 Task: Create a checklist for Dischidia Oiantha care and add relevant details.
Action: Mouse moved to (459, 297)
Screenshot: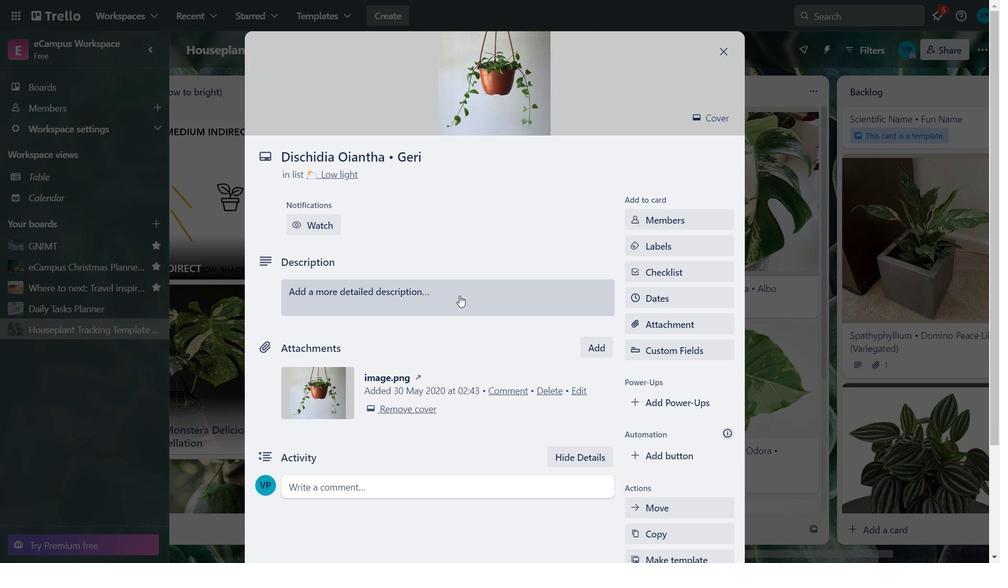 
Action: Mouse pressed left at (459, 297)
Screenshot: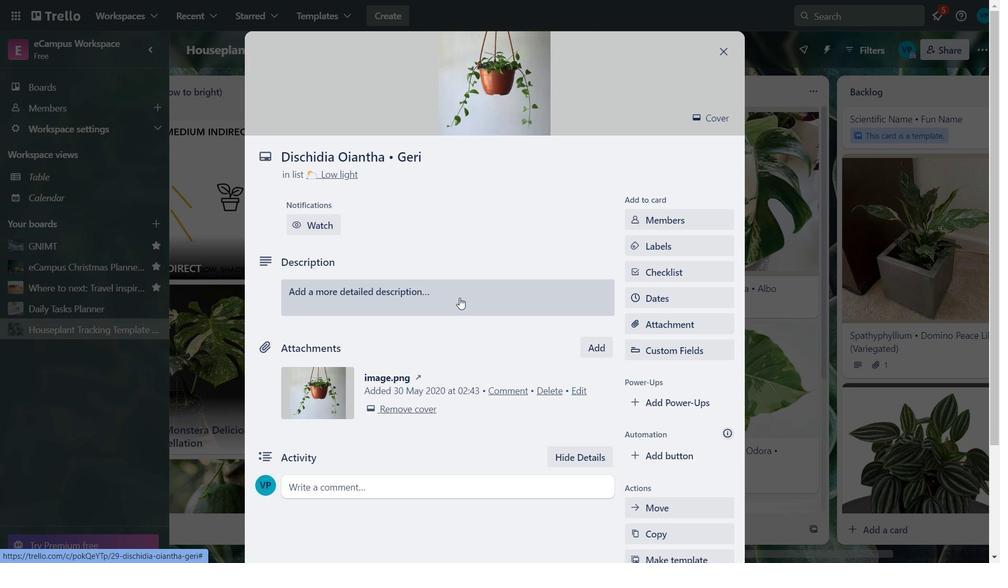 
Action: Mouse moved to (284, 156)
Screenshot: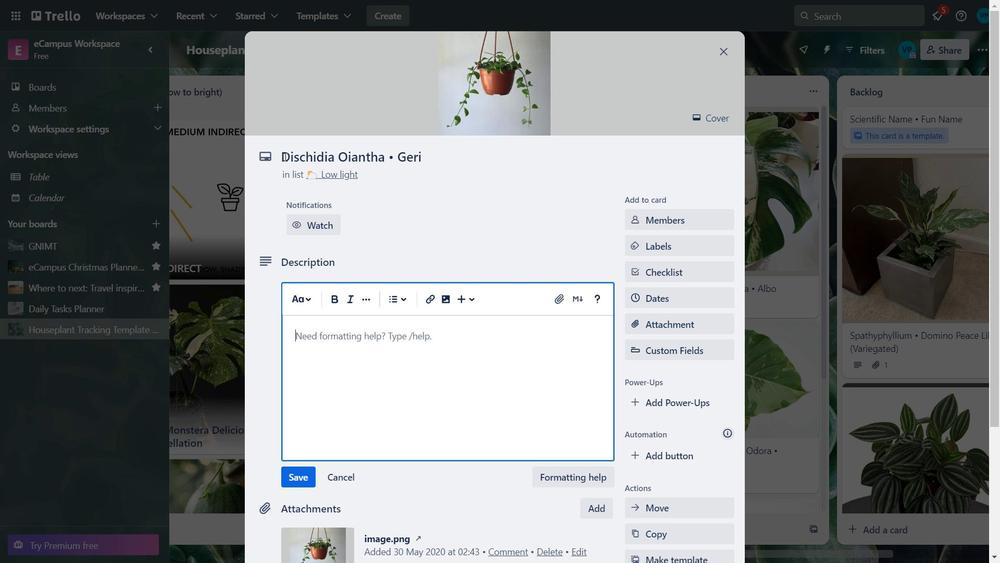 
Action: Mouse pressed left at (284, 156)
Screenshot: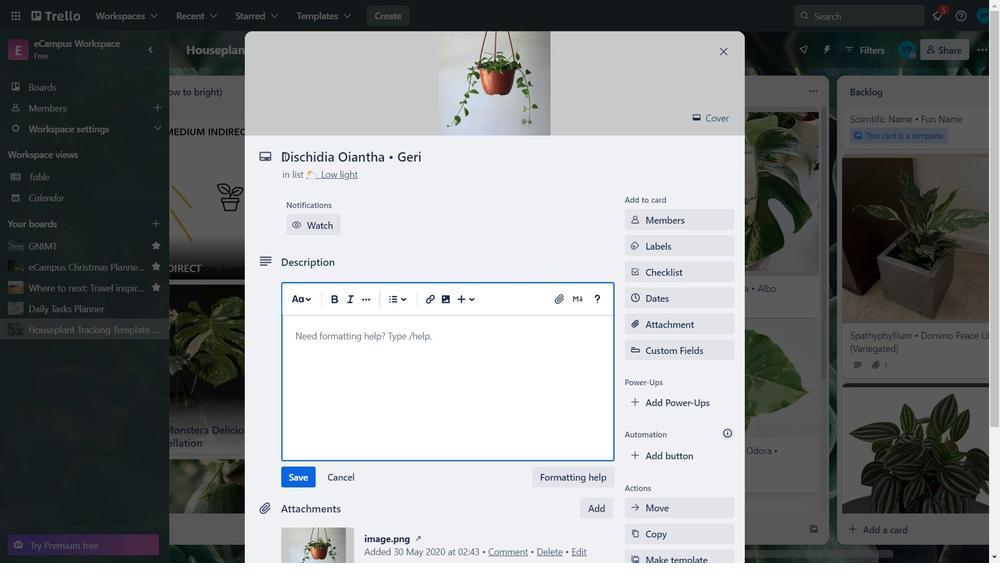 
Action: Mouse moved to (389, 154)
Screenshot: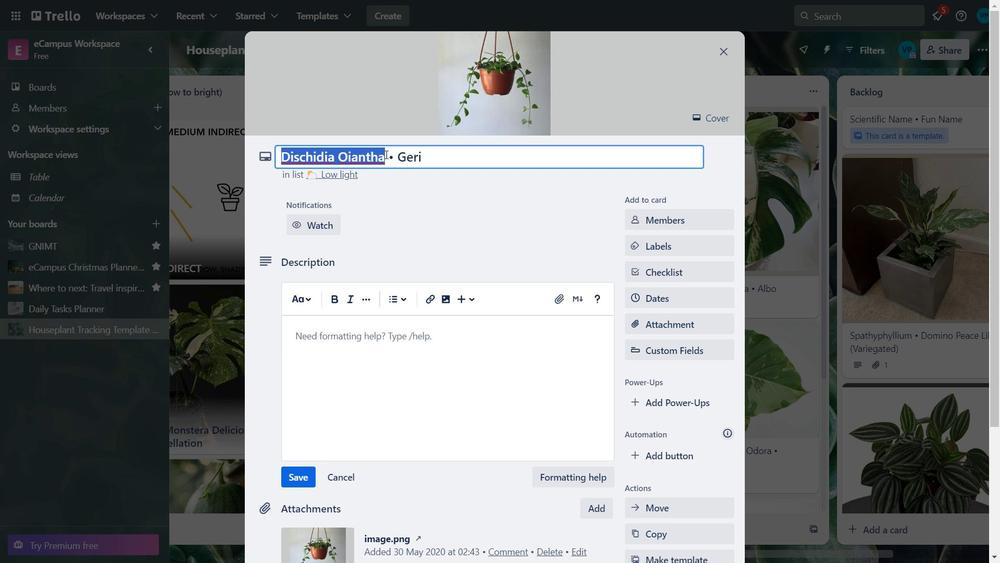 
Action: Key pressed ctrl+C
Screenshot: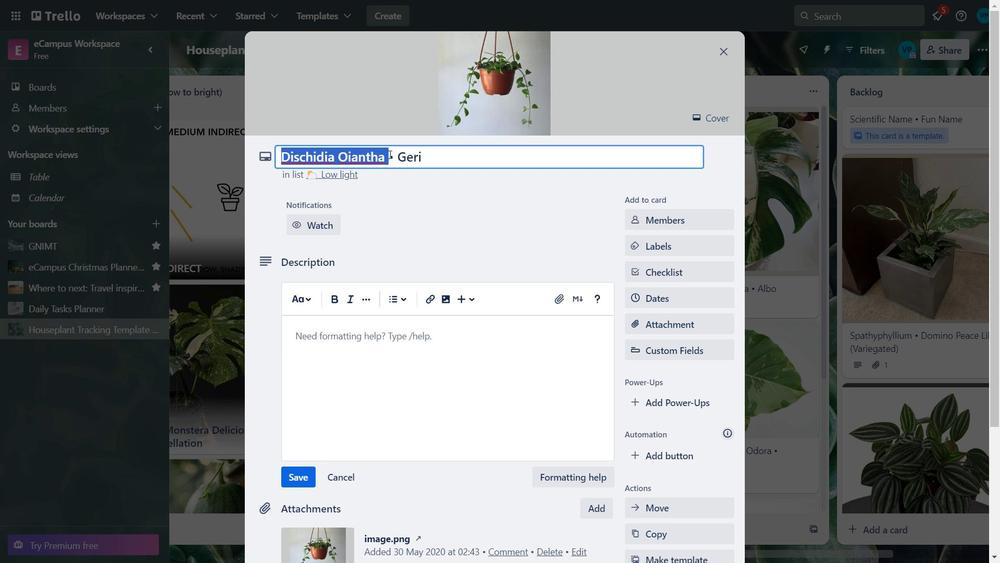
Action: Mouse moved to (358, 331)
Screenshot: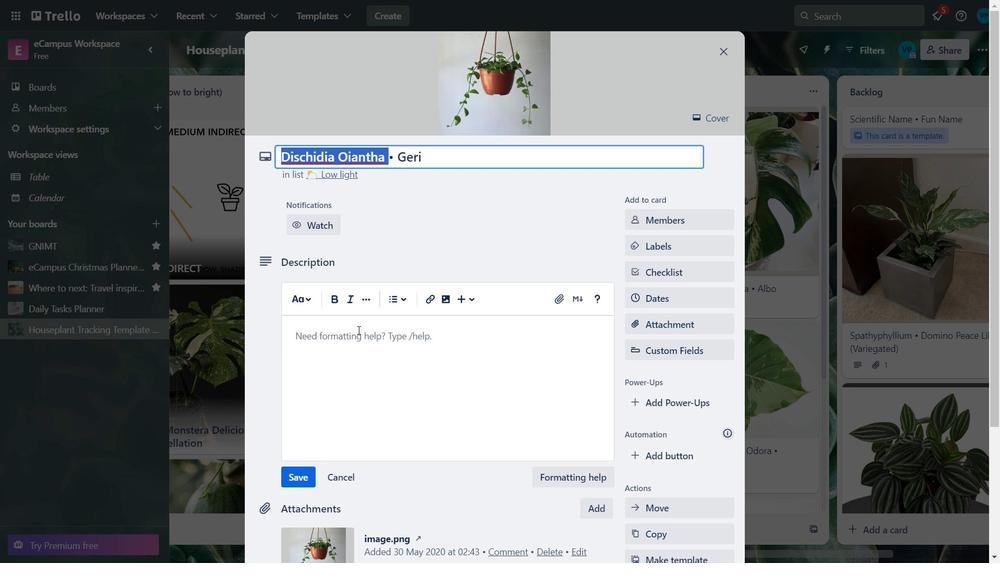 
Action: Mouse pressed left at (358, 331)
Screenshot: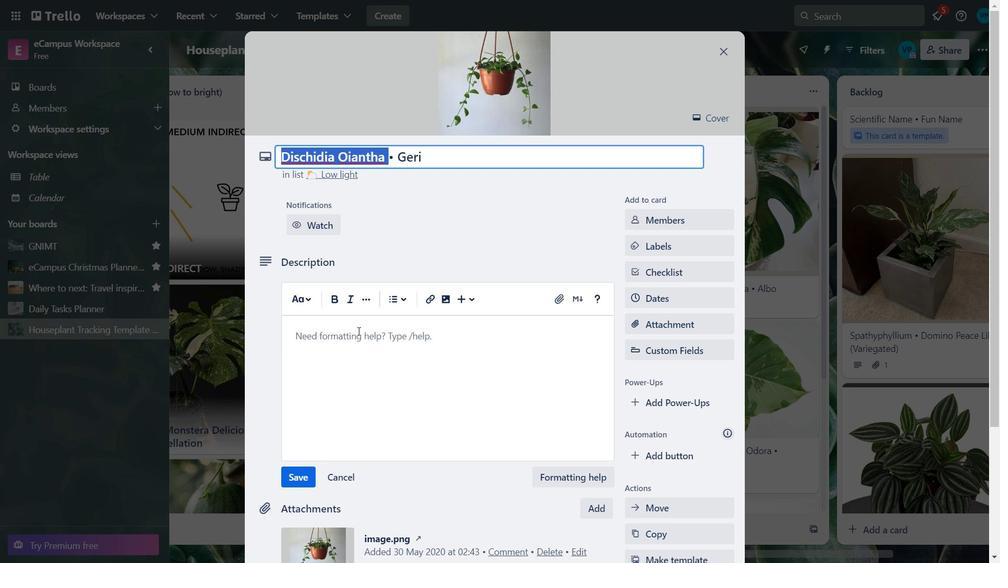 
Action: Key pressed ctrl+Vctrl+Is<Key.space>an<Key.space>epiphytic<Key.space>small<Key.space>growing<Key.space>tropical<Key.space><Key.caps_lock>FLOW<Key.space><Key.backspace><Key.caps_lock>ulent<Key.space>plant<Key.enter>
Screenshot: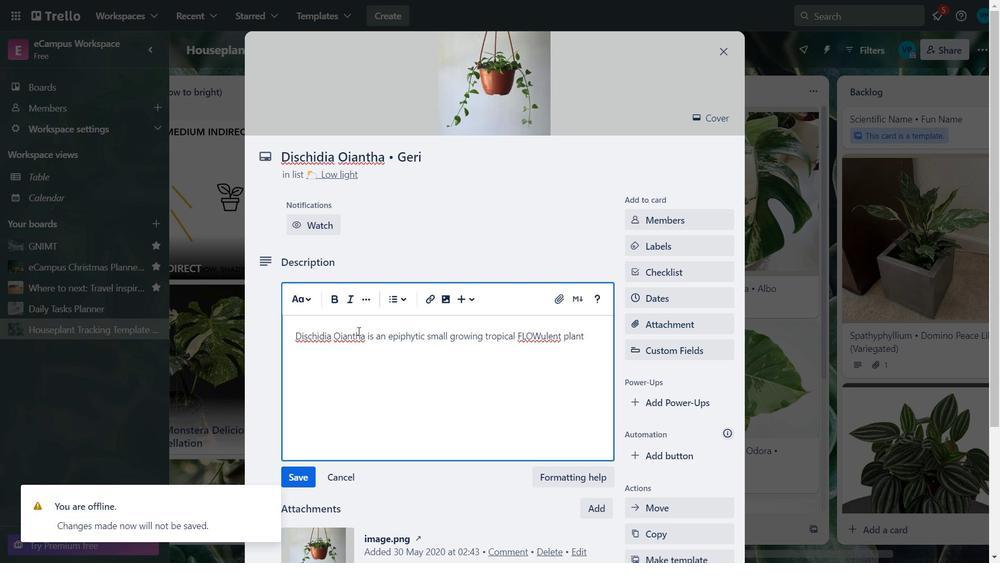 
Action: Mouse moved to (293, 332)
Screenshot: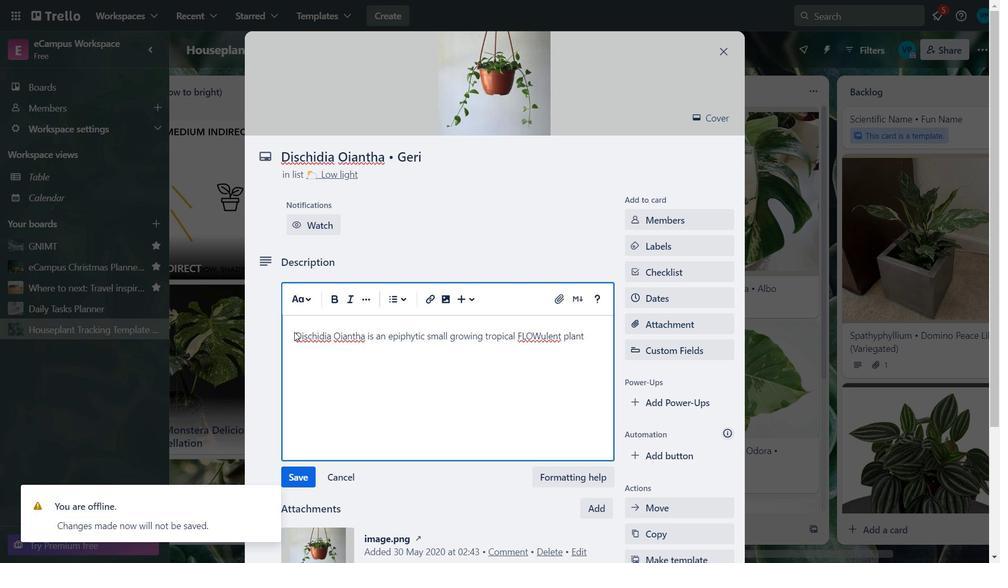 
Action: Mouse pressed left at (293, 332)
Screenshot: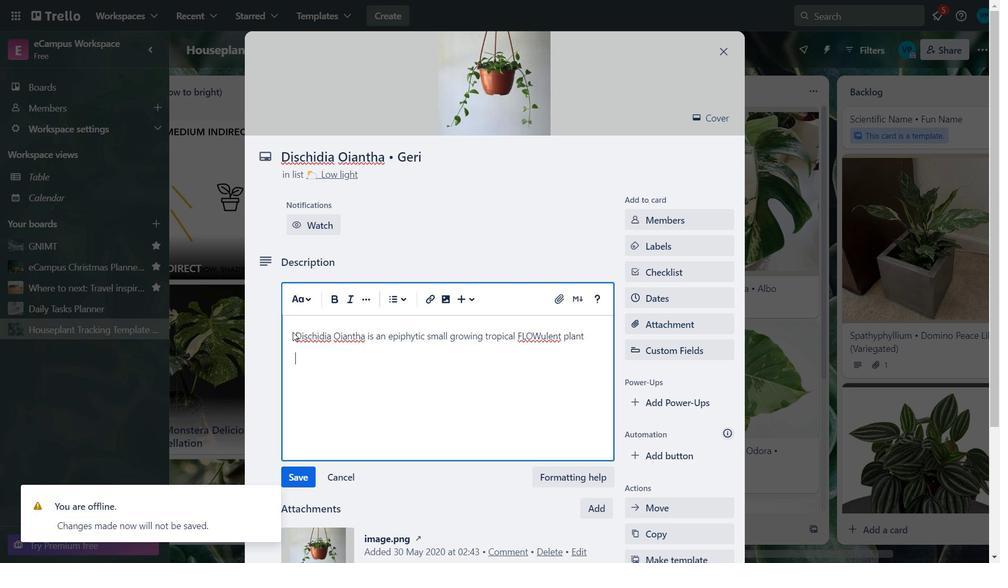
Action: Mouse moved to (336, 301)
Screenshot: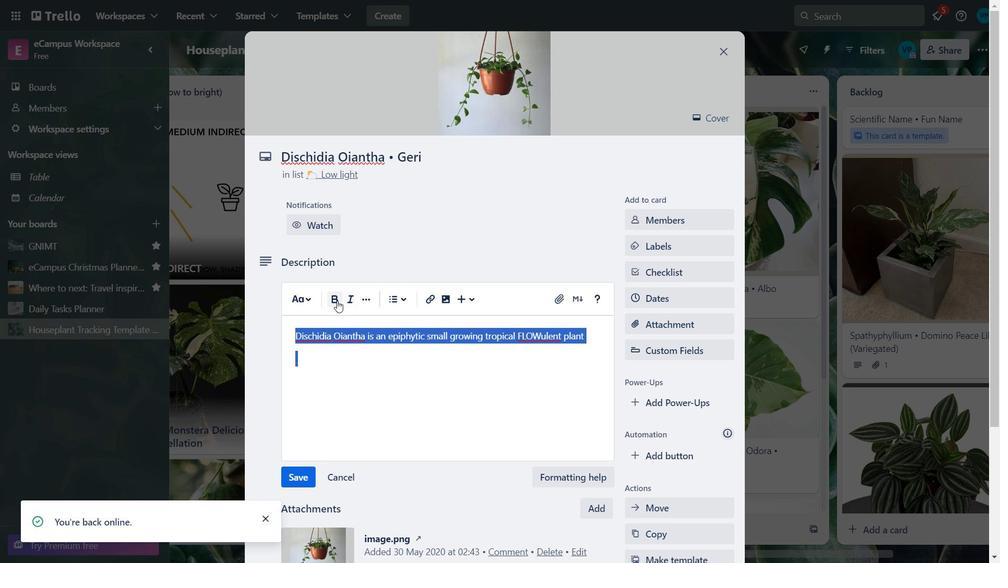 
Action: Mouse pressed left at (336, 301)
Screenshot: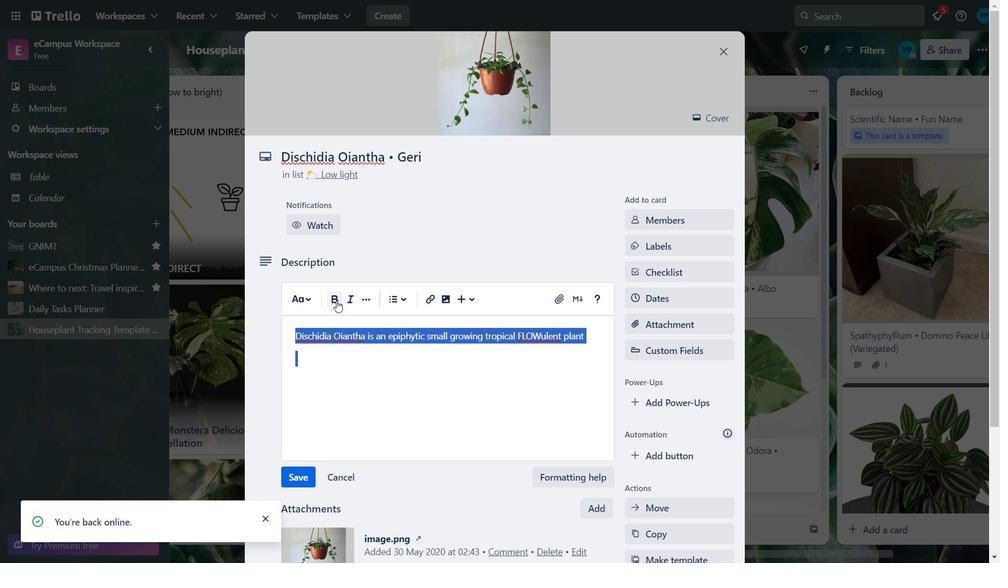 
Action: Mouse moved to (367, 377)
Screenshot: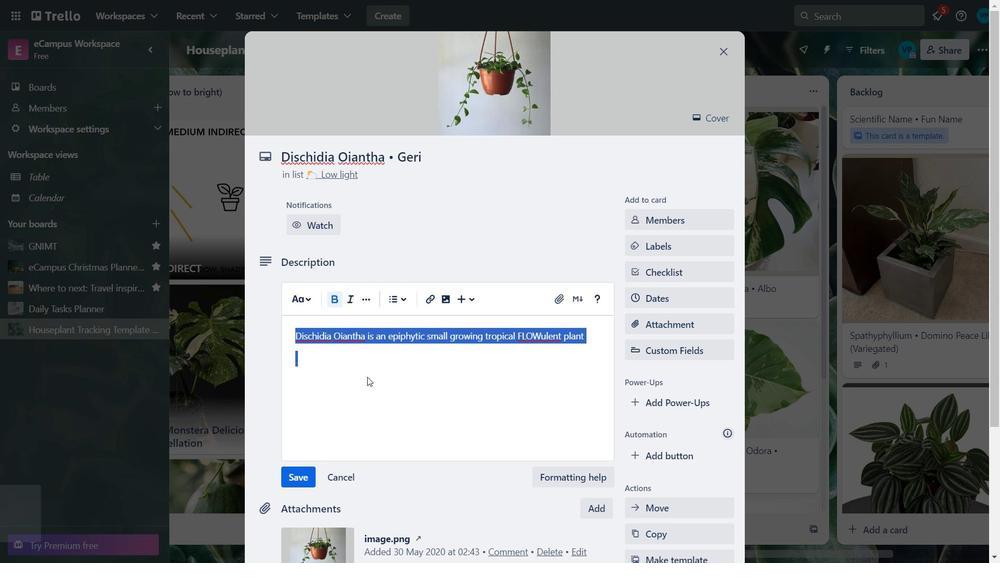 
Action: Mouse pressed left at (367, 377)
Screenshot: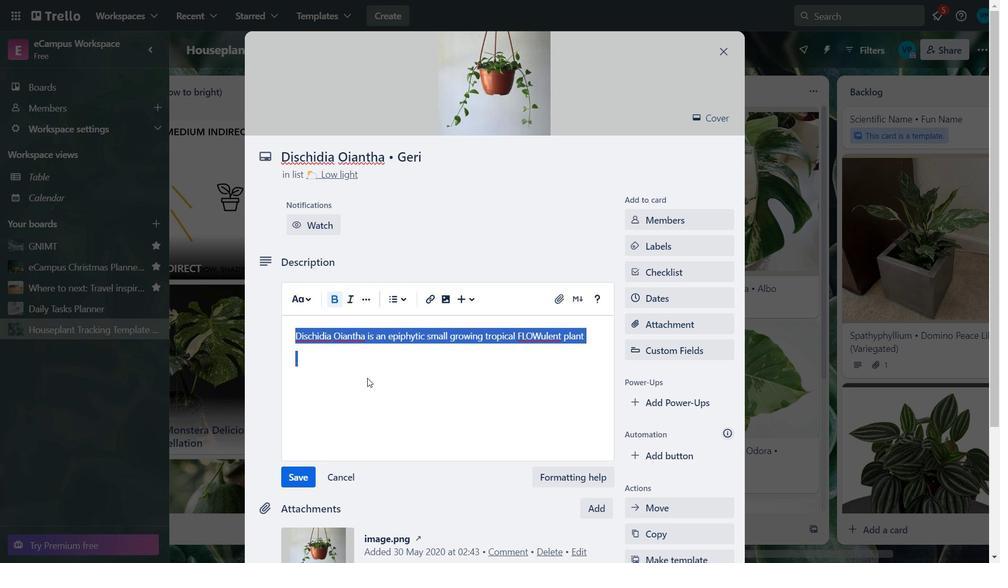 
Action: Mouse moved to (294, 334)
Screenshot: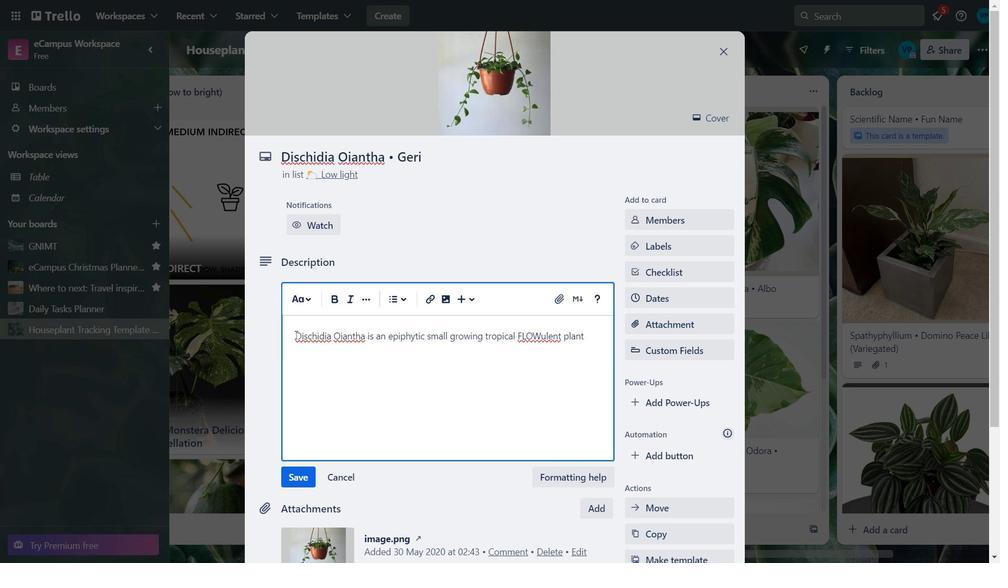 
Action: Mouse pressed left at (294, 334)
Screenshot: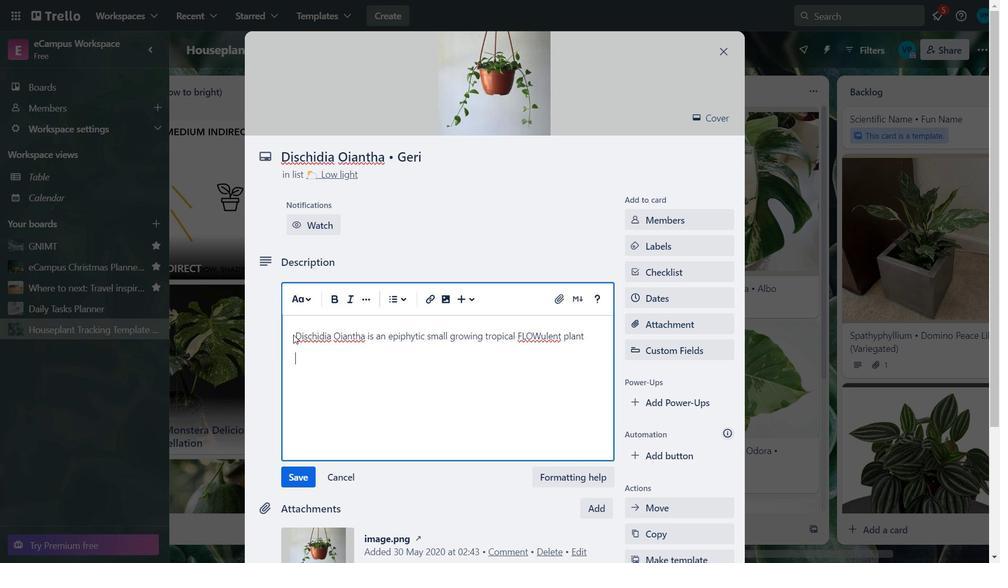 
Action: Mouse moved to (331, 301)
Screenshot: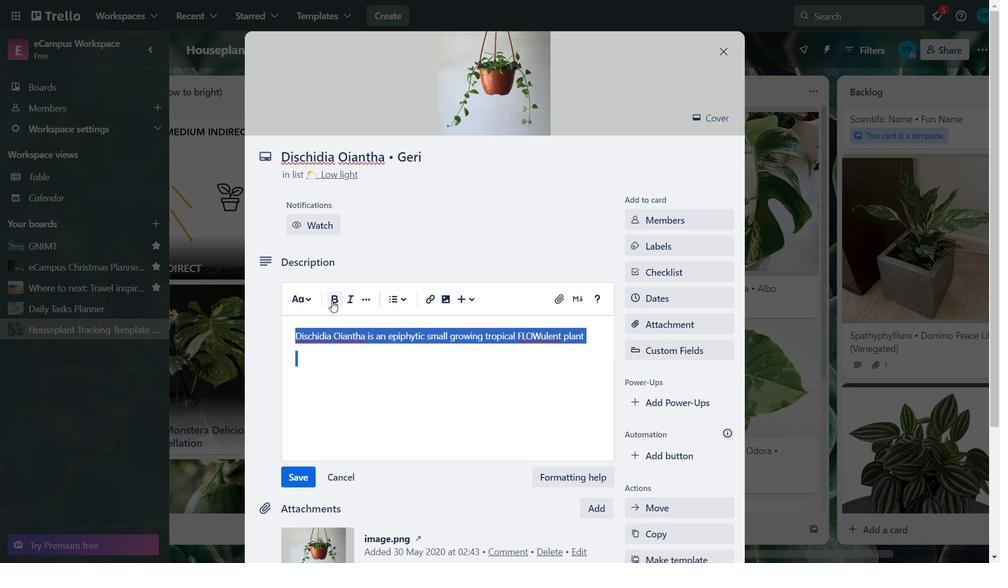 
Action: Mouse pressed left at (331, 301)
Screenshot: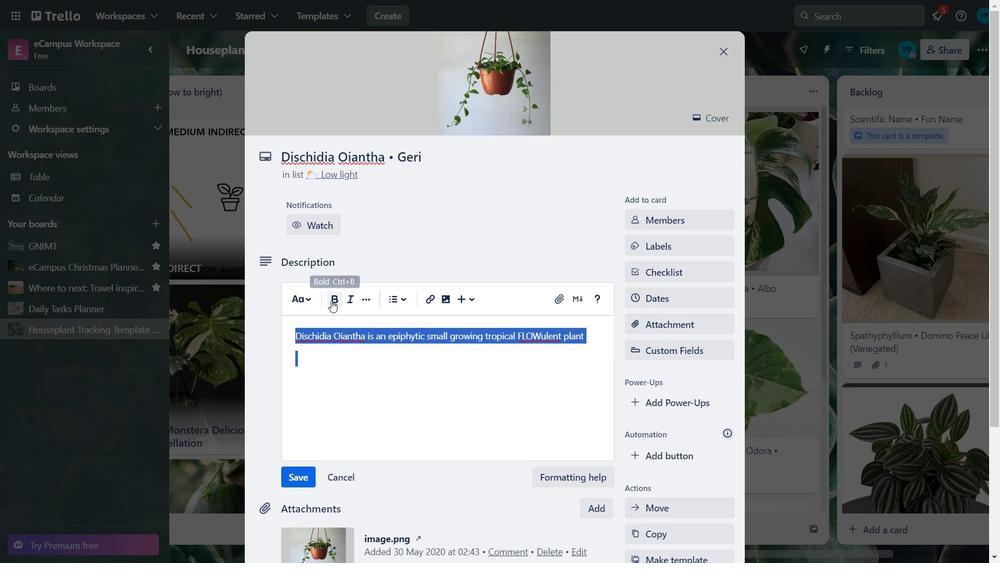 
Action: Mouse moved to (311, 359)
Screenshot: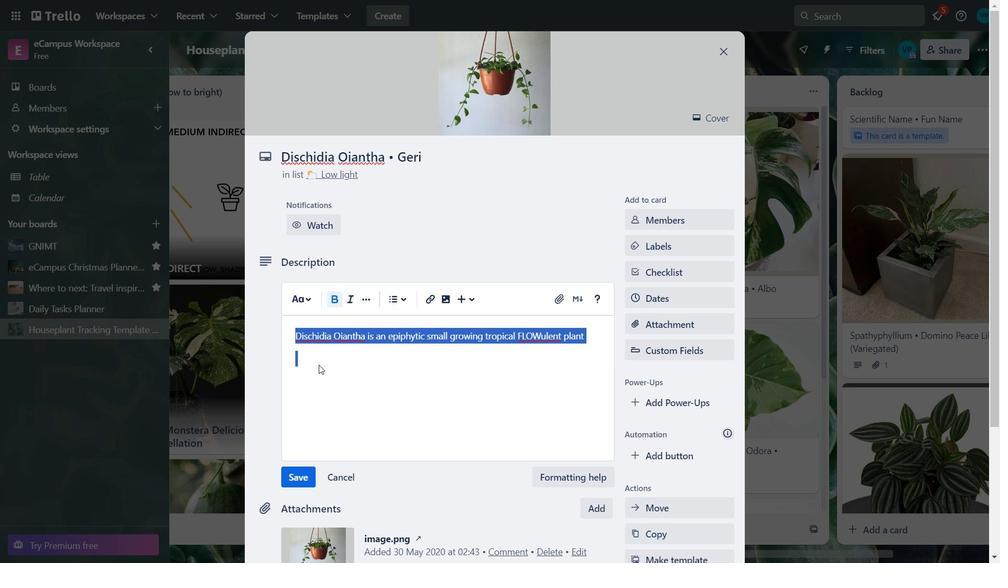
Action: Mouse pressed left at (311, 359)
Screenshot: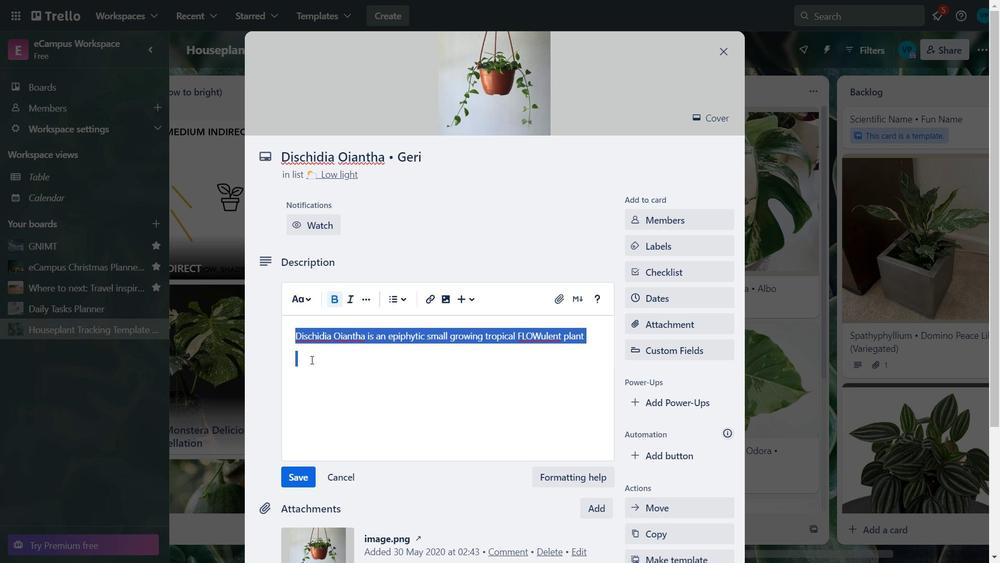 
Action: Mouse moved to (323, 335)
Screenshot: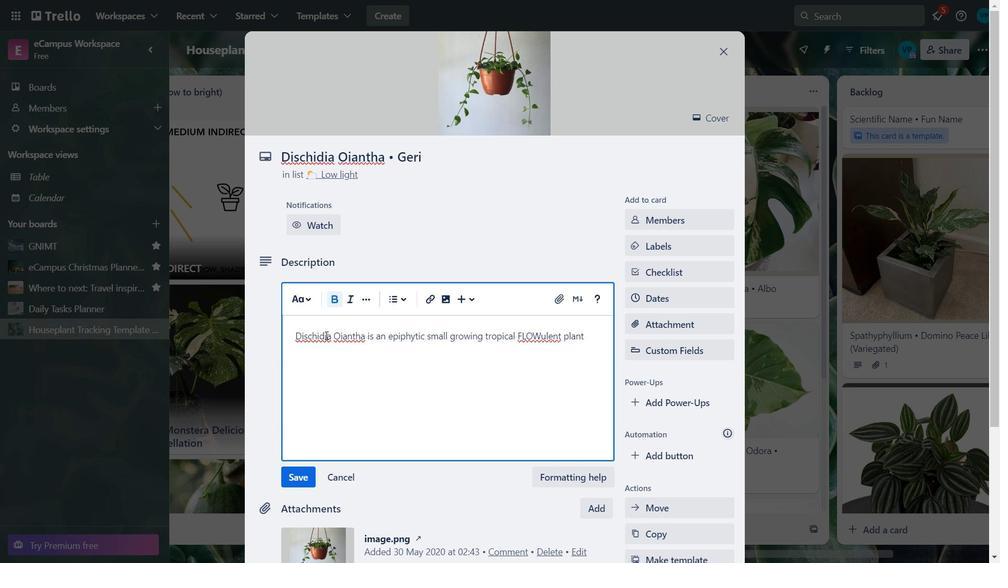 
Action: Mouse pressed left at (323, 335)
Screenshot: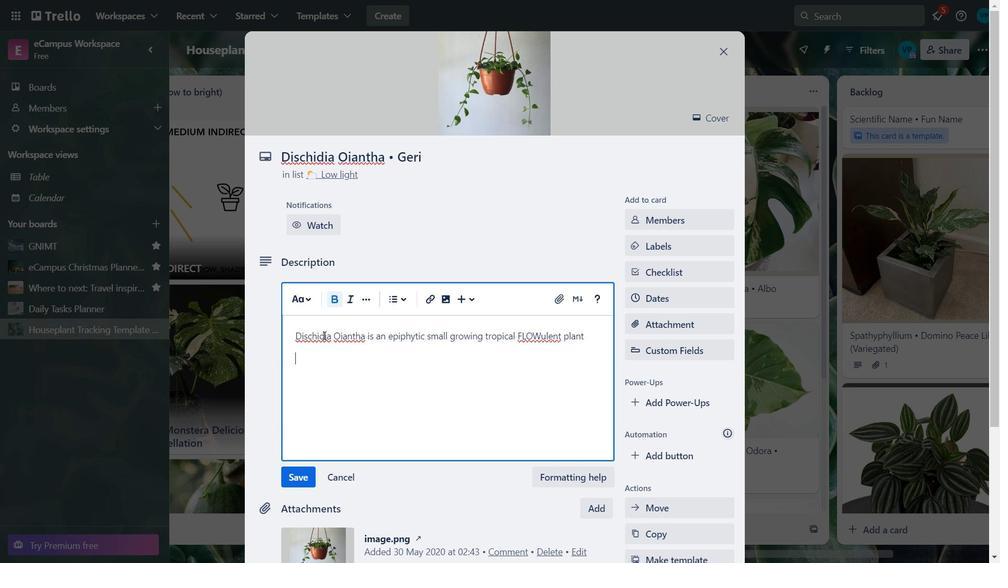 
Action: Mouse moved to (332, 302)
Screenshot: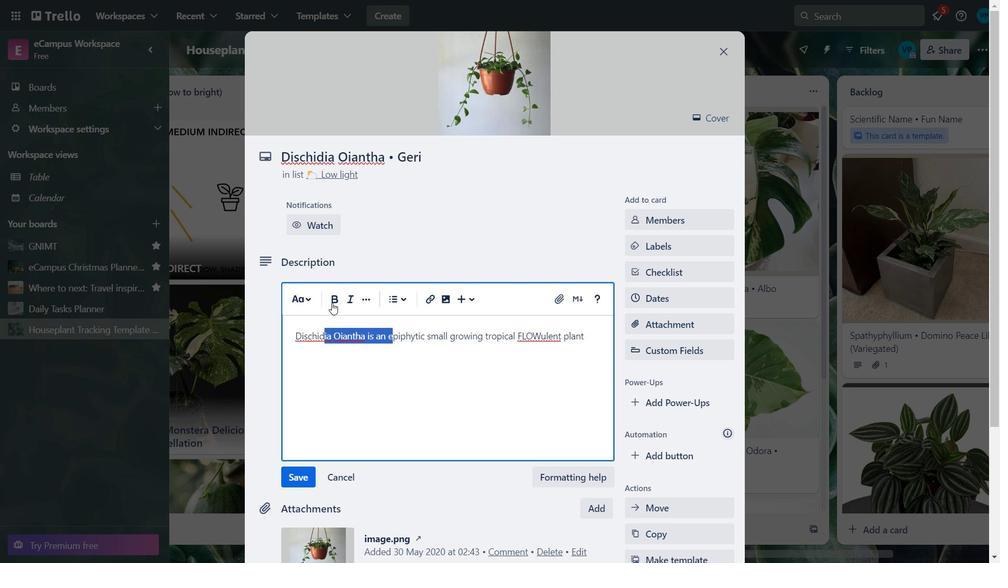 
Action: Mouse pressed left at (332, 302)
Screenshot: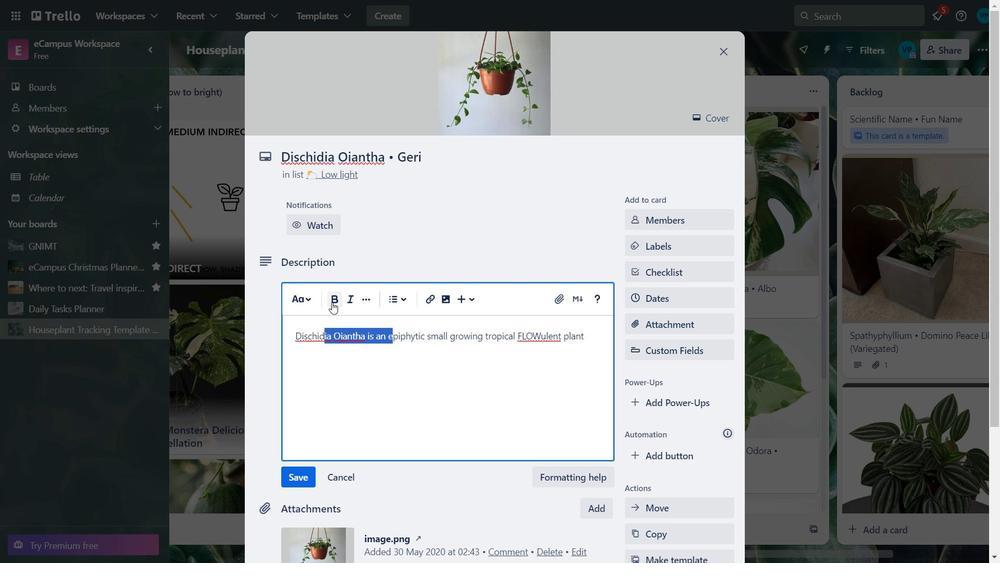 
Action: Mouse moved to (330, 366)
Screenshot: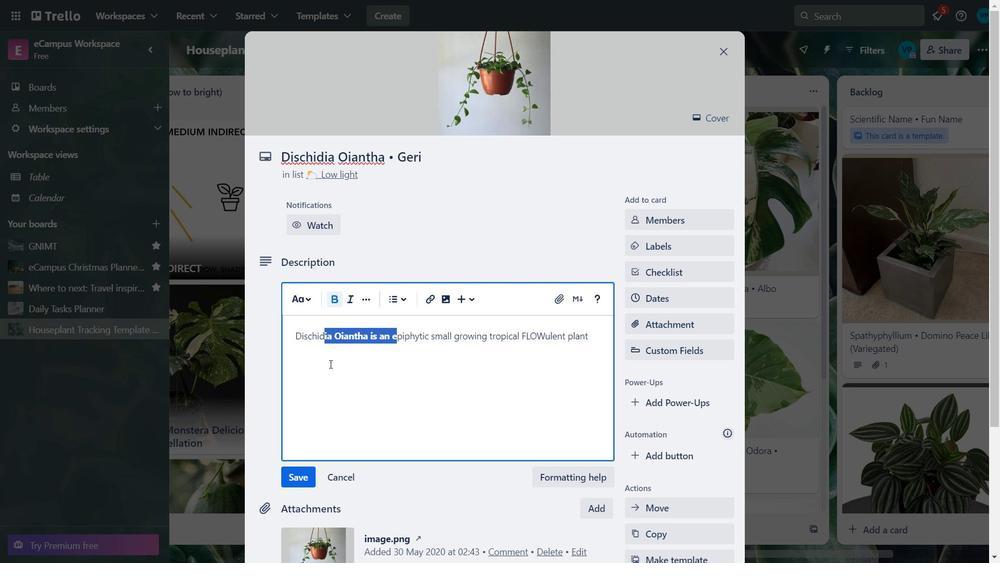 
Action: Mouse pressed left at (330, 366)
Screenshot: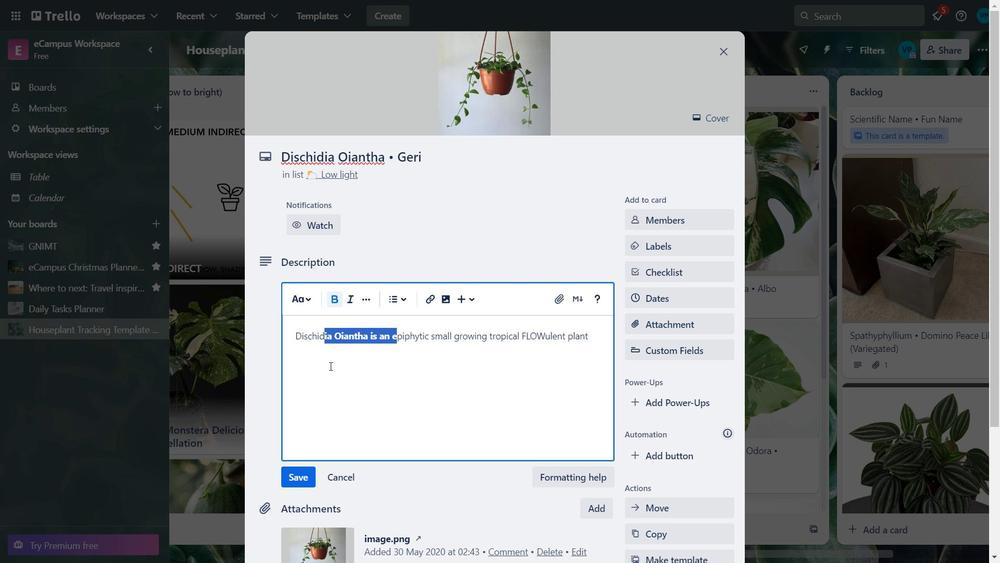 
Action: Mouse moved to (296, 336)
Screenshot: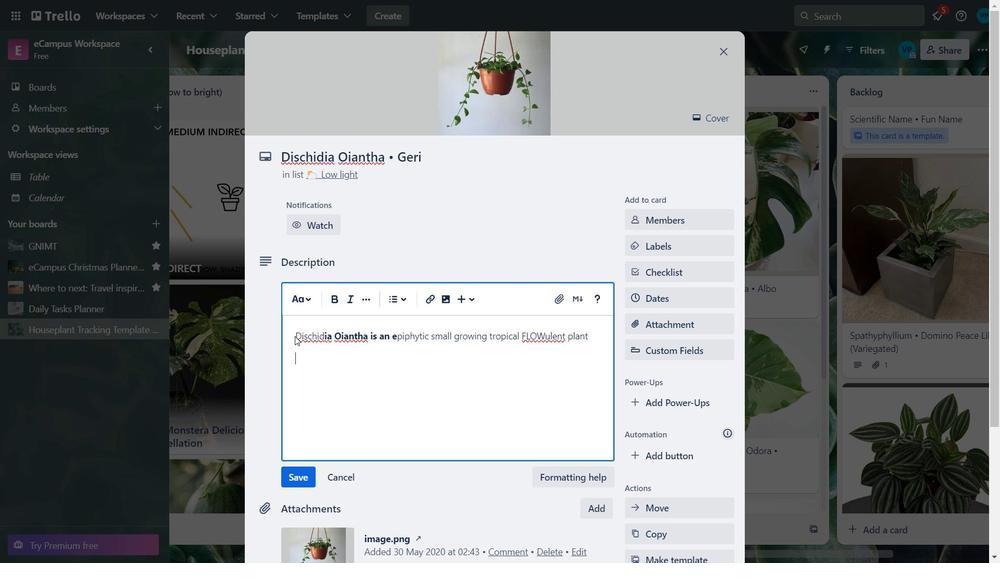 
Action: Mouse pressed left at (296, 336)
Screenshot: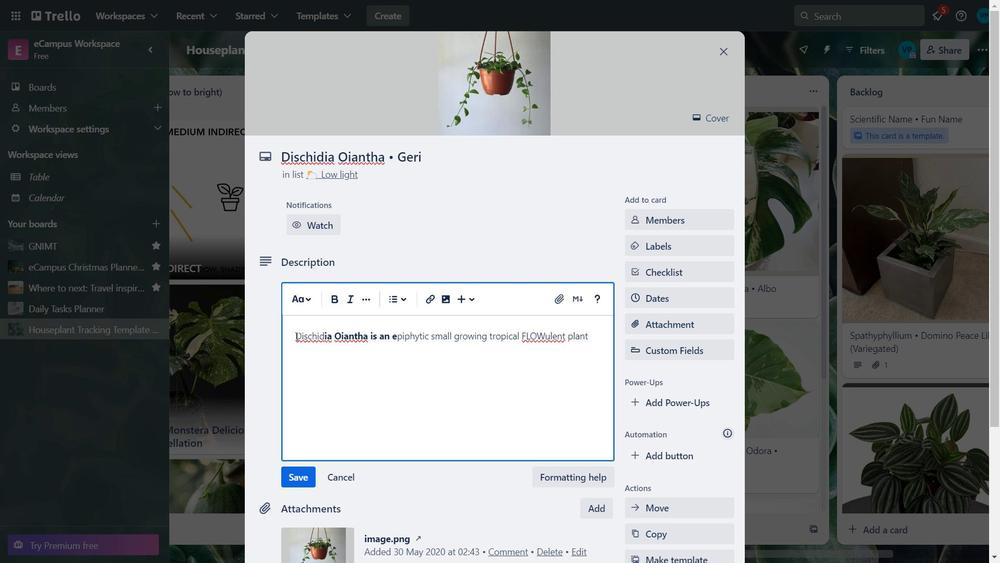 
Action: Mouse moved to (331, 302)
Screenshot: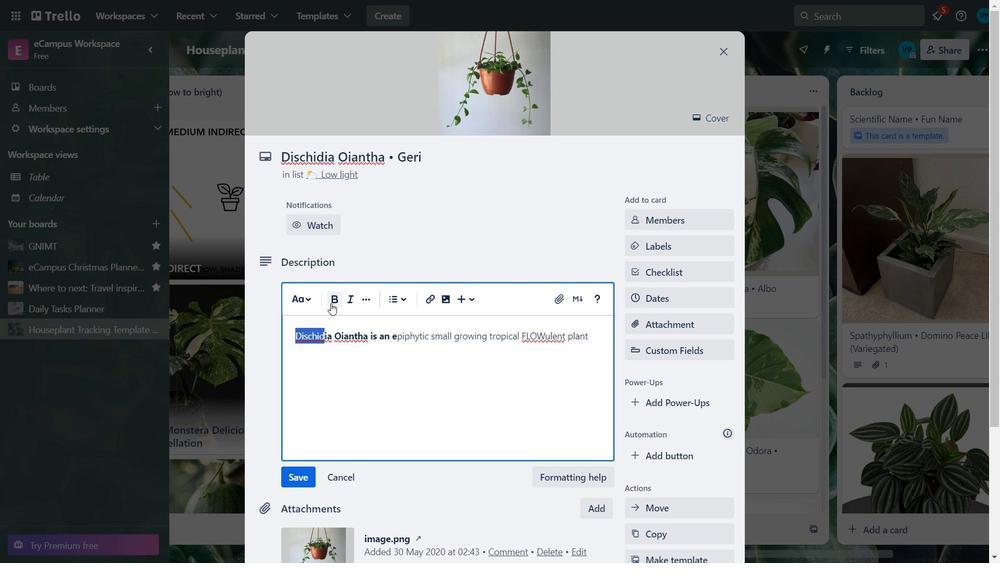 
Action: Mouse pressed left at (331, 302)
Screenshot: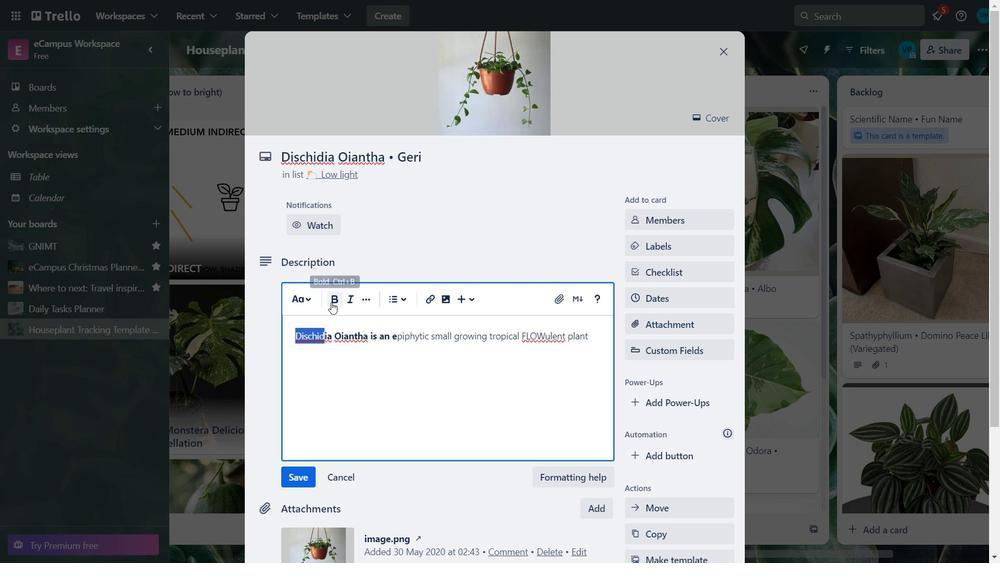 
Action: Mouse moved to (379, 375)
Screenshot: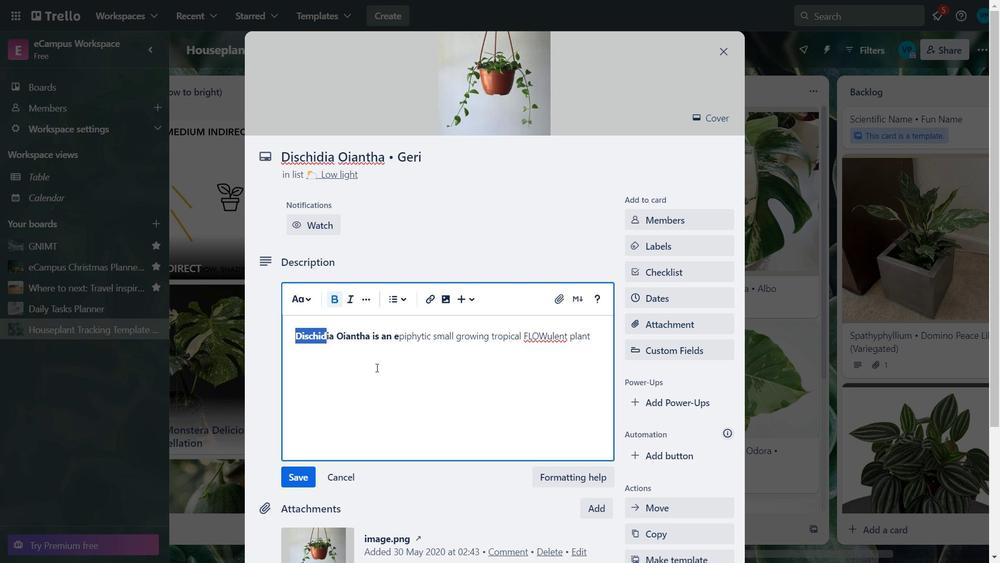 
Action: Mouse pressed left at (379, 375)
Screenshot: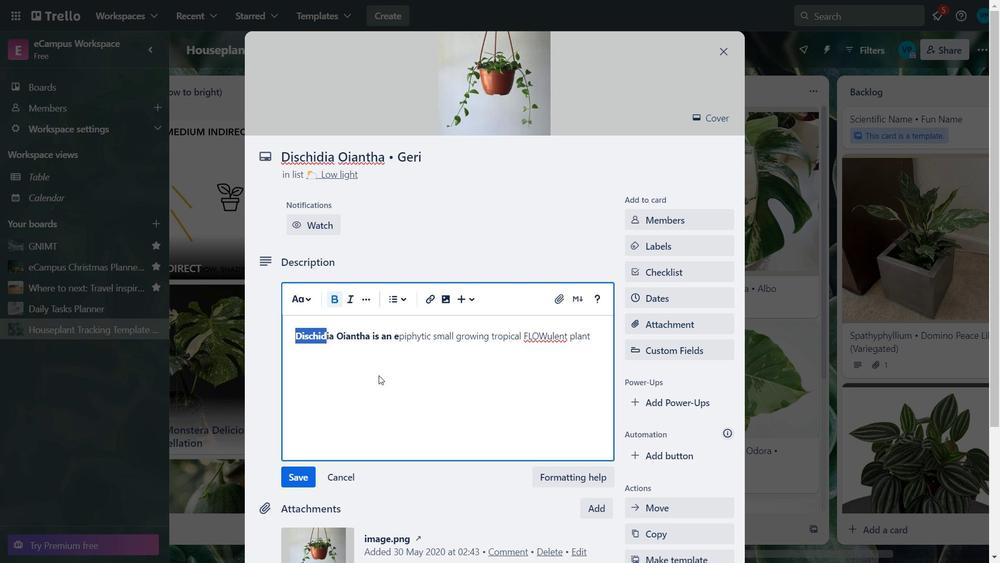 
Action: Mouse moved to (402, 337)
Screenshot: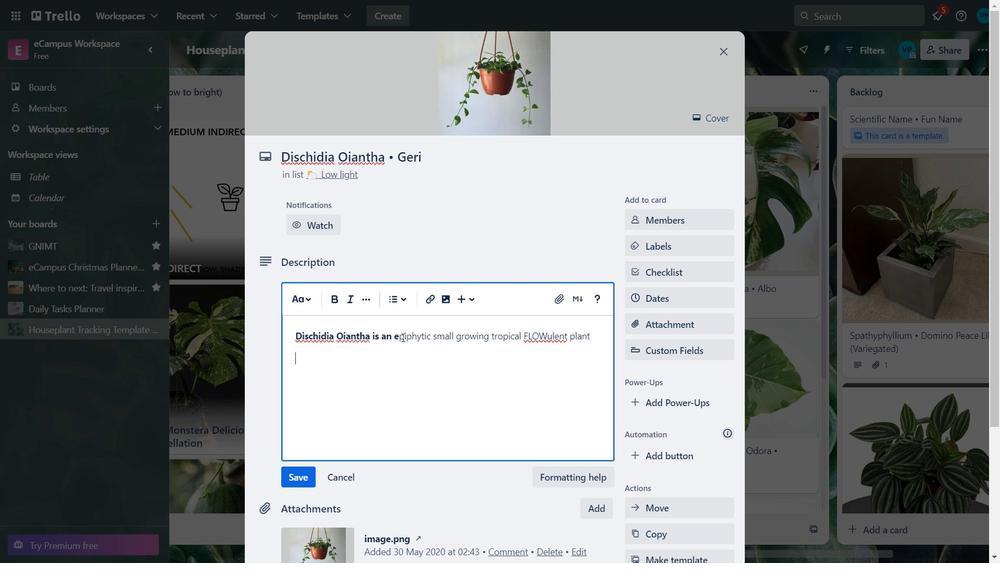 
Action: Mouse pressed left at (402, 337)
Screenshot: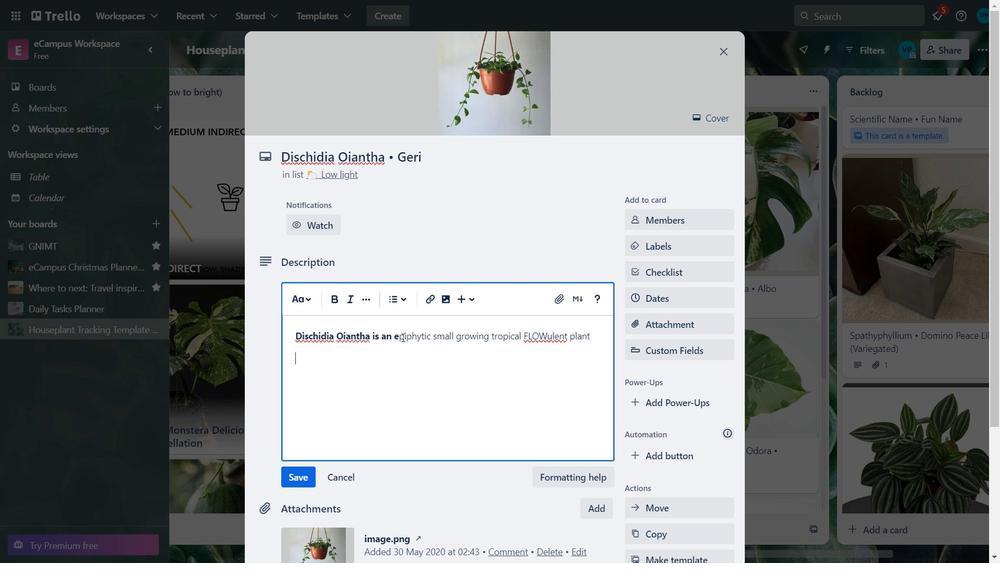 
Action: Mouse moved to (334, 299)
Screenshot: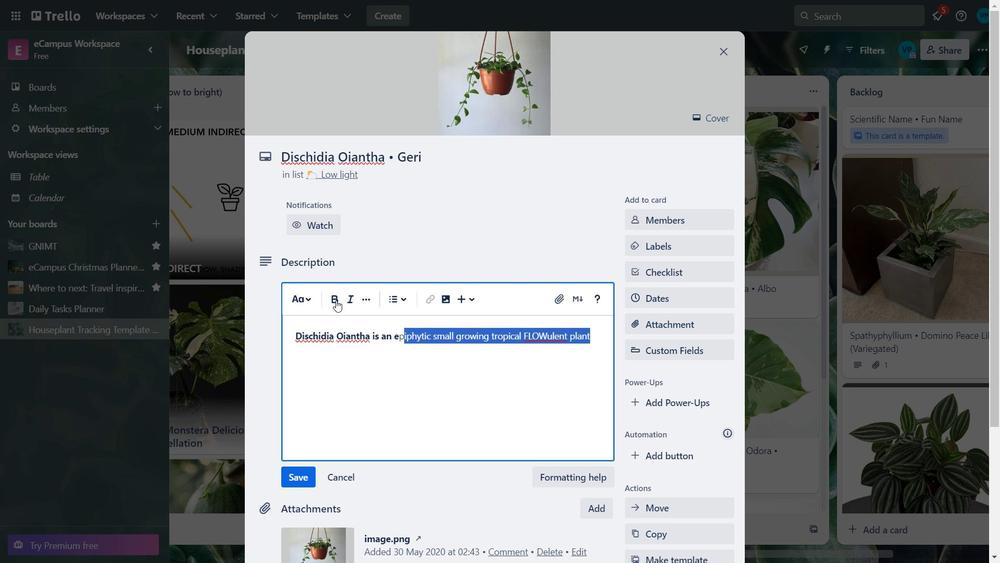 
Action: Mouse pressed left at (334, 299)
Screenshot: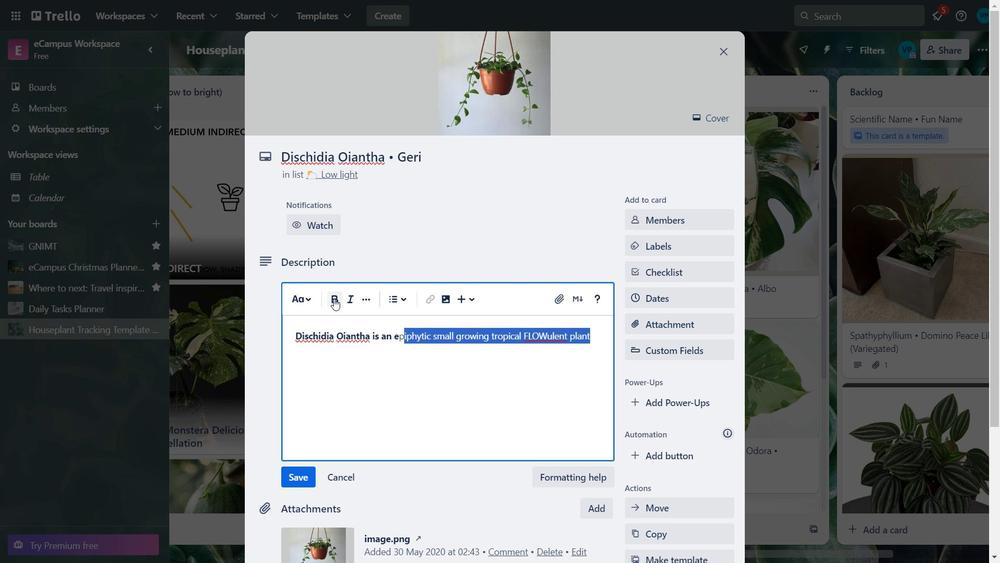 
Action: Mouse moved to (357, 380)
Screenshot: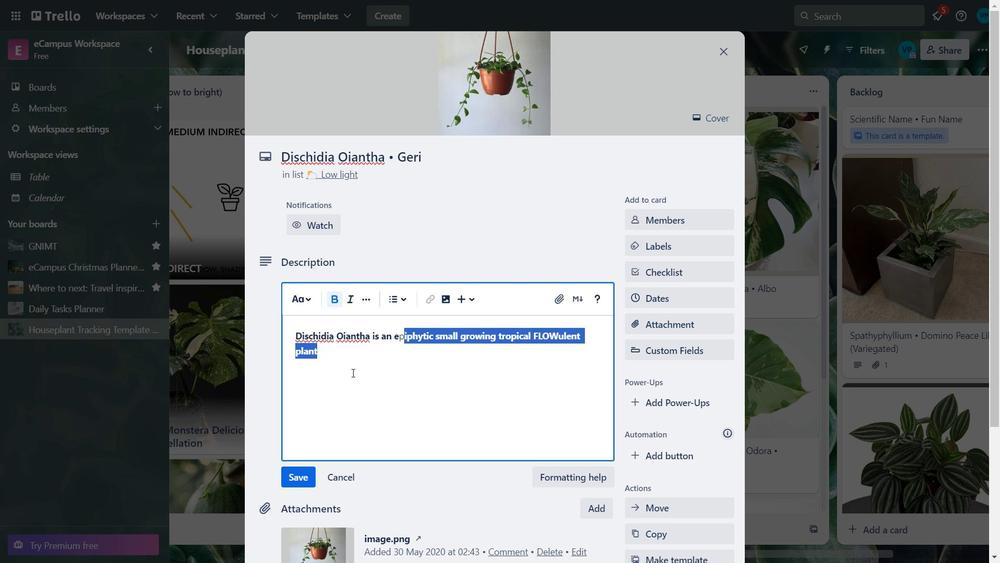 
Action: Mouse pressed left at (357, 380)
Screenshot: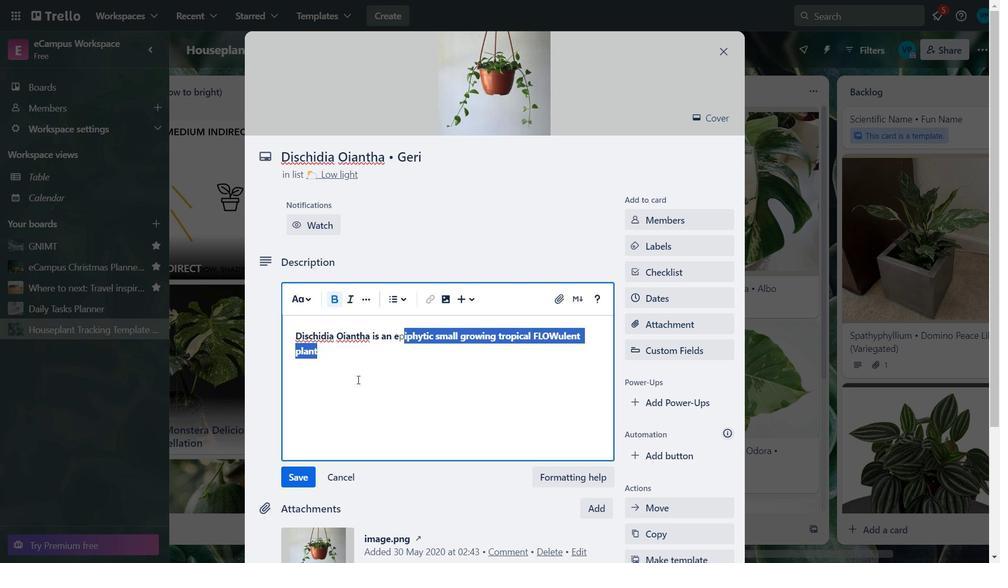 
Action: Mouse moved to (403, 340)
Screenshot: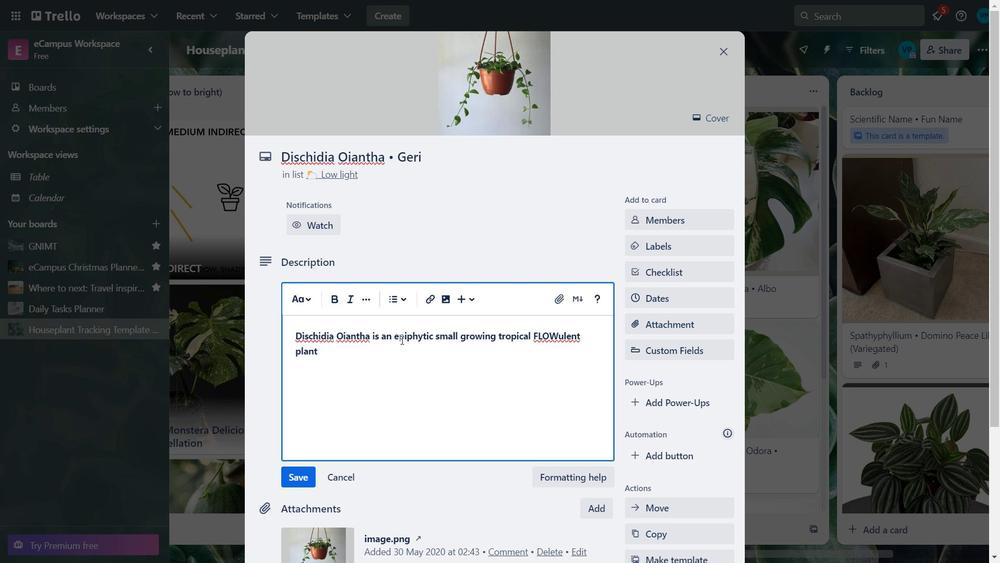 
Action: Mouse pressed left at (403, 340)
Screenshot: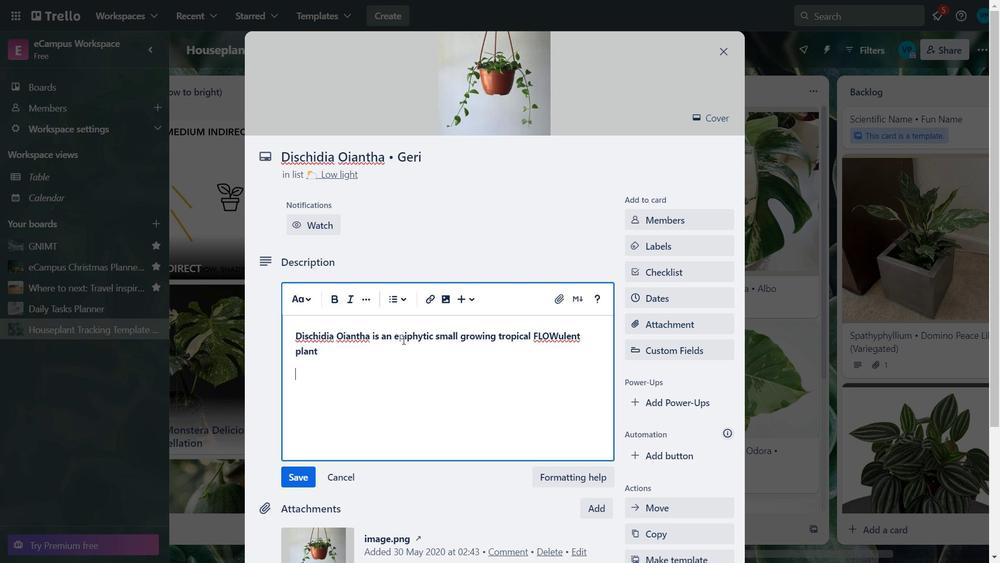 
Action: Mouse moved to (340, 306)
Screenshot: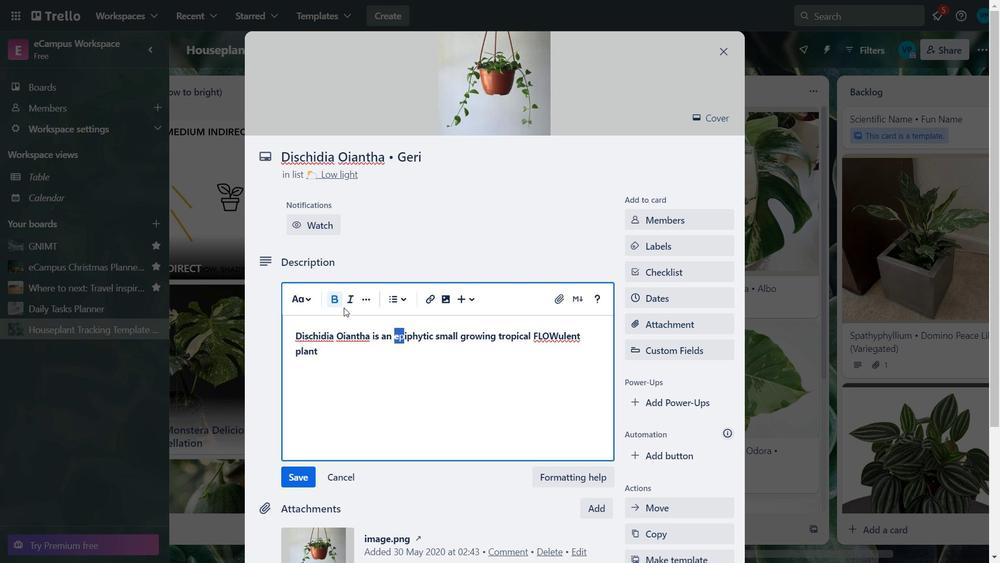 
Action: Mouse pressed left at (340, 306)
Screenshot: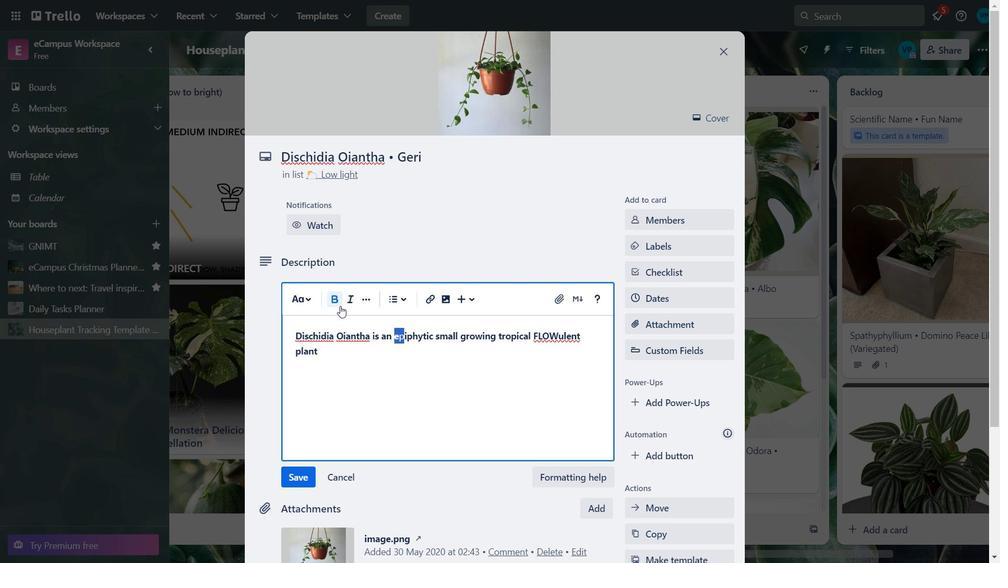
Action: Mouse moved to (363, 364)
Screenshot: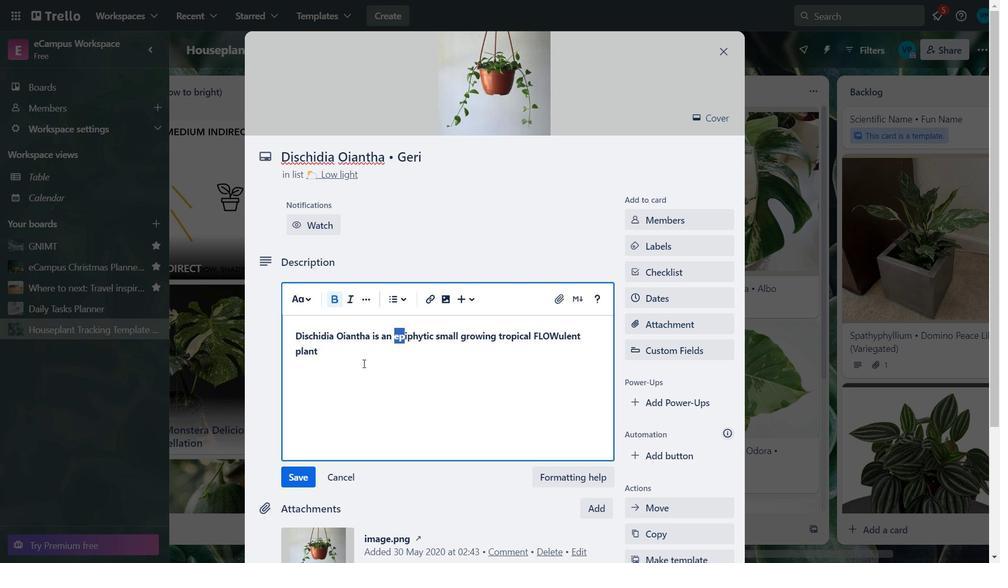 
Action: Mouse pressed left at (363, 364)
Screenshot: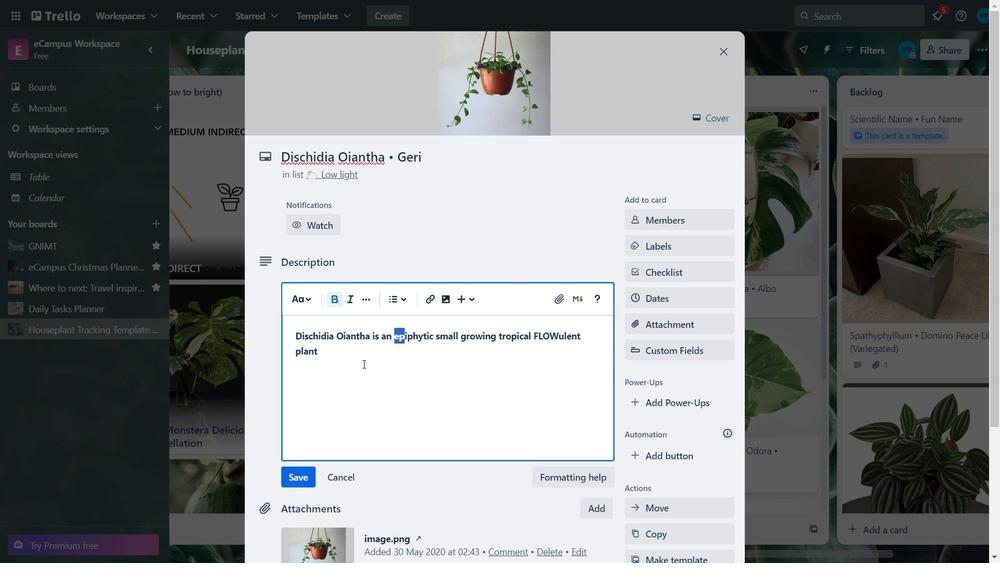 
Action: Mouse moved to (401, 300)
Screenshot: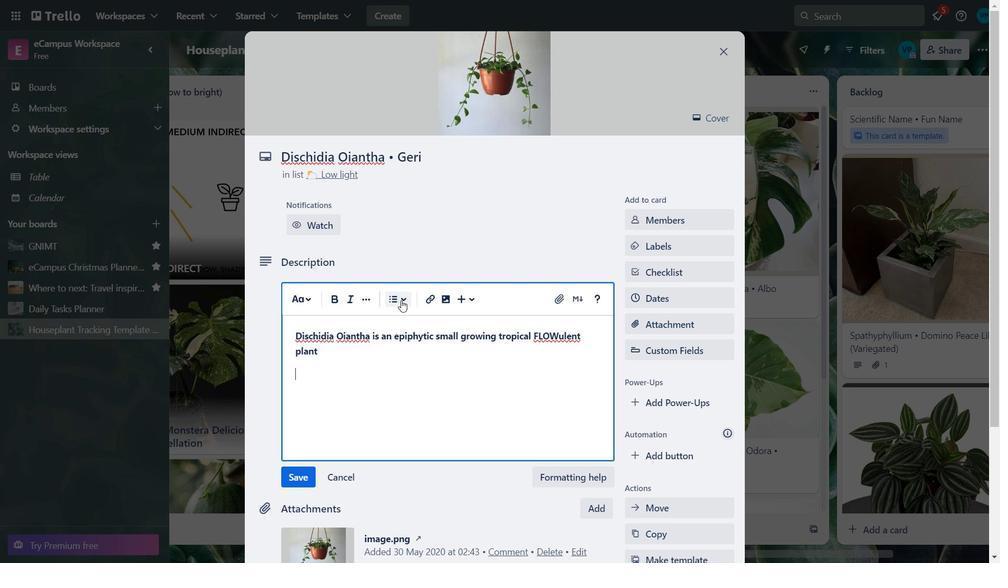 
Action: Mouse pressed left at (401, 300)
Screenshot: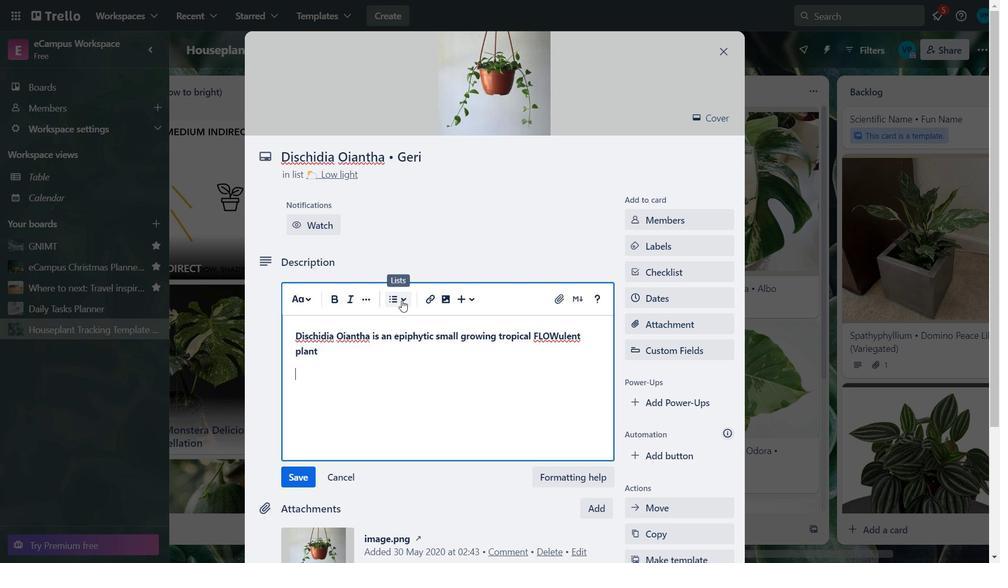 
Action: Mouse moved to (418, 325)
Screenshot: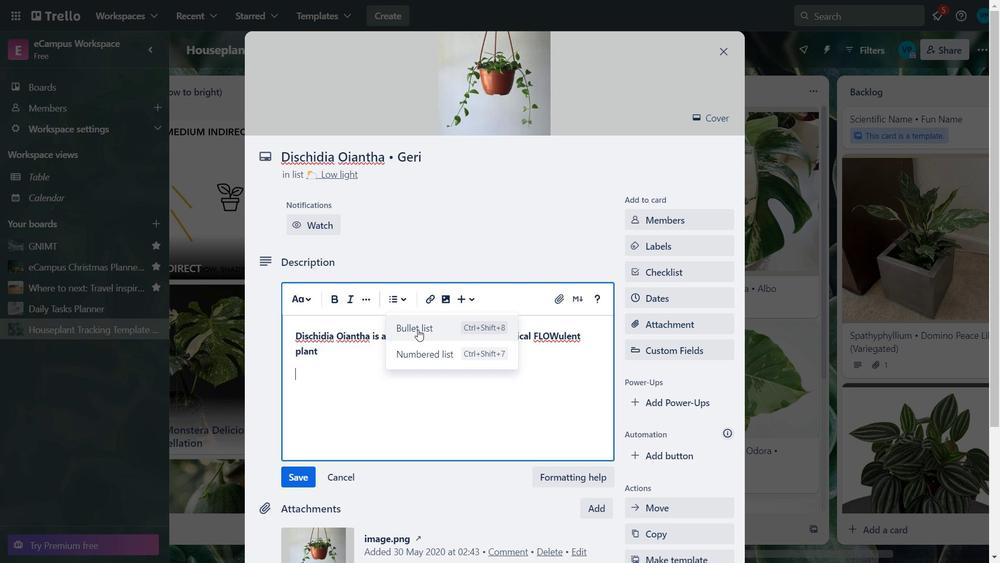 
Action: Mouse pressed left at (418, 325)
Screenshot: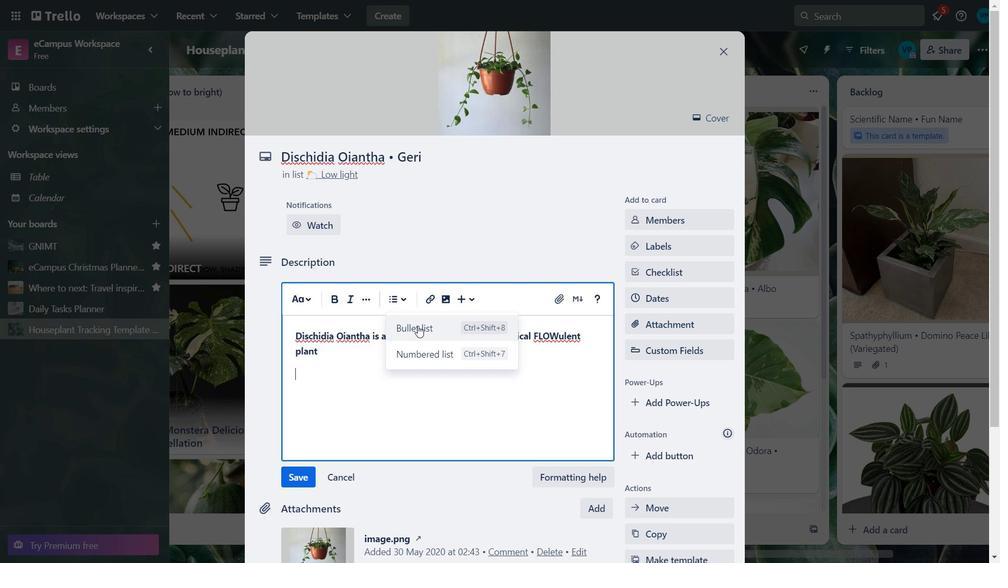 
Action: Mouse moved to (389, 351)
Screenshot: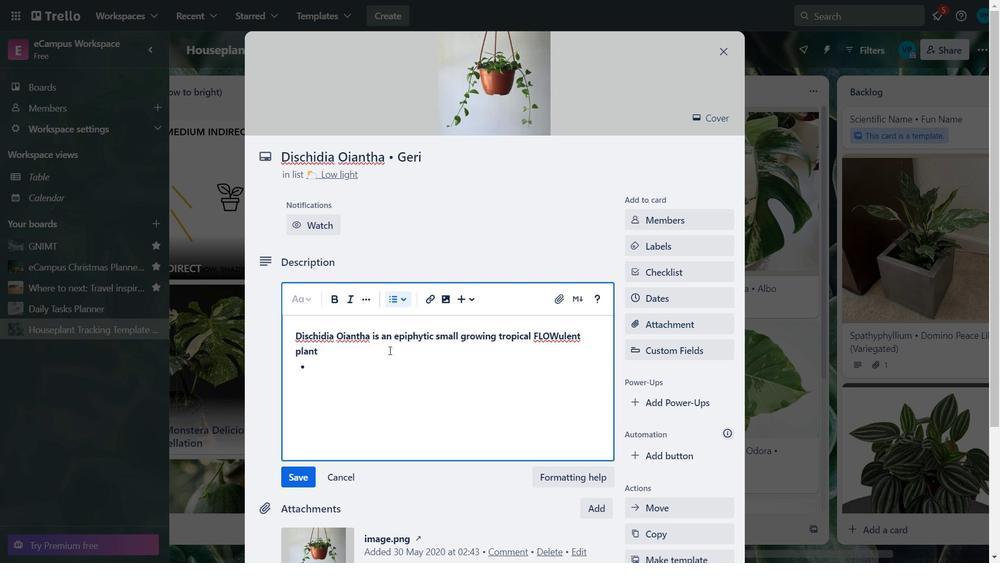 
Action: Key pressed <Key.caps_lock>RE<Key.caps_lock><Key.backspace><Key.caps_lock><Key.caps_lock>elated<Key.space>to<Key.space>a<Key.space><Key.caps_lock>H<Key.caps_lock>aya<Key.enter><Key.caps_lock>W<Key.caps_lock>ith<Key.space>trailing<Key.space>stems<Key.enter><Key.caps_lock>T<Key.caps_lock>hese<Key.space>plants<Key.space>grows<Key.space>on<Key.space>supports<Key.space>such<Key.space>as<Key.space>tree<Key.space>
Screenshot: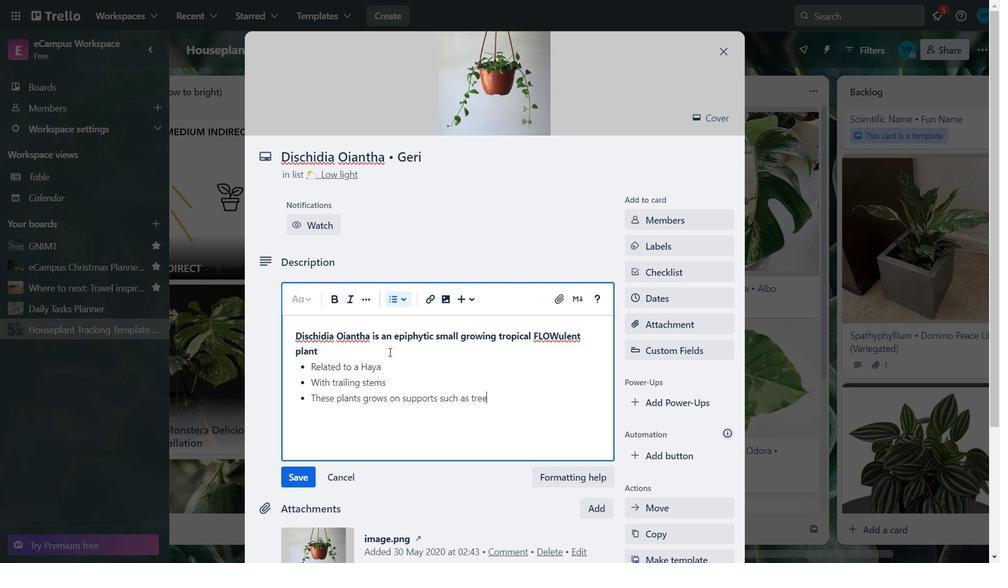 
Action: Mouse moved to (454, 364)
Screenshot: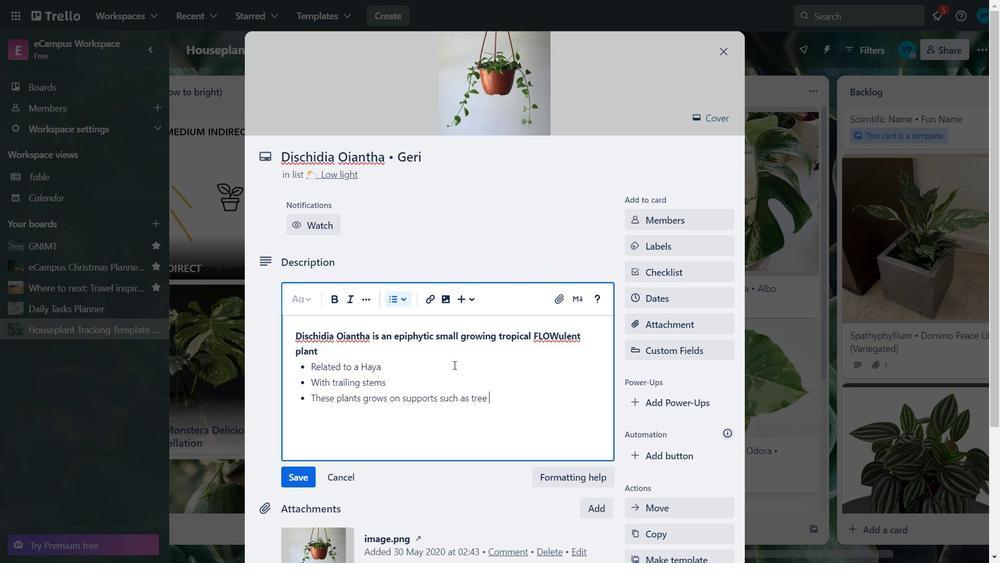 
Action: Key pressed trunks<Key.space>or<Key.space>brancg<Key.backspace>hes<Key.enter><Key.caps_lock>T<Key.caps_lock>he<Key.space>stems<Key.space><Key.backspace><Key.backspace><Key.backspace><Key.backspace><Key.backspace><Key.backspace><Key.backspace>ir<Key.space>stems<Key.space>may<Key.space>produce<Key.space>roots<Key.space>along<Key.space>the<Key.space>nodes<Key.space>to<Key.space>absorb<Key.space>nutrients<Key.space>and<Key.space>water<Key.space>and<Key.space>prob<Key.backspace>vide<Key.space>additional<Key.space>support<Key.space>for<Key.space>the<Key.space>plant.
Screenshot: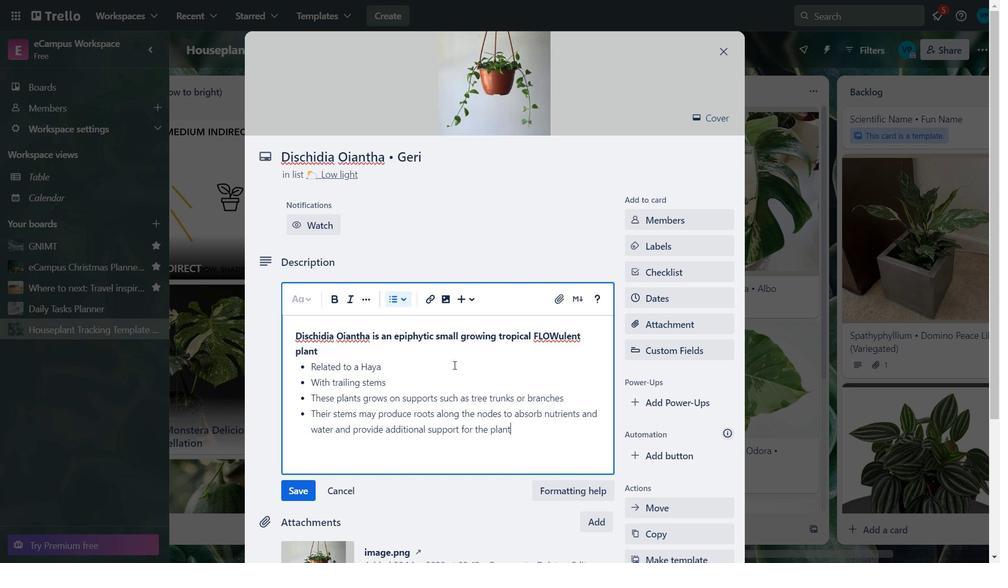 
Action: Mouse moved to (306, 490)
Screenshot: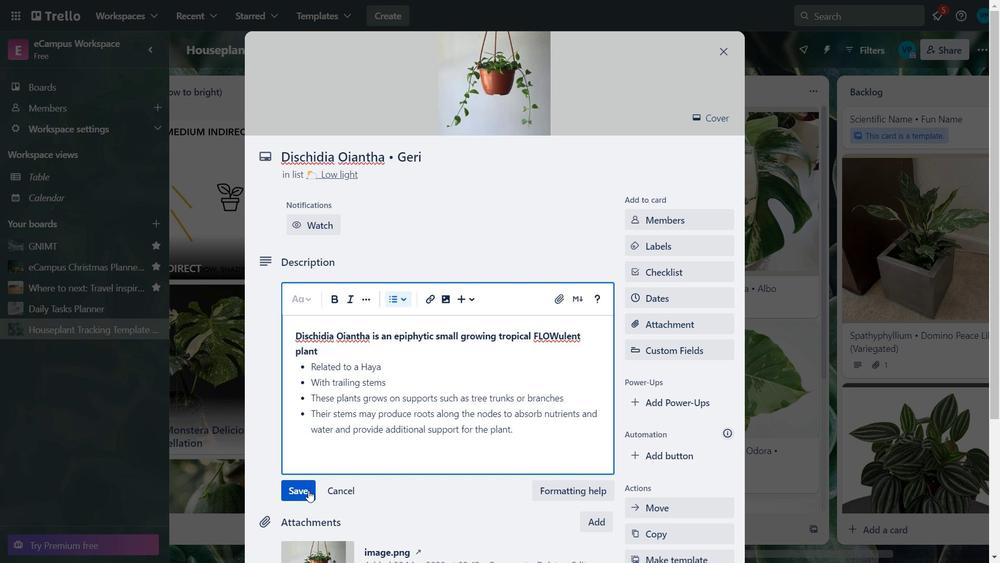
Action: Mouse pressed left at (306, 490)
Screenshot: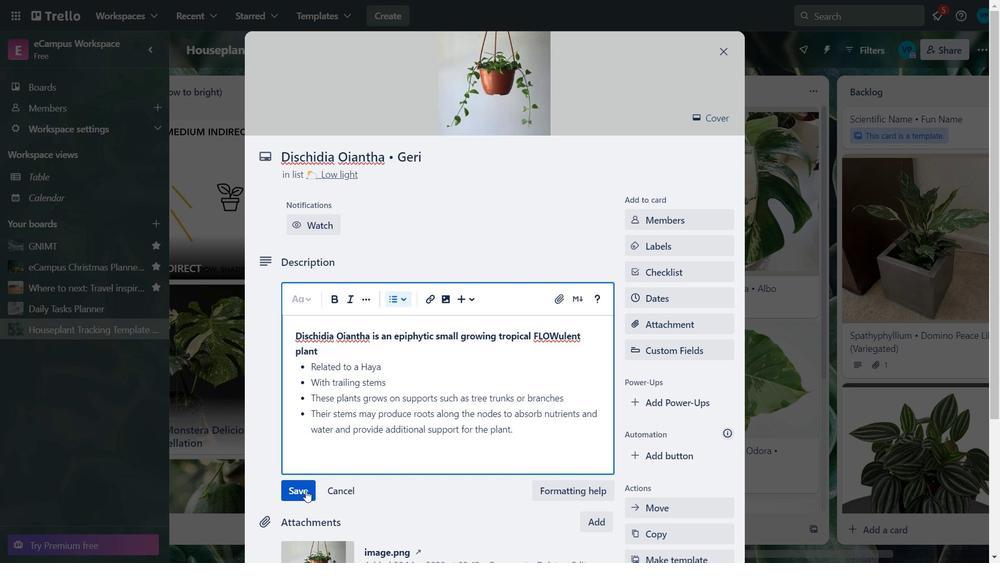 
Action: Mouse moved to (283, 161)
Screenshot: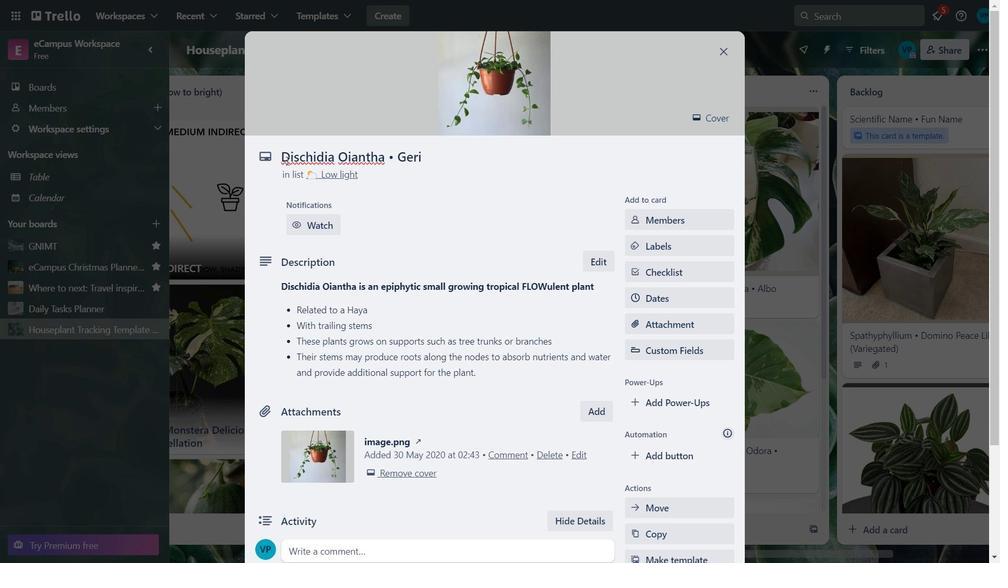 
Action: Mouse pressed left at (283, 161)
Screenshot: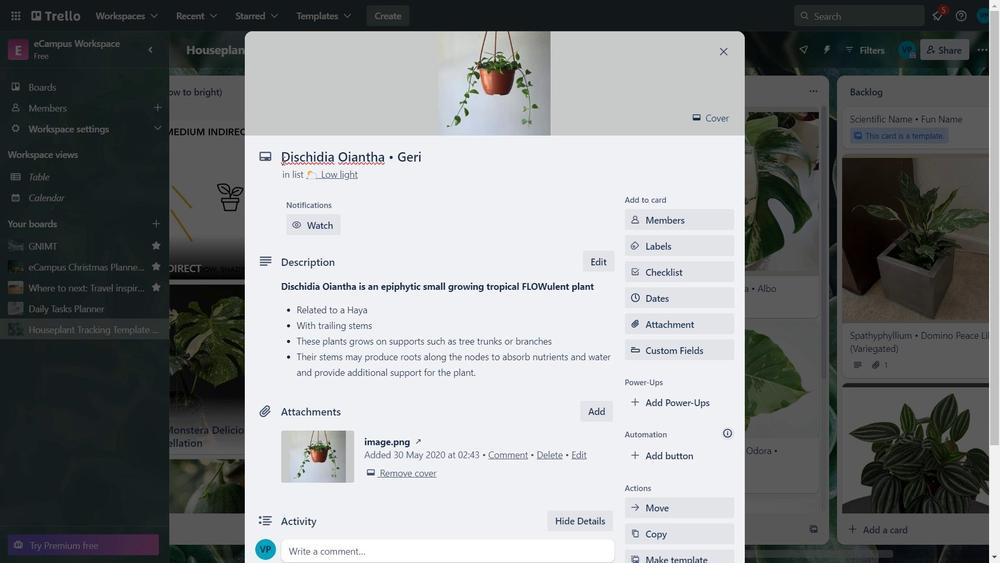 
Action: Mouse moved to (430, 156)
Screenshot: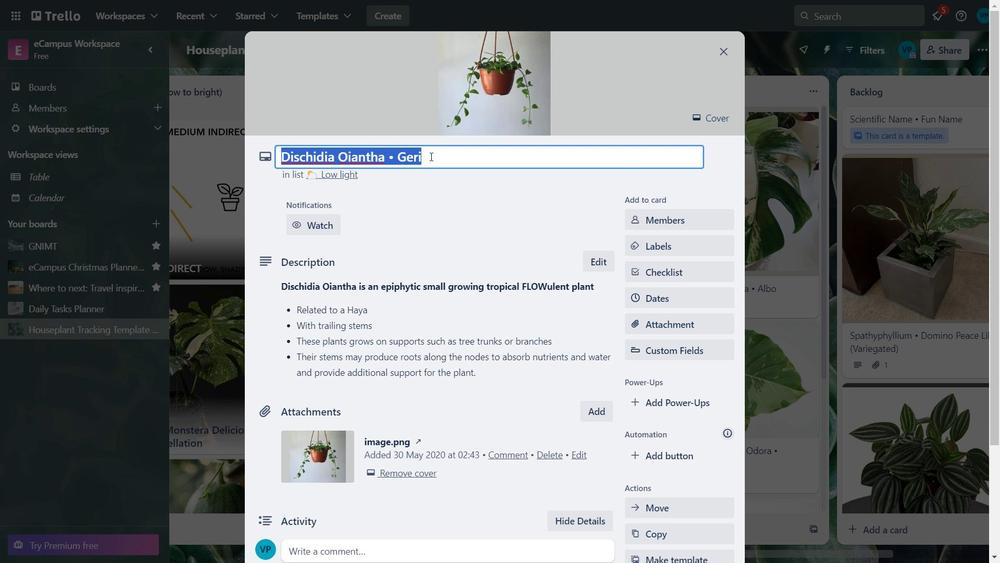 
Action: Key pressed ctrl+C
Screenshot: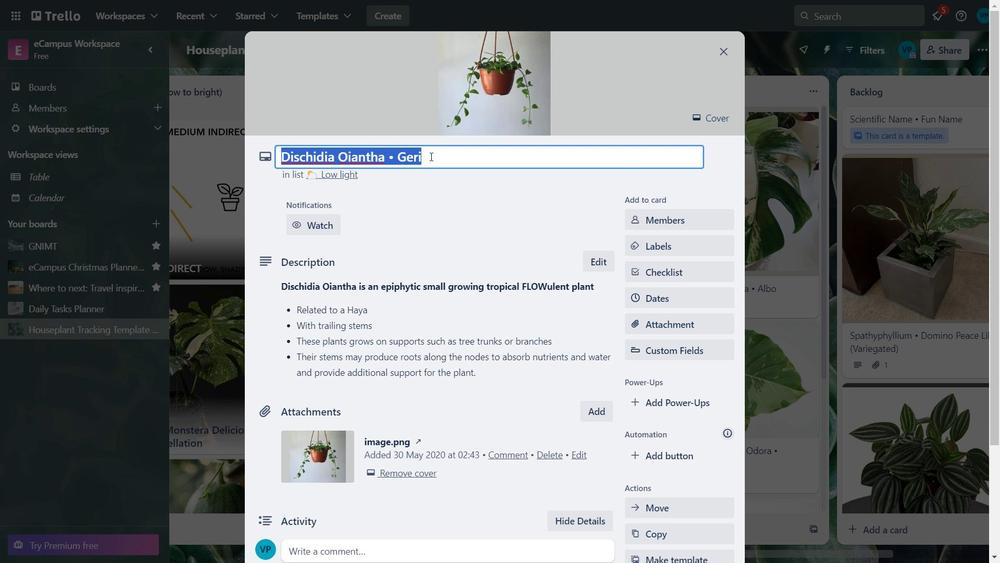 
Action: Mouse moved to (677, 269)
Screenshot: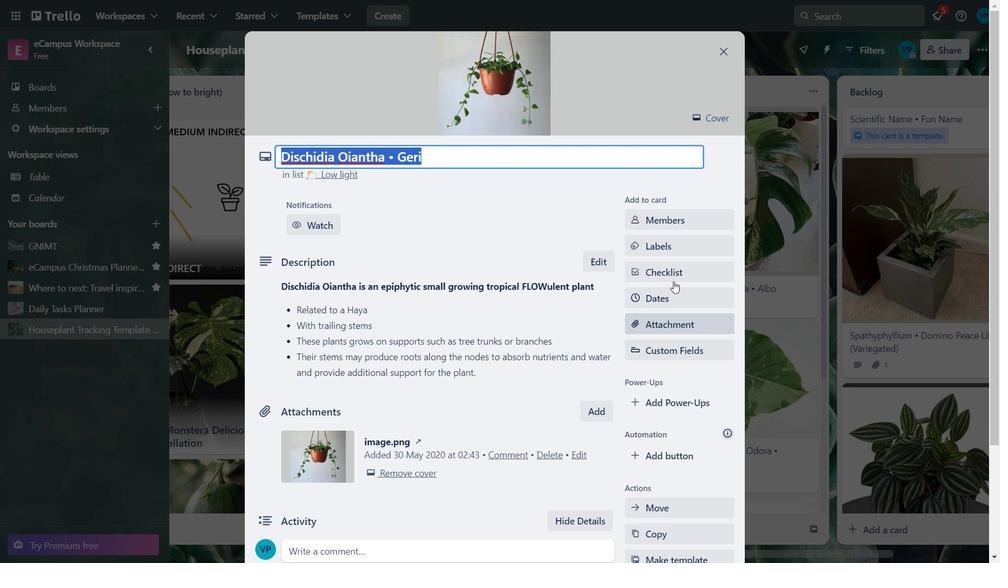 
Action: Mouse pressed left at (677, 269)
Screenshot: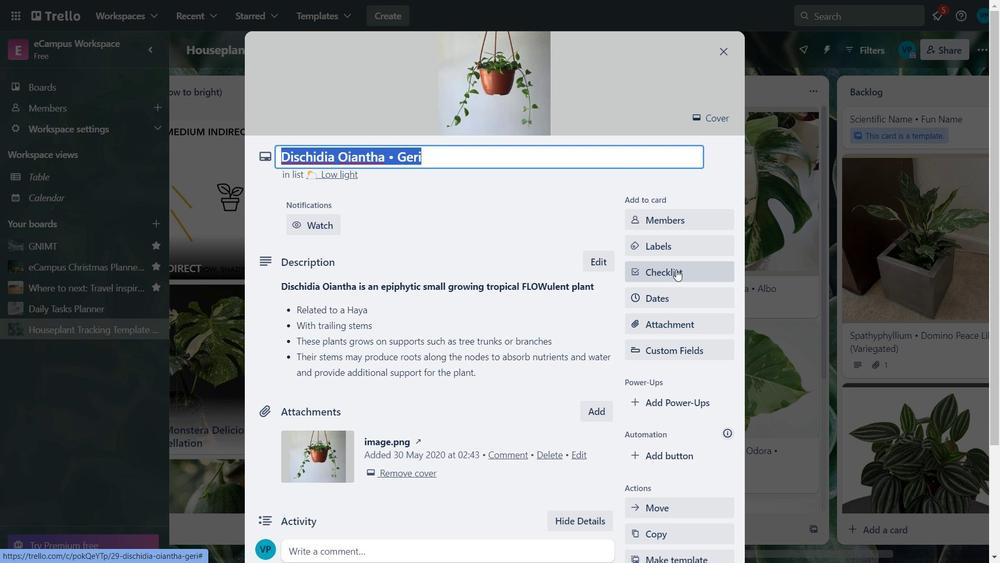 
Action: Key pressed <Key.backspace>ctrl+V<Key.enter>
Screenshot: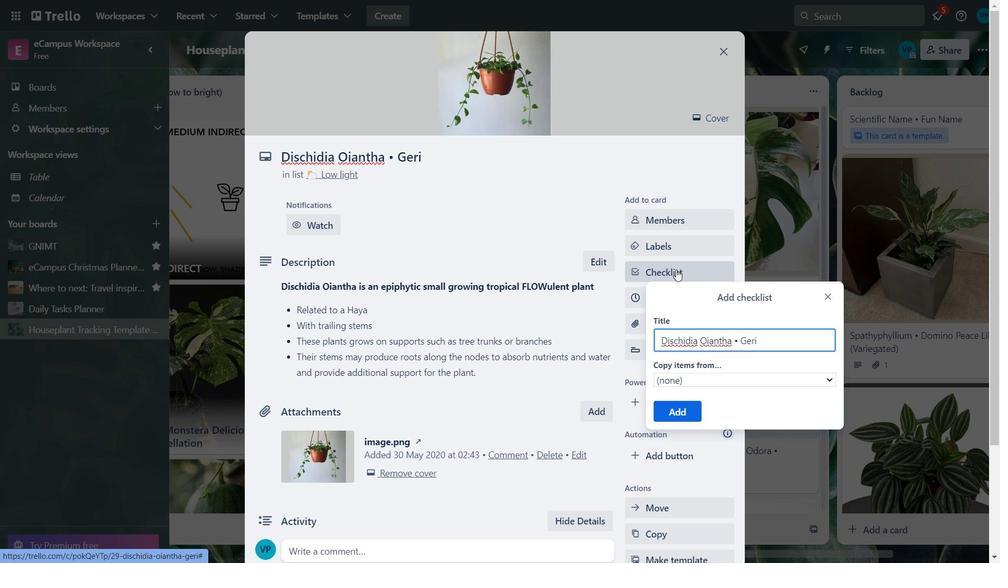 
Action: Mouse moved to (742, 340)
Screenshot: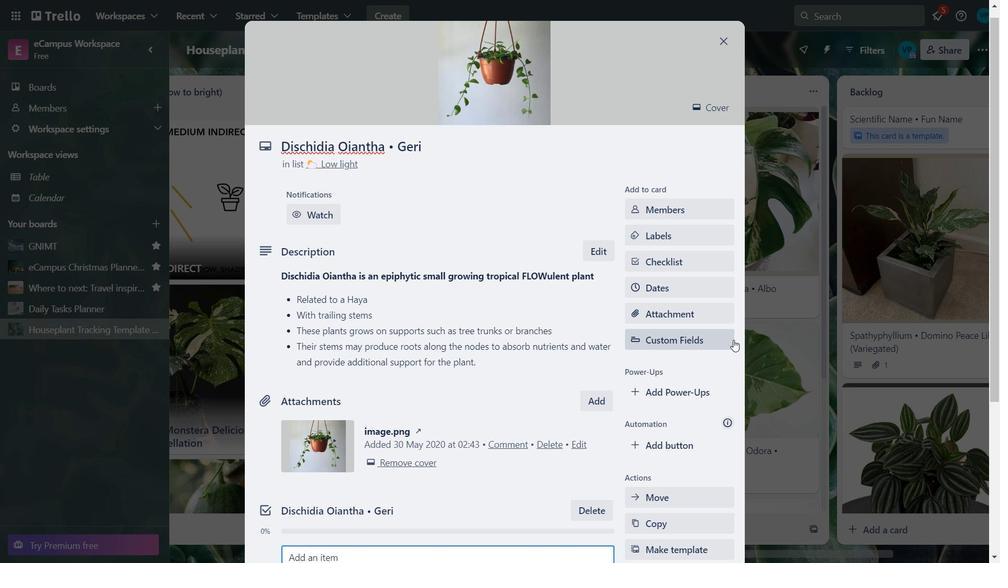 
Action: Key pressed <Key.down><Key.down><Key.down>
Screenshot: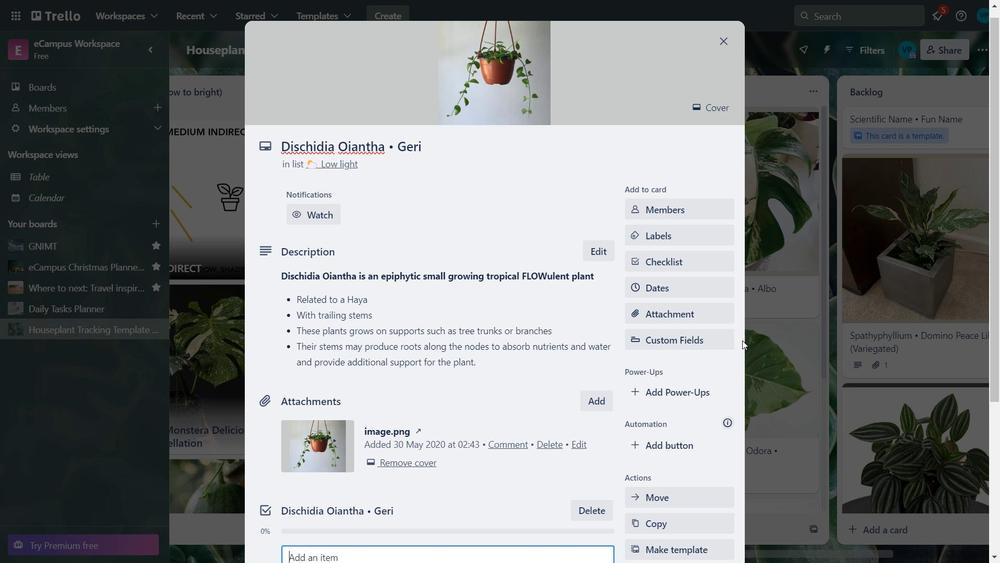 
Action: Mouse moved to (740, 355)
Screenshot: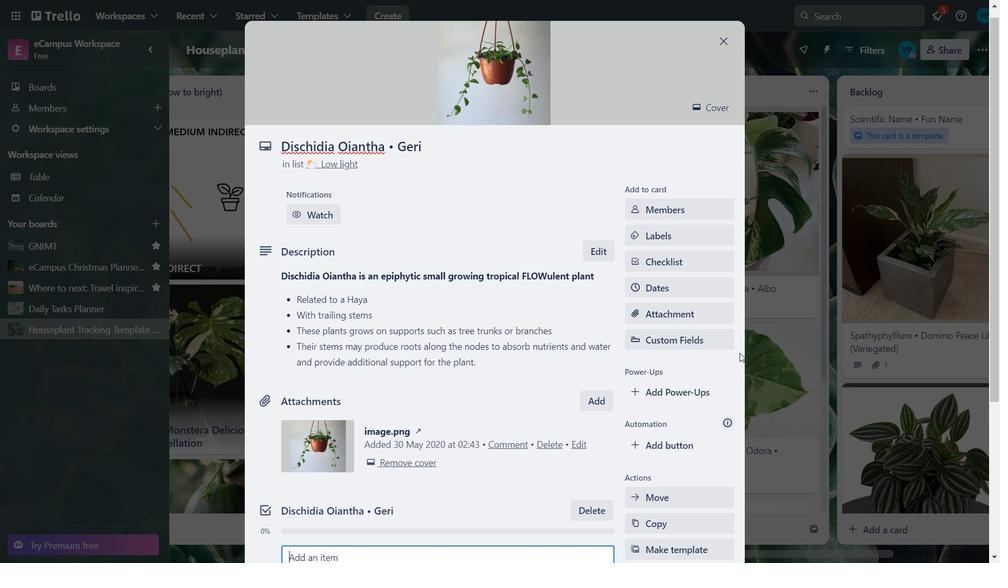
Action: Key pressed <Key.down><Key.down><Key.down><Key.down>
Screenshot: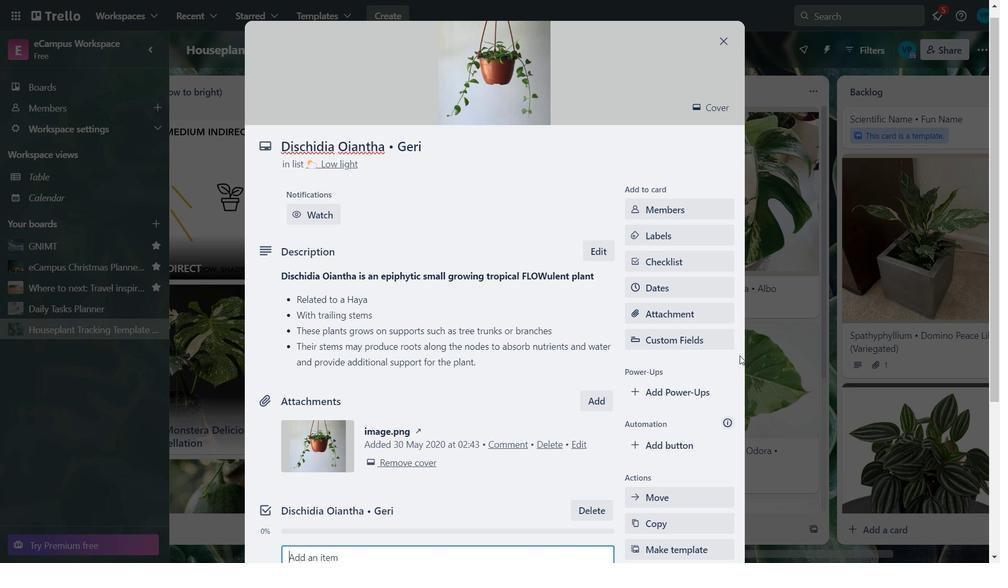 
Action: Mouse moved to (737, 428)
Screenshot: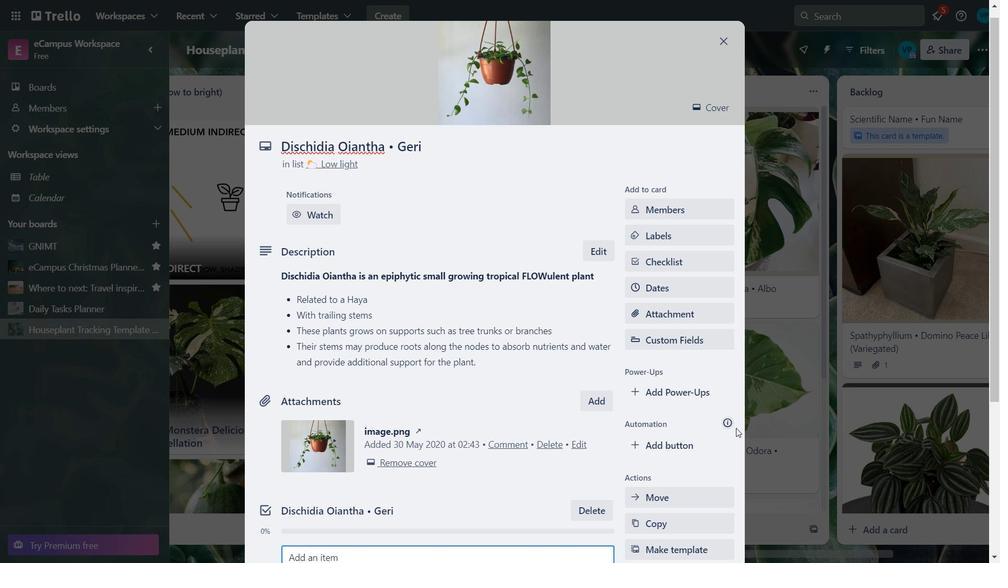 
Action: Key pressed <Key.down><Key.down><Key.down><Key.down><Key.down>
Screenshot: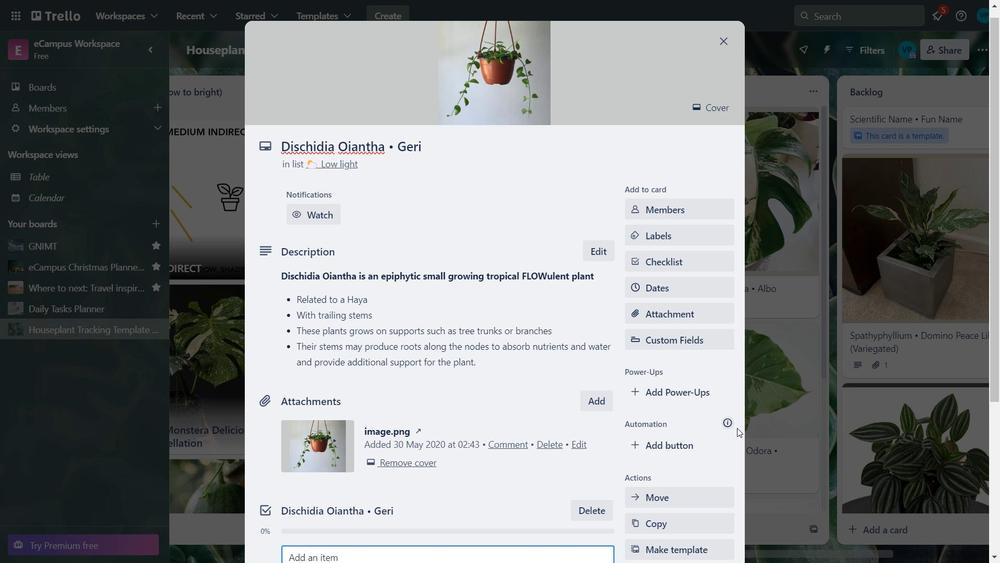 
Action: Mouse moved to (742, 523)
Screenshot: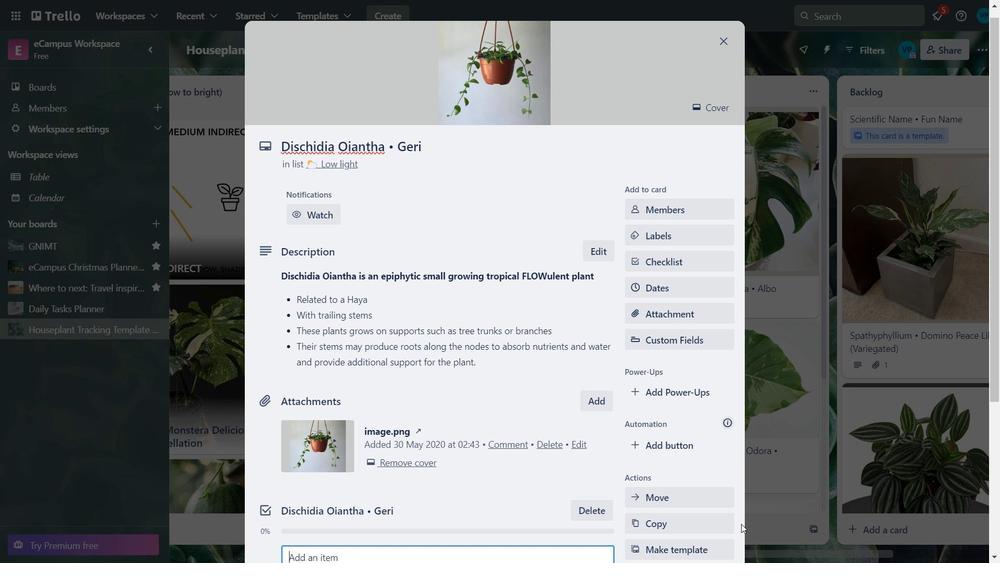 
Action: Mouse pressed left at (742, 523)
Screenshot: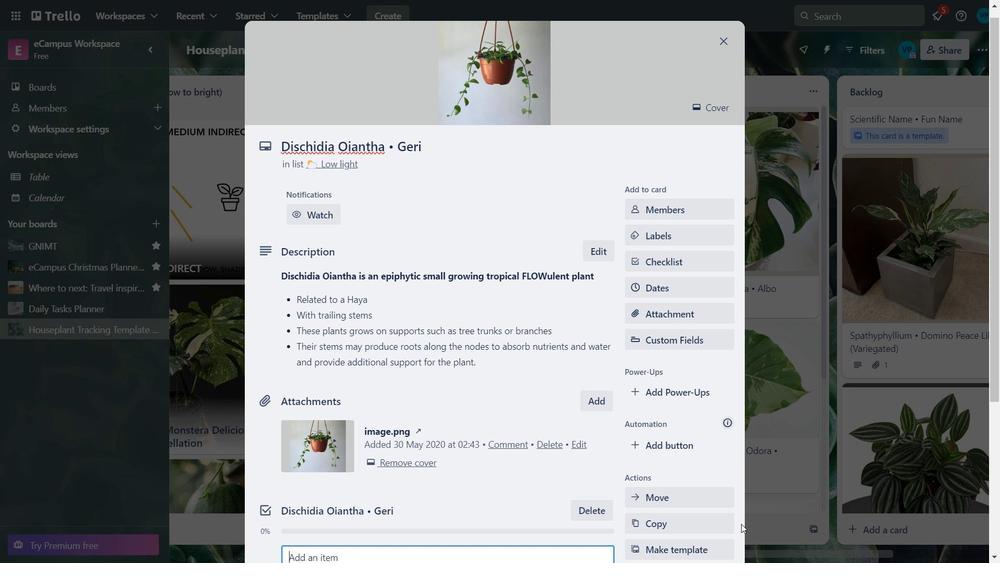 
Action: Mouse pressed left at (742, 523)
Screenshot: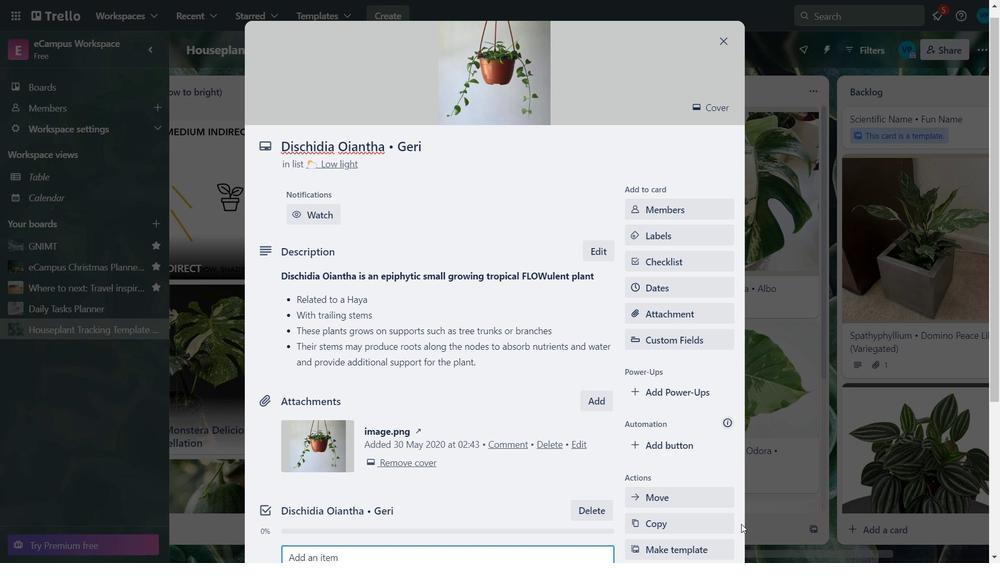 
Action: Mouse pressed left at (742, 523)
Screenshot: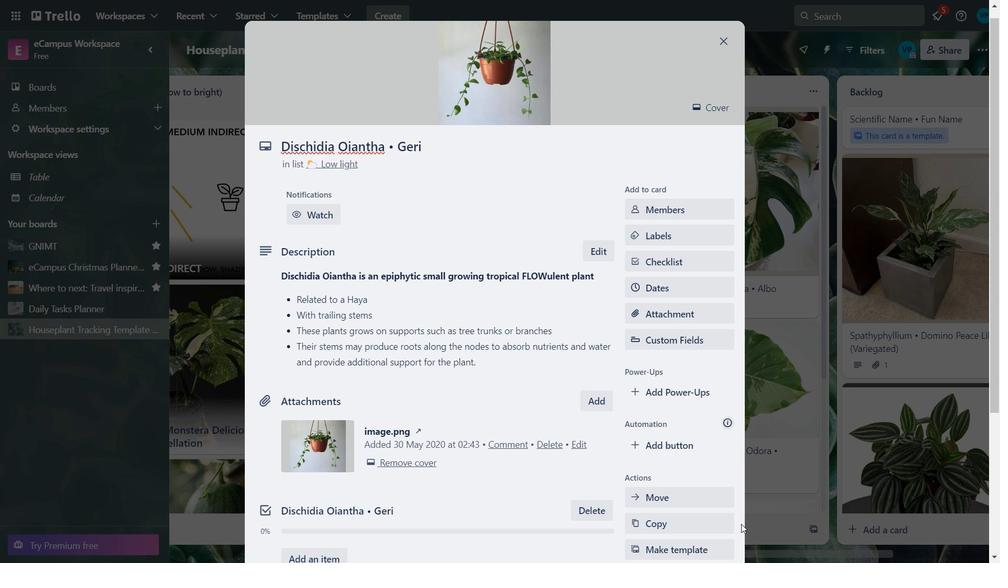 
Action: Mouse pressed left at (742, 523)
Screenshot: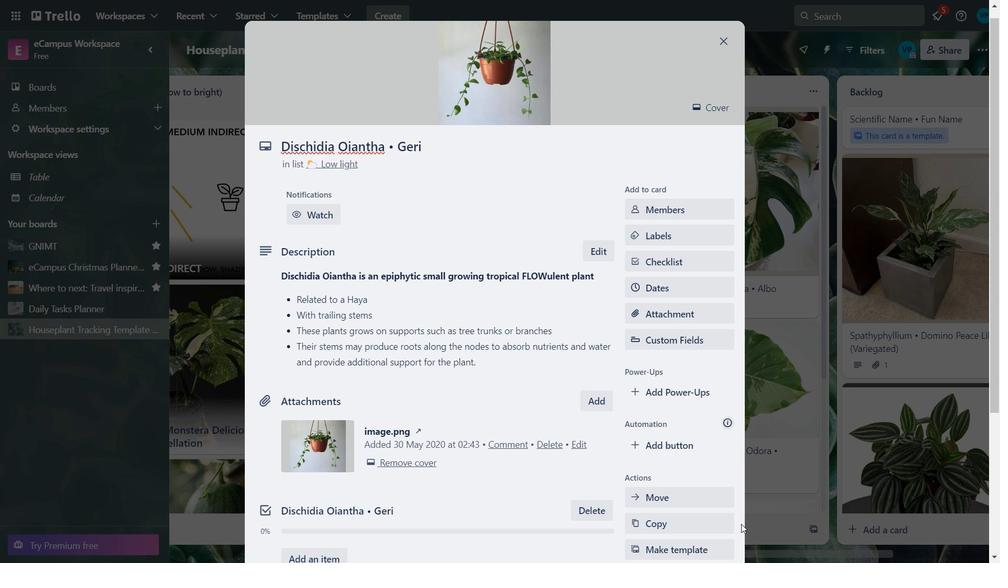
Action: Key pressed <Key.down><Key.down><Key.down><Key.down><Key.down><Key.down><Key.down><Key.down><Key.down><Key.down><Key.down>
Screenshot: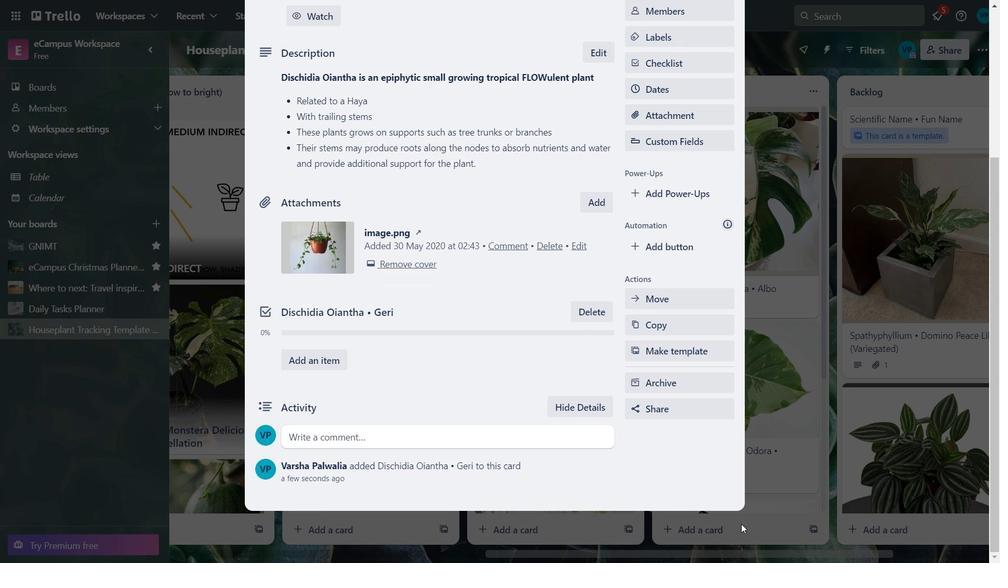 
Action: Mouse moved to (332, 357)
Screenshot: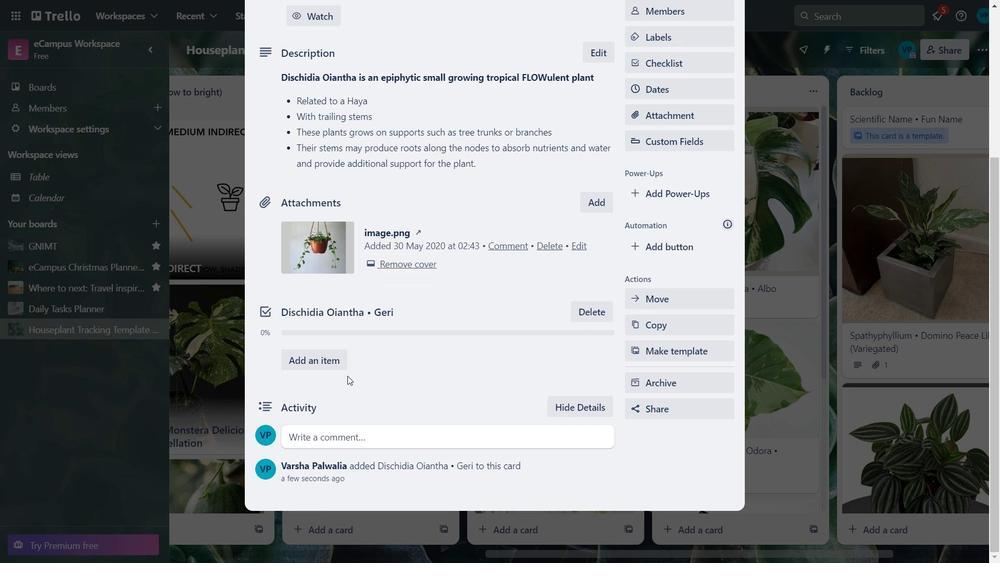 
Action: Mouse pressed left at (332, 357)
Screenshot: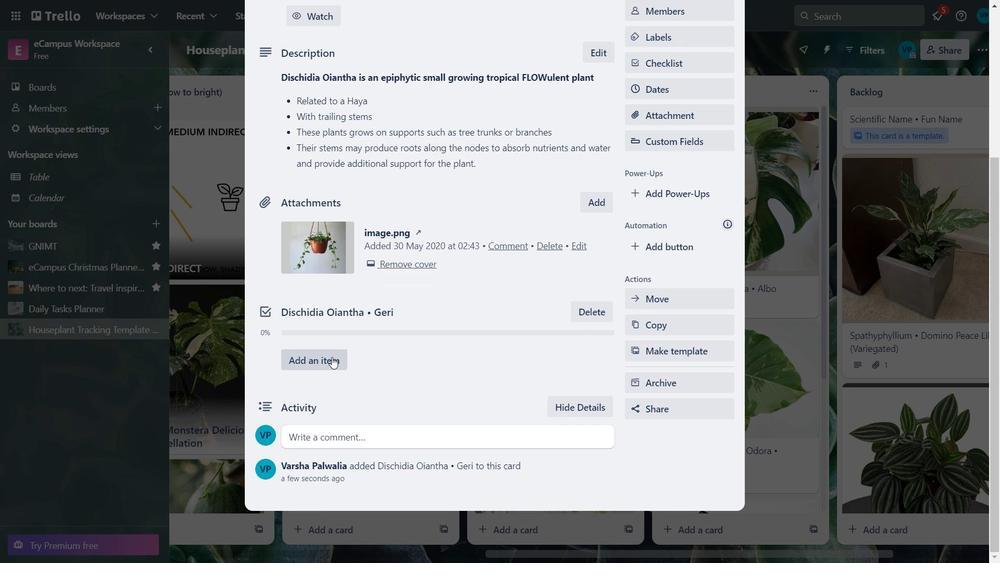 
Action: Mouse pressed left at (332, 357)
Screenshot: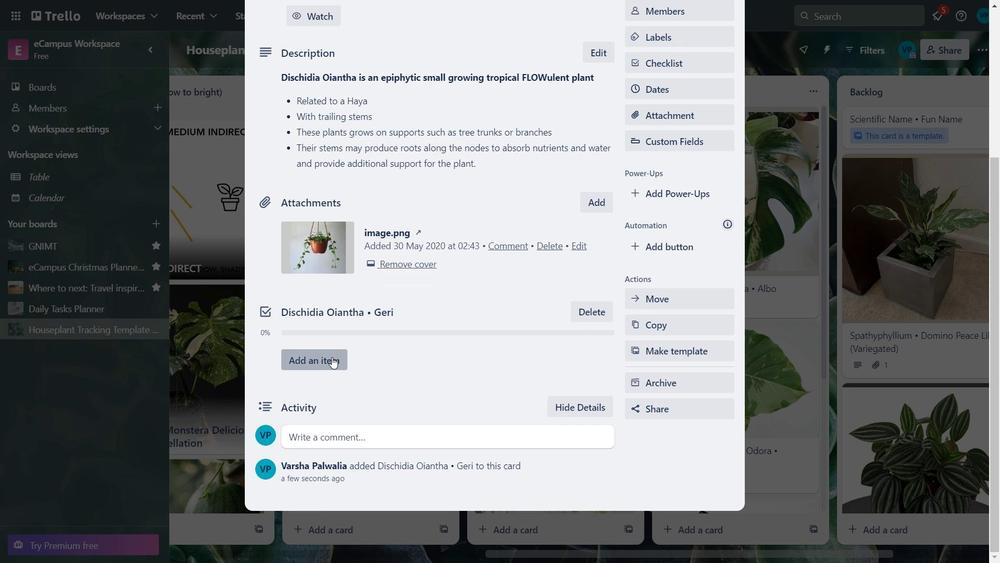 
Action: Mouse pressed left at (332, 357)
Screenshot: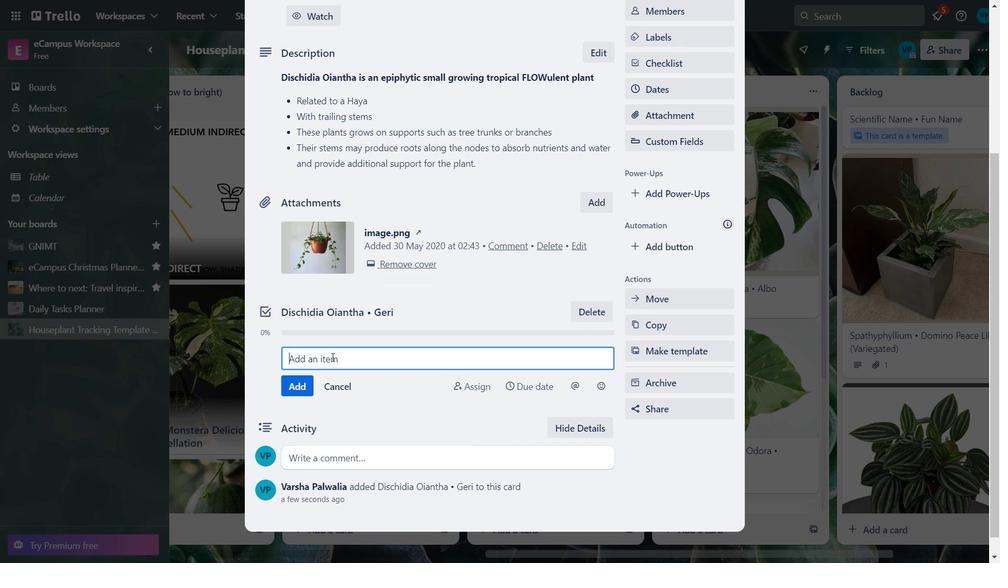
Action: Key pressed ctrl+V<Key.space>ctrl+A<Key.space>great<Key.space>growing<Key.space>ctrl+V
Screenshot: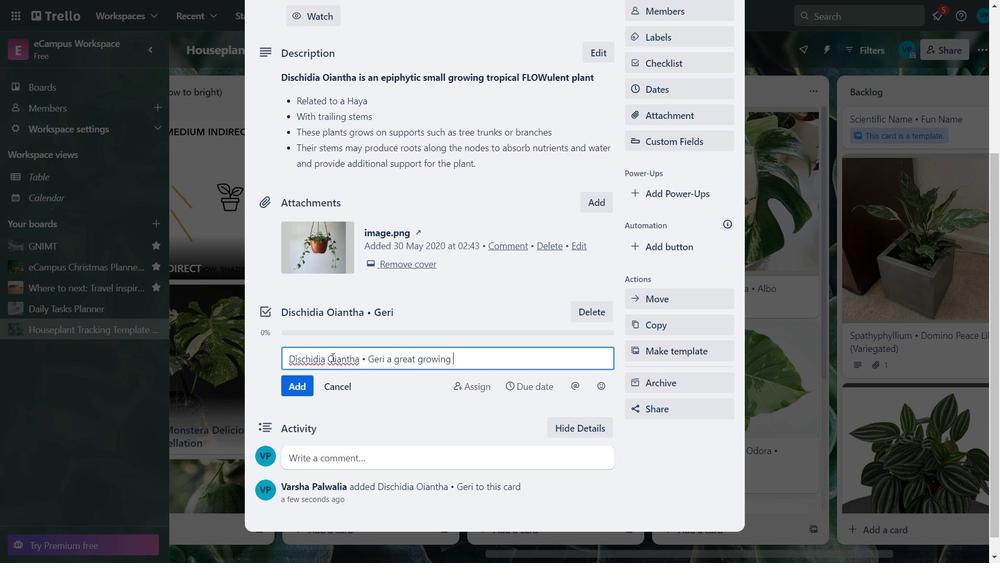
Action: Mouse moved to (491, 358)
Screenshot: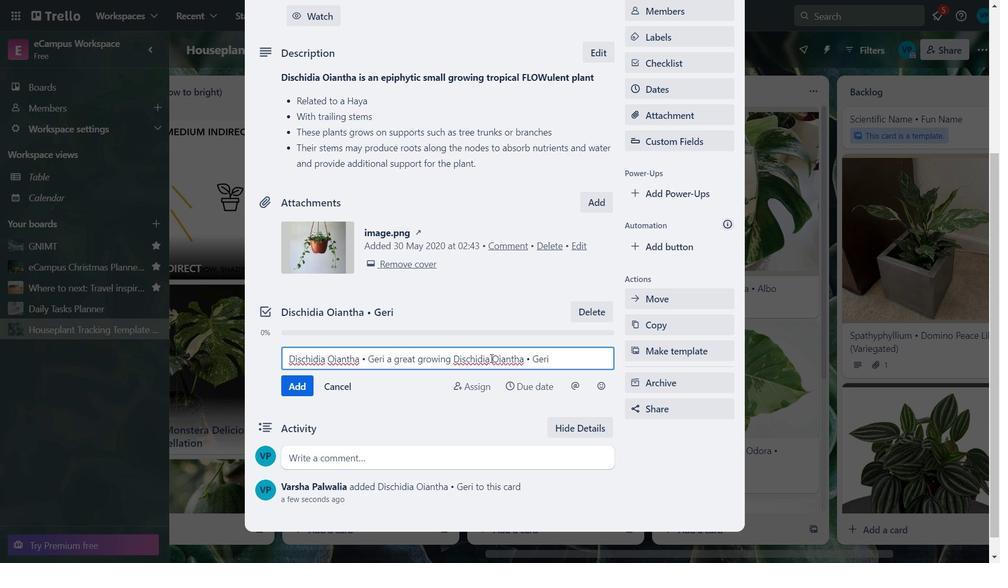 
Action: Mouse pressed left at (491, 358)
Screenshot: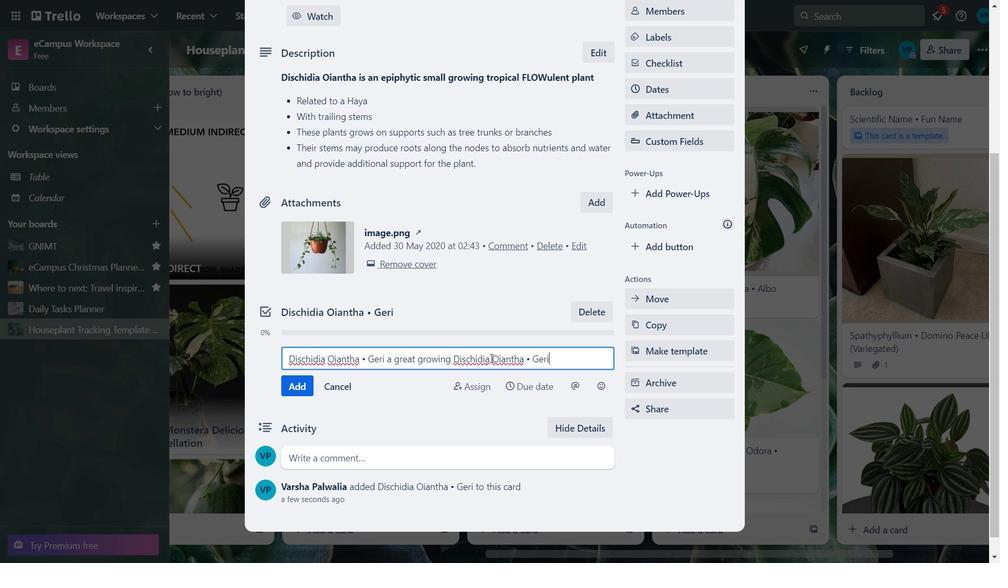 
Action: Mouse moved to (530, 360)
Screenshot: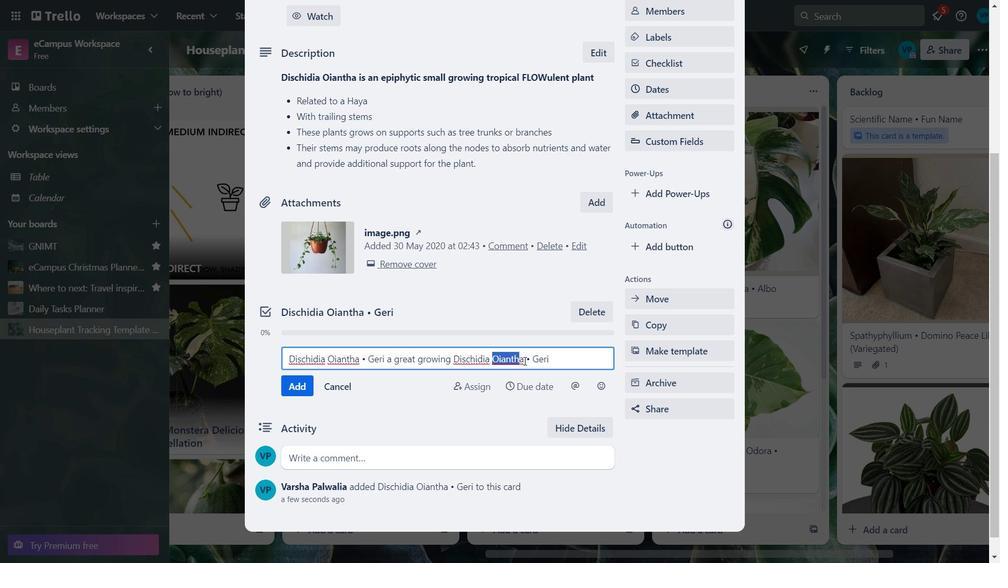 
Action: Key pressed <Key.backspace>
Screenshot: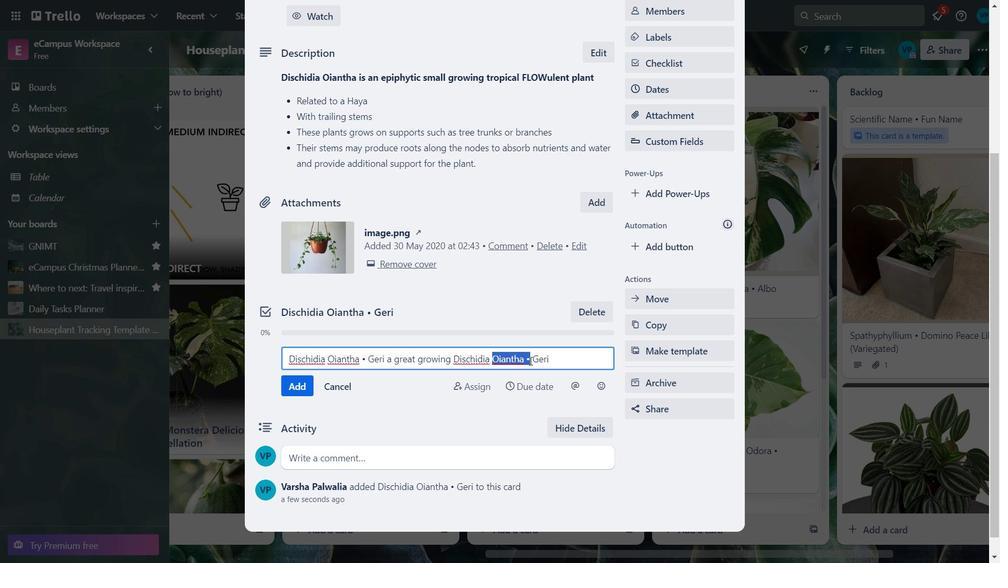 
Action: Mouse pressed left at (530, 360)
Screenshot: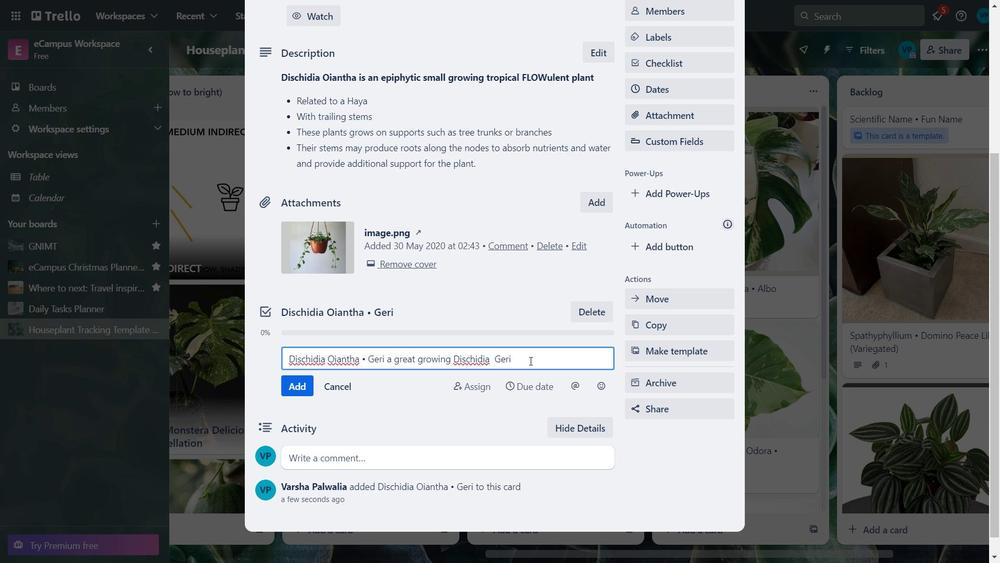 
Action: Key pressed <Key.backspace><Key.backspace><Key.backspace><Key.backspace>ctrl+With<Key.space>round<Key.space>green<Key.space>leaves<Key.space>
Screenshot: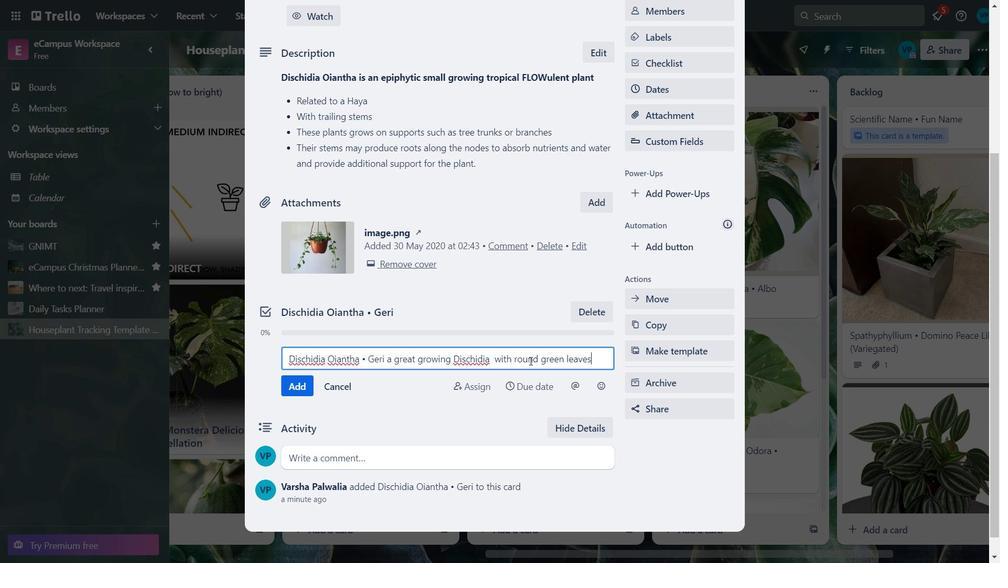 
Action: Mouse moved to (306, 393)
Screenshot: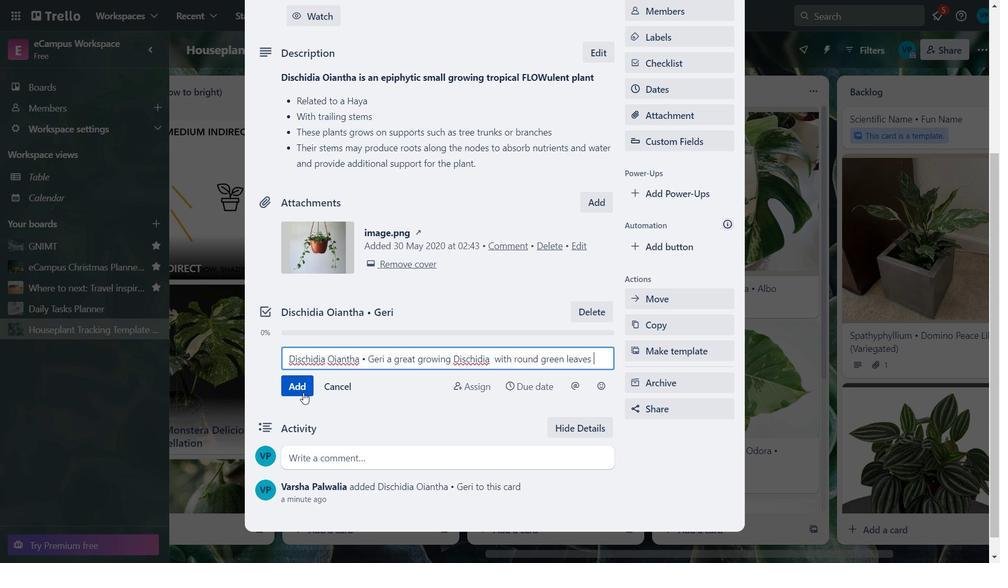 
Action: Mouse pressed left at (306, 393)
Screenshot: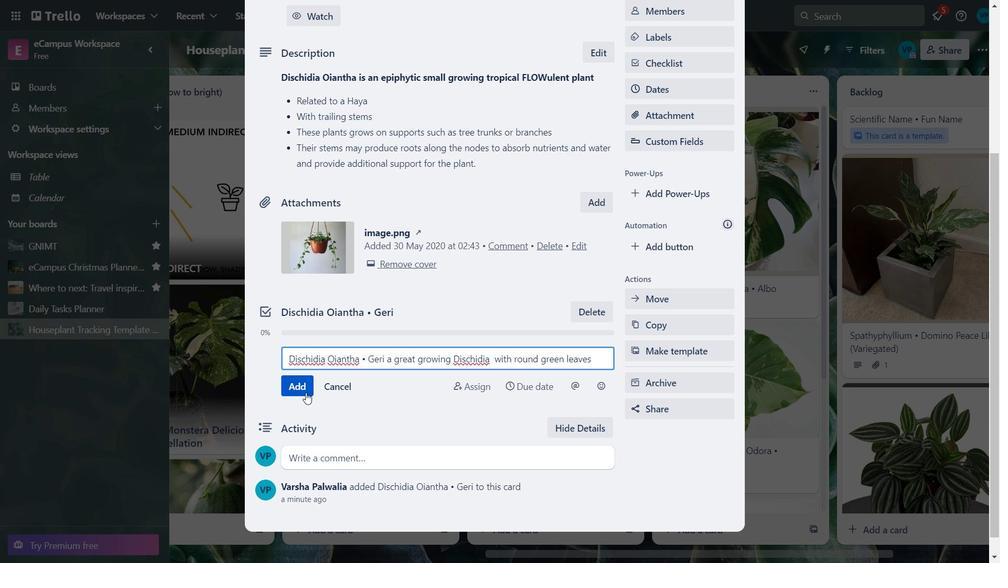 
Action: Mouse moved to (310, 394)
Screenshot: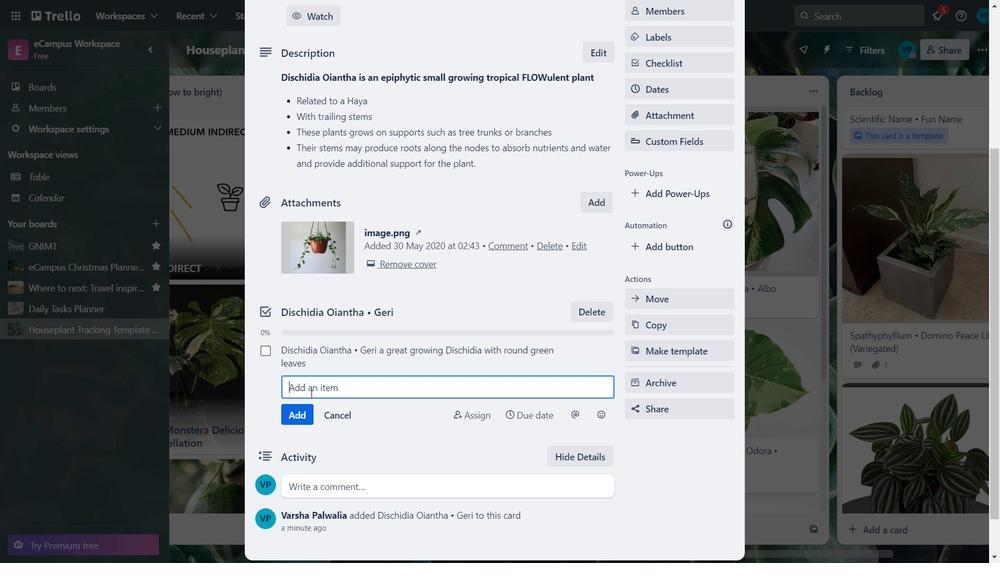 
Action: Key pressed <Key.caps_lock>T<Key.caps_lock>he<Key.space>bloom<Key.space>comes<Key.space>with<Key.space>tiny<Key.space>creamy<Key.space>=-<Key.backspace><Key.backspace>=<Key.backspace><Key.backspace><Key.shift>_<Key.backspace>-white<Key.space>,<Key.space>lantern<Key.space><Key.backspace>-<Key.backspace>-shaped<Key.space>flowers<Key.space>produced<Key.space>in<Key.space>umbels<Key.space>of<Key.space>3-10<Key.space>blooms.<Key.backspace><Key.enter><Key.caps_lock>T<Key.caps_lock>he<Key.space>new<Key.space>growth<Key.space>is<Key.space>redish-orange<Key.space>than<Key.space>turns<Key.space>light<Key.space>green<Key.enter><Key.caps_lock>T<Key.caps_lock>his<Key.space>plan<Key.space>is<Key.space>attractive<Key.space>to<Key.space>bees,<Key.space>butterflies<Key.space>and<Key.space>
Screenshot: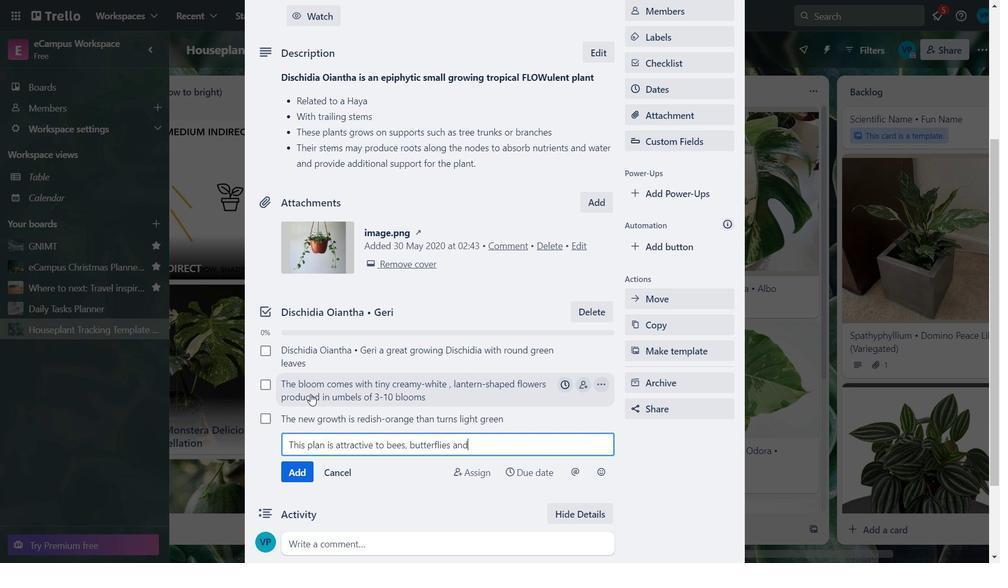 
Action: Mouse moved to (329, 348)
Screenshot: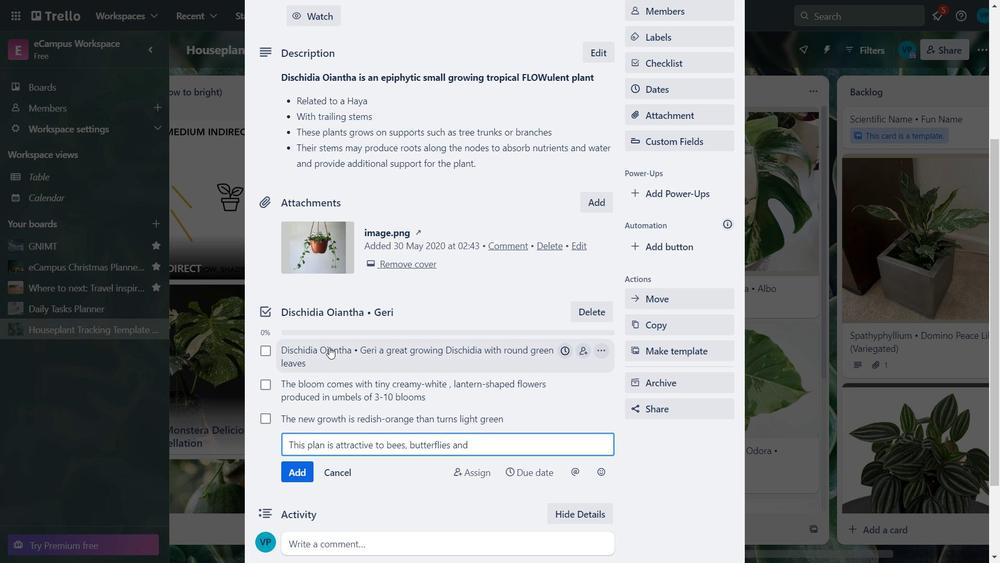 
Action: Key pressed <Key.shift><Key.shift><Key.shift>?<Key.backspace><Key.backspace>/or<Key.space>birds<Key.enter><Key.caps_lock>E<Key.caps_lock>nvironment-<Key.space><Key.caps_lock>I<Key.caps_lock>n<Key.space>a<Key.space>medium<Key.space>to<Key.space>bright<Key.space>filtered<Key.space>light<Key.space>or<Key.space>with<Key.space>lots<Key.space>of<Key.space>arto<Key.backspace>ificial<Key.space>light<Key.space>in<Key.space>indoors
Screenshot: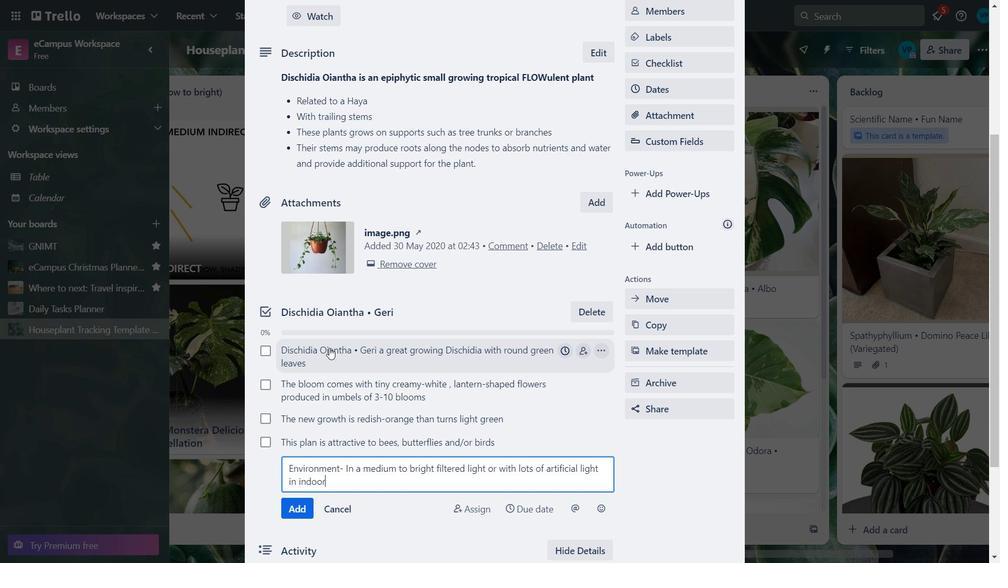 
Action: Mouse moved to (297, 507)
Screenshot: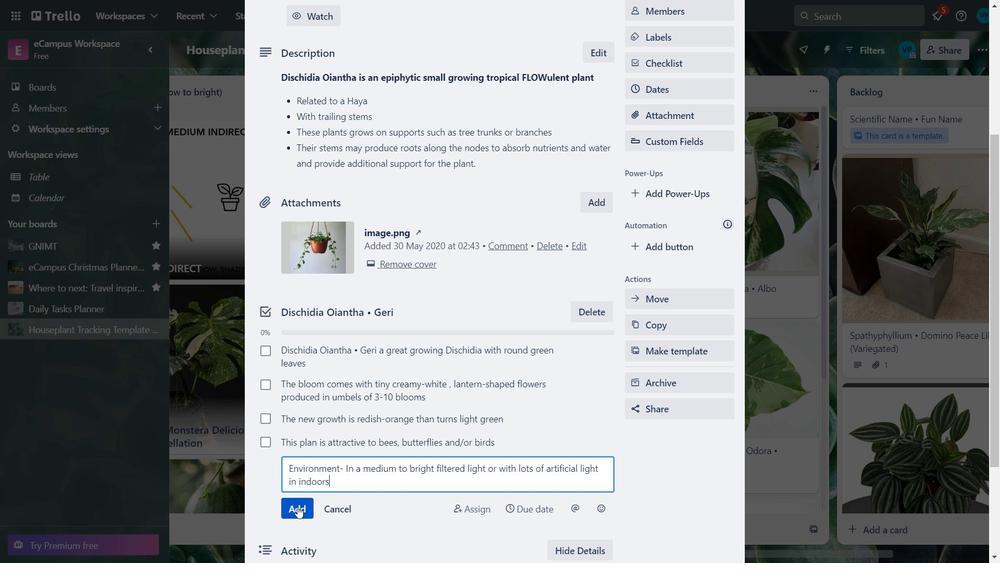 
Action: Mouse pressed left at (297, 507)
Screenshot: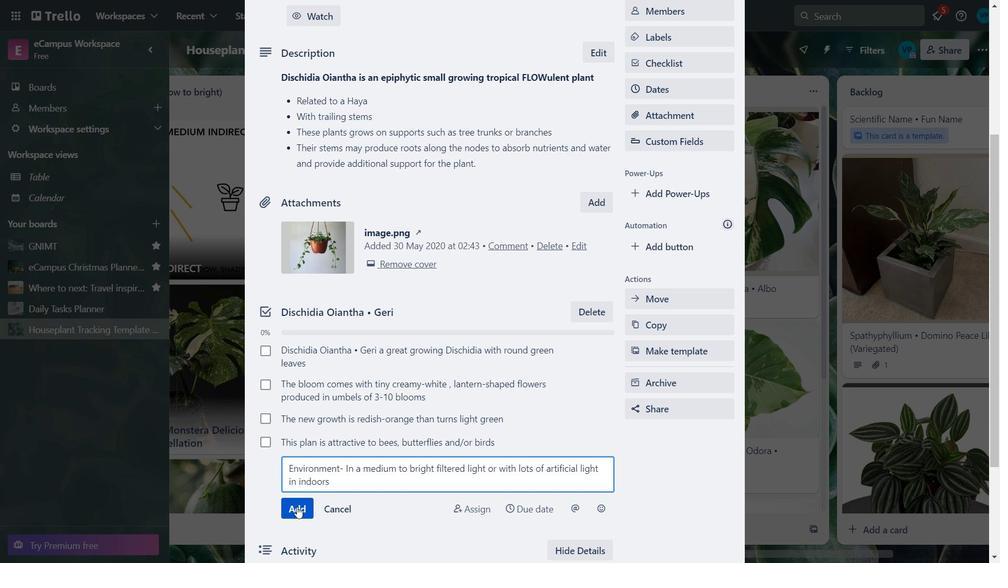 
Action: Key pressed <Key.caps_lock>D<Key.caps_lock>ischidia<Key.space>also<Key.space>needs<Key.space>hihj<Key.backspace><Key.backspace>gh<Key.space>humidity<Key.enter><Key.caps_lock>M<Key.caps_lock>ist<Key.space>
Screenshot: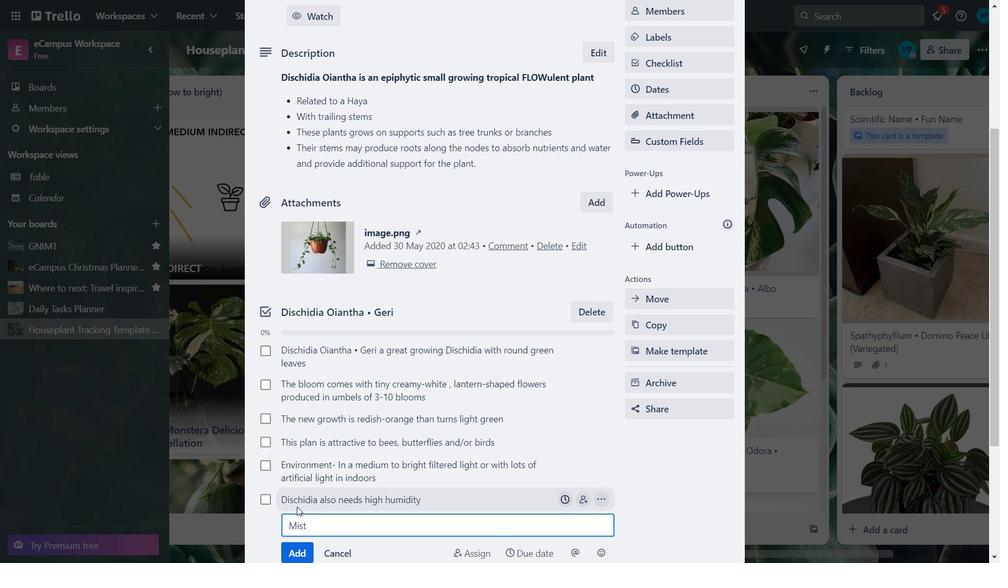 
Action: Mouse moved to (318, 502)
Screenshot: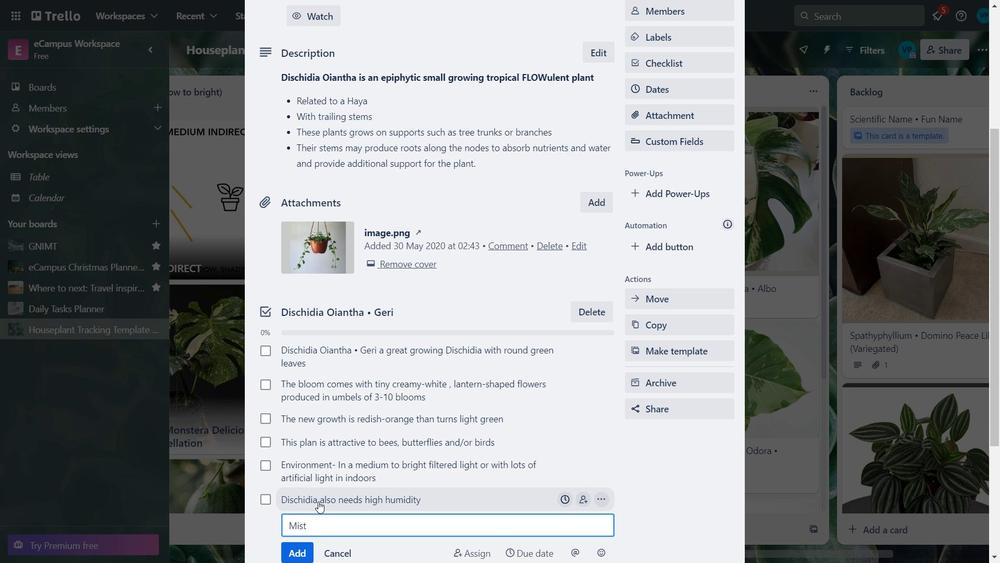 
Action: Key pressed the<Key.space>plant<Key.space>every<Key.space>dayor<Key.space>place<Key.space>the<Key.space>container<Key.space>on<Key.space>a<Key.space>saucar<Key.space><Key.backspace><Key.backspace><Key.backspace>cer
Screenshot: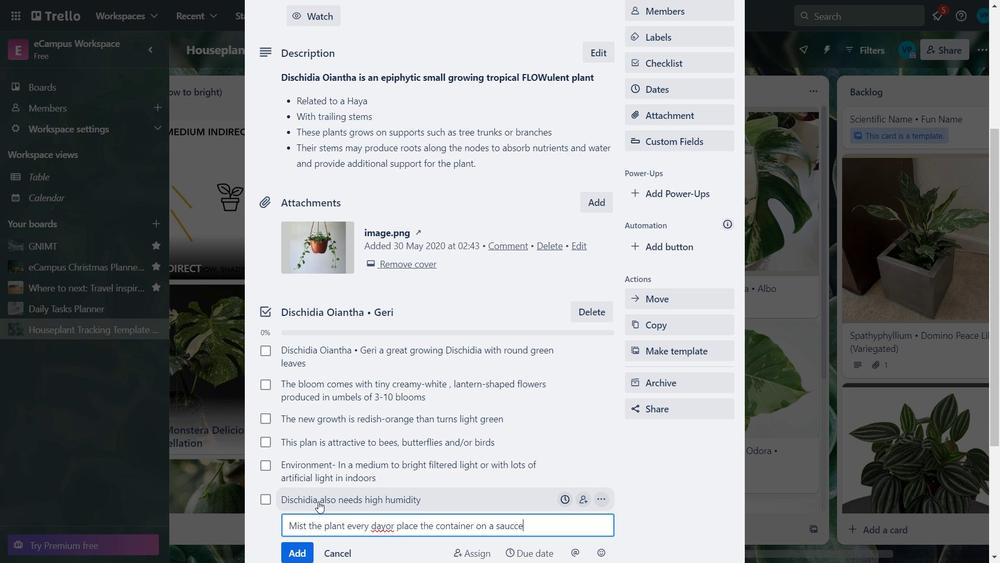 
Action: Mouse moved to (512, 526)
Screenshot: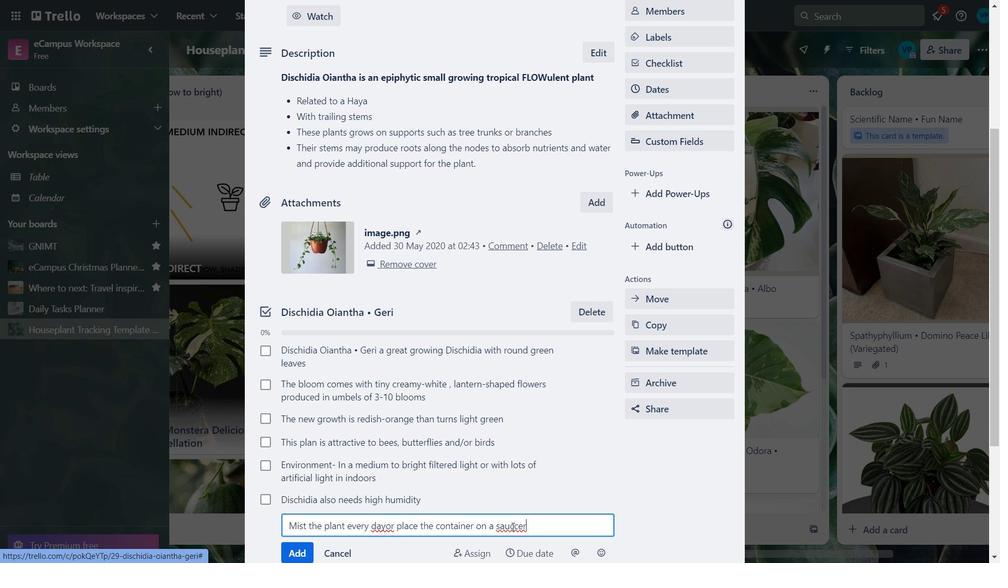 
Action: Mouse pressed left at (512, 526)
Screenshot: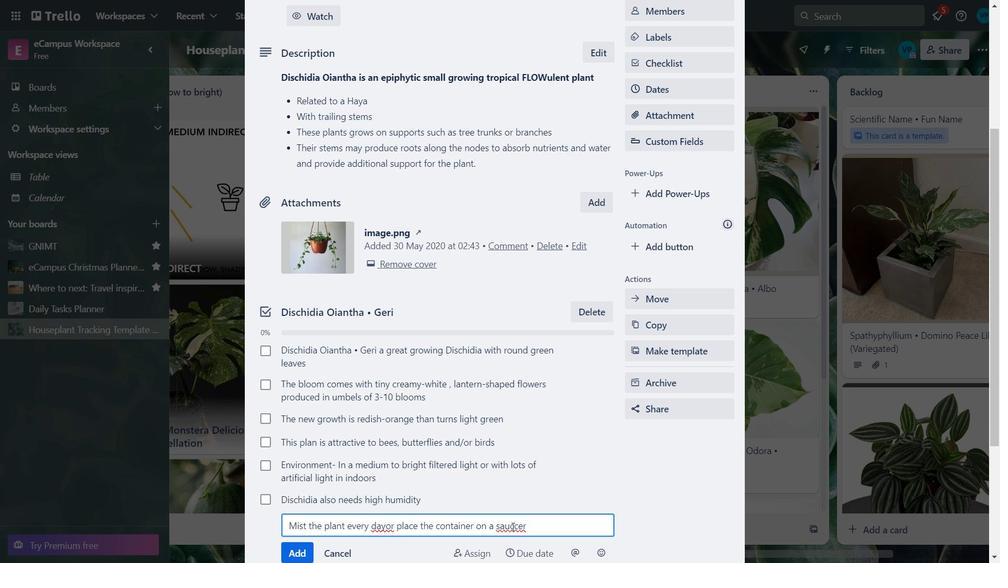 
Action: Key pressed <Key.backspace>
Screenshot: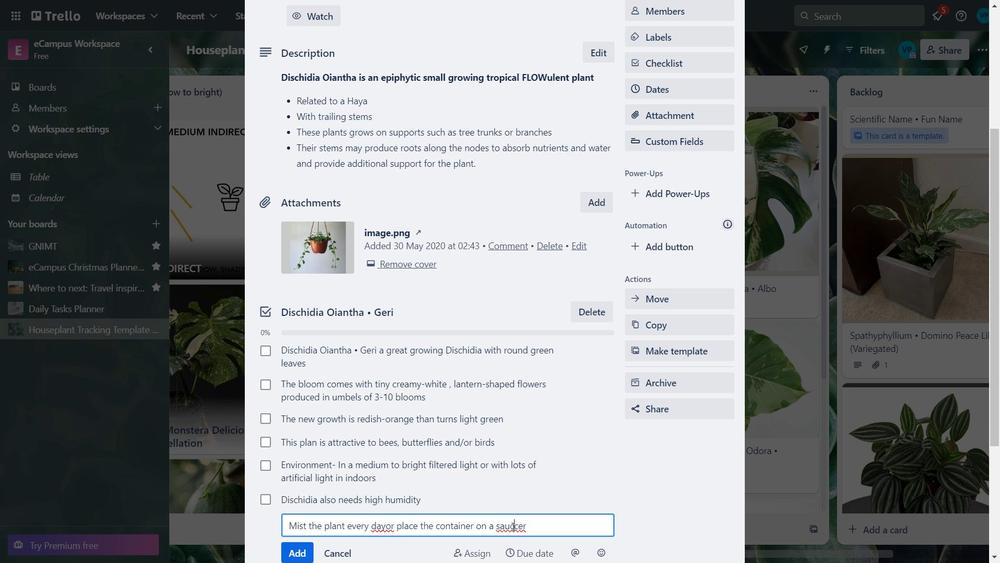 
Action: Mouse moved to (537, 526)
Screenshot: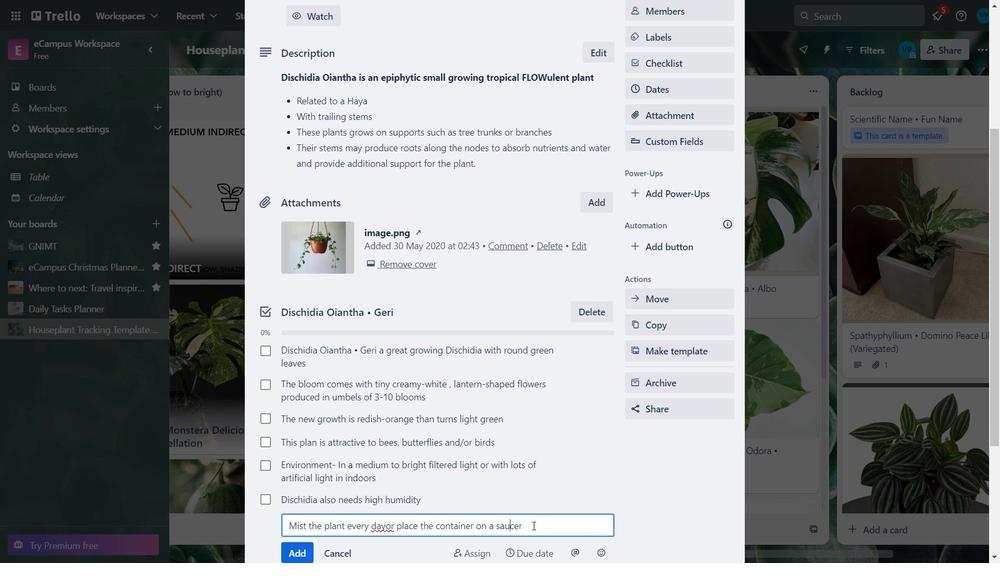 
Action: Mouse pressed left at (537, 526)
Screenshot: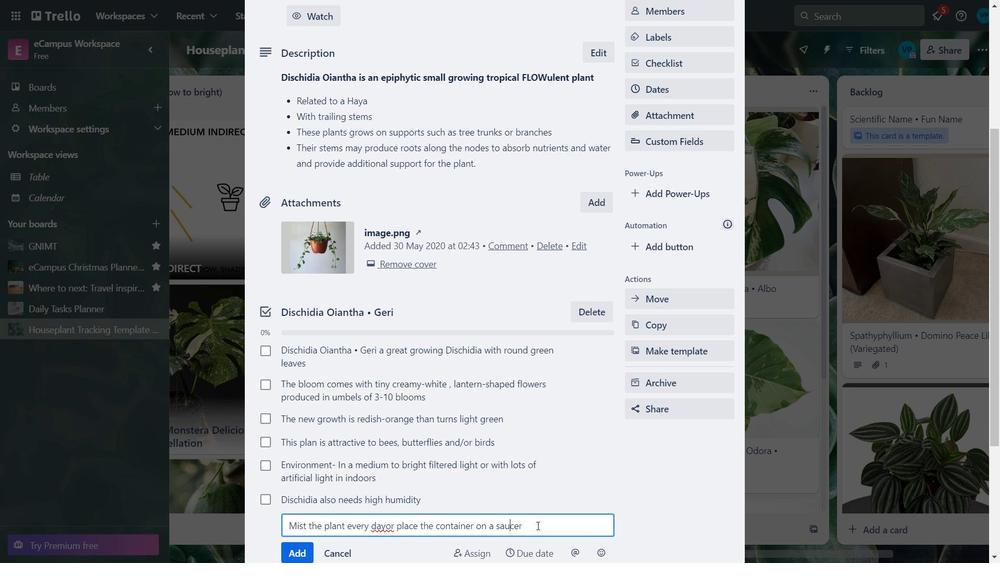 
Action: Key pressed <Key.space>filled<Key.space>with<Key.space>pebbles<Key.space>and<Key.space>water
Screenshot: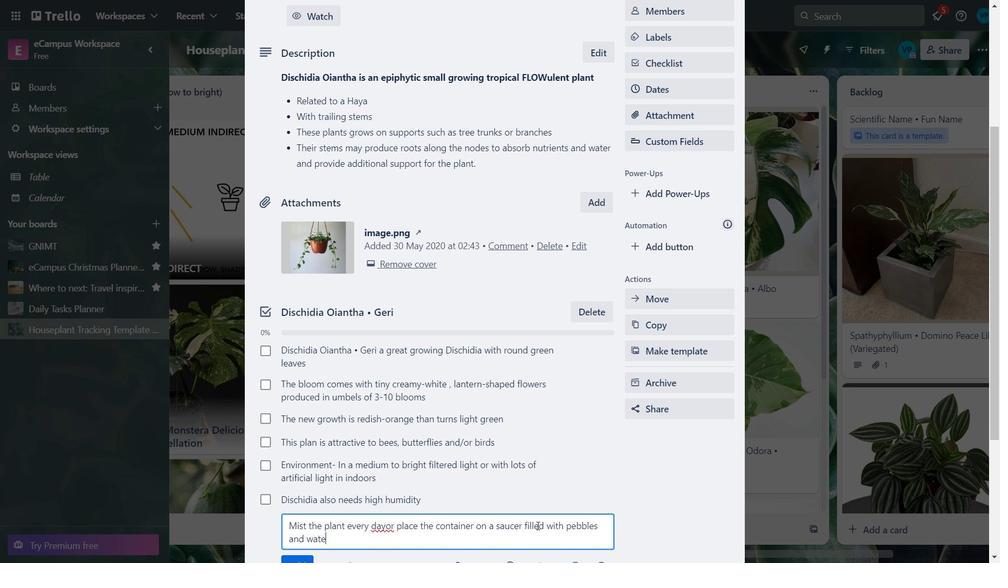 
Action: Mouse moved to (306, 563)
Screenshot: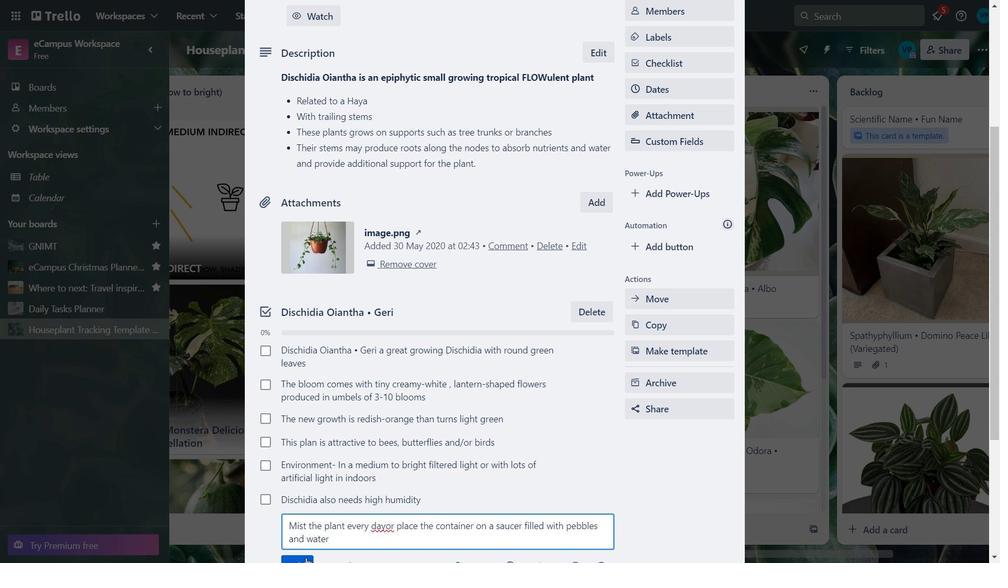 
Action: Mouse pressed left at (306, 562)
Screenshot: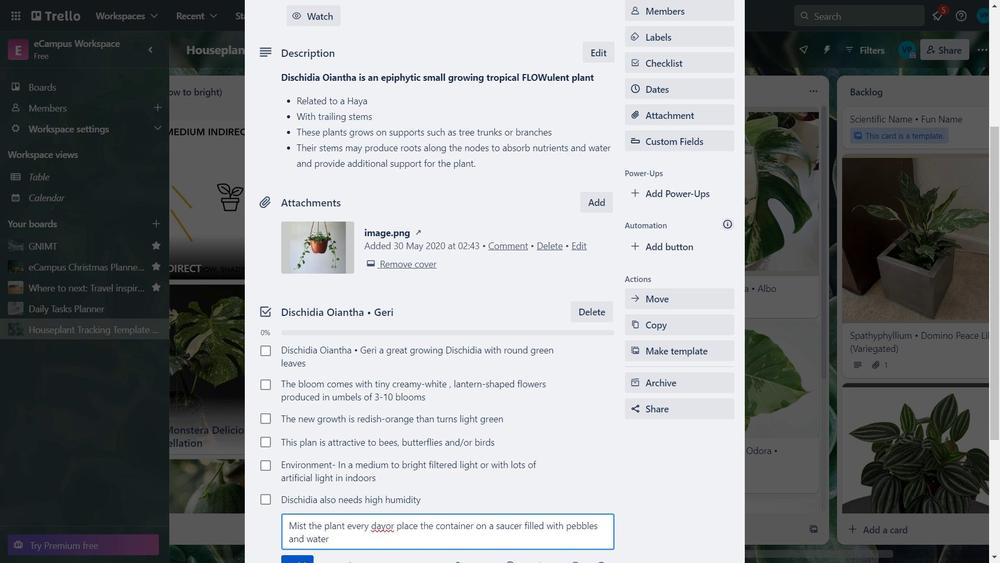 
Action: Mouse moved to (742, 497)
Screenshot: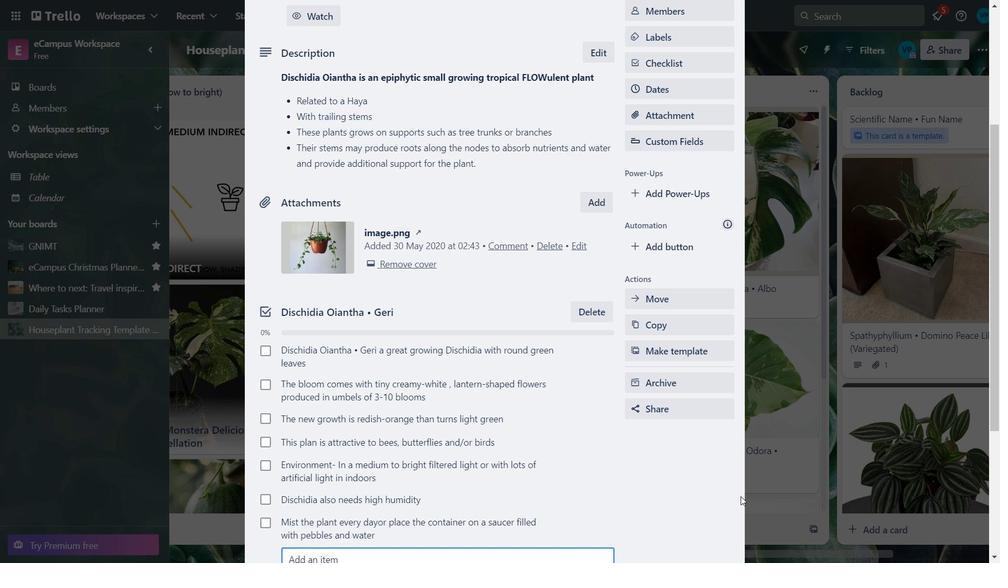 
Action: Mouse pressed left at (742, 497)
Screenshot: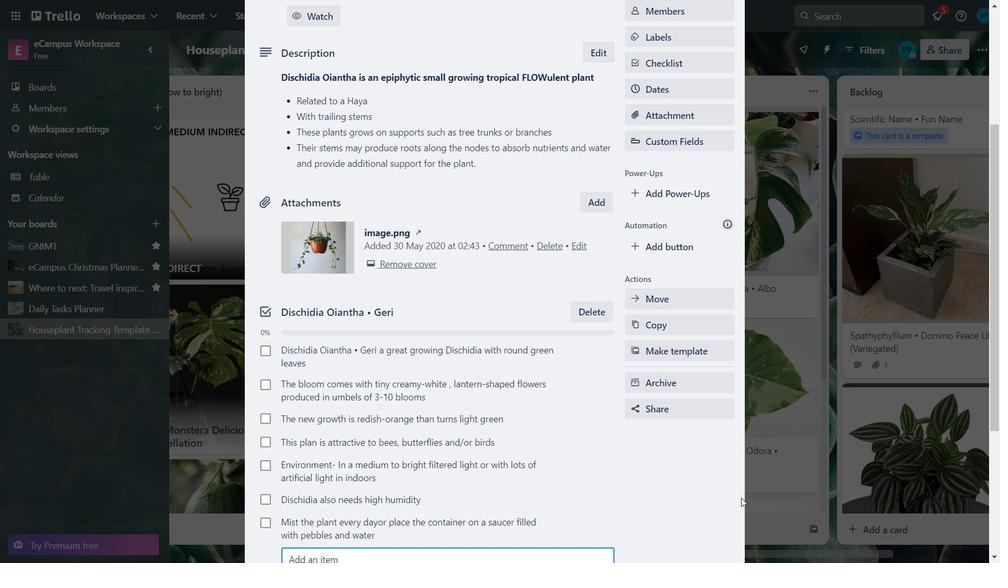
Action: Mouse pressed left at (742, 497)
Screenshot: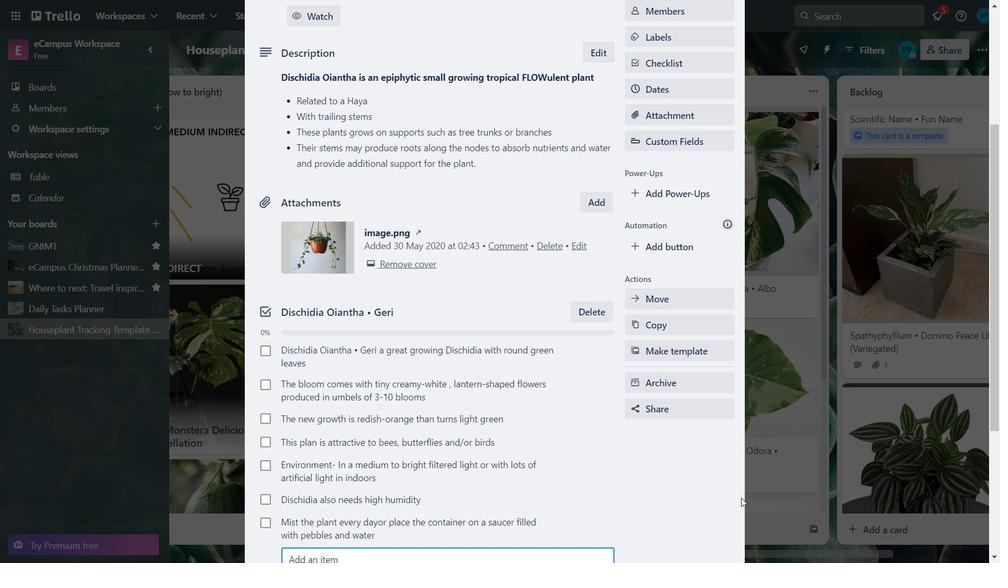 
Action: Mouse pressed left at (742, 497)
Screenshot: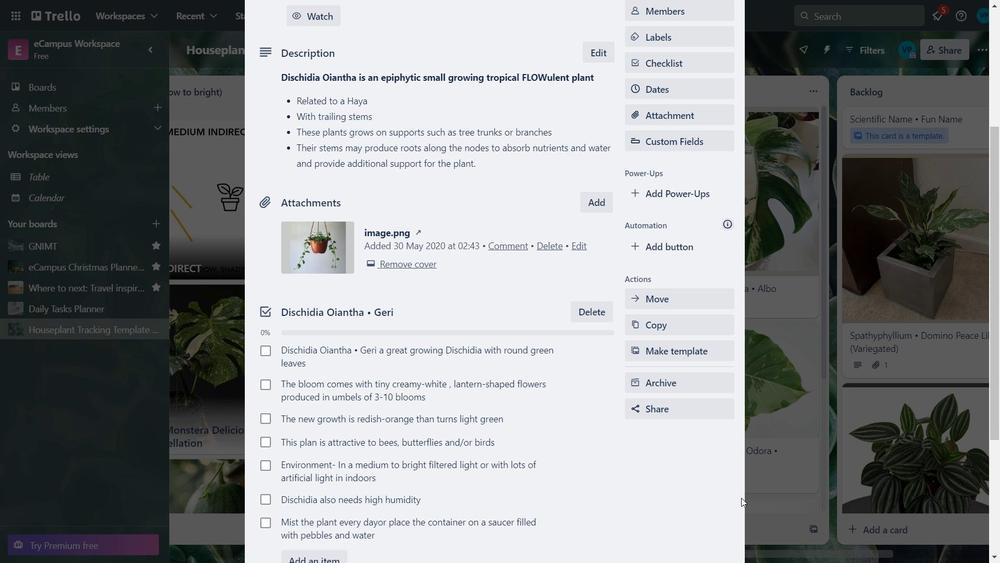 
Action: Mouse moved to (738, 335)
Screenshot: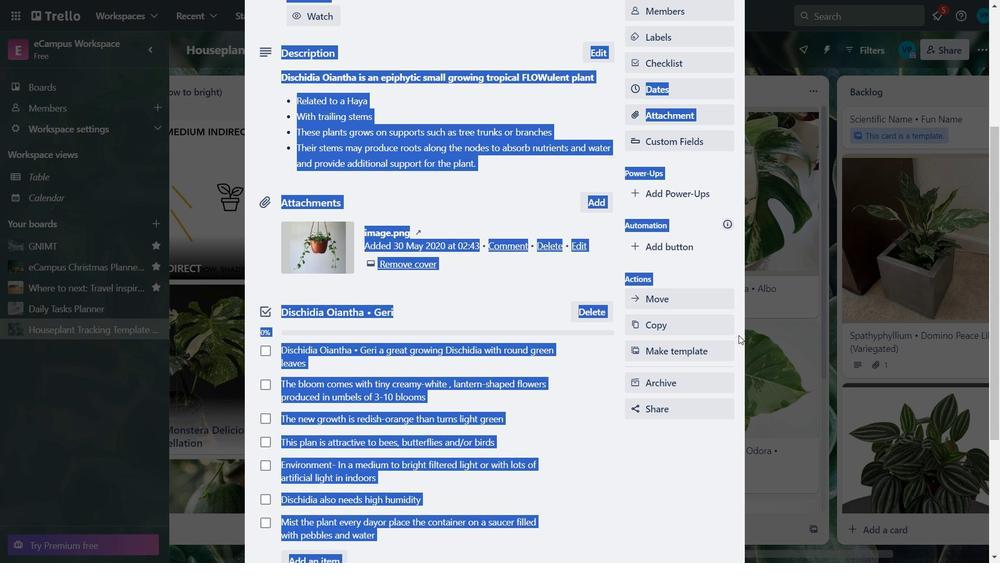 
Action: Mouse pressed left at (738, 335)
Screenshot: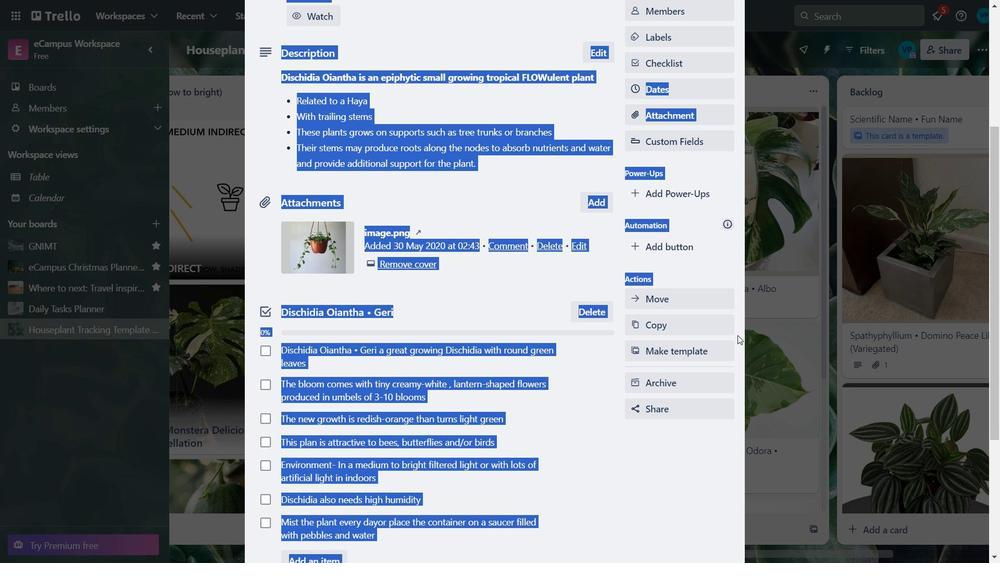 
Action: Mouse moved to (742, 336)
Screenshot: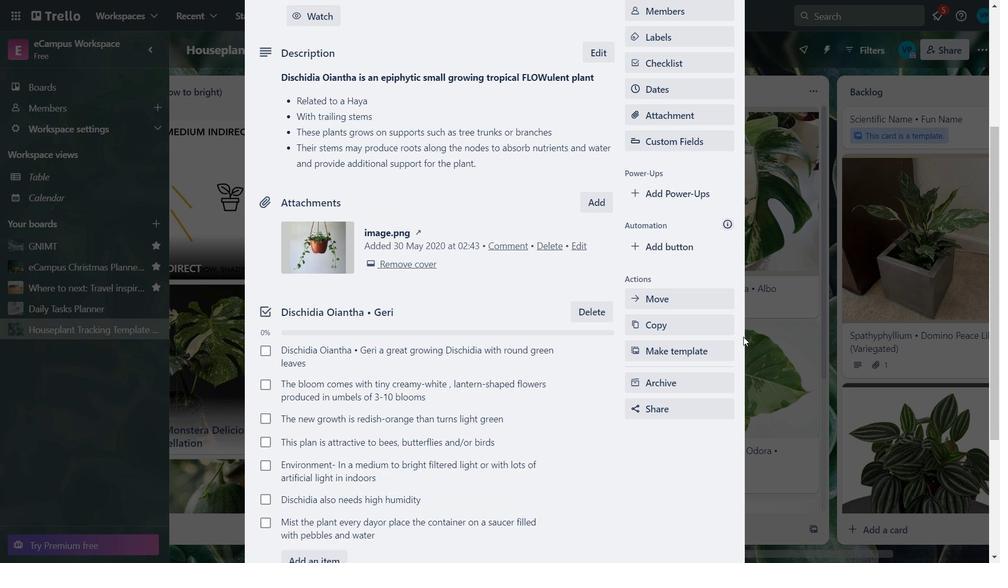 
Action: Mouse pressed left at (742, 336)
Screenshot: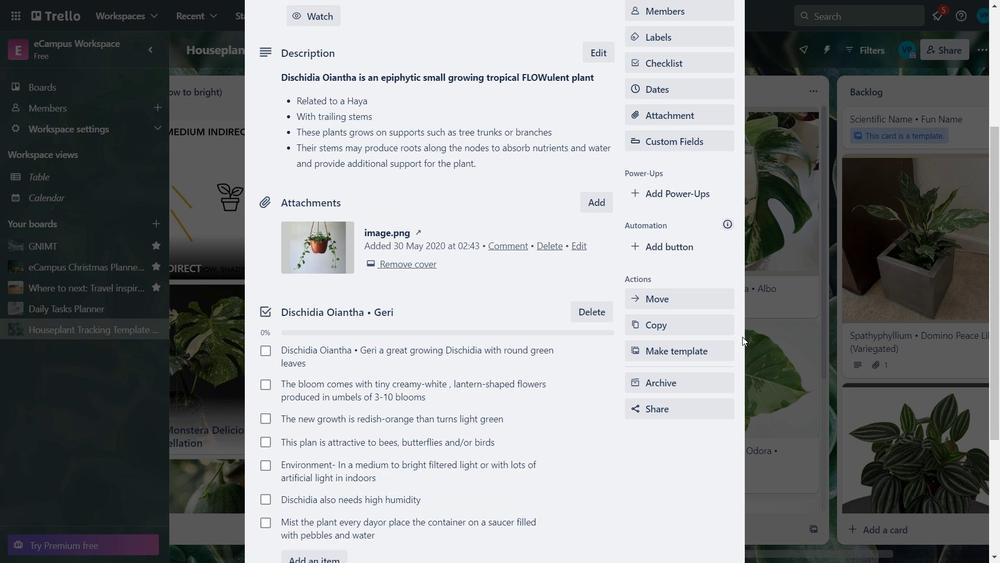 
Action: Key pressed <Key.down><Key.down><Key.down><Key.down><Key.down><Key.down><Key.down><Key.down><Key.down><Key.down>
Screenshot: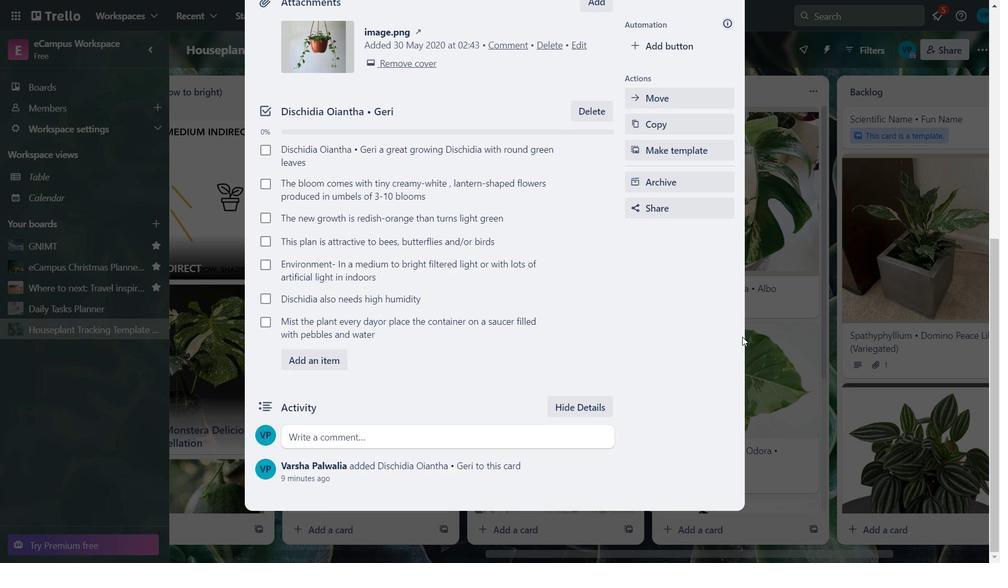 
Action: Mouse moved to (335, 361)
Screenshot: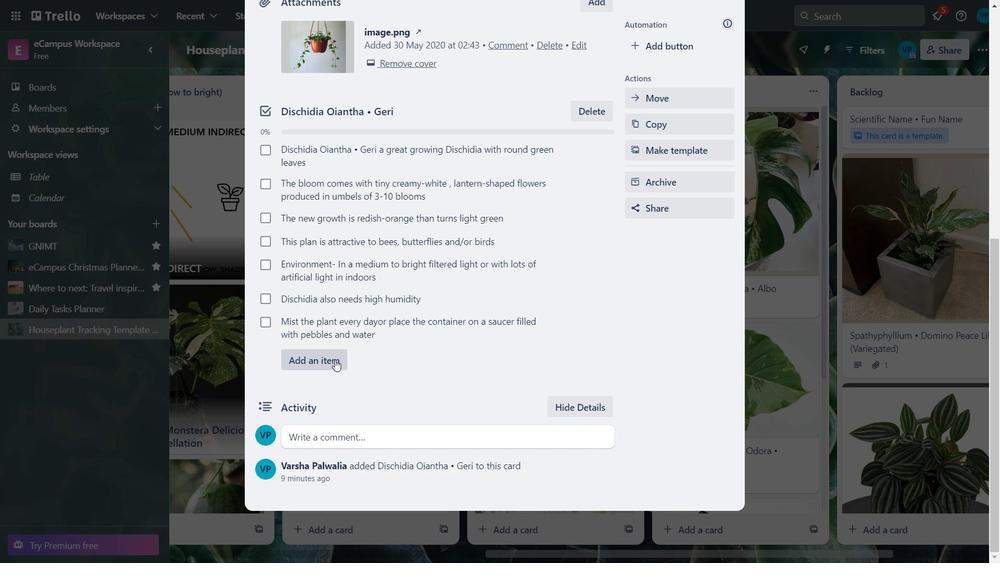
Action: Mouse pressed left at (335, 361)
Screenshot: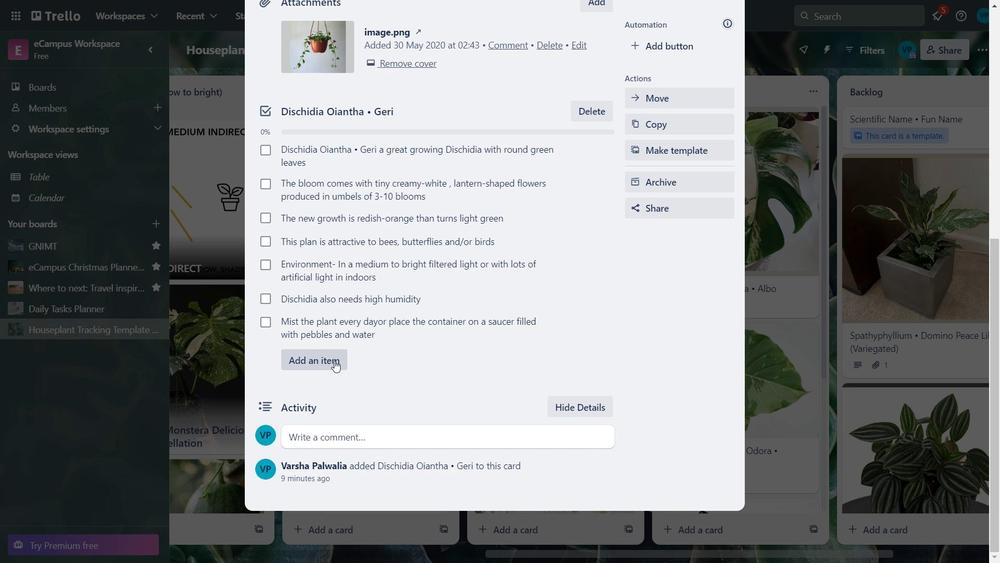 
Action: Key pressed <Key.caps_lock>ctrl+V
Screenshot: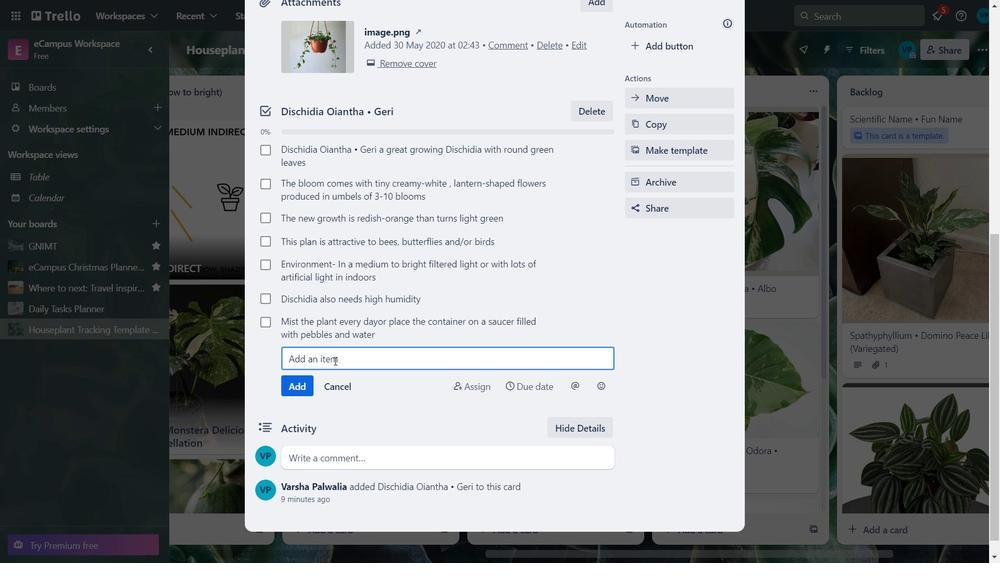 
Action: Mouse moved to (378, 361)
Screenshot: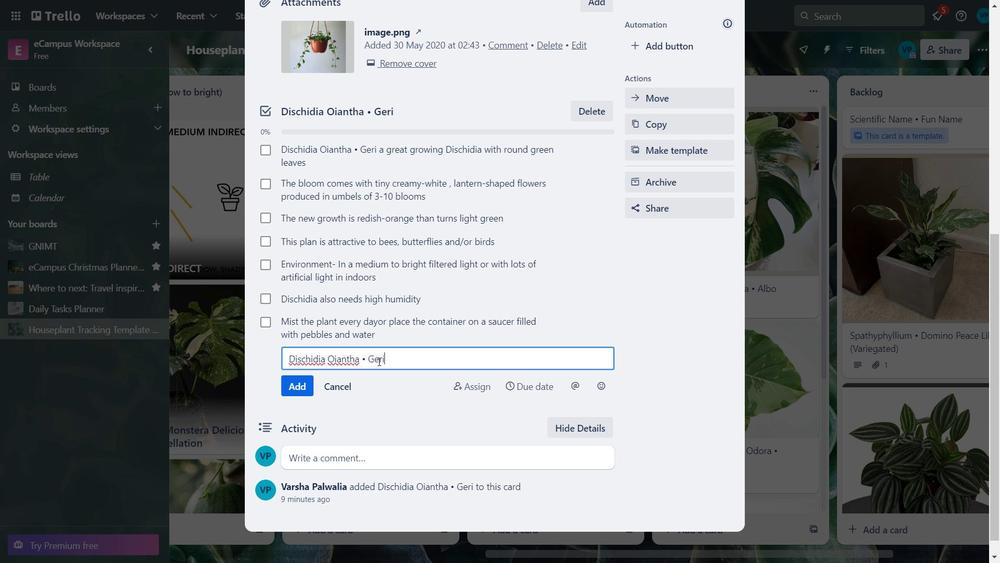 
Action: Key pressed <Key.backspace><Key.backspace><Key.backspace><Key.backspace><Key.backspace><Key.backspace><Key.backspace><Key.backspace><Key.backspace><Key.backspace><Key.backspace><Key.backspace><Key.backspace><Key.backspace><Key.caps_lock><Key.caps_lock>ctrl+S<Key.caps_lock>pecies<Key.space>prefer<Key.space>a<Key.space>humid<Key.space>and<Key.space>well-ventilated<Key.space>location<Key.space>with<Key.space>at<Key.space>least<Key.space>half<Key.space>a<Key.space>day's<Key.space>exposure<Key.space>to<Key.space>filtered<Key.space>sunlight
Screenshot: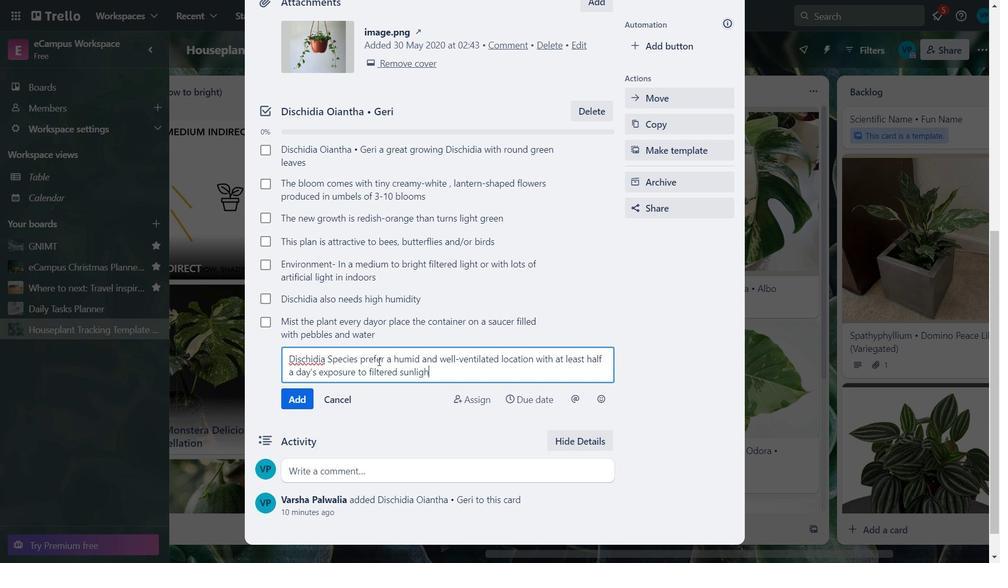 
Action: Mouse moved to (295, 398)
Screenshot: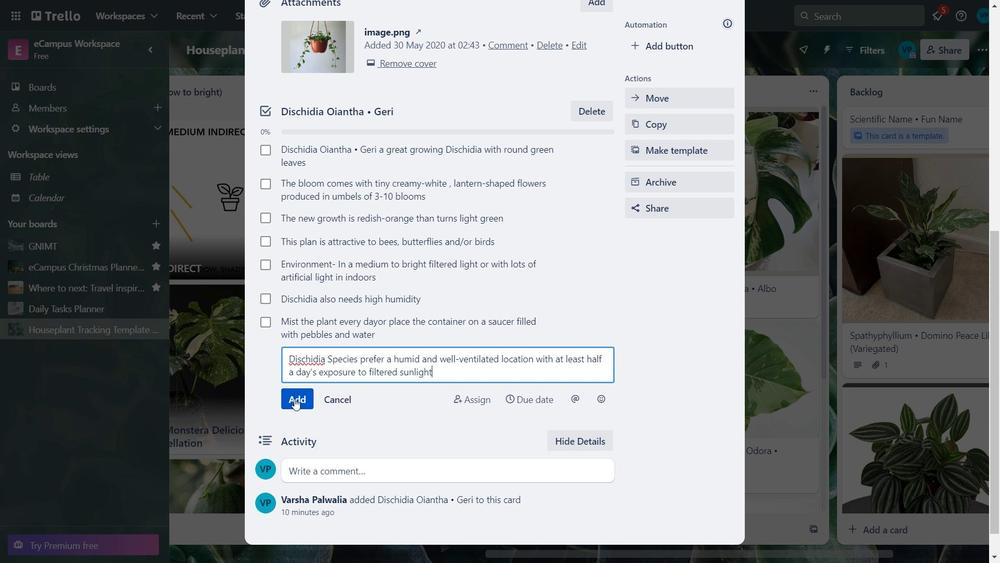 
Action: Mouse pressed left at (295, 398)
Screenshot: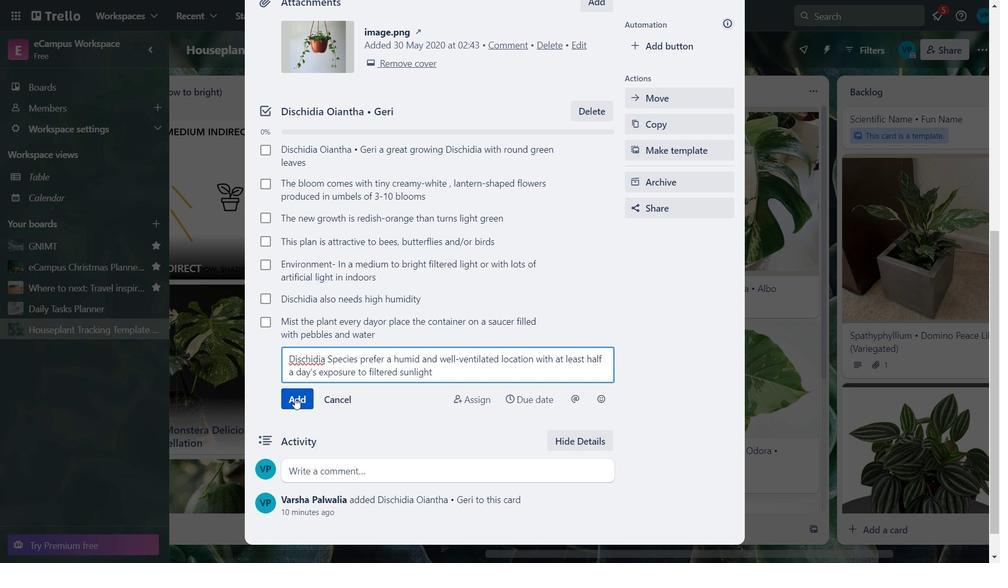 
Action: Key pressed <Key.caps_lock>T<Key.caps_lock>hey<Key.space><Key.caps_lock>C<Key.caps_lock>an<Key.space>tolearate<Key.space>a<Key.space>couple<Key.space>of<Key.space>hoy<Key.backspace>urs<Key.space>of<Key.space>direct<Key.space>sunlight<Key.space>but<Key.space>plants<Key.space>must<Key.space>be<Key.space>well-watered<Key.space>under<Key.space>such<Key.space>conditions<Key.enter><Key.caps_lock>A<Key.caps_lock>void<Key.space>growing<Key.space>them<Key.space>in<Key.space>an<Key.space>overly<Key.space>windy<Key.space>place<Key.space>as<Key.space>the<Key.space><Key.space>
Screenshot: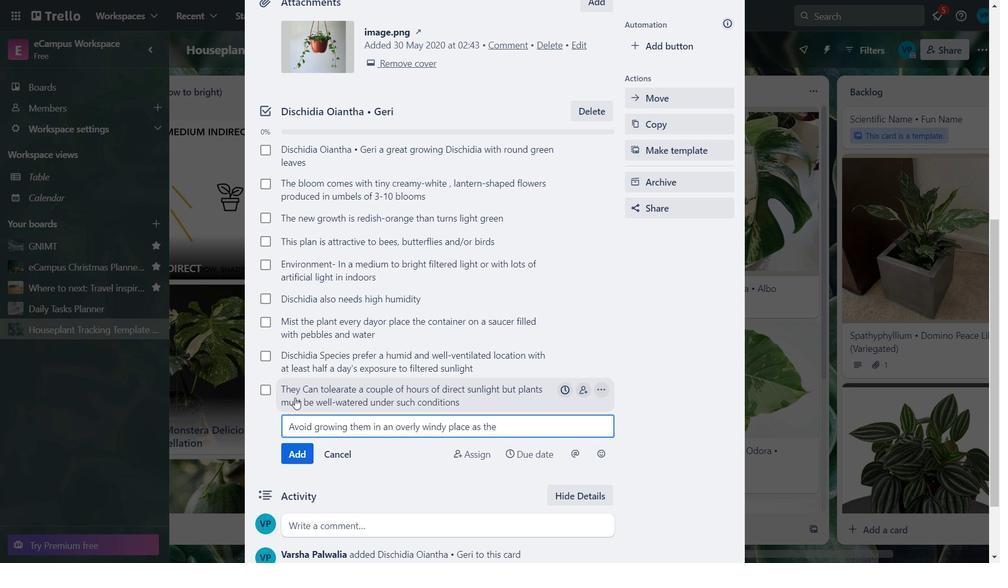
Action: Mouse moved to (297, 354)
Screenshot: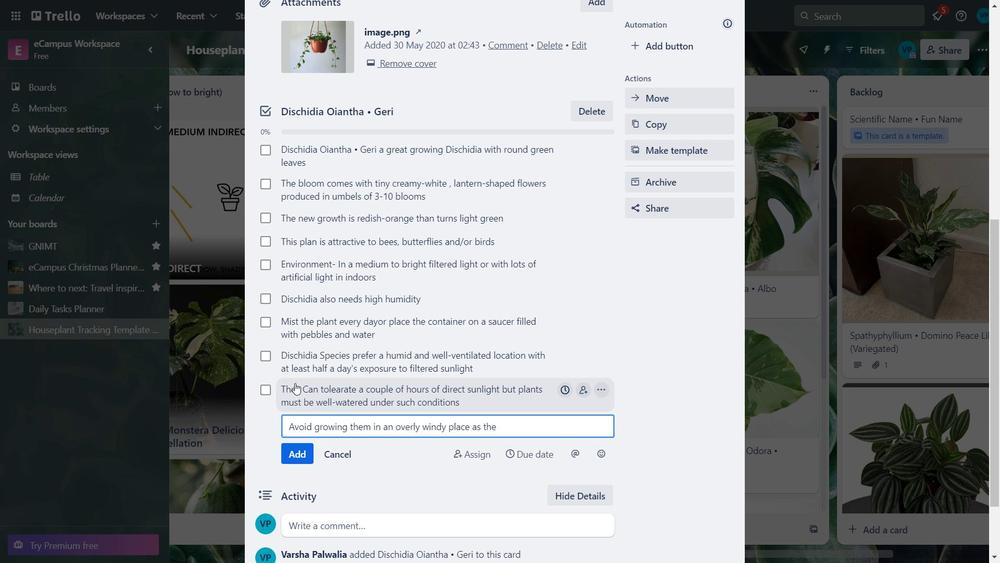 
Action: Key pressed plants<Key.space>will<Key.space>dry<Key.space>out<Key.space>very<Key.space>quickly
Screenshot: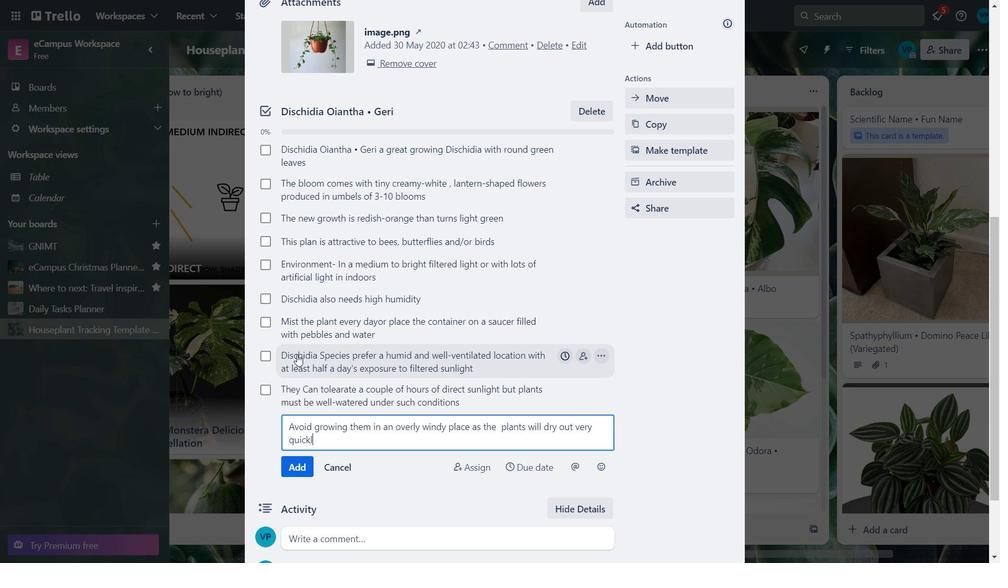 
Action: Mouse moved to (300, 471)
Screenshot: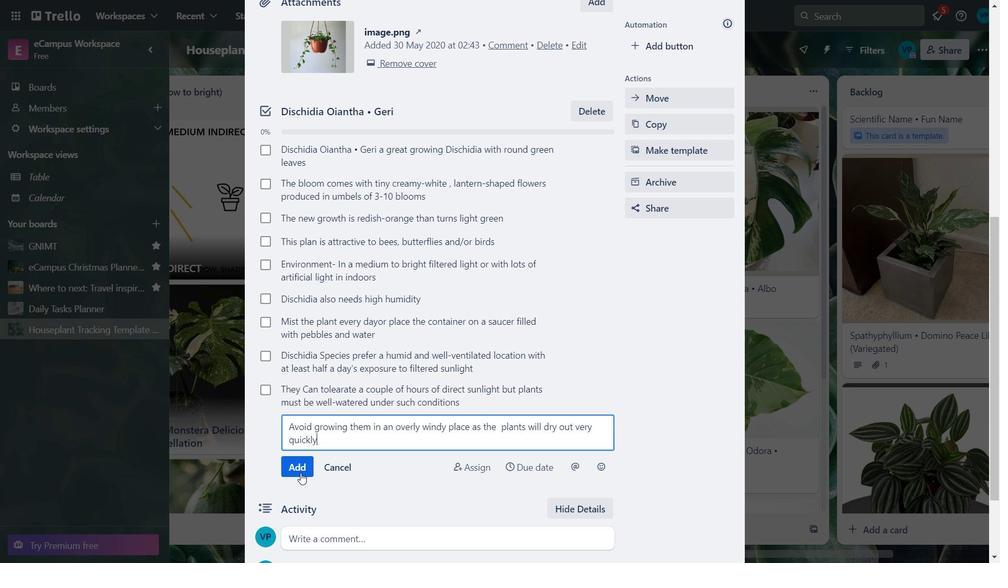 
Action: Mouse pressed left at (300, 471)
Screenshot: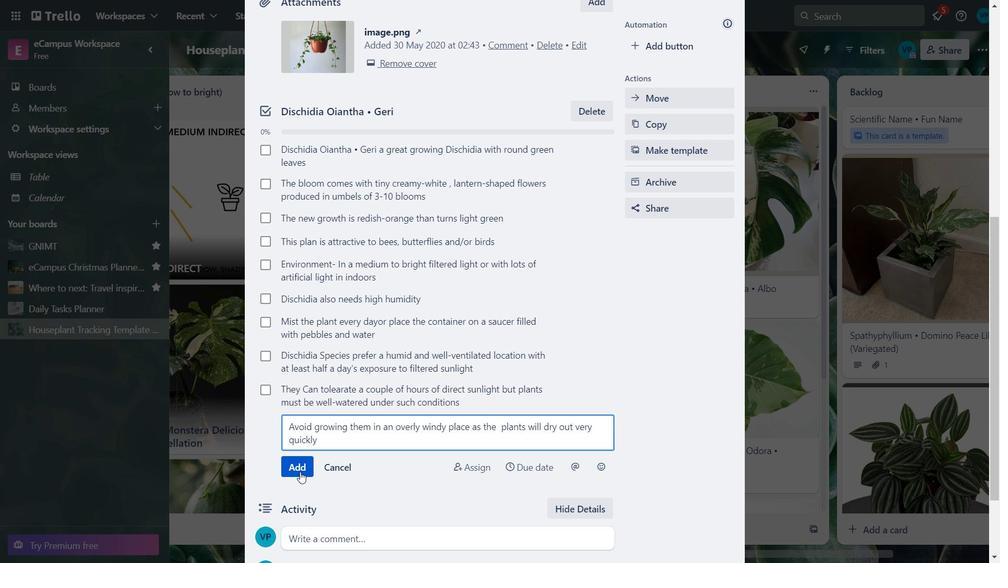 
Action: Mouse moved to (263, 148)
Screenshot: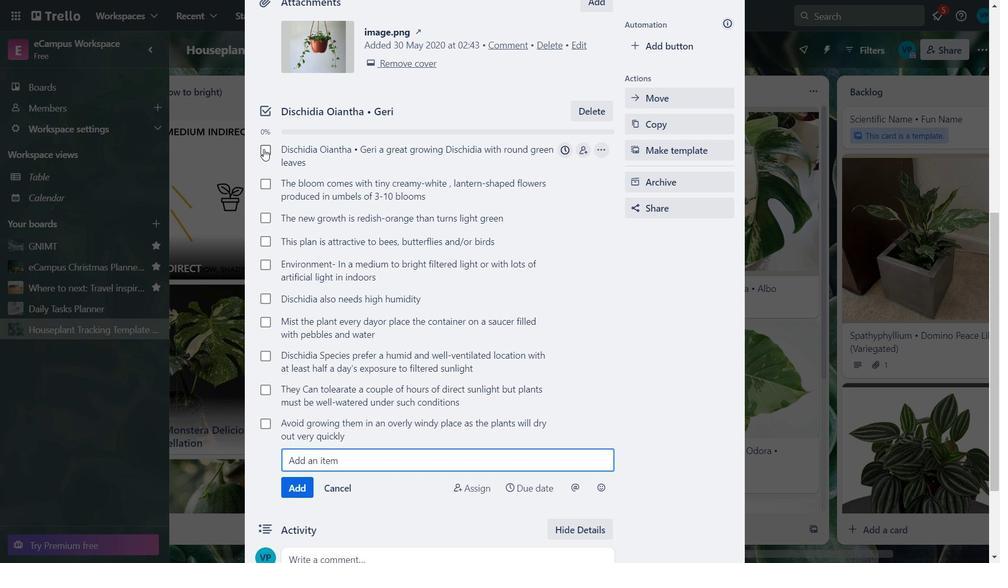 
Action: Mouse pressed left at (263, 148)
Screenshot: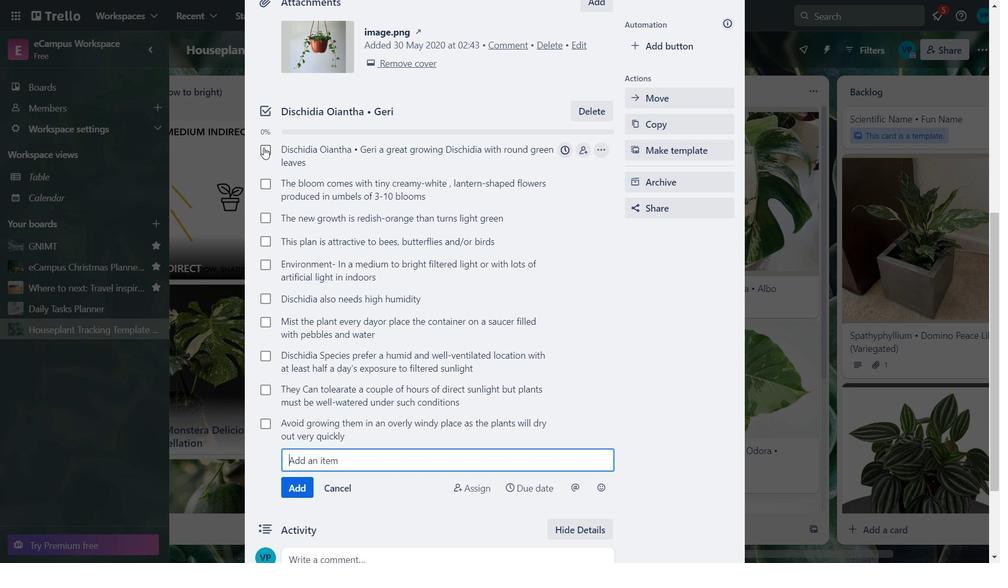 
Action: Mouse moved to (266, 189)
Screenshot: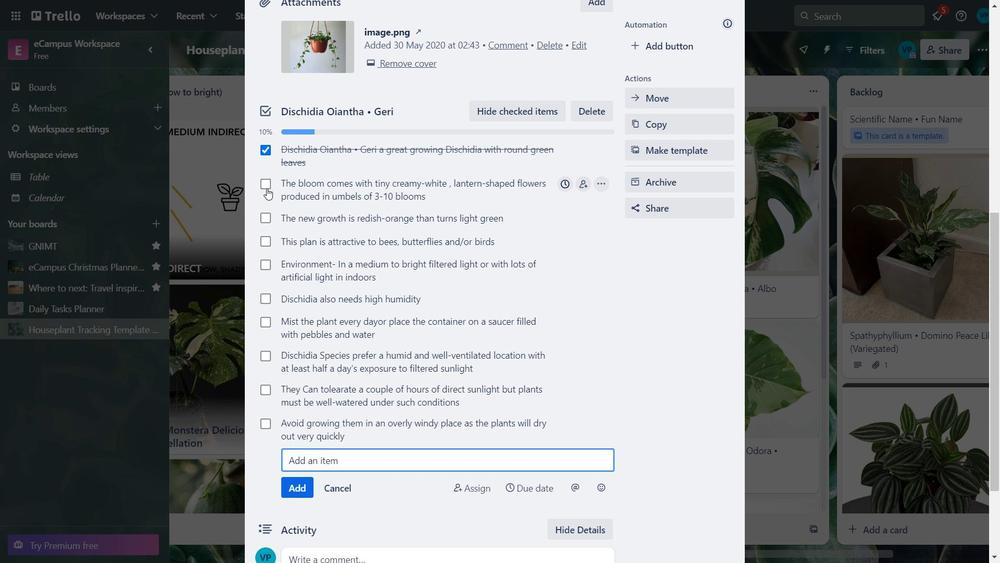 
Action: Mouse pressed left at (266, 189)
Screenshot: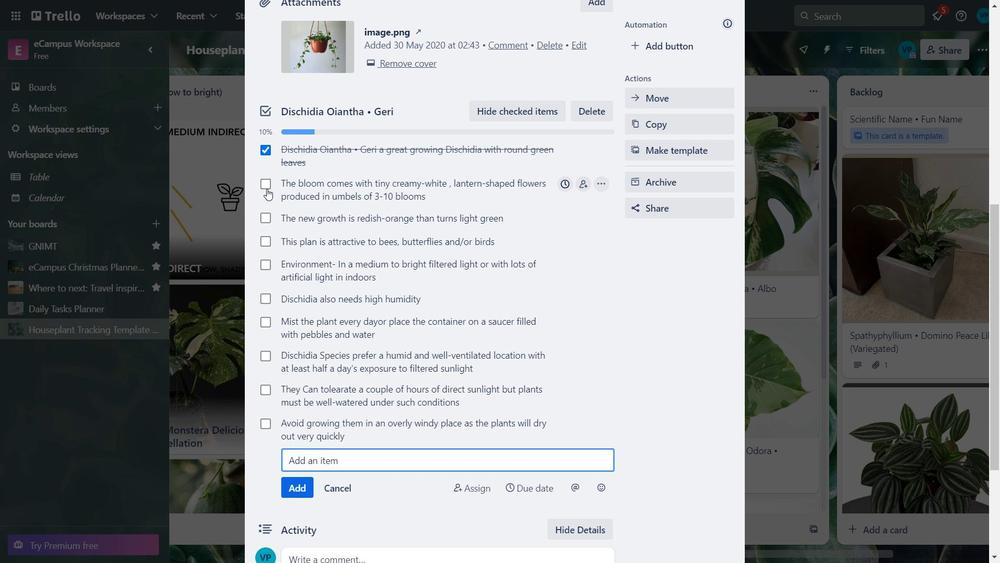 
Action: Mouse moved to (267, 215)
Screenshot: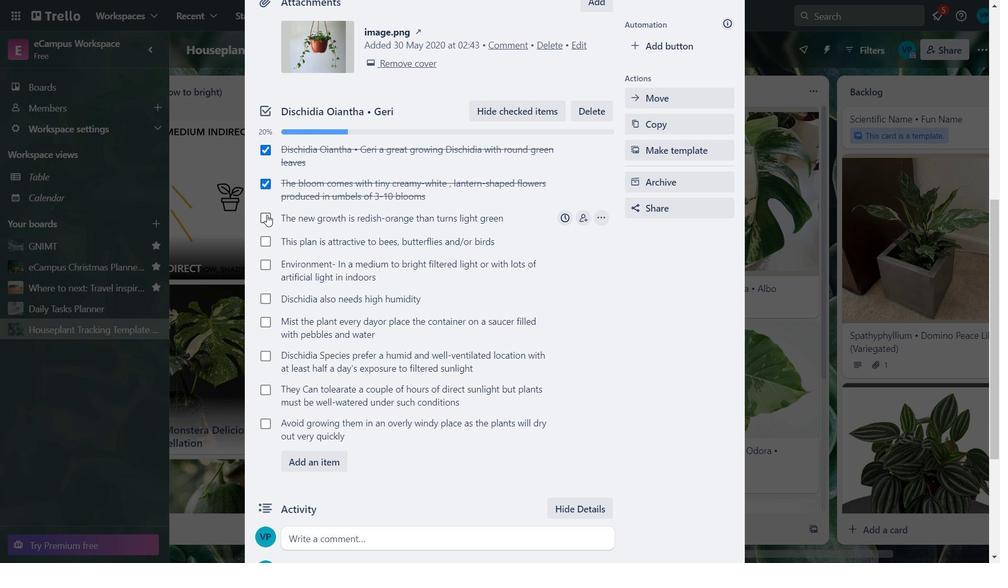 
Action: Mouse pressed left at (267, 215)
Screenshot: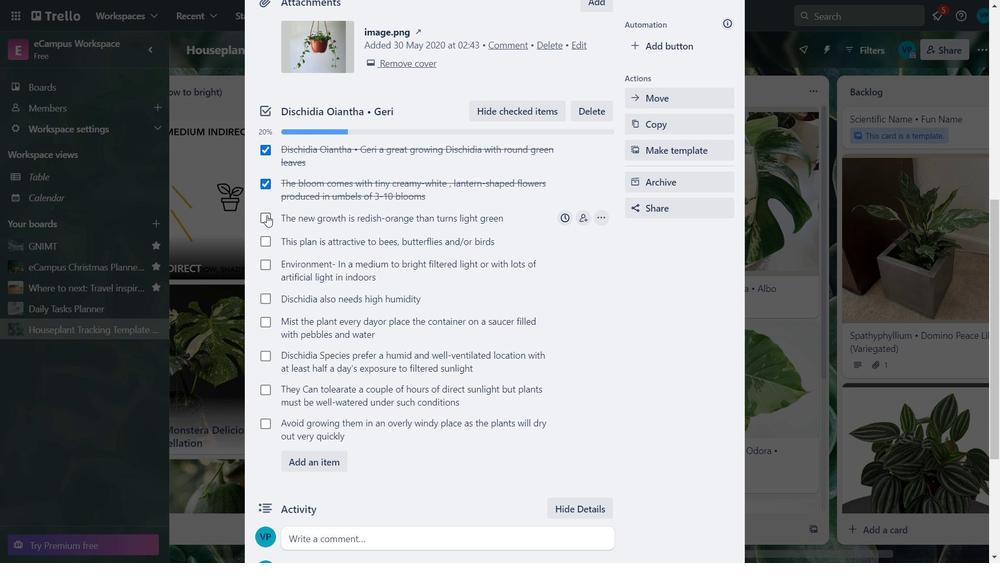 
Action: Mouse moved to (265, 242)
Screenshot: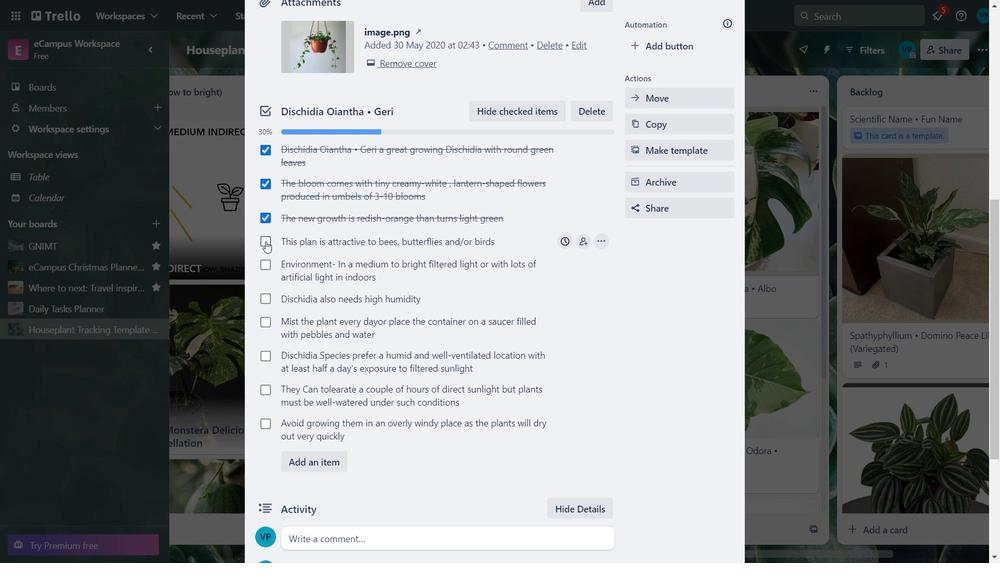 
Action: Mouse pressed left at (265, 242)
Screenshot: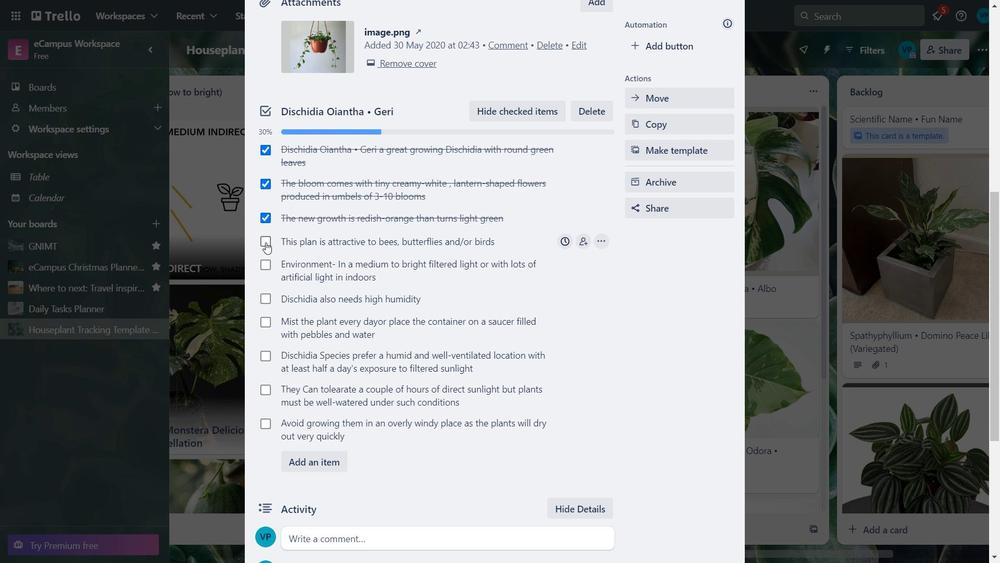 
Action: Mouse moved to (265, 264)
Screenshot: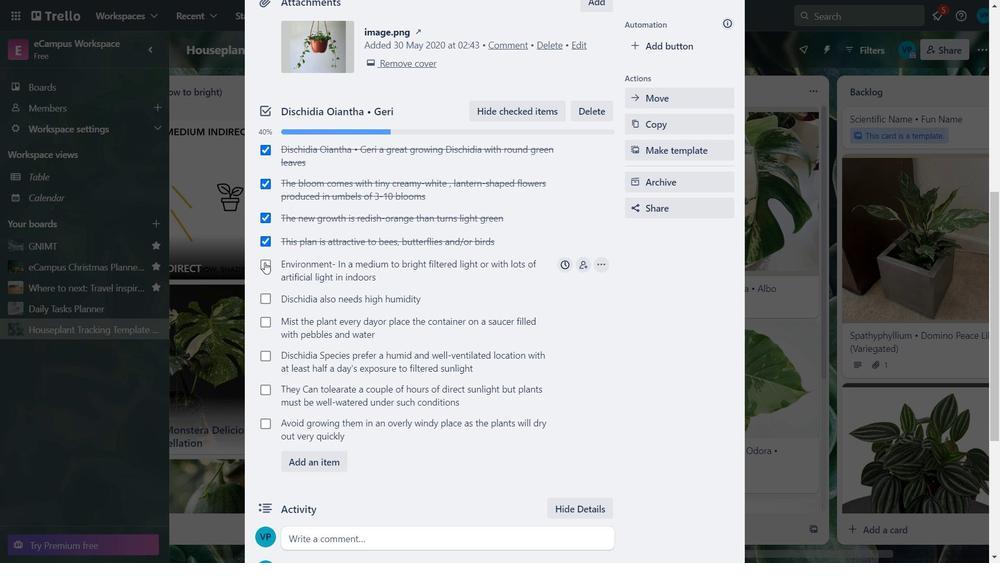 
Action: Mouse pressed left at (265, 264)
Screenshot: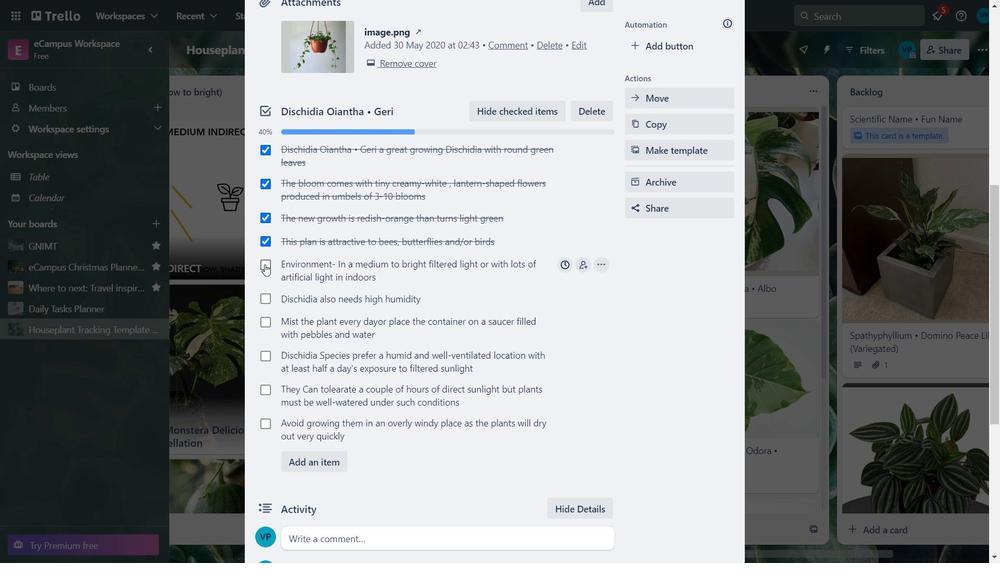 
Action: Mouse moved to (266, 298)
Screenshot: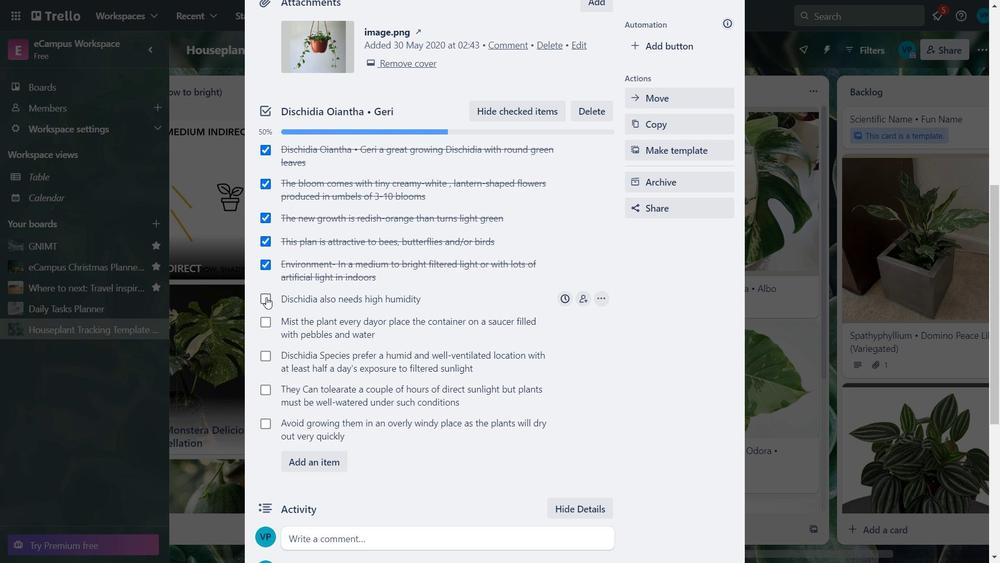 
Action: Mouse pressed left at (266, 298)
Screenshot: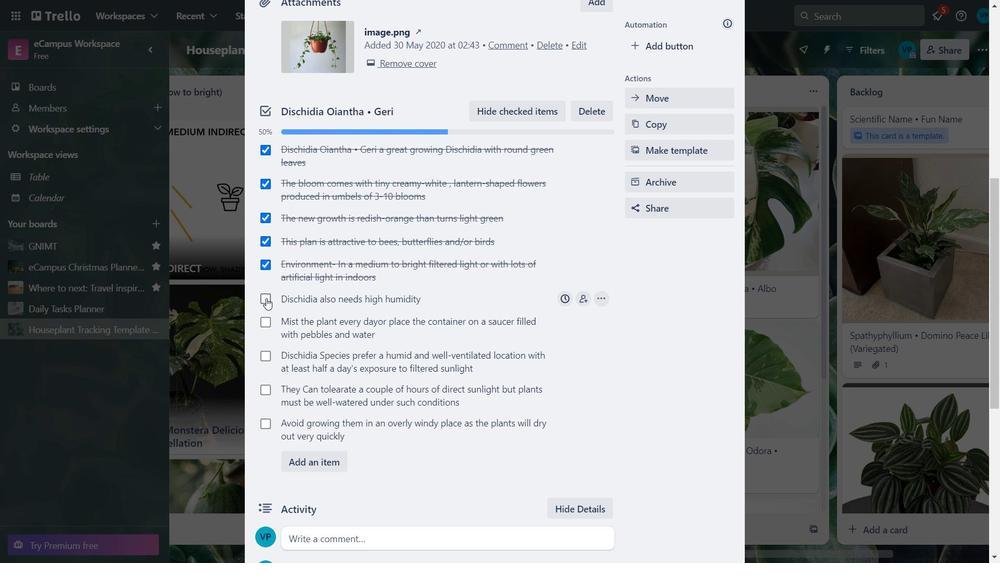 
Action: Mouse moved to (268, 330)
Screenshot: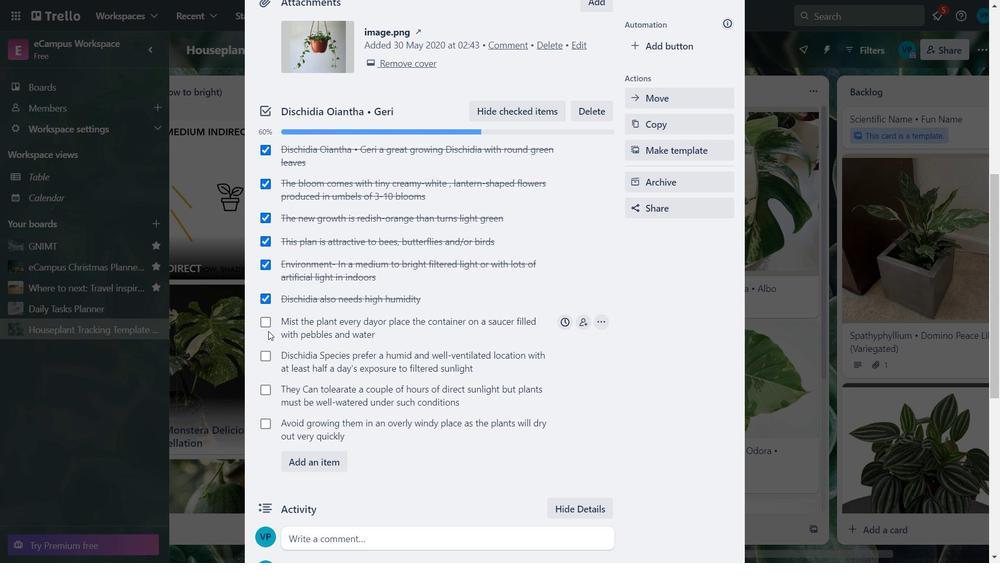 
Action: Mouse pressed left at (268, 330)
Screenshot: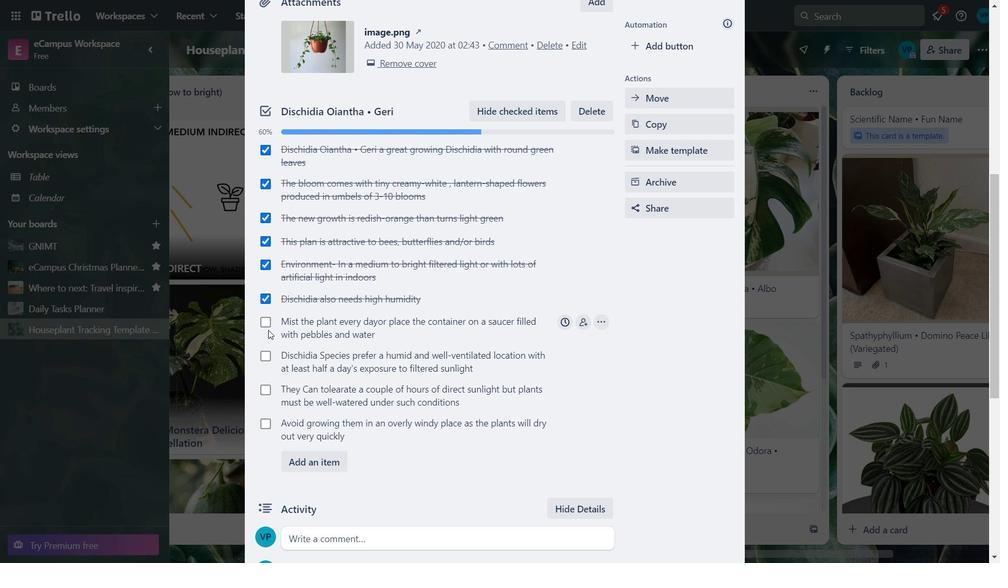 
Action: Mouse moved to (265, 323)
Screenshot: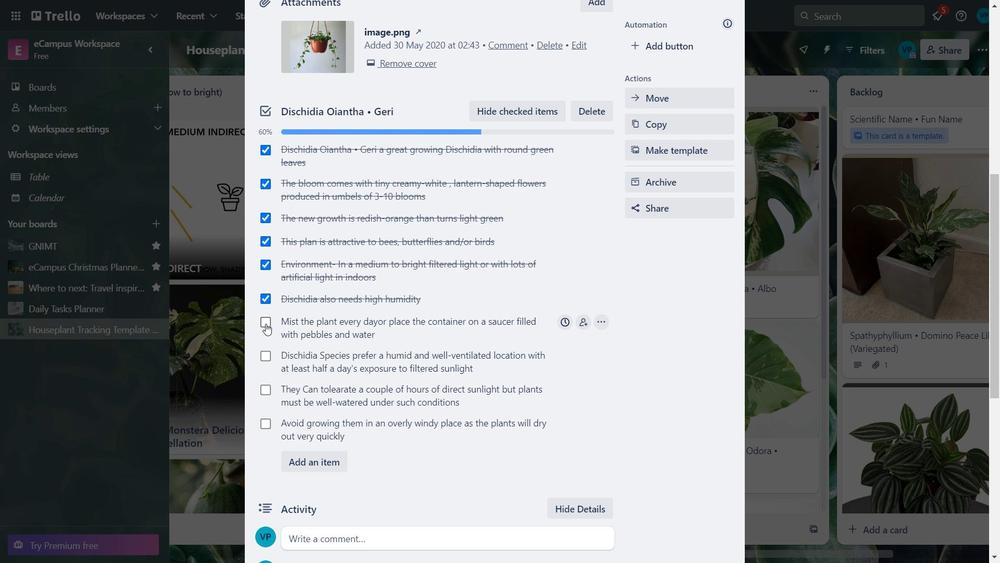 
Action: Mouse pressed left at (265, 323)
Screenshot: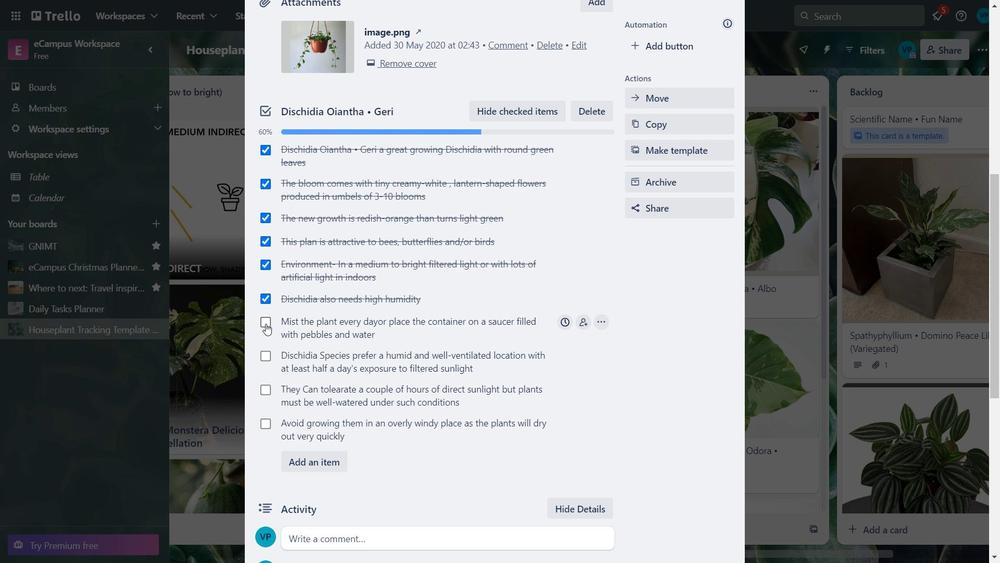 
Action: Mouse moved to (266, 361)
Screenshot: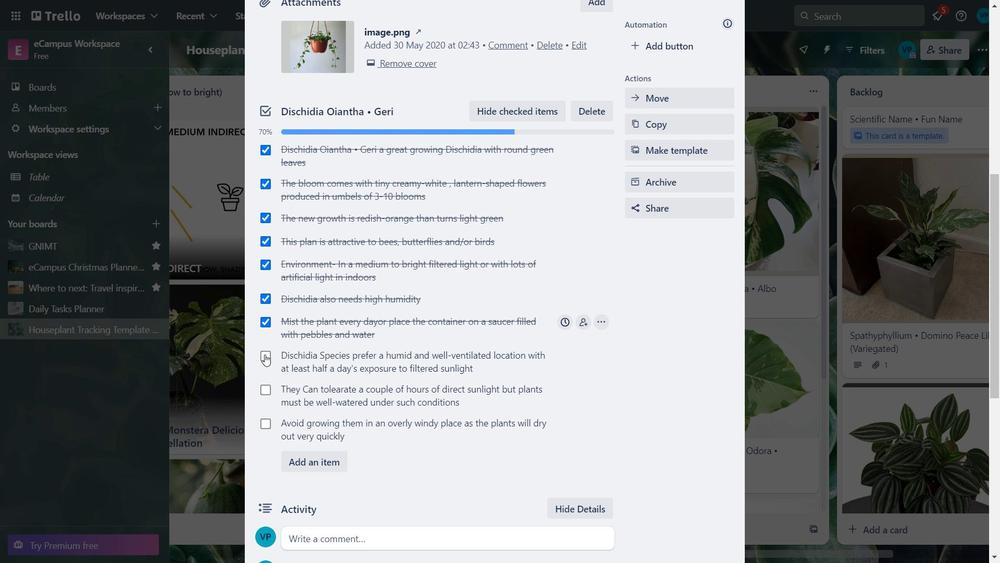 
Action: Mouse pressed left at (266, 361)
Screenshot: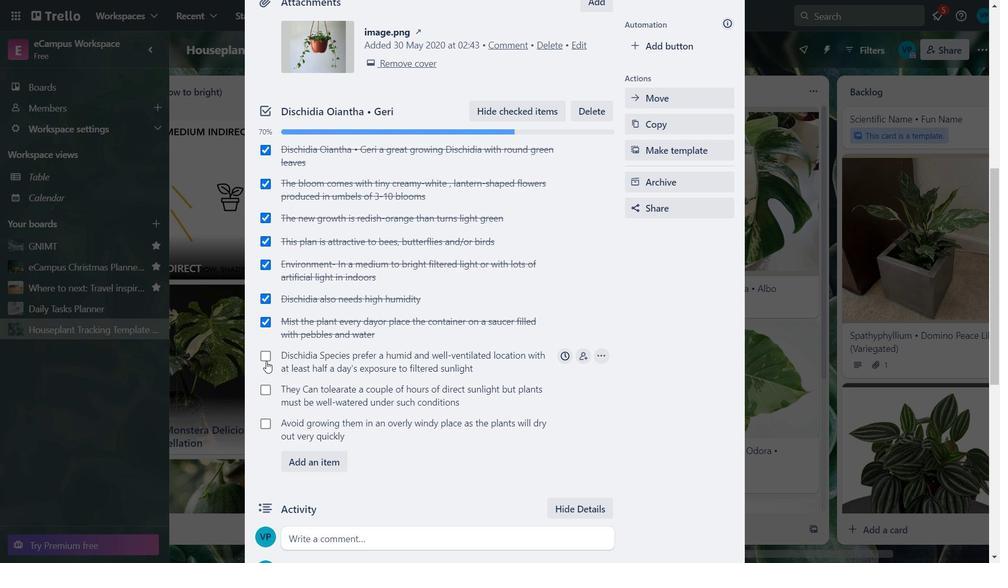 
Action: Mouse moved to (266, 391)
Screenshot: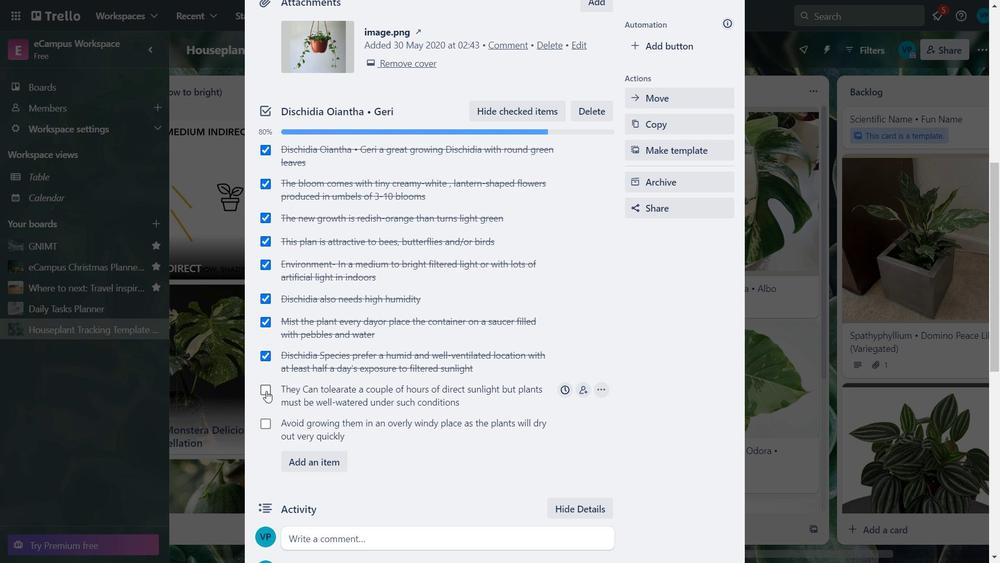 
Action: Mouse pressed left at (266, 391)
Screenshot: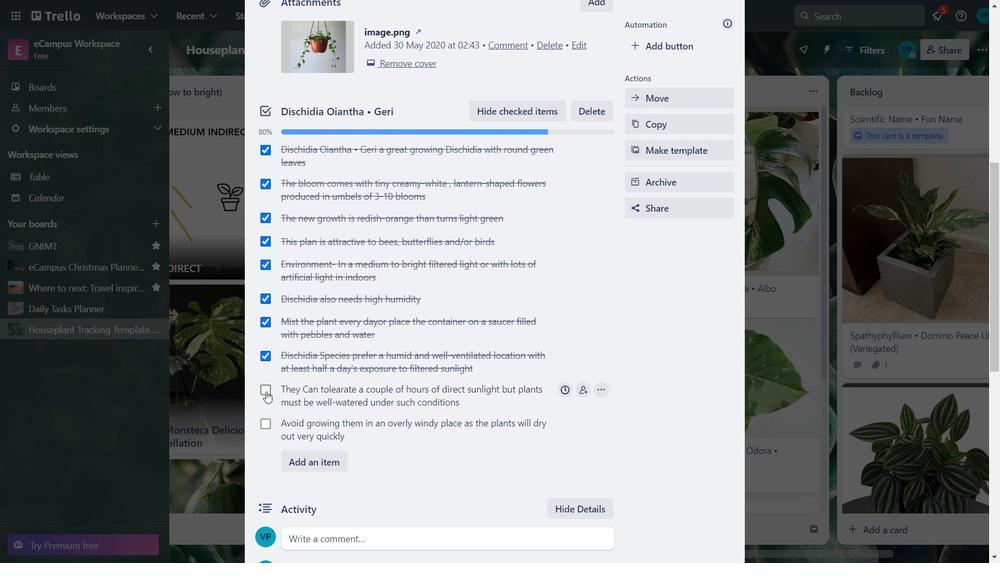 
Action: Mouse moved to (267, 426)
Screenshot: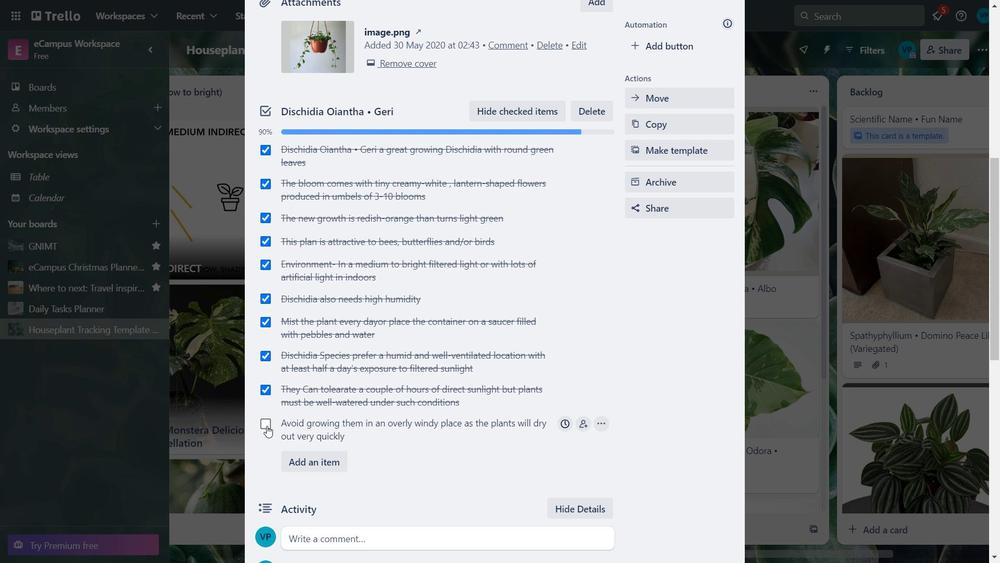 
Action: Mouse pressed left at (267, 426)
Screenshot: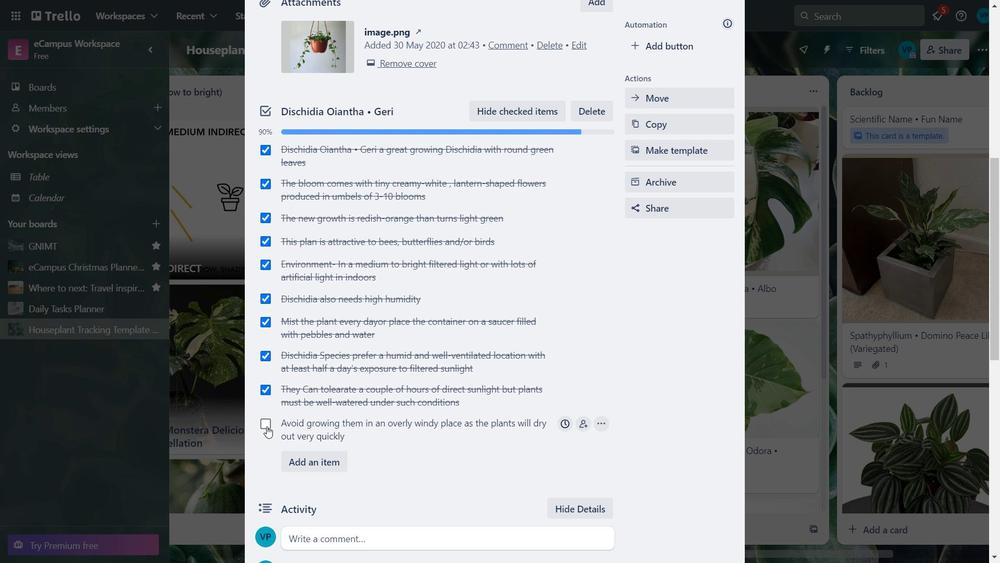 
Action: Mouse moved to (624, 241)
Screenshot: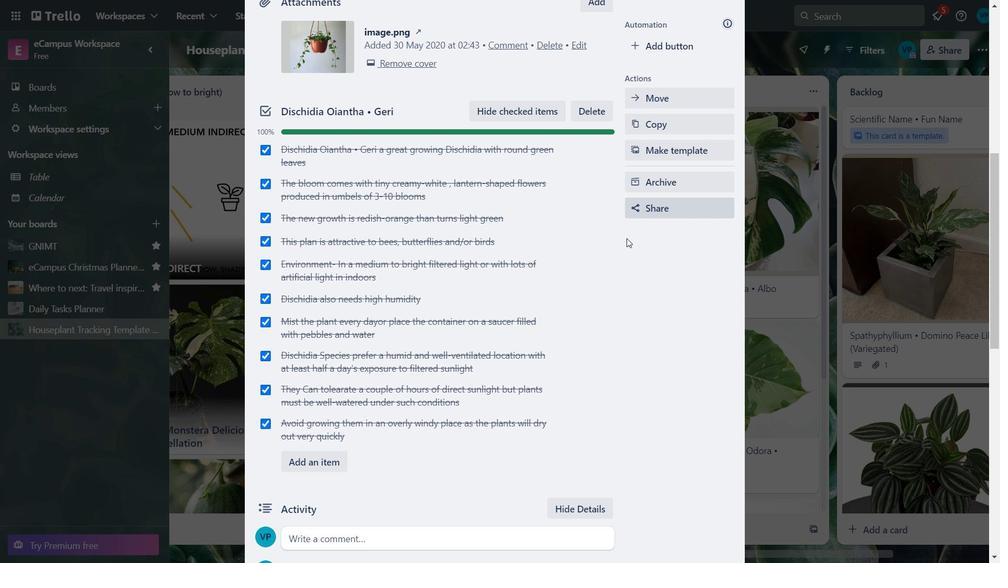 
Action: Key pressed <Key.up><Key.up><Key.up><Key.up><Key.up><Key.up><Key.up><Key.up><Key.up><Key.up><Key.up><Key.up><Key.up><Key.up><Key.up><Key.down>
Screenshot: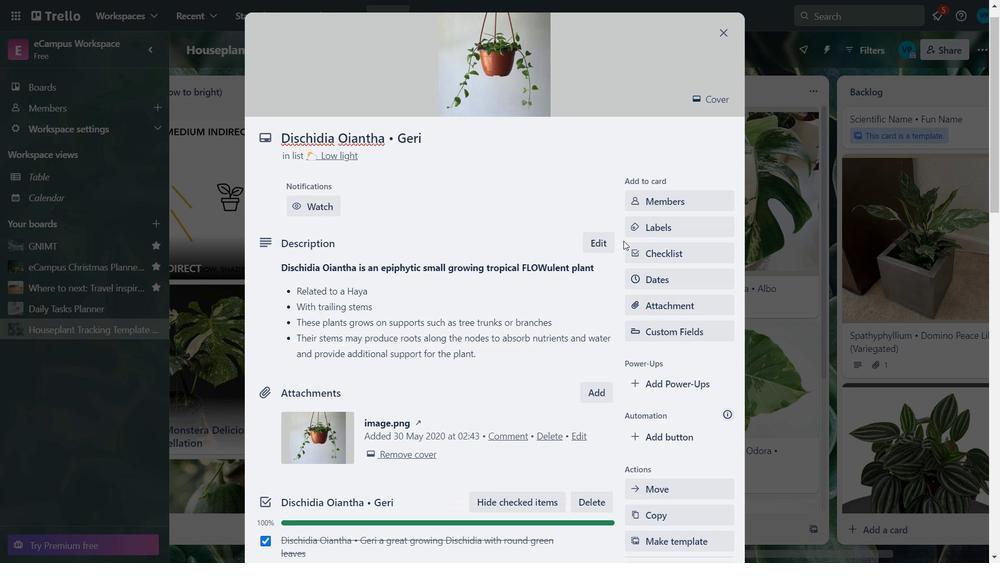 
Action: Mouse moved to (659, 235)
Screenshot: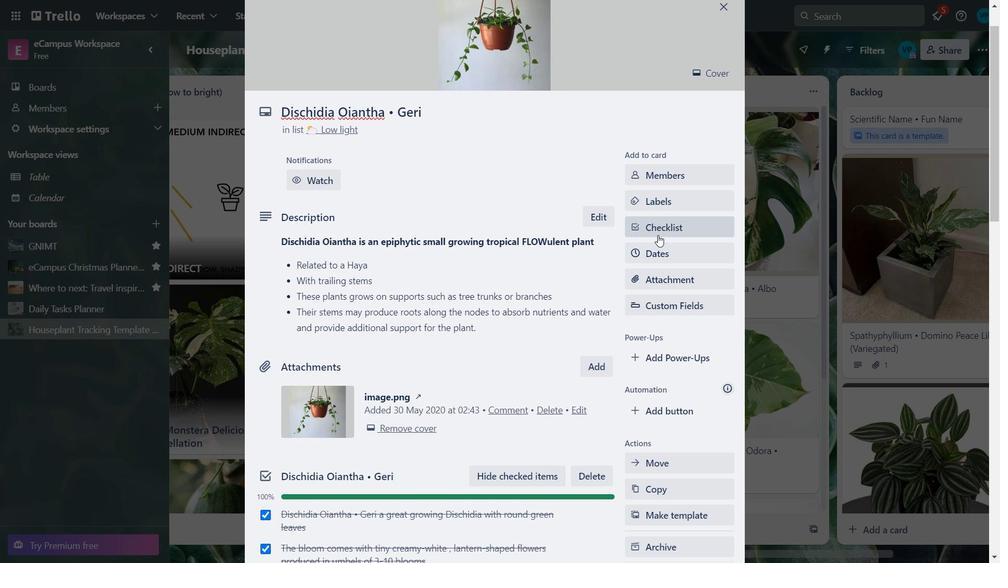 
Action: Mouse pressed left at (659, 235)
Screenshot: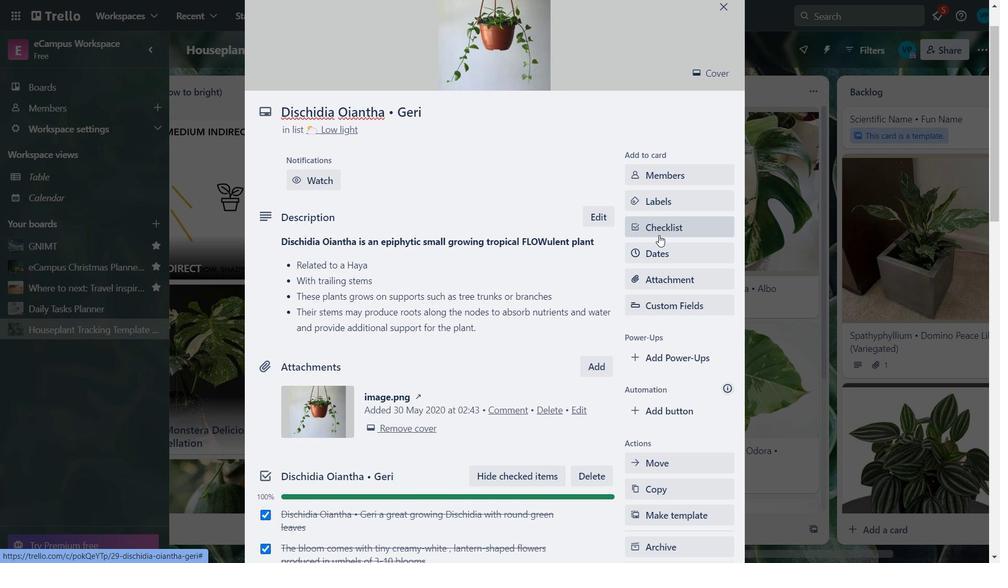 
Action: Mouse moved to (572, 182)
Screenshot: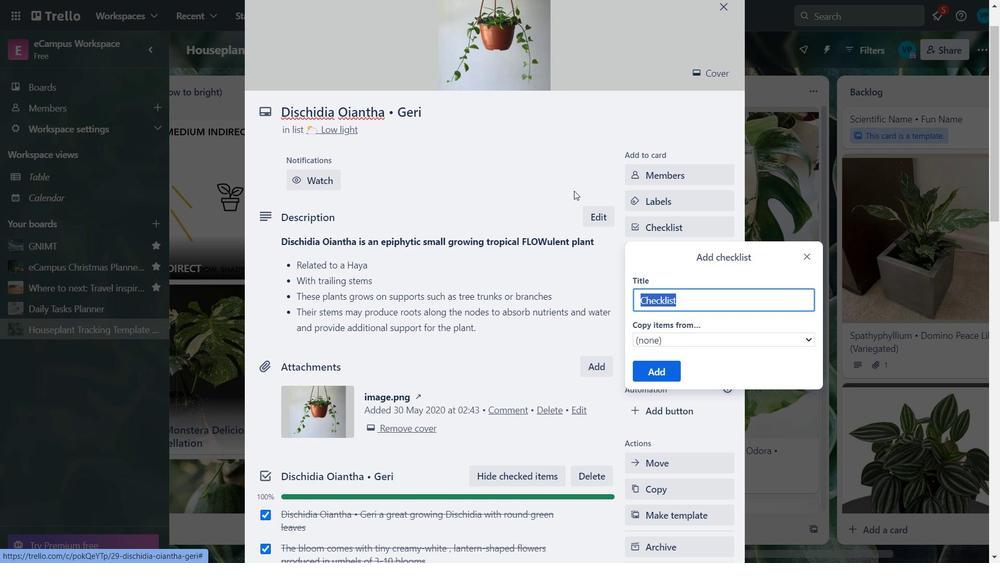 
Action: Mouse pressed left at (572, 182)
Screenshot: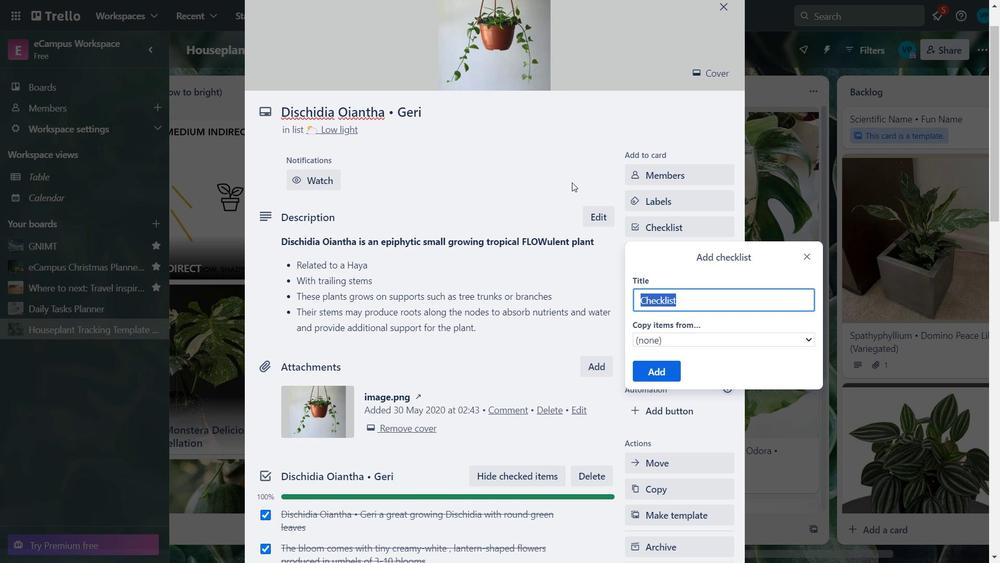 
Action: Mouse moved to (650, 205)
Screenshot: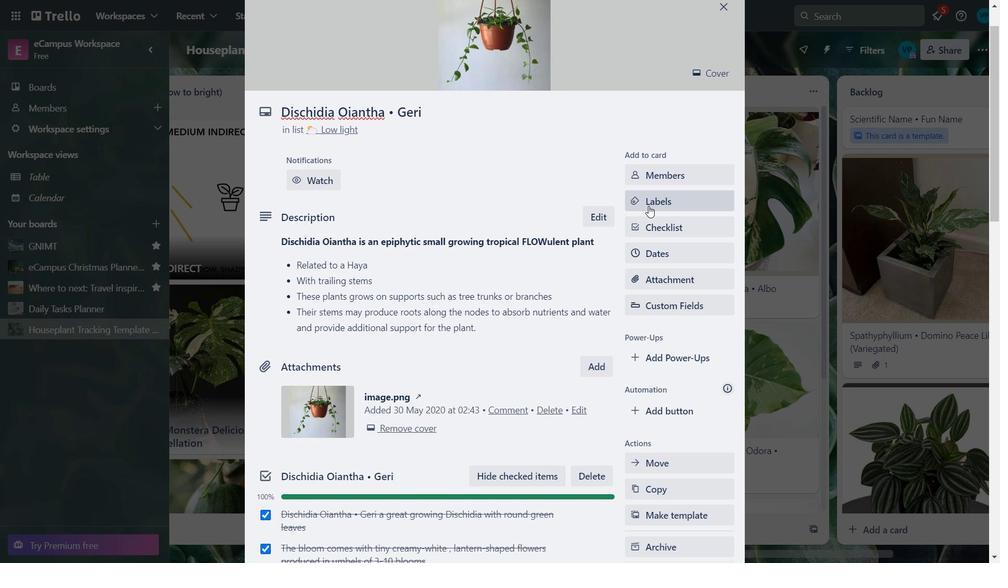 
Action: Mouse pressed left at (650, 205)
Screenshot: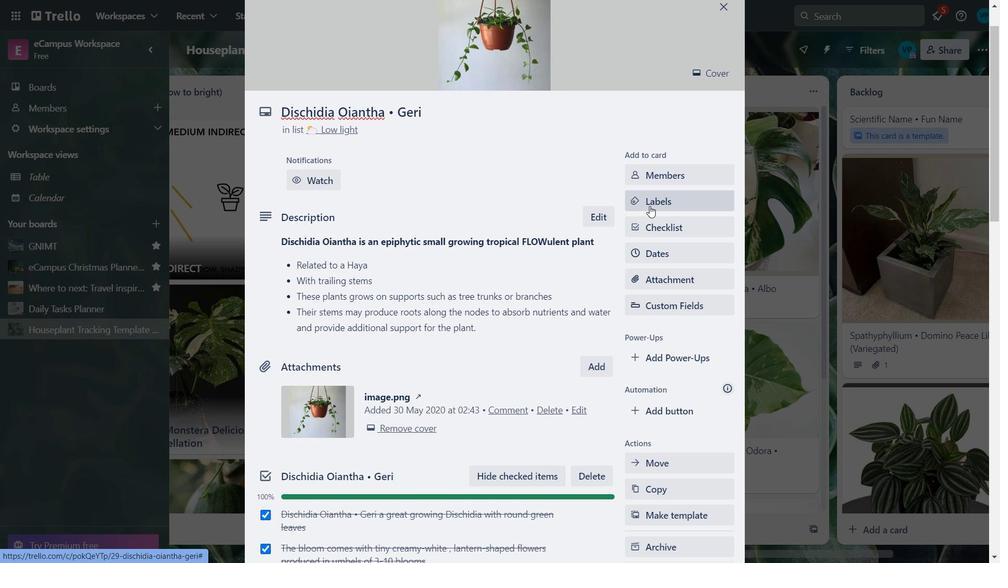 
Action: Mouse pressed left at (650, 205)
Screenshot: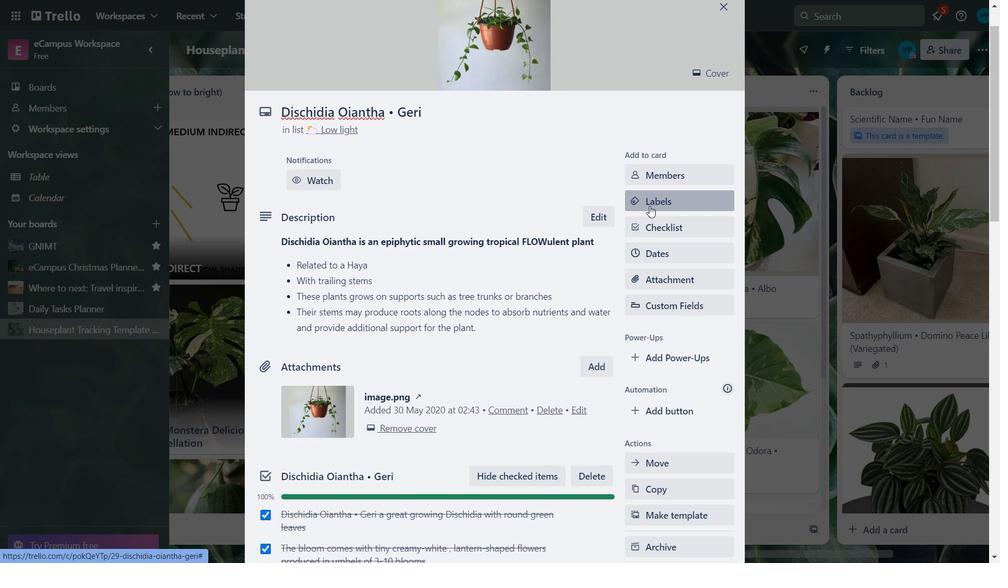 
Action: Mouse moved to (676, 343)
Screenshot: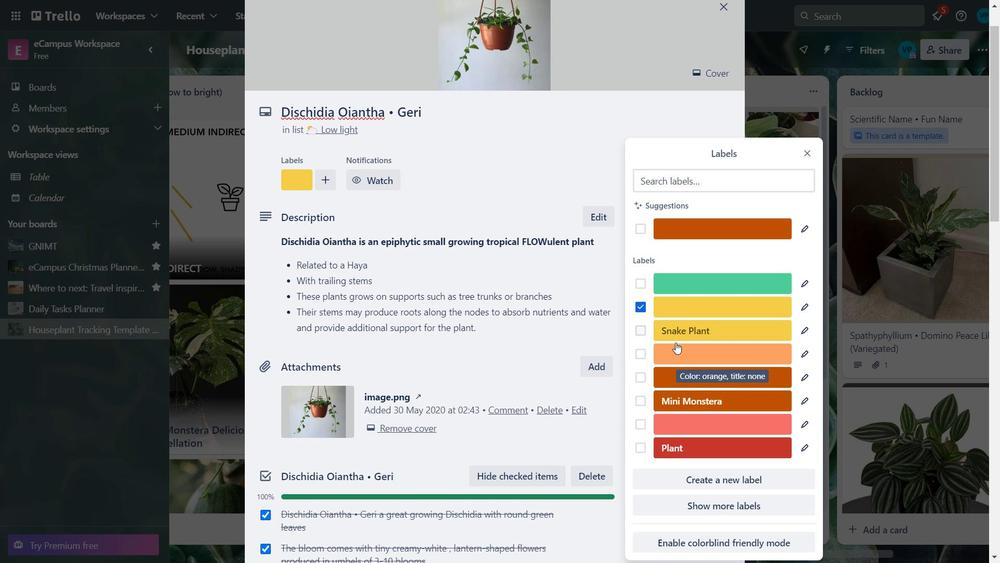 
Action: Mouse pressed left at (676, 343)
Screenshot: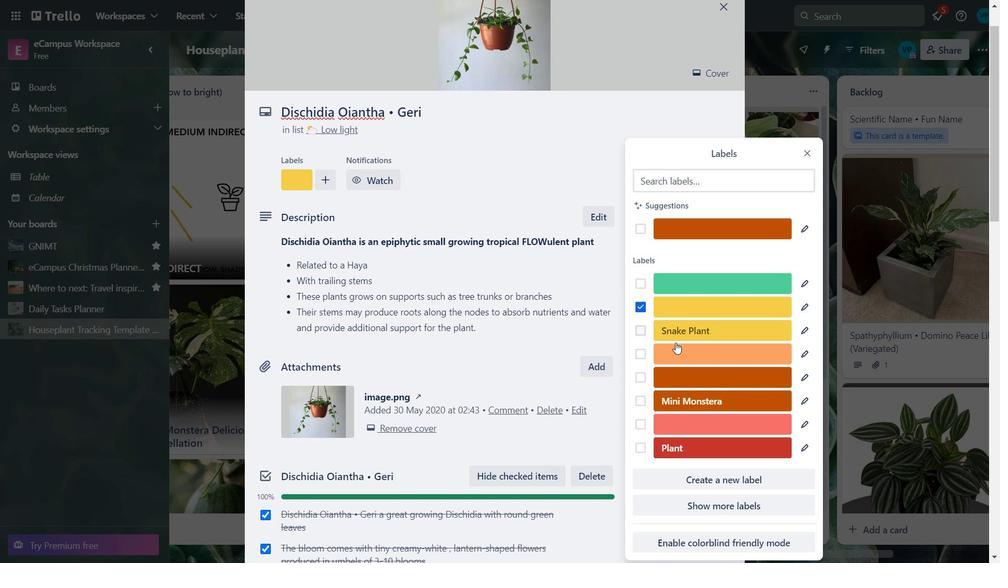 
Action: Mouse moved to (676, 348)
Screenshot: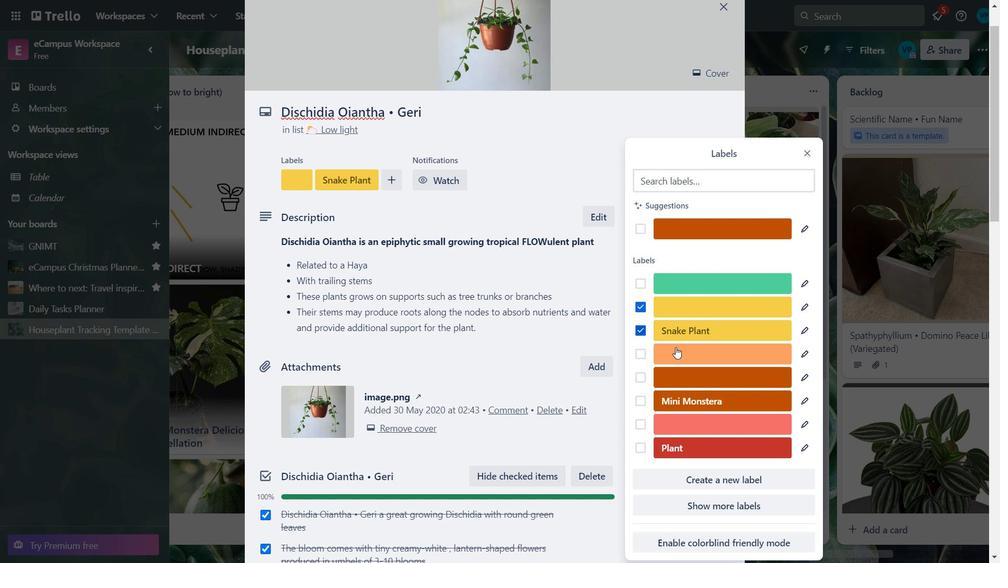 
Action: Mouse pressed left at (676, 348)
Screenshot: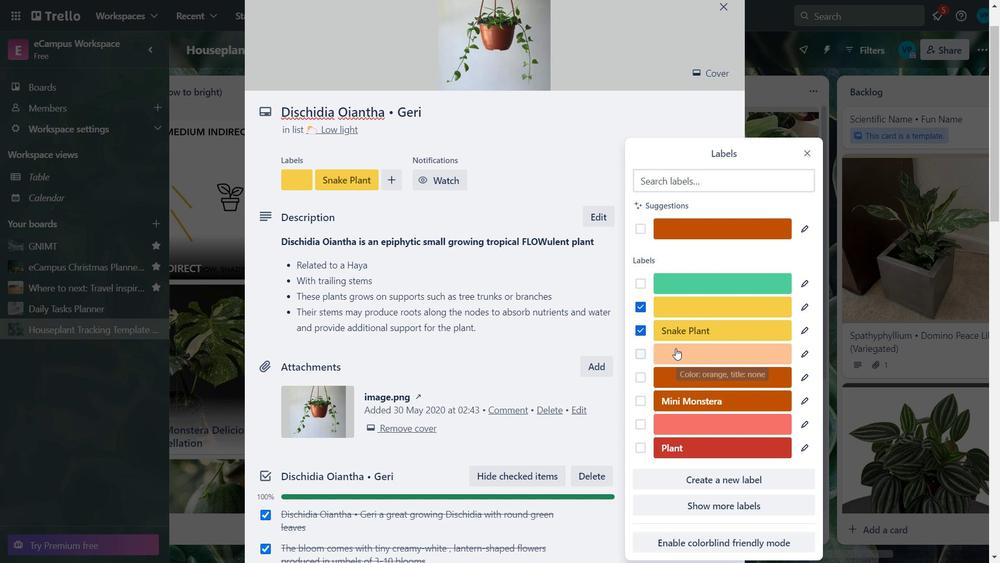 
Action: Mouse moved to (641, 331)
Screenshot: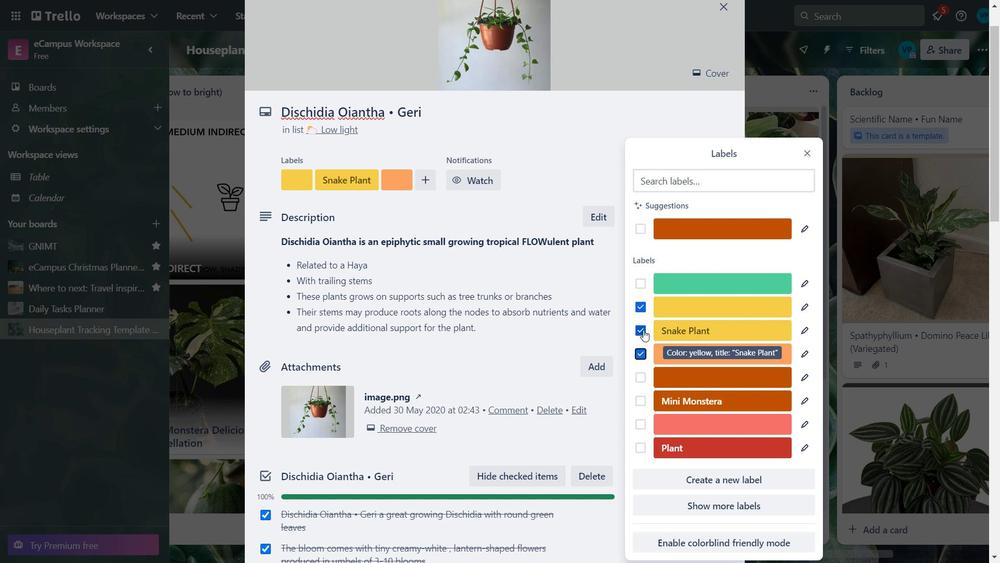 
Action: Mouse pressed left at (641, 331)
Screenshot: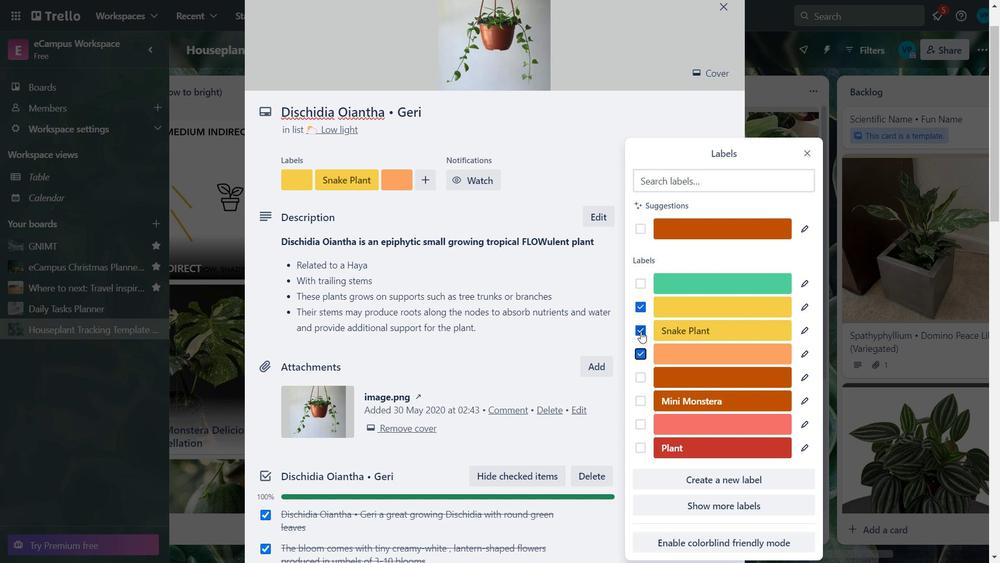 
Action: Mouse moved to (700, 348)
Screenshot: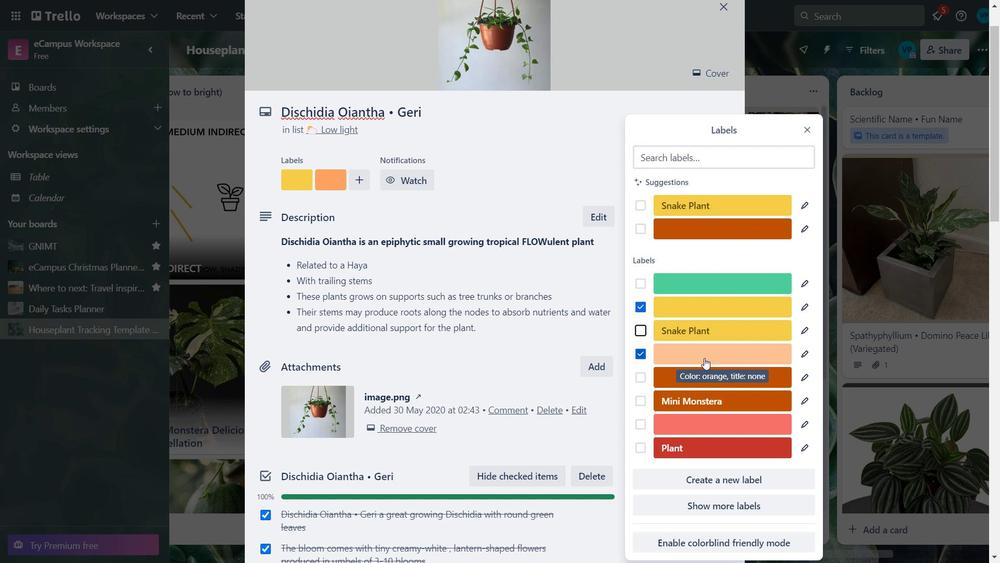 
Action: Mouse pressed left at (700, 348)
Screenshot: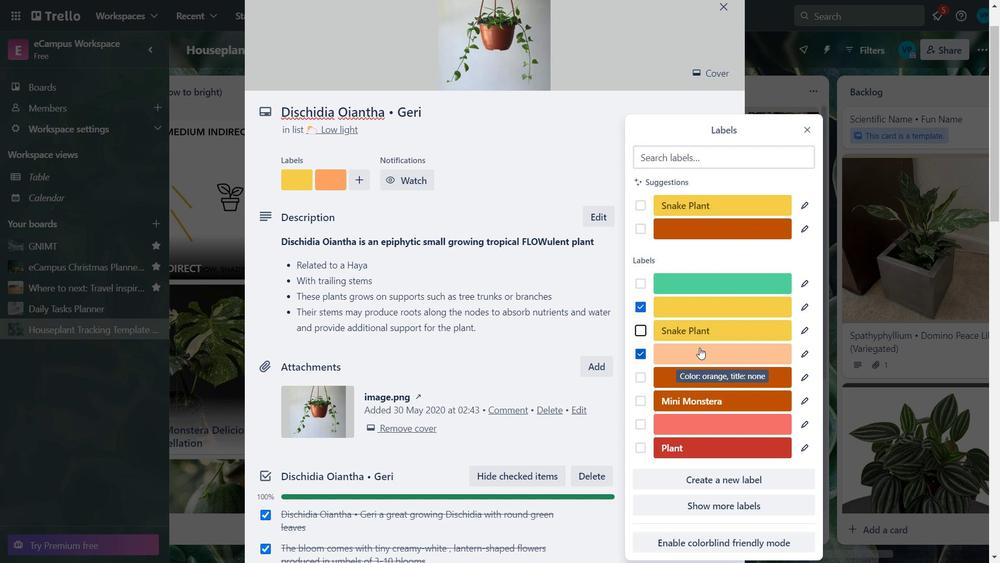 
Action: Mouse pressed left at (700, 348)
Screenshot: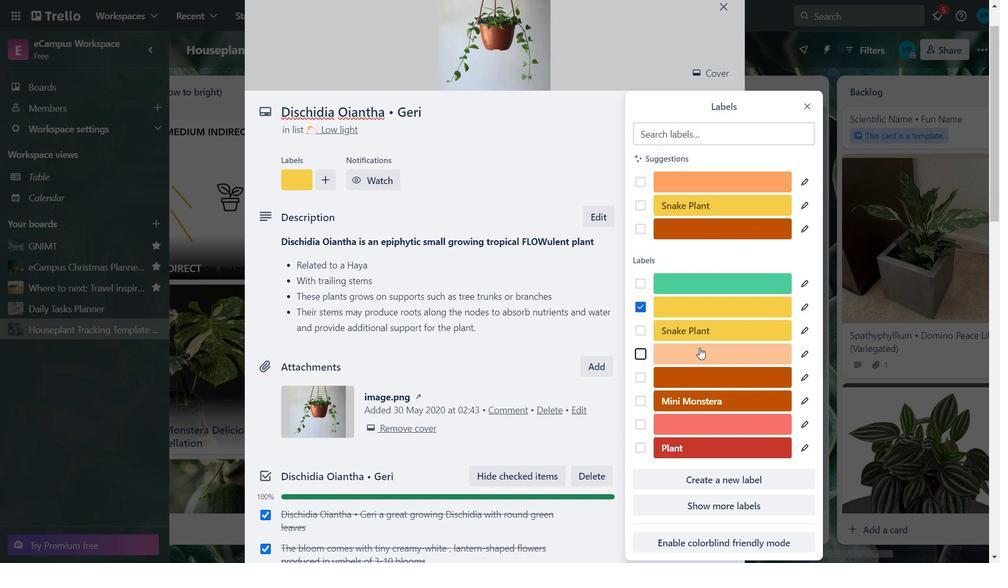 
Action: Key pressed ctrl+V
Screenshot: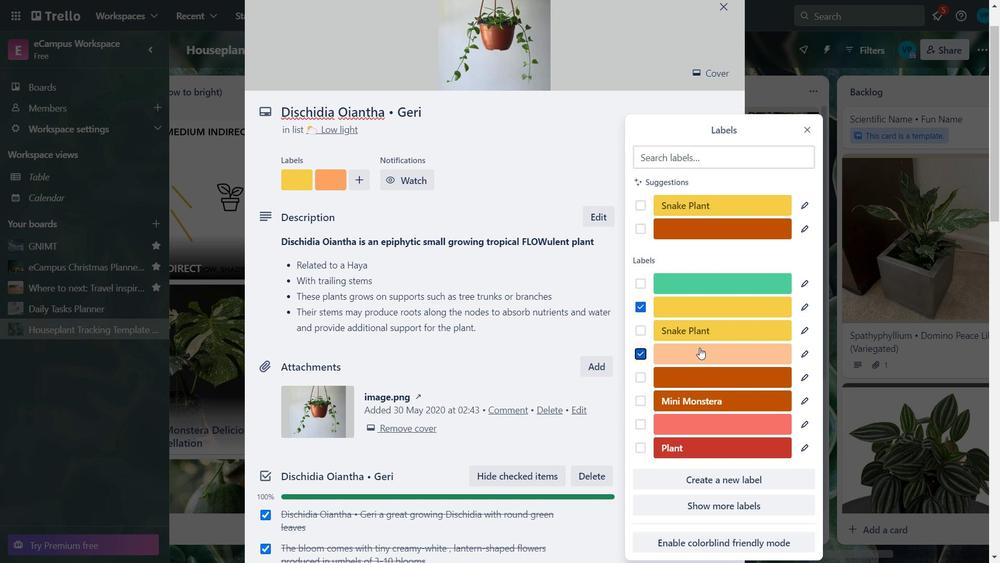 
Action: Mouse moved to (707, 482)
Screenshot: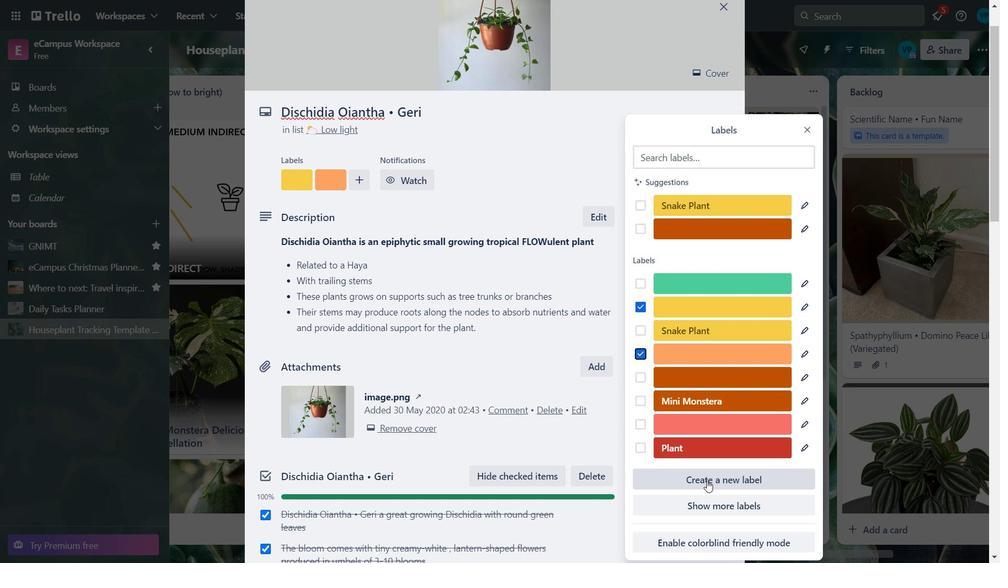
Action: Mouse pressed left at (707, 482)
Screenshot: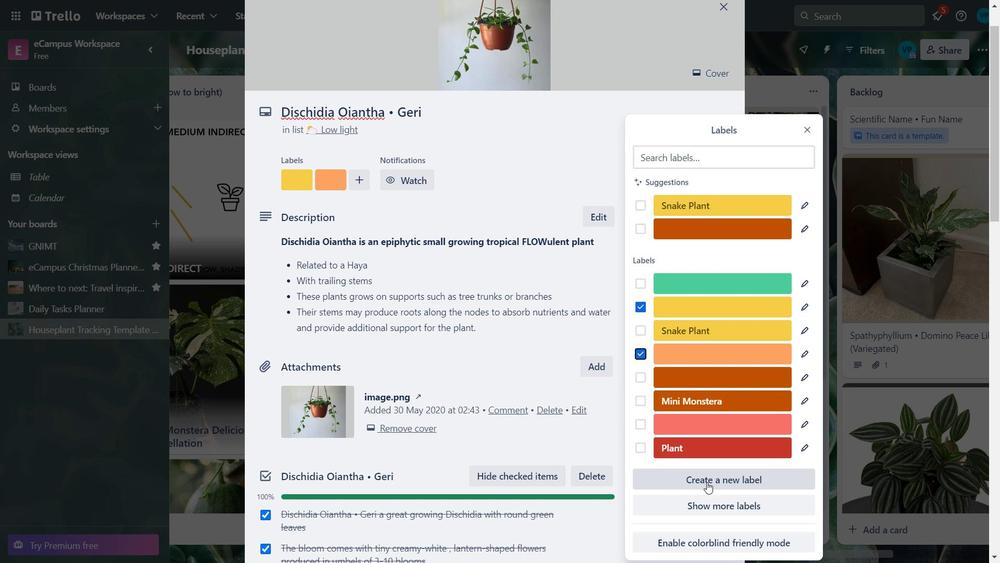
Action: Mouse moved to (725, 369)
Screenshot: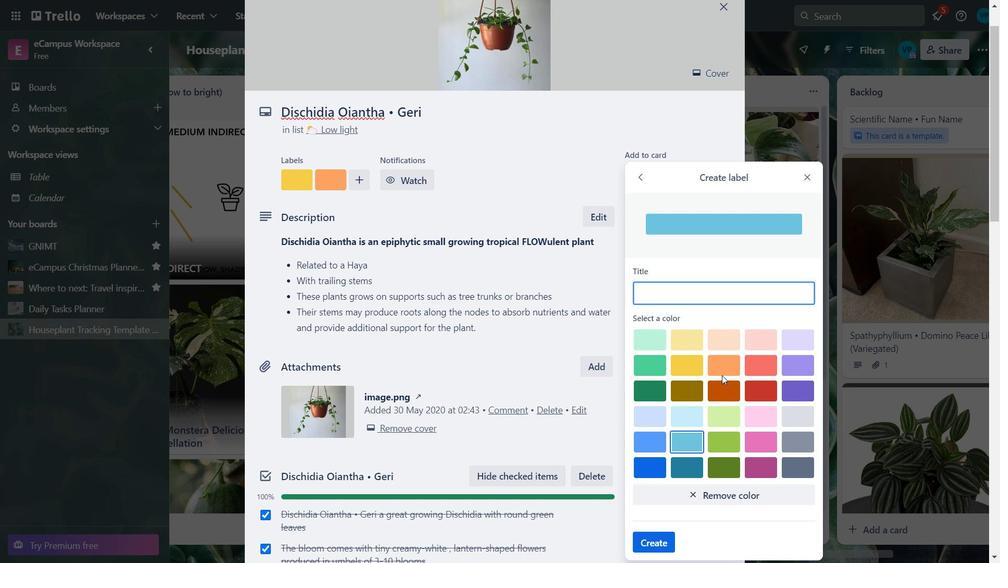 
Action: Mouse pressed left at (725, 369)
Screenshot: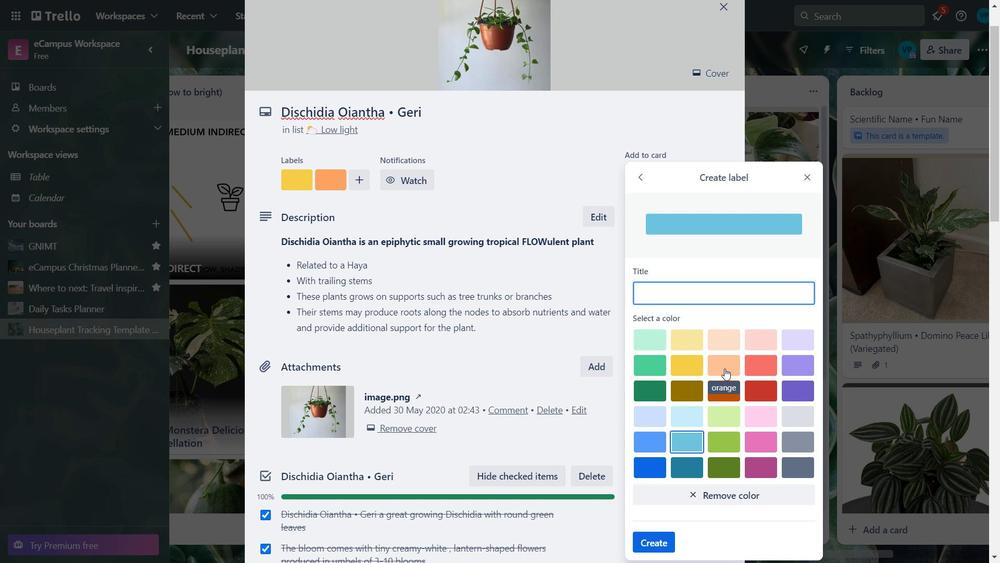 
Action: Mouse moved to (716, 223)
Screenshot: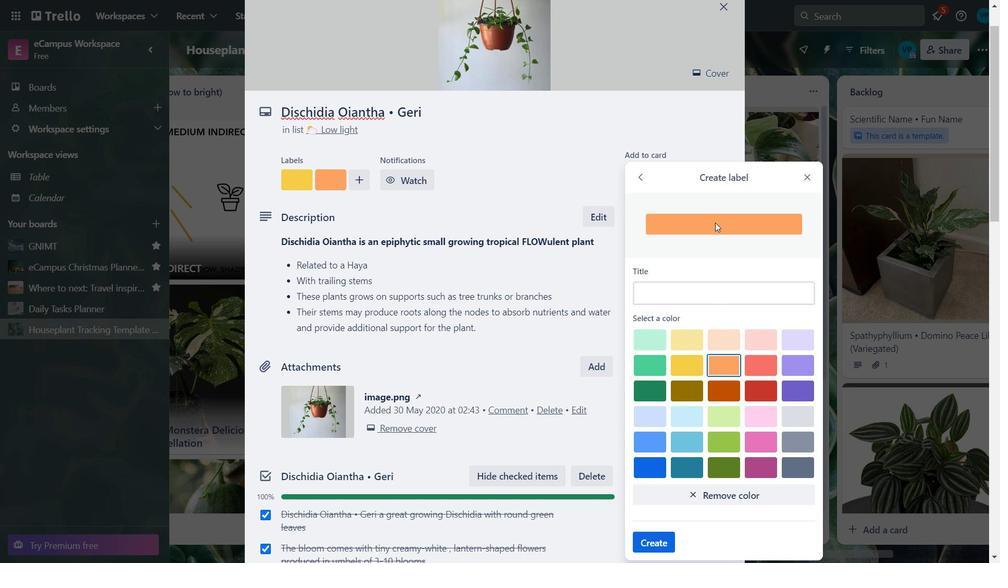
Action: Mouse pressed left at (716, 223)
Screenshot: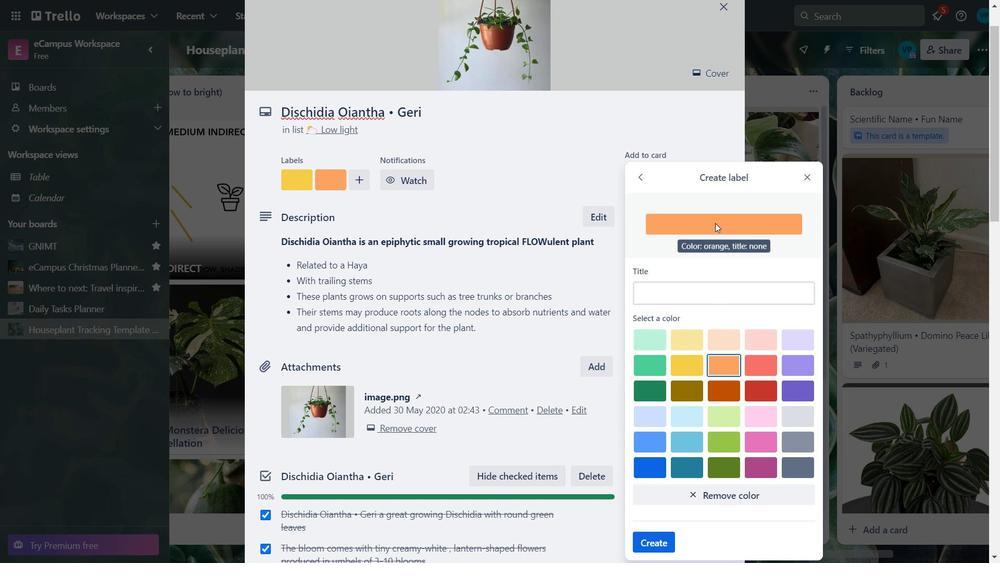 
Action: Mouse moved to (683, 285)
Screenshot: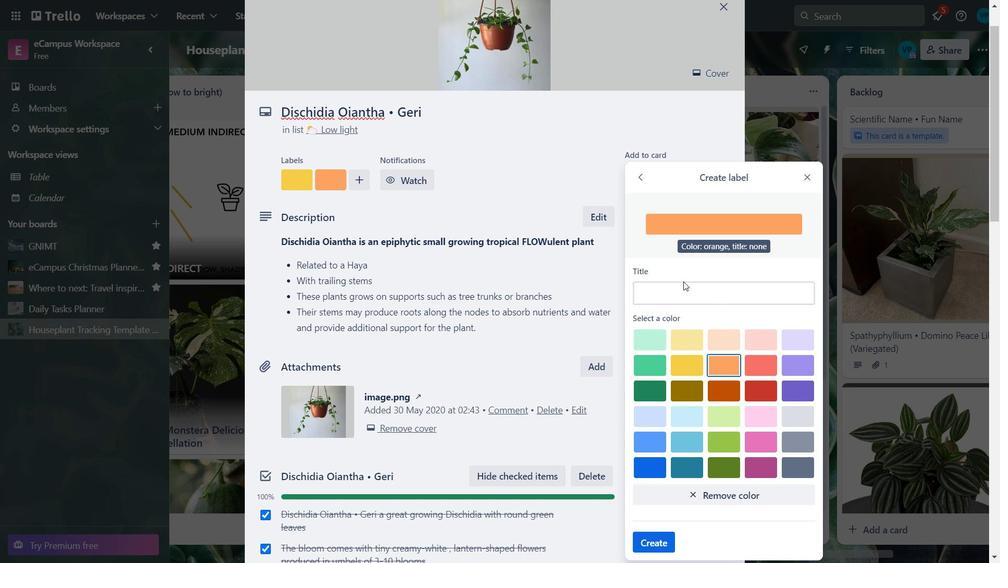 
Action: Mouse pressed left at (683, 285)
Screenshot: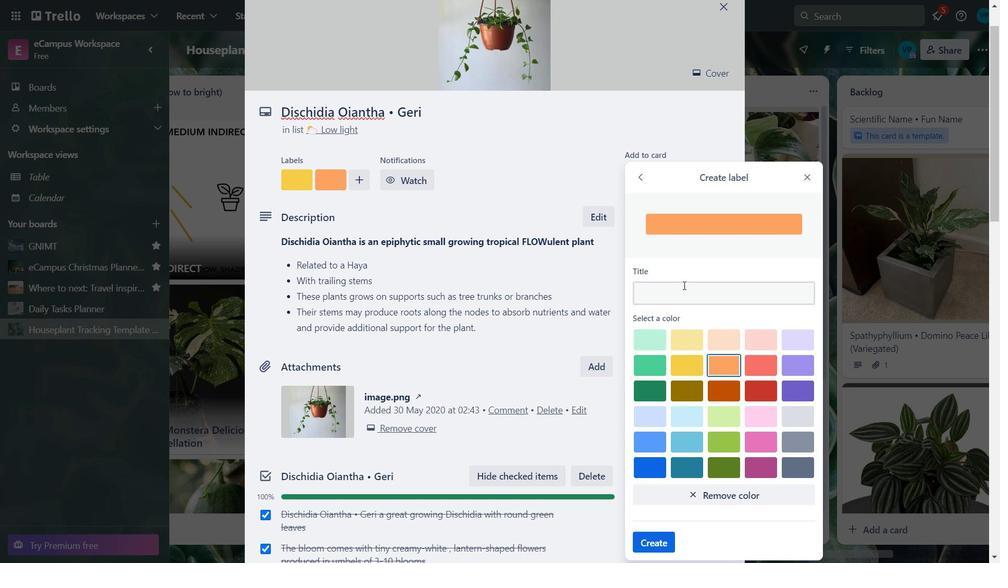 
Action: Key pressed ctrl+V
Screenshot: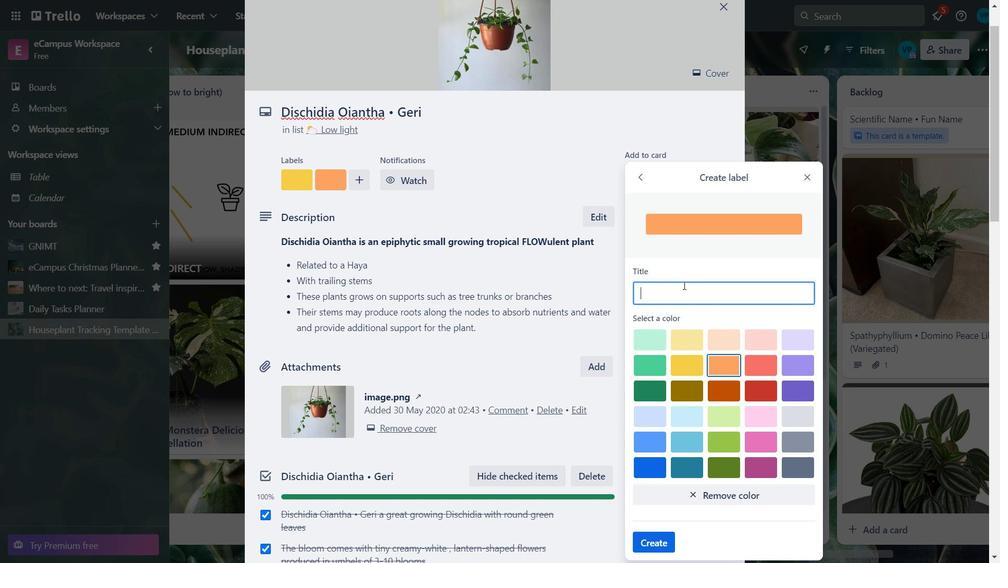 
Action: Mouse moved to (658, 546)
Screenshot: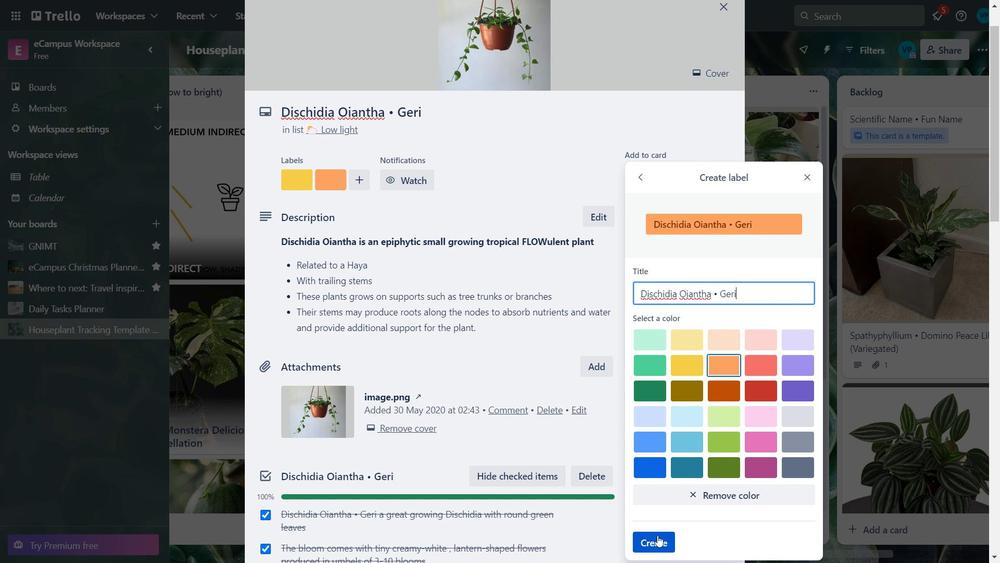 
Action: Mouse pressed left at (658, 546)
Screenshot: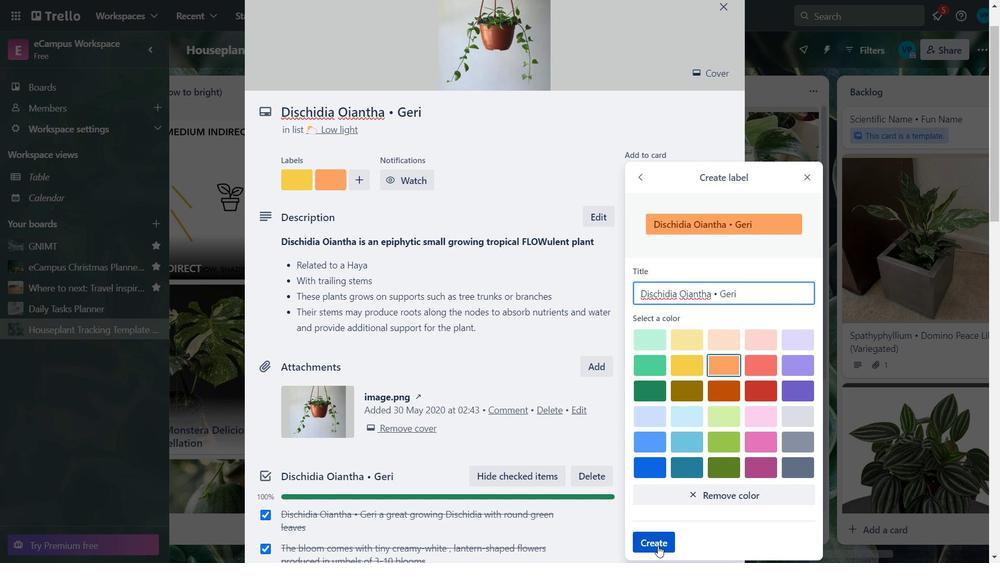 
Action: Mouse moved to (807, 127)
Screenshot: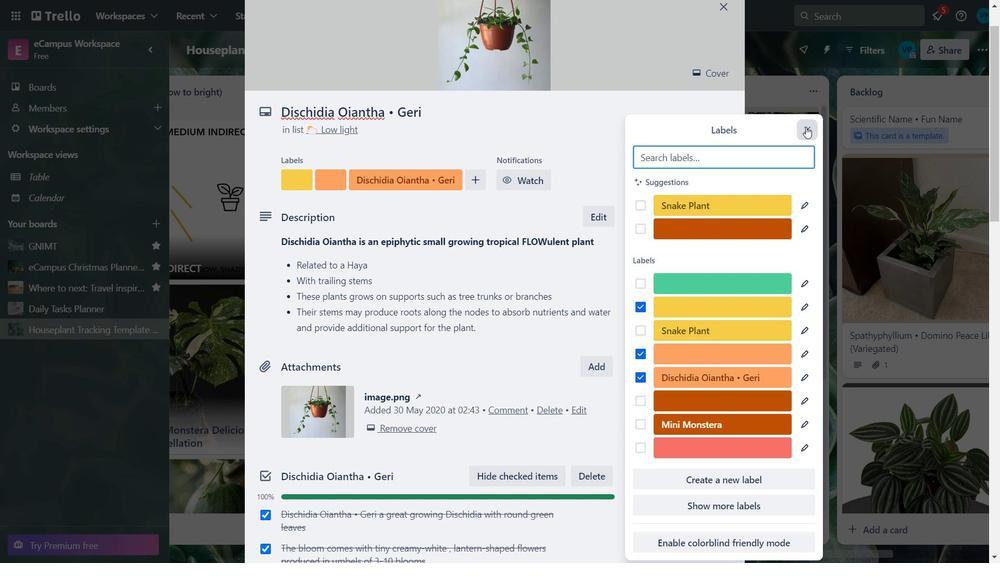 
Action: Mouse pressed left at (807, 127)
Screenshot: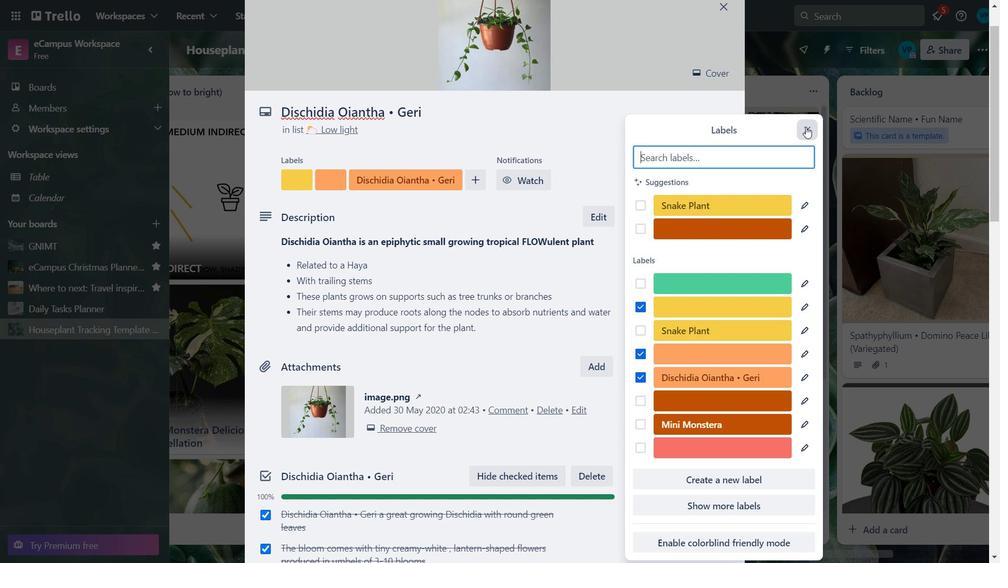 
Action: Mouse moved to (732, 7)
Screenshot: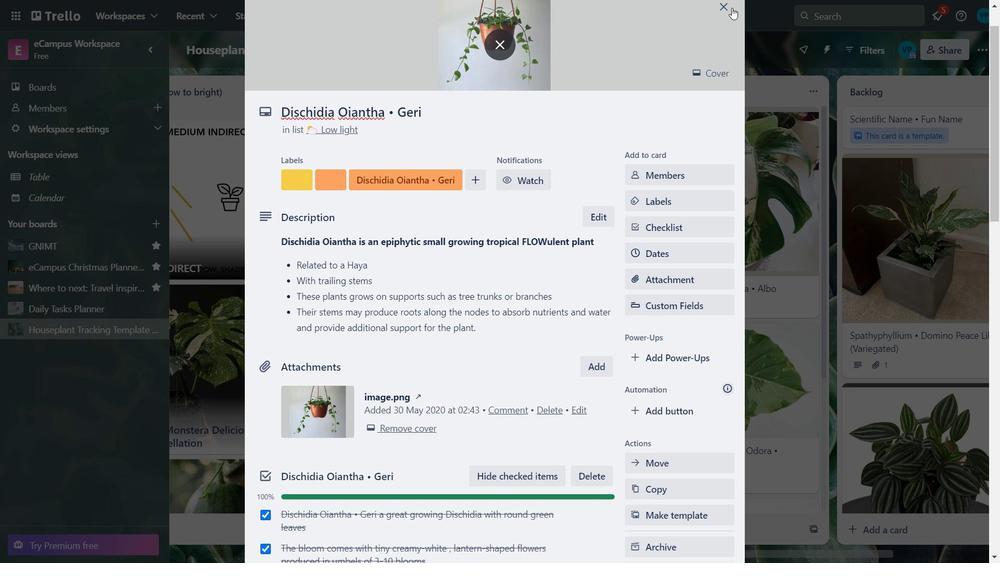 
Action: Mouse pressed left at (732, 7)
Screenshot: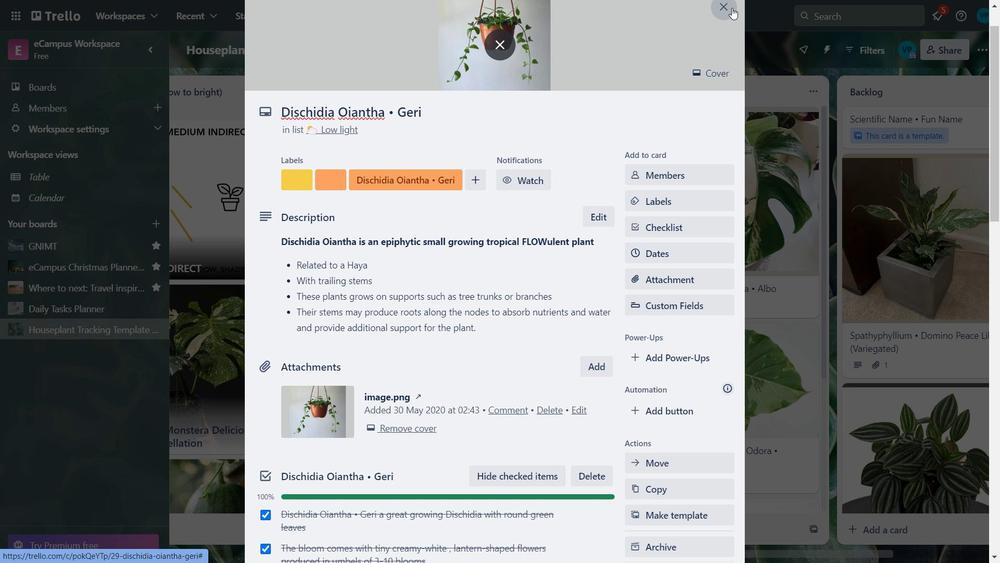 
Action: Mouse moved to (421, 349)
Screenshot: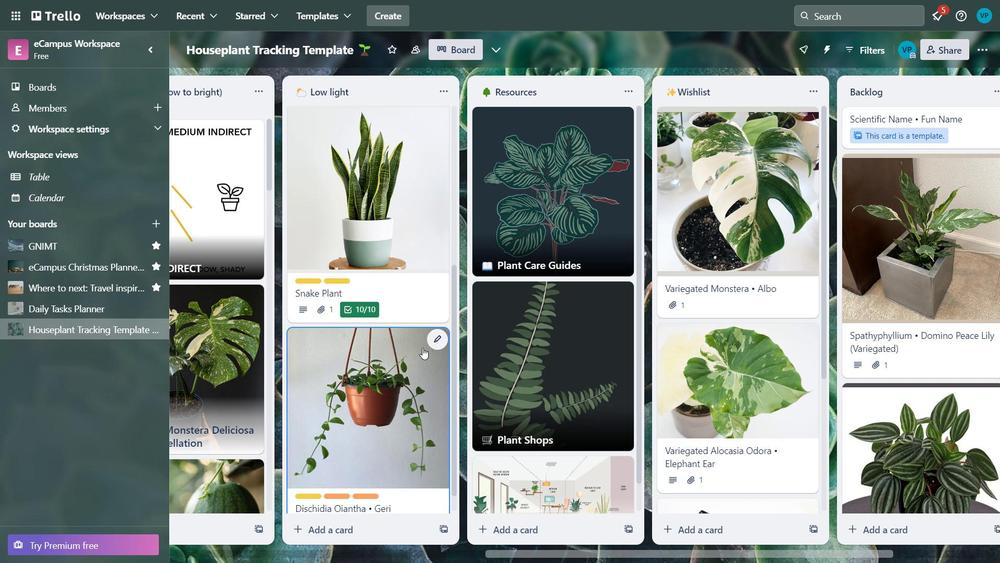 
Action: Key pressed <Key.down><Key.down><Key.down>
Screenshot: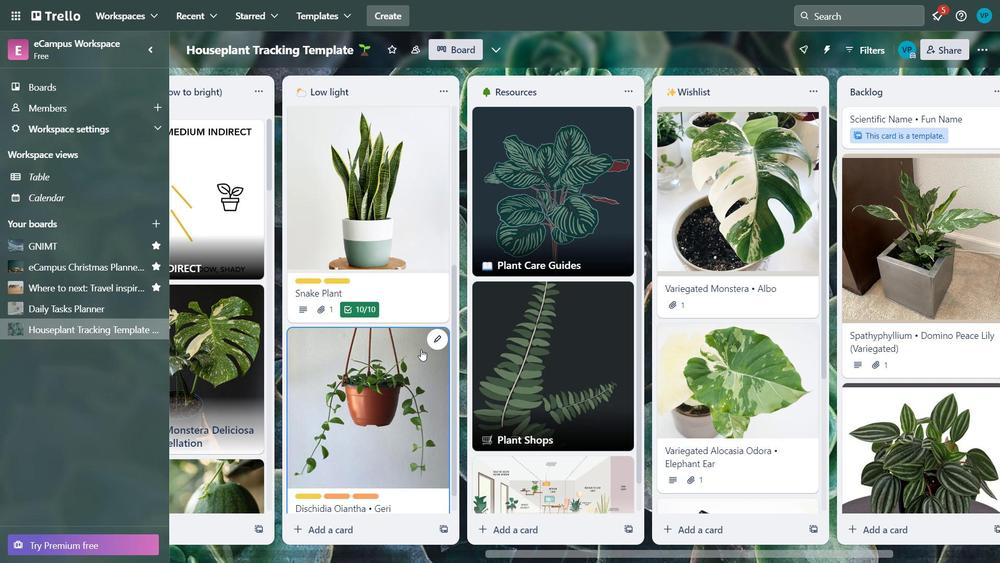 
Action: Mouse moved to (454, 506)
Screenshot: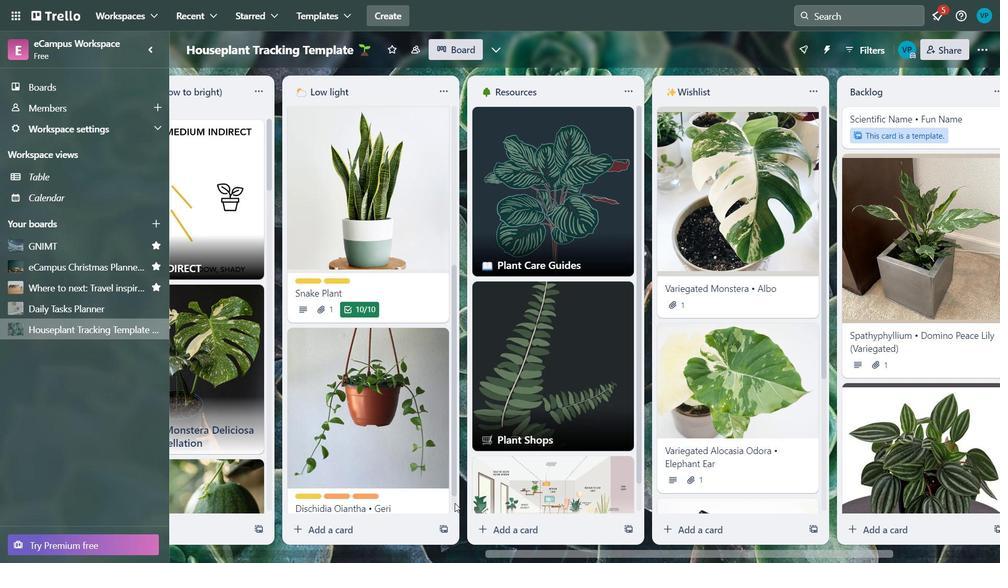 
Action: Mouse pressed left at (454, 506)
Screenshot: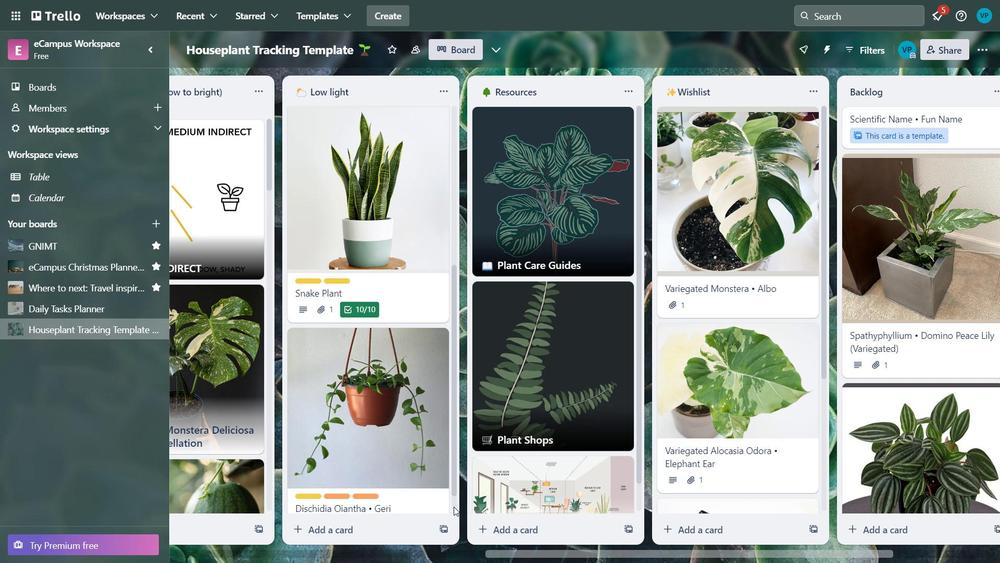 
Action: Key pressed <Key.up><Key.up><Key.down><Key.down><Key.down><Key.down><Key.down><Key.down>
Screenshot: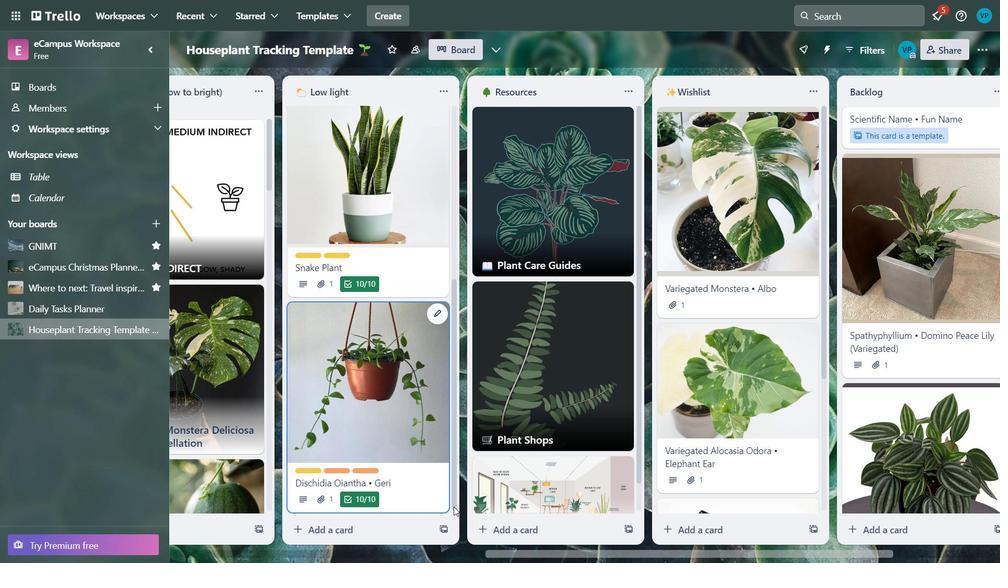 
Action: Mouse moved to (562, 168)
Screenshot: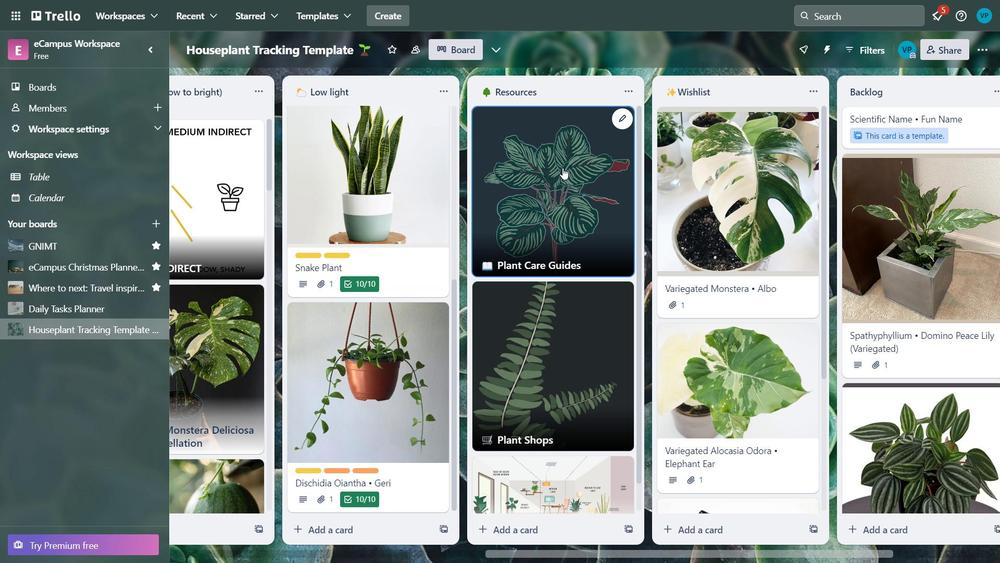 
Action: Mouse pressed left at (562, 168)
Screenshot: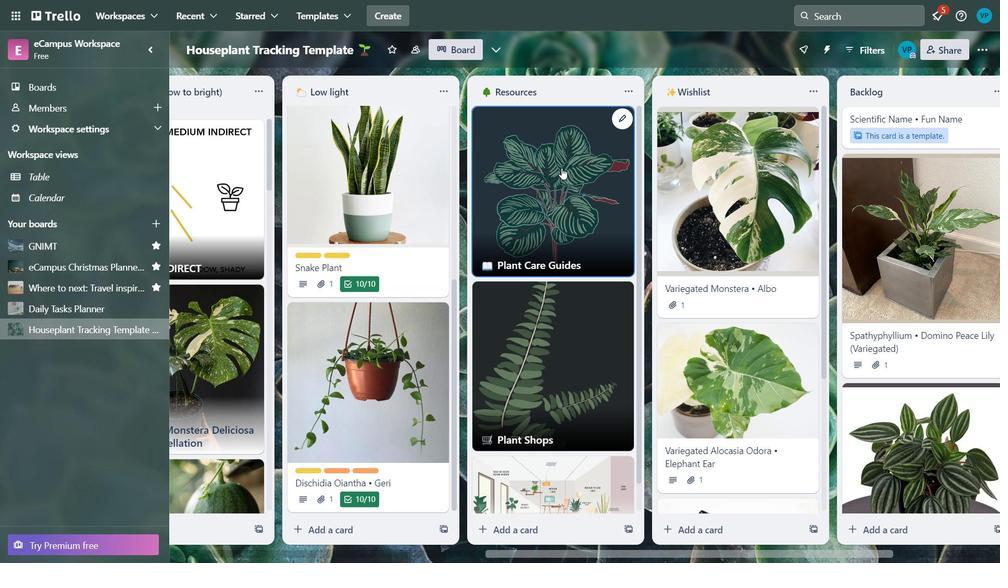 
Action: Mouse moved to (545, 302)
Screenshot: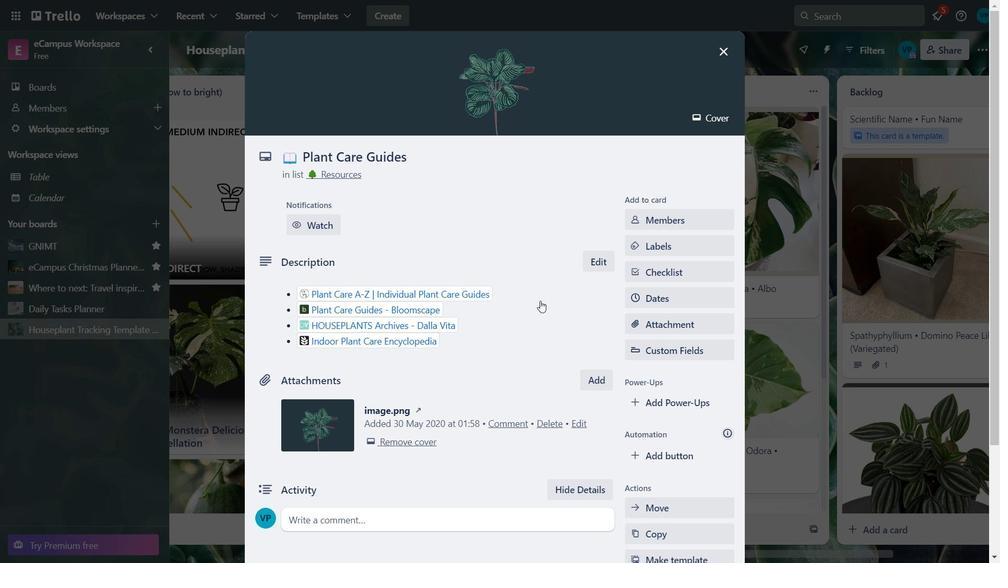 
Action: Mouse pressed left at (545, 302)
Screenshot: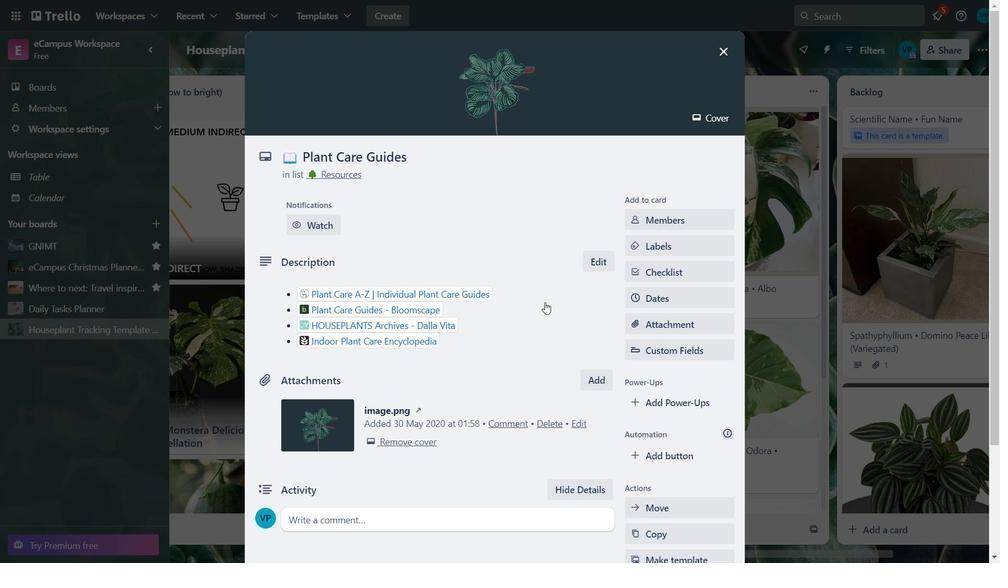 
Action: Mouse moved to (508, 211)
Screenshot: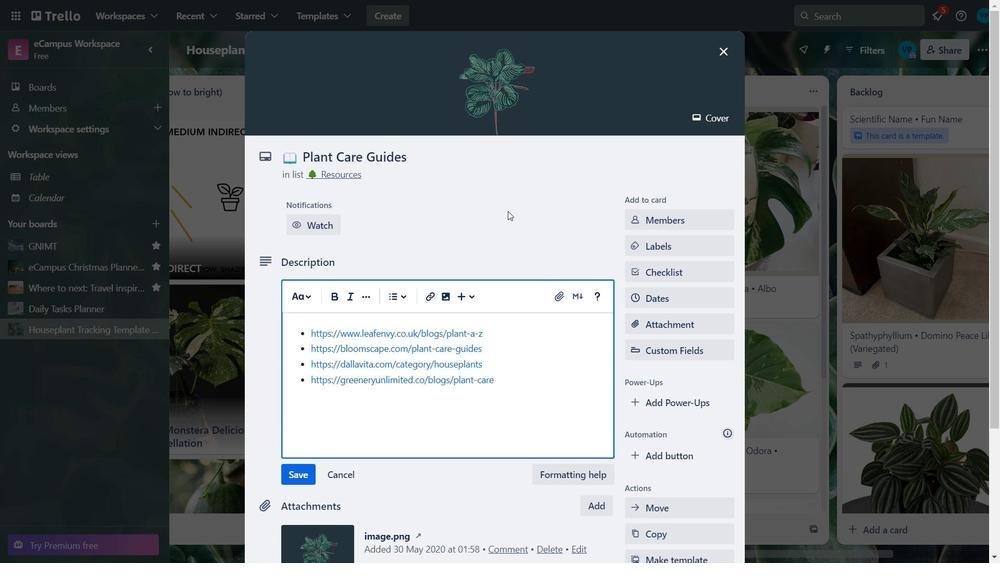 
Action: Mouse pressed left at (508, 211)
Screenshot: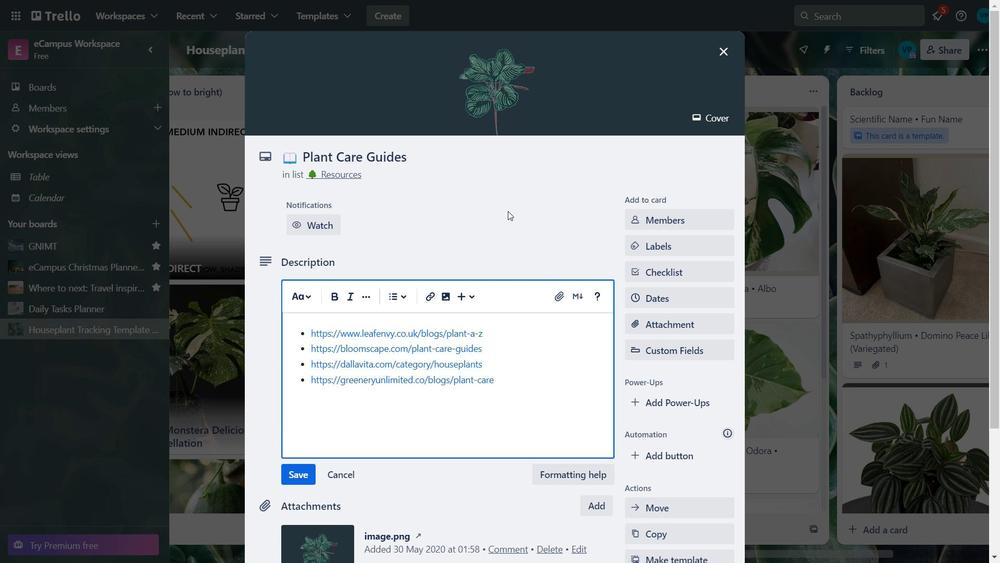
Action: Mouse moved to (650, 275)
Screenshot: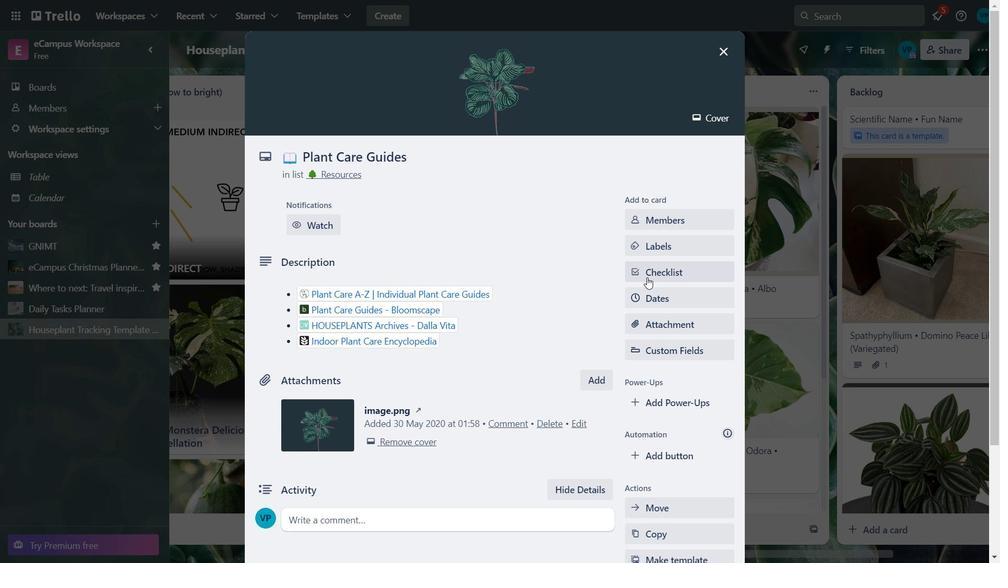 
Action: Mouse pressed left at (650, 275)
Screenshot: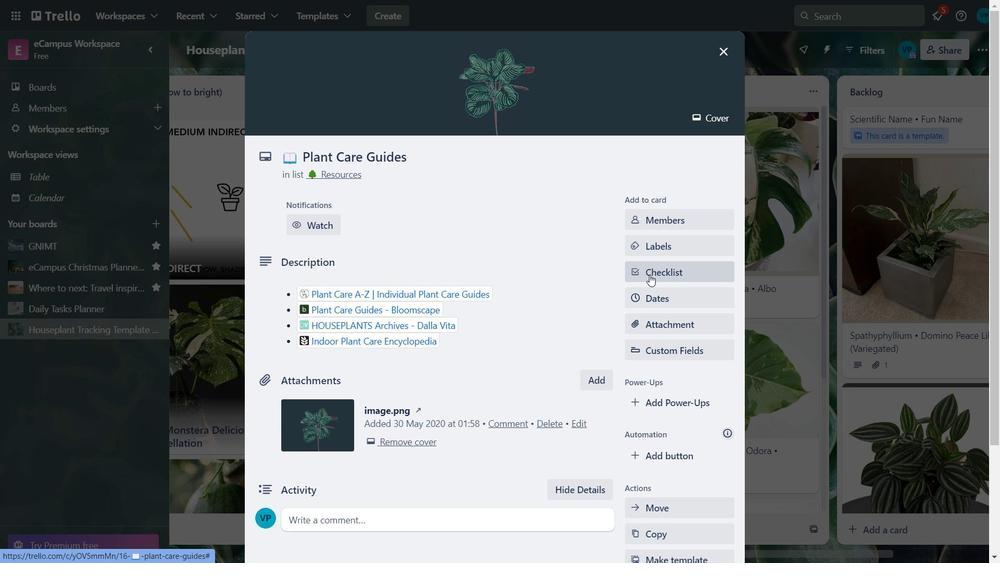 
Action: Mouse moved to (409, 167)
Screenshot: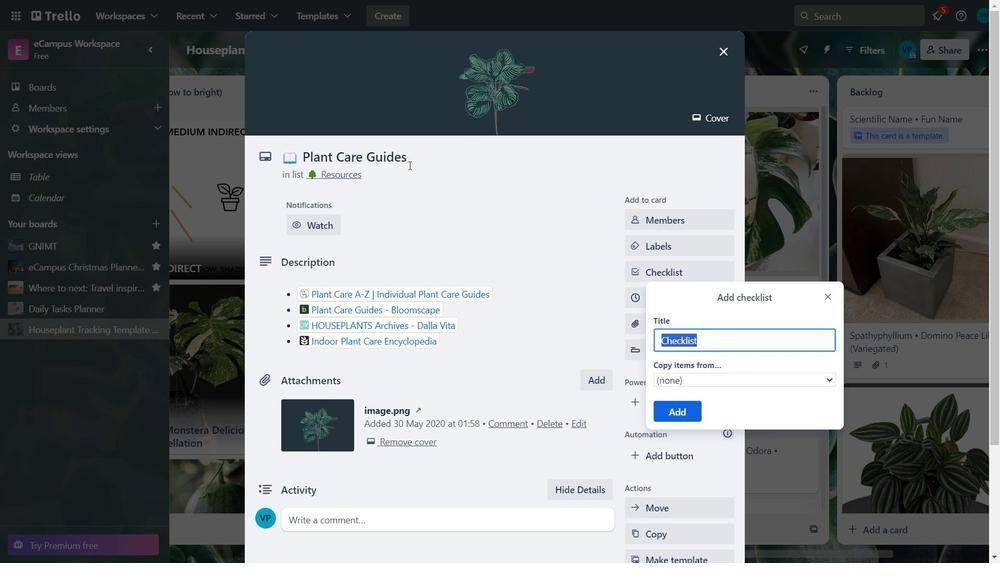 
Action: Mouse pressed left at (409, 167)
Screenshot: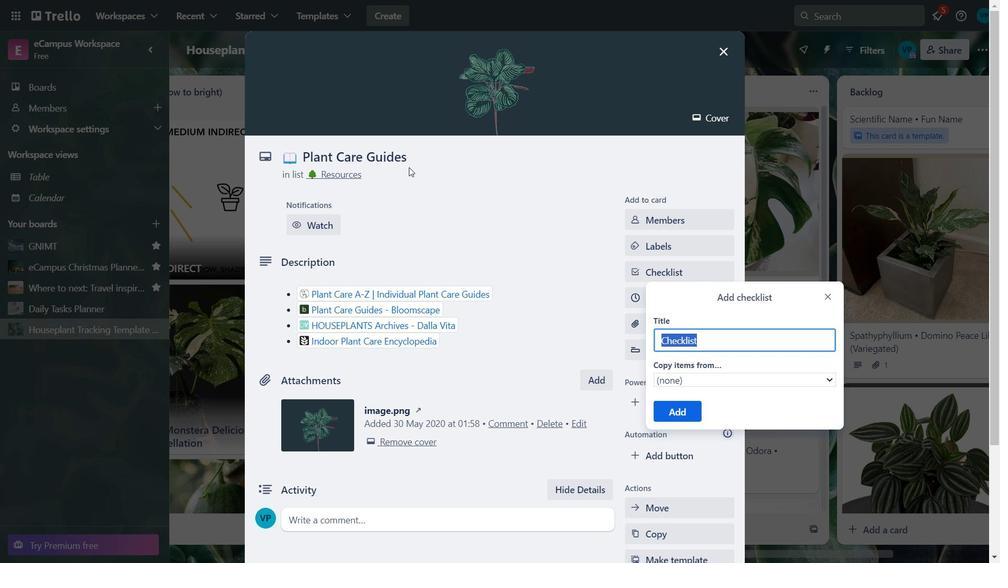
Action: Mouse moved to (302, 160)
Screenshot: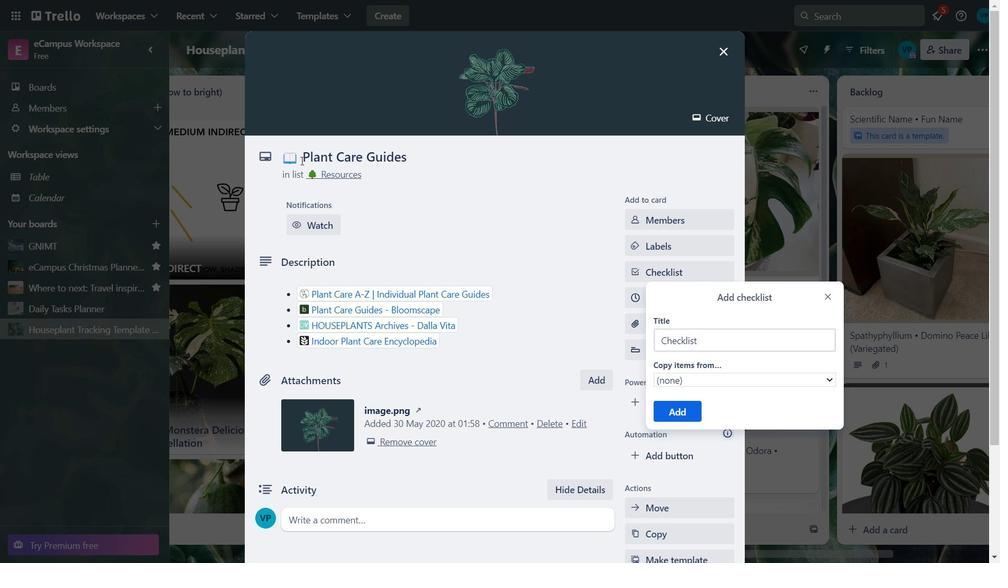 
Action: Mouse pressed left at (302, 160)
Screenshot: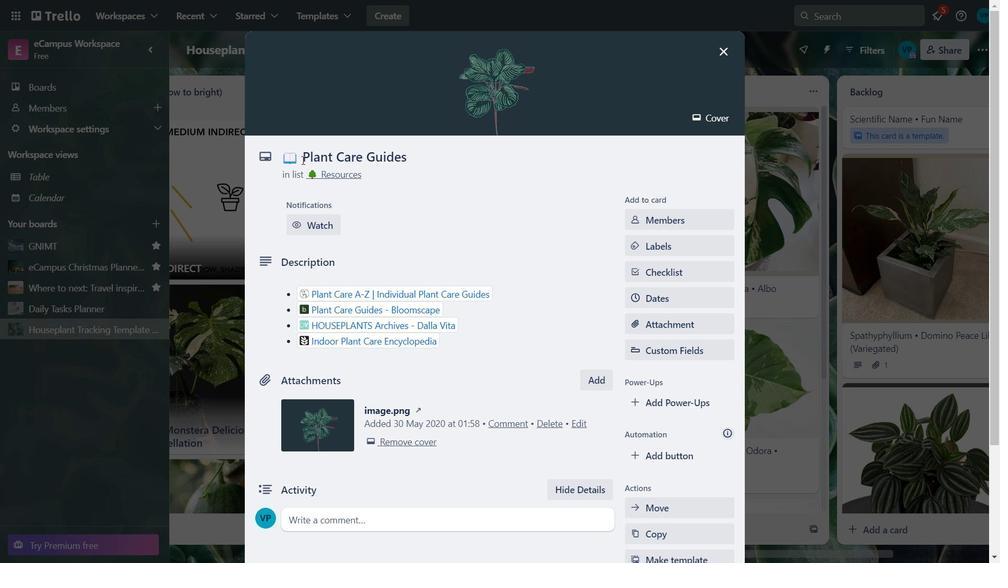 
Action: Mouse moved to (430, 154)
Screenshot: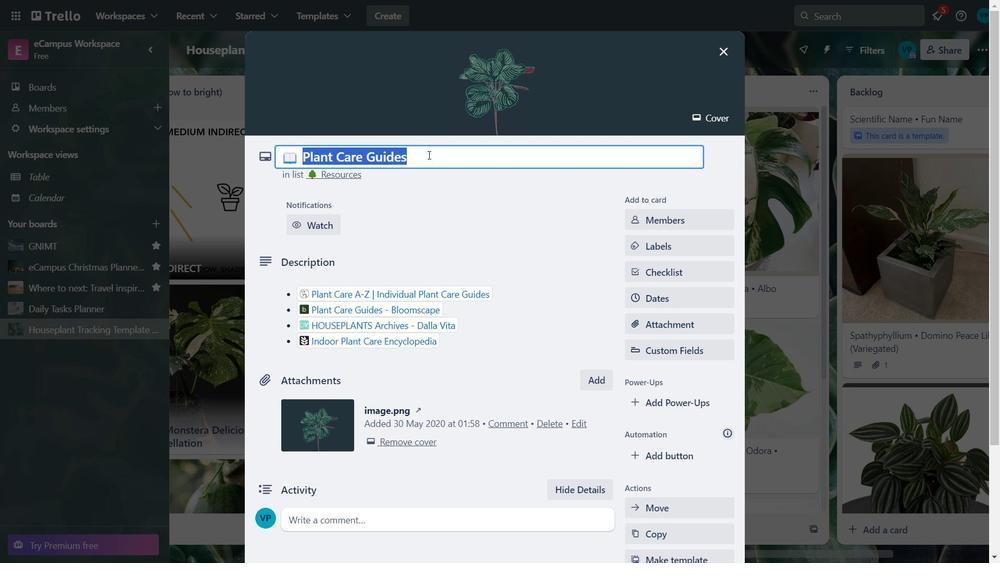 
Action: Key pressed ctrl+C
Screenshot: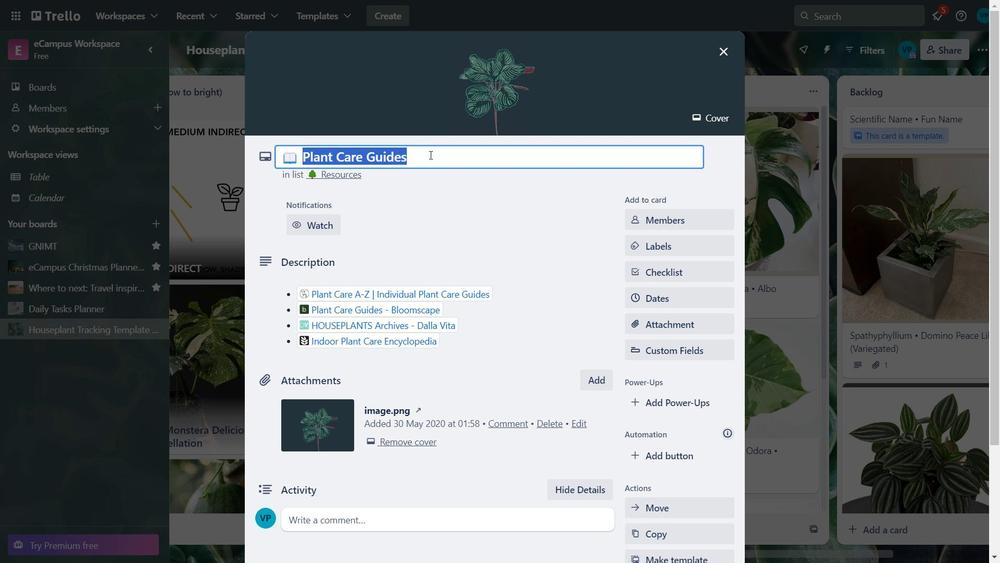 
Action: Mouse moved to (675, 271)
Screenshot: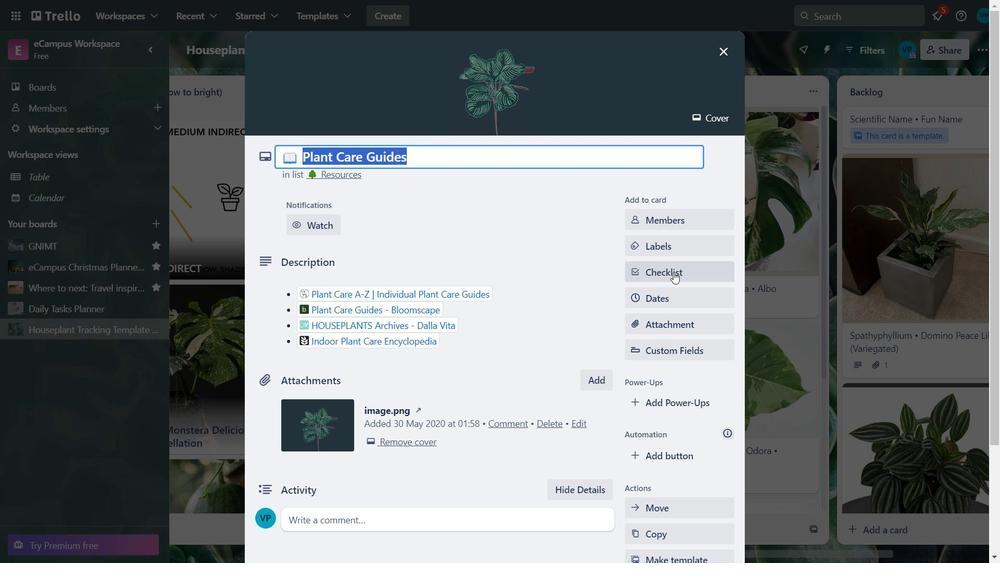 
Action: Mouse pressed left at (675, 271)
Screenshot: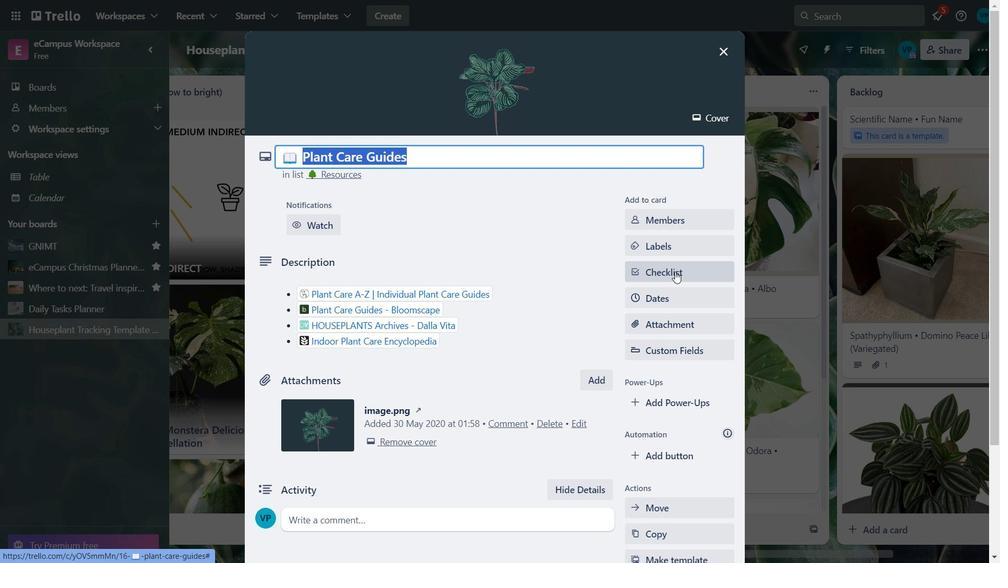 
Action: Key pressed <Key.backspace>ctrl+V<Key.enter>
Screenshot: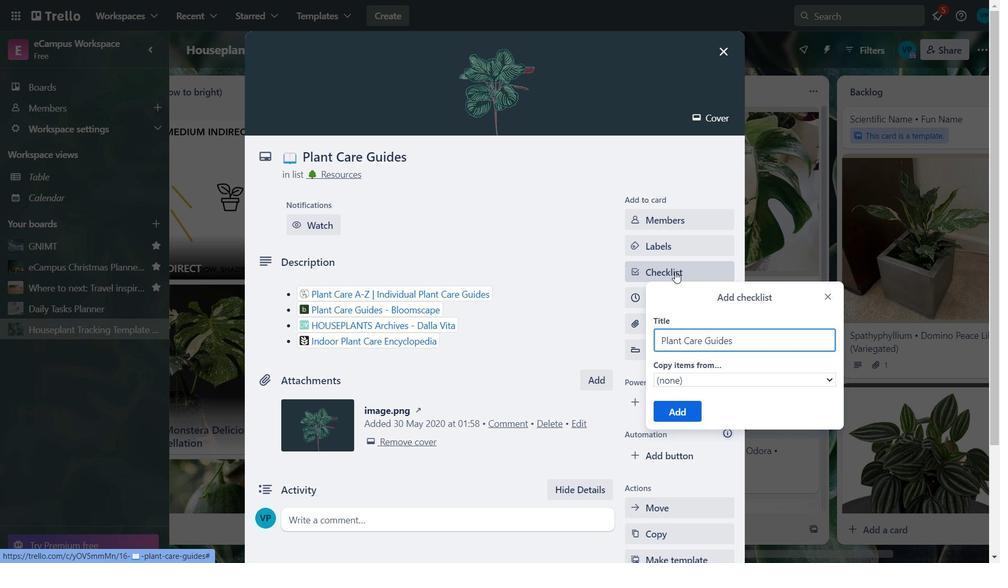 
Action: Mouse moved to (737, 430)
Screenshot: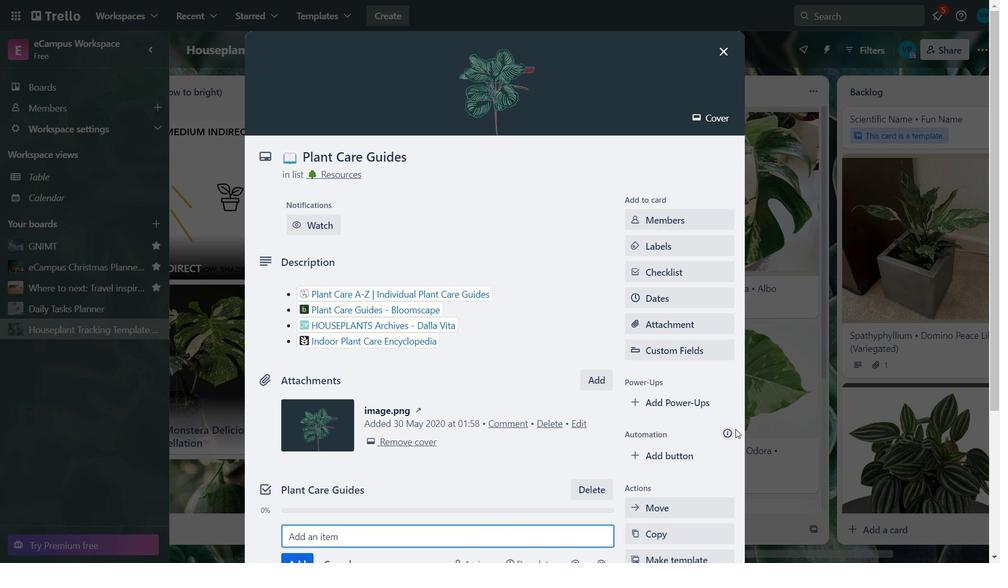 
Action: Mouse pressed left at (737, 430)
Screenshot: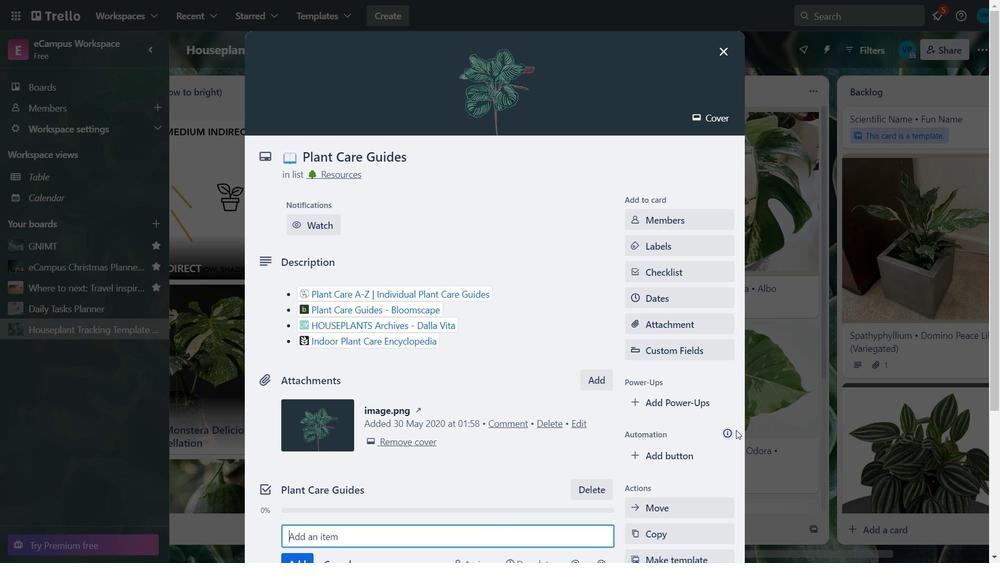 
Action: Key pressed <Key.down><Key.down><Key.down><Key.down><Key.down><Key.down><Key.down><Key.down><Key.down><Key.down>
Screenshot: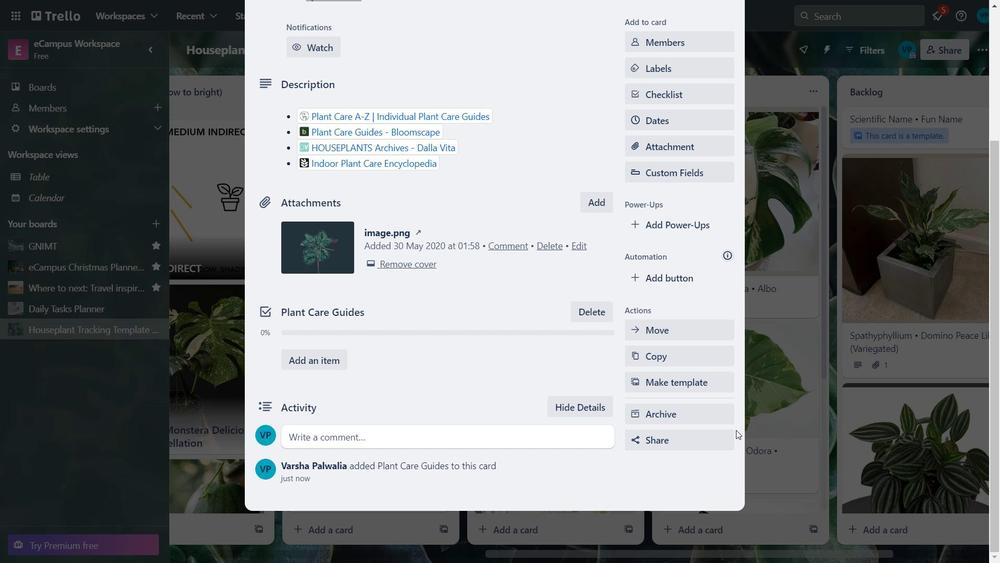 
Action: Mouse moved to (317, 350)
Screenshot: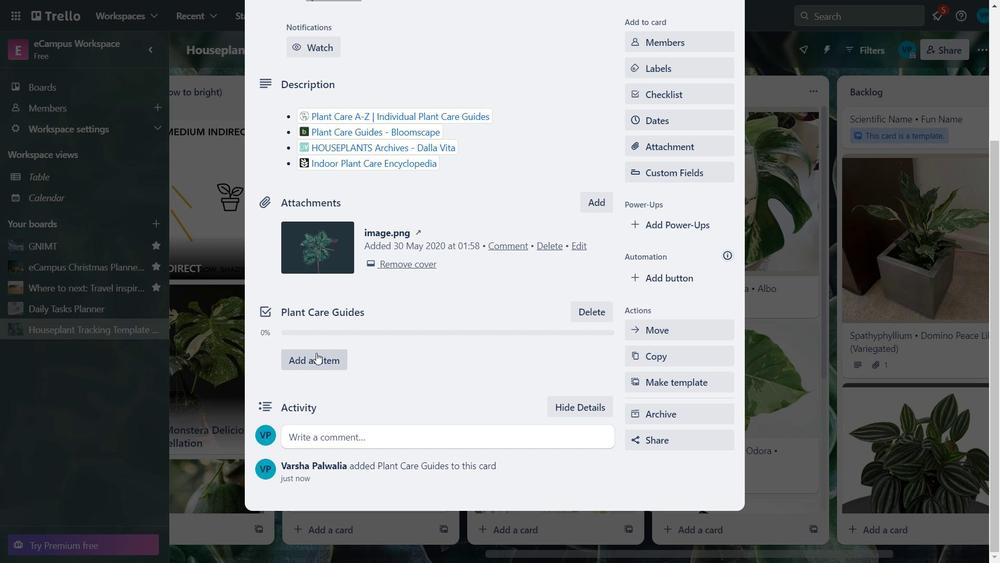 
Action: Mouse pressed left at (317, 350)
Screenshot: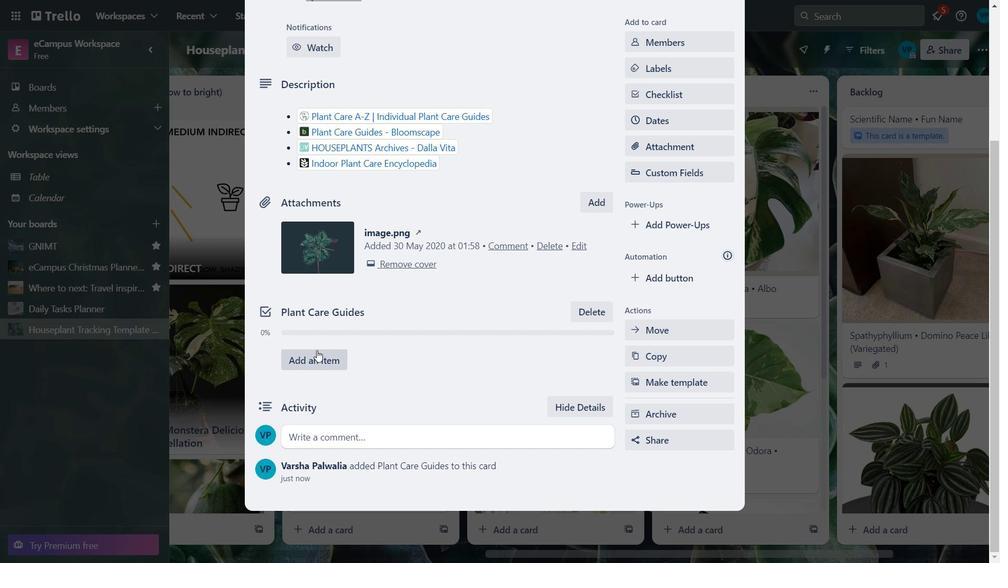 
Action: Key pressed <Key.caps_lock>ctrl+C<Key.caps_lock>hoose<Key.space>plants<Key.space>based<Key.space>on<Key.space>your<Key.space>light
Screenshot: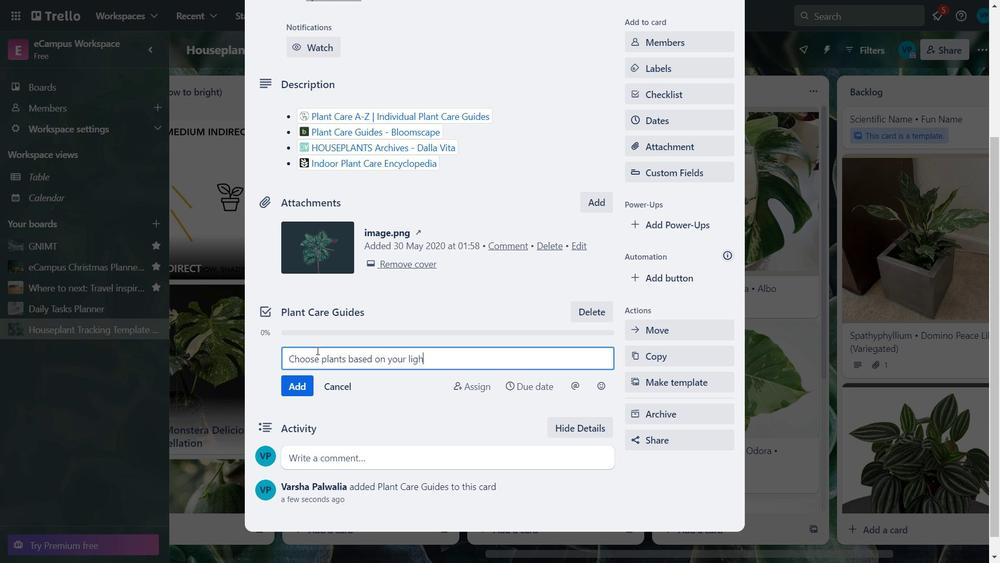 
Action: Mouse moved to (303, 390)
Screenshot: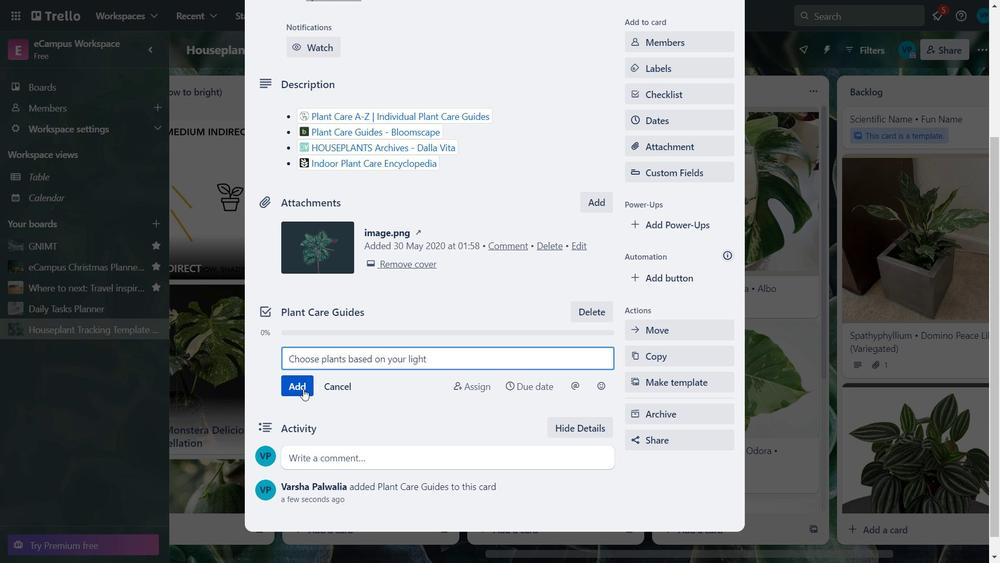 
Action: Mouse pressed left at (303, 390)
Screenshot: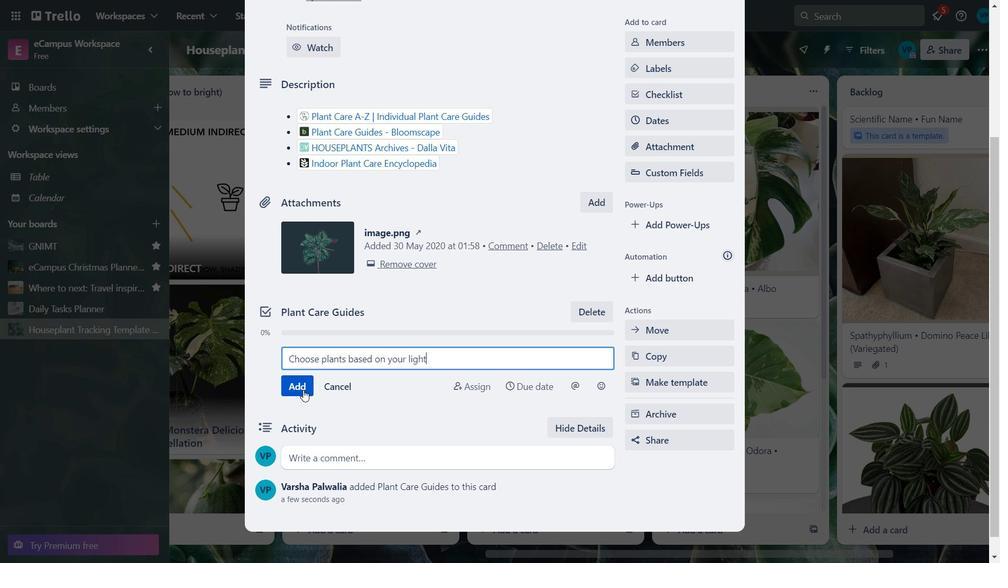
Action: Key pressed <Key.caps_lock>P<Key.caps_lock>ick<Key.space>plants<Key.space>that<Key.space>work<Key.space>with<Key.space>your<Key.space>schedule
Screenshot: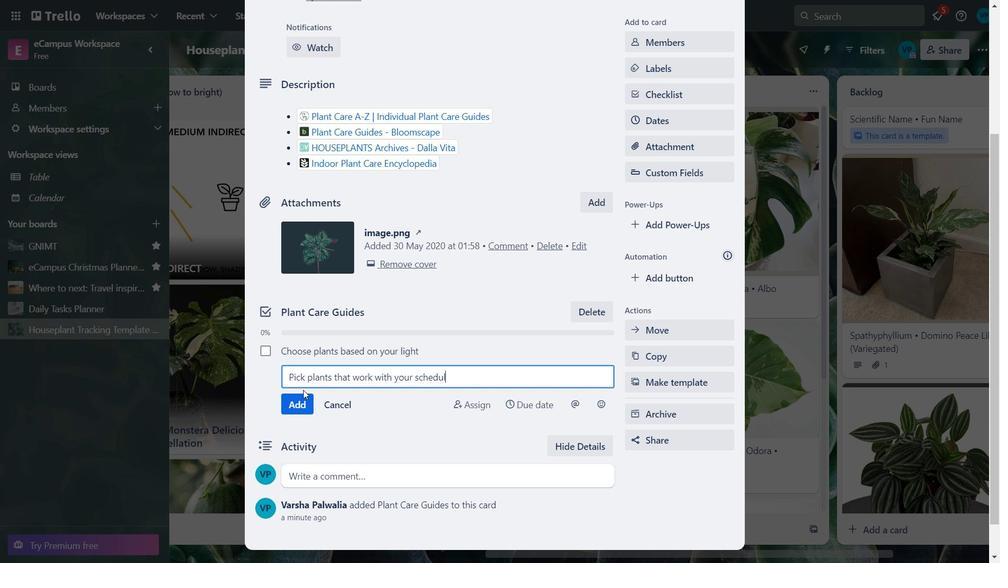 
Action: Mouse moved to (297, 397)
Screenshot: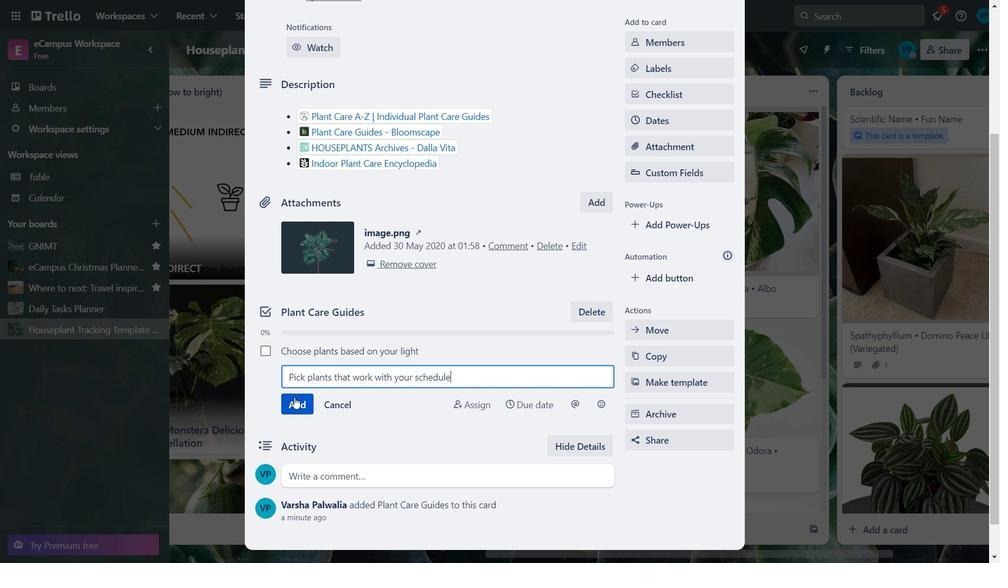 
Action: Mouse pressed left at (297, 397)
Screenshot: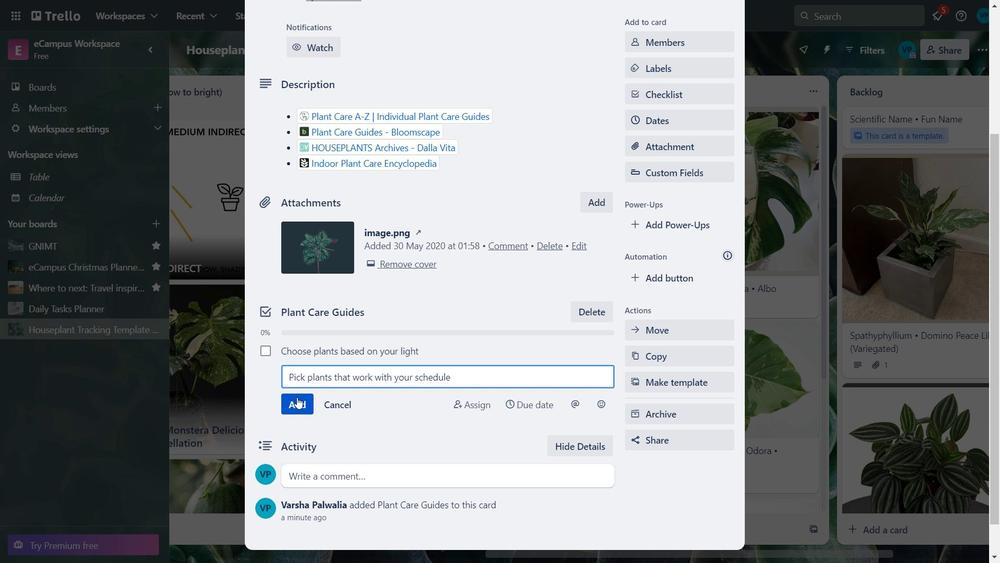 
Action: Key pressed <Key.caps_lock>B<Key.caps_lock>e<Key.space>mindful<Key.space>whrn<Key.space>watering
Screenshot: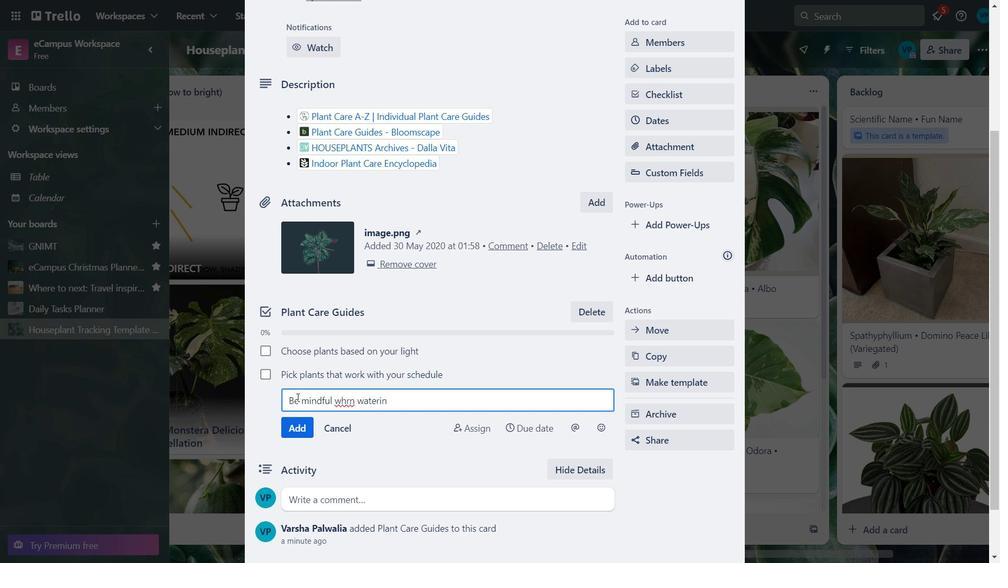 
Action: Mouse moved to (357, 402)
Screenshot: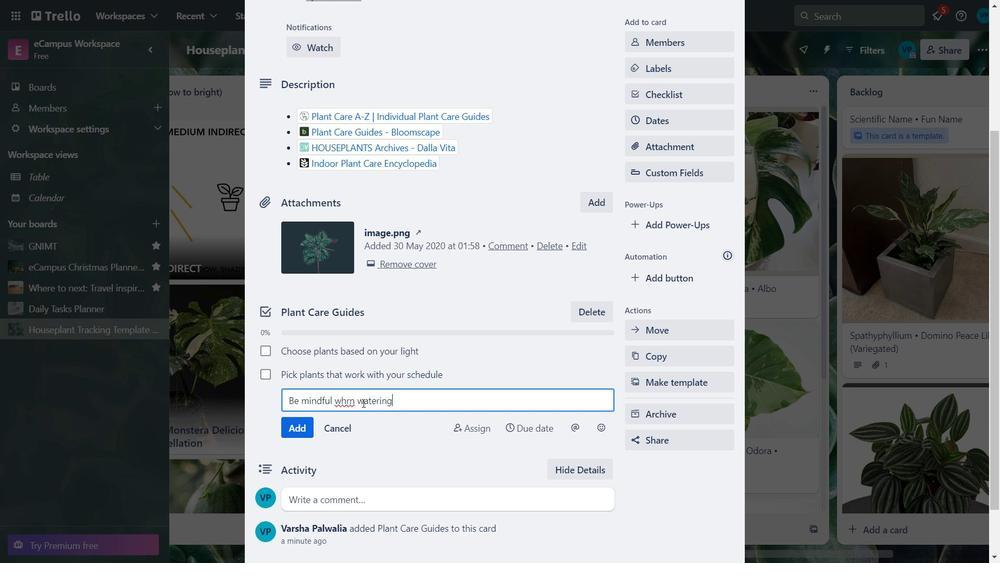 
Action: Mouse pressed left at (357, 402)
Screenshot: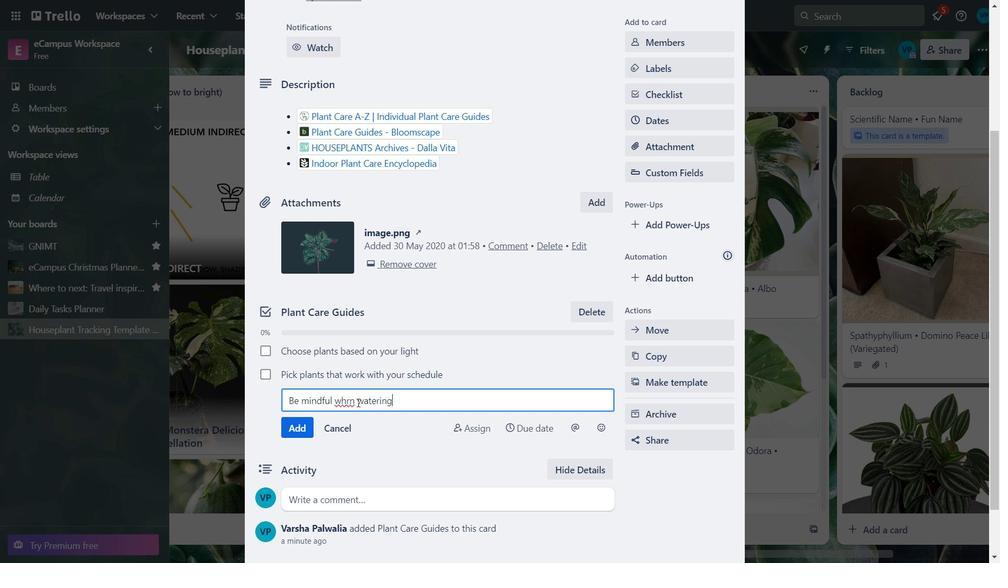 
Action: Key pressed <Key.backspace><Key.backspace><Key.backspace>en<Key.space>
Screenshot: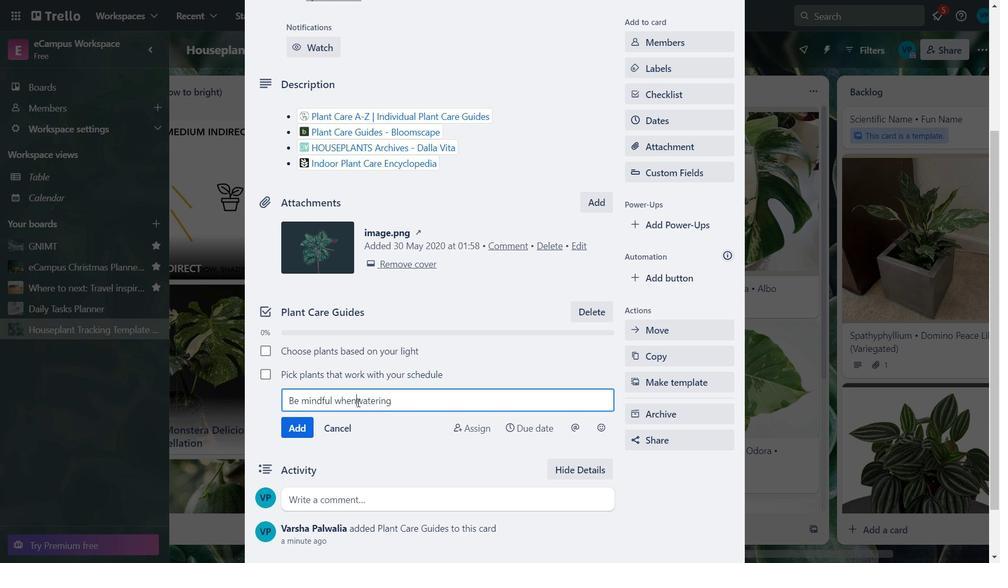 
Action: Mouse moved to (301, 432)
Screenshot: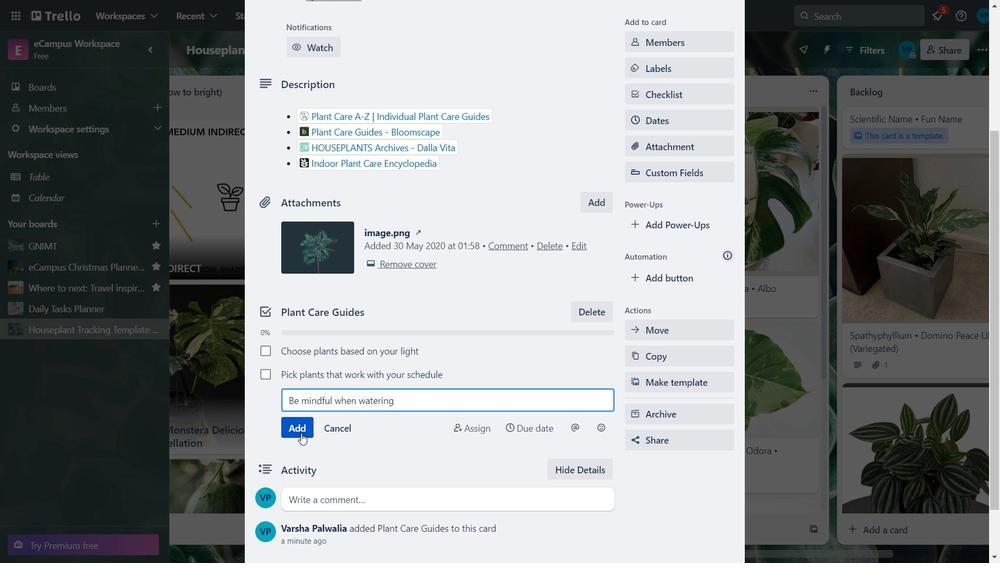 
Action: Mouse pressed left at (301, 432)
Screenshot: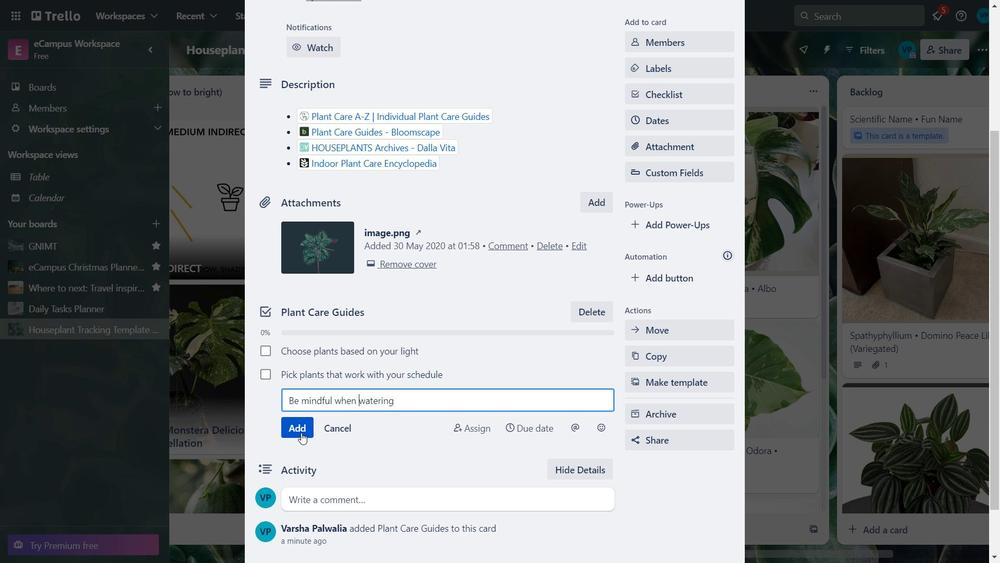 
Action: Key pressed <Key.caps_lock>R<Key.caps_lock>au<Key.backspace>ise<Key.space>humidity<Key.space>leves<Key.backspace>ls<Key.space>when<Key.space>needed
Screenshot: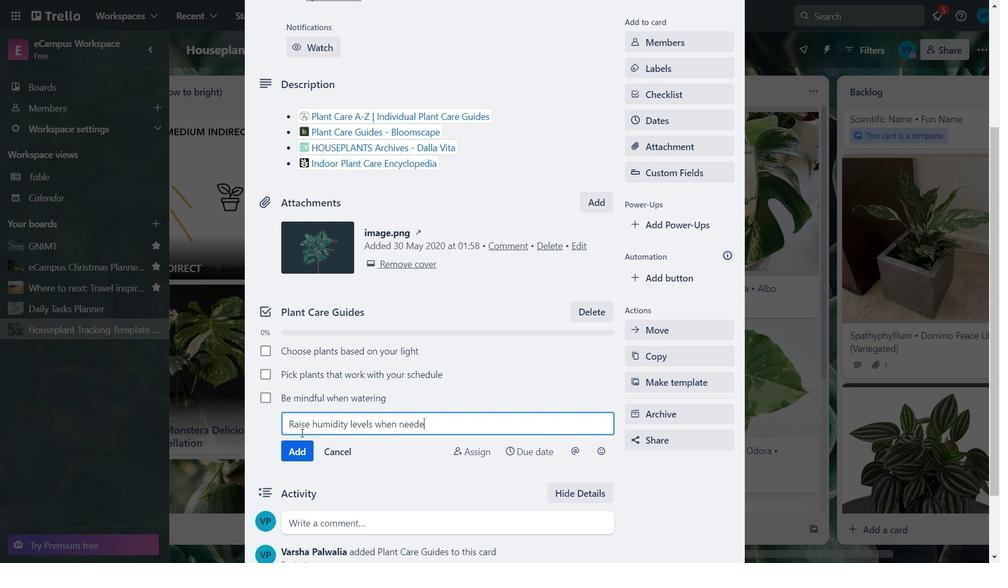 
Action: Mouse moved to (302, 445)
Screenshot: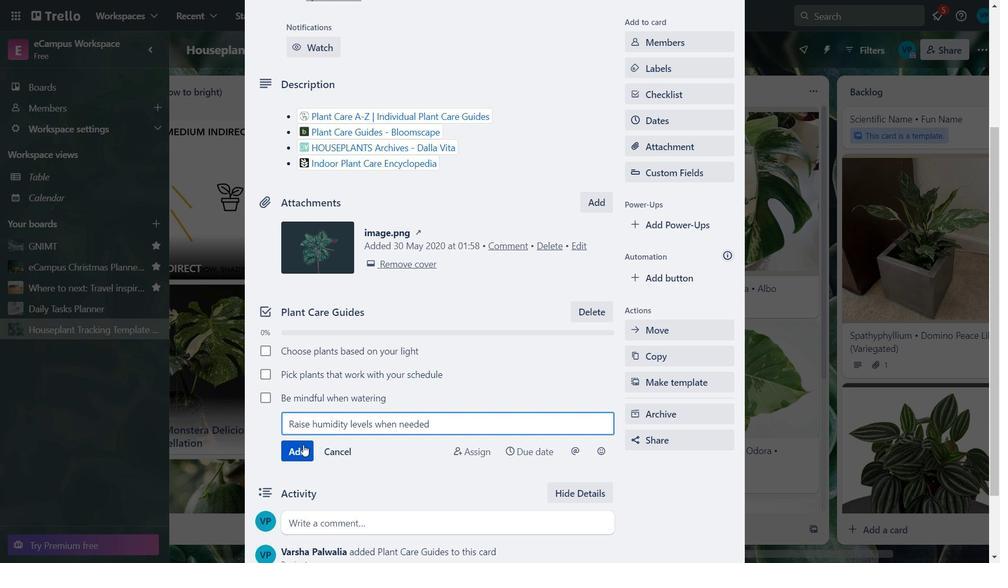 
Action: Mouse pressed left at (302, 445)
Screenshot: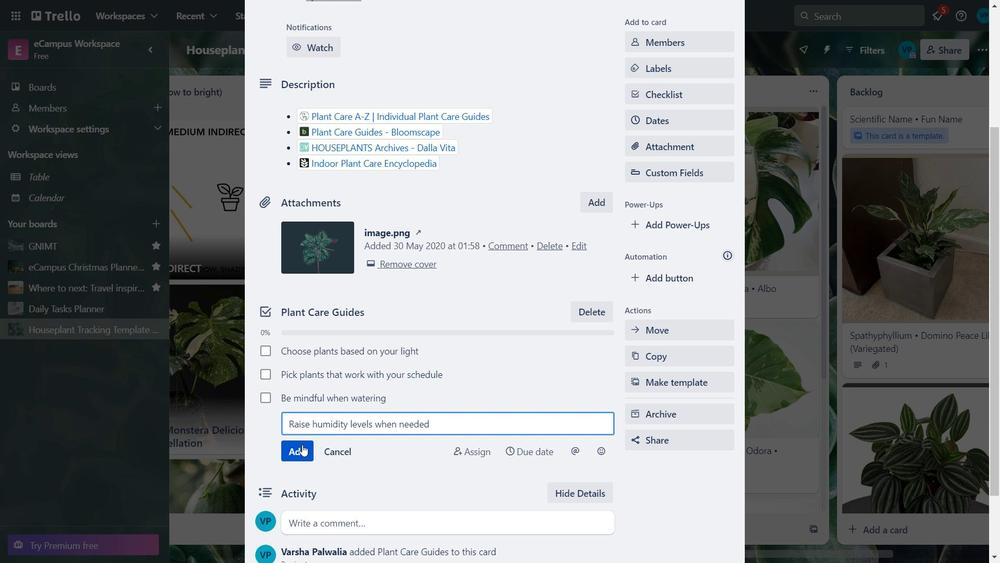 
Action: Key pressed <Key.caps_lock>A<Key.caps_lock>lways<Key.space>keep<Key.space>temperature<Key.space>stable
Screenshot: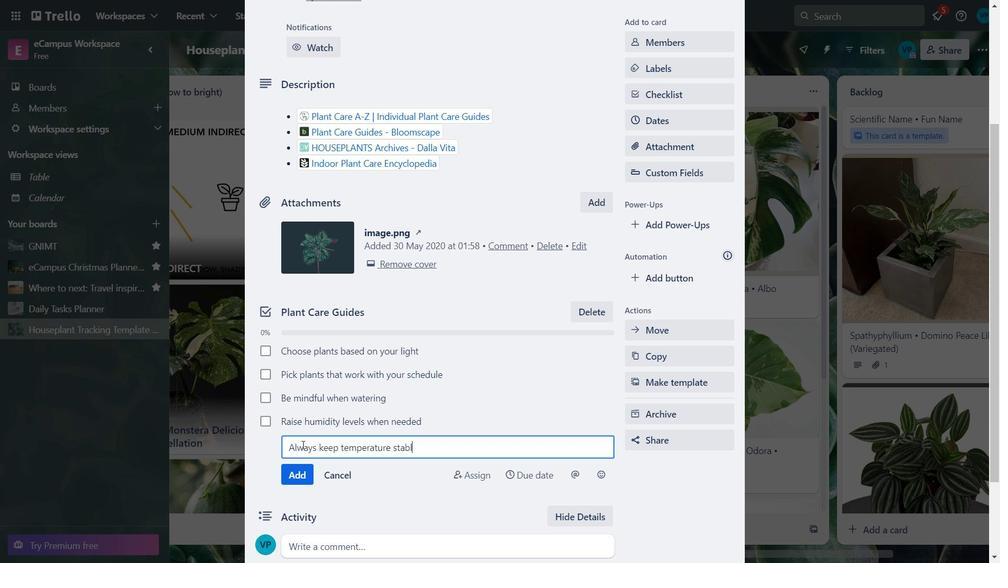 
Action: Mouse moved to (291, 475)
Screenshot: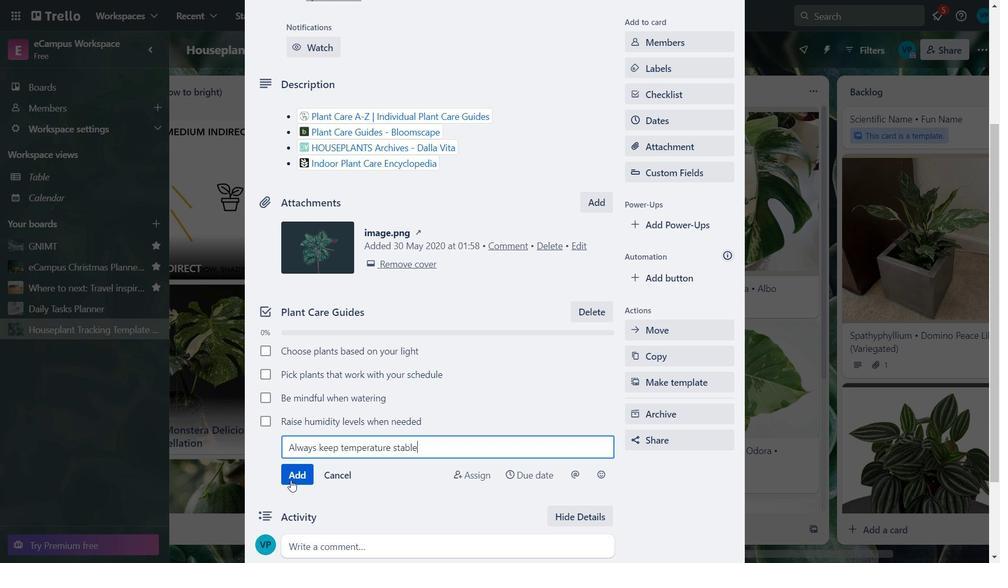
Action: Mouse pressed left at (291, 475)
Screenshot: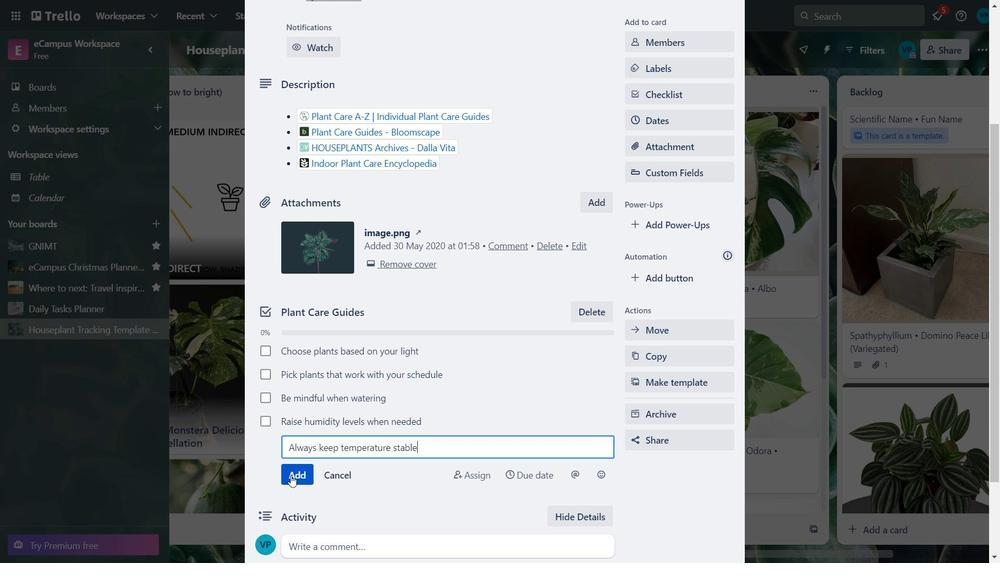 
Action: Key pressed <Key.caps_lock>K<Key.caps_lock>now<Key.space>when<Key.space>to<Key.space>skio<Key.space>the<Key.space>fertilizer
Screenshot: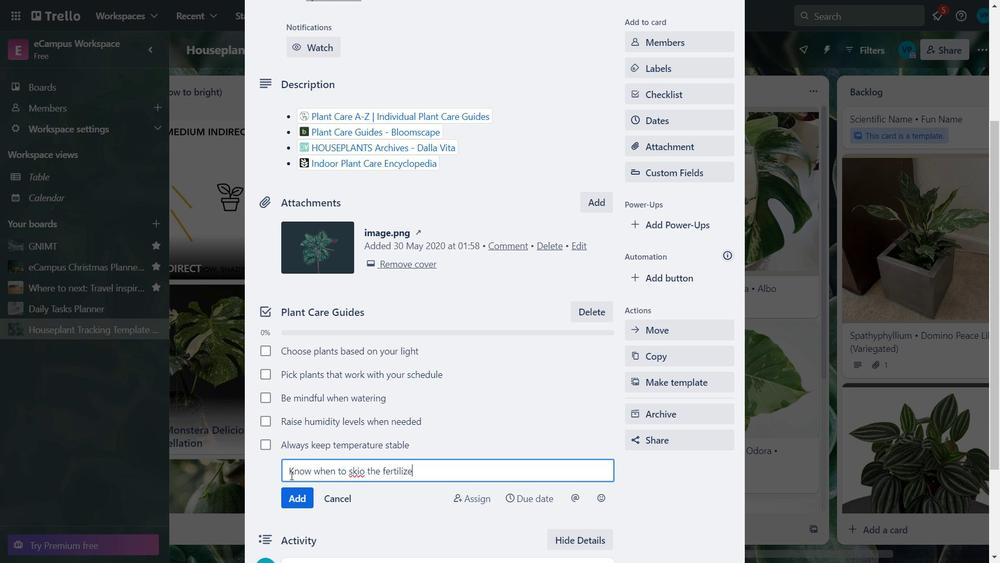 
Action: Mouse moved to (367, 469)
Screenshot: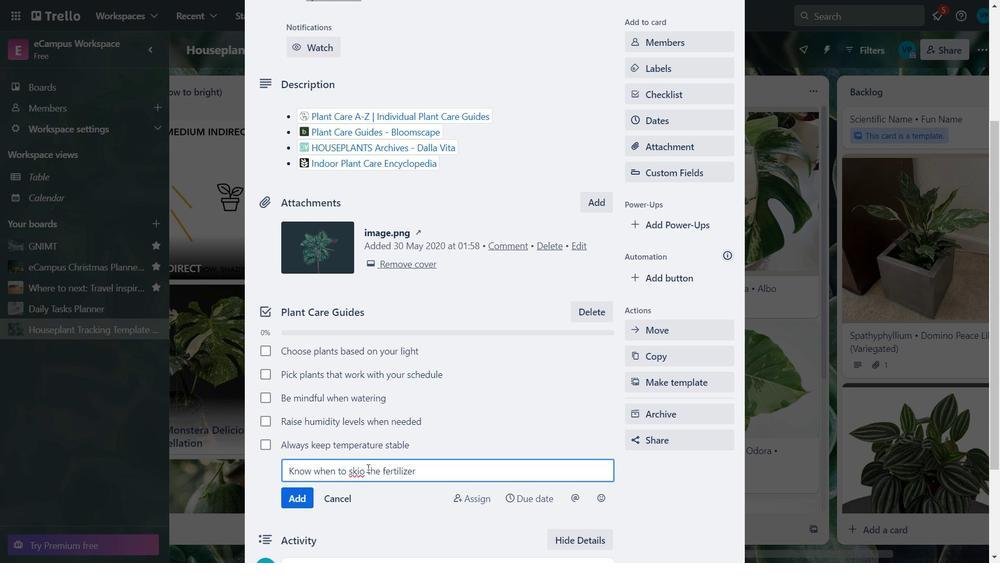 
Action: Mouse pressed left at (367, 469)
Screenshot: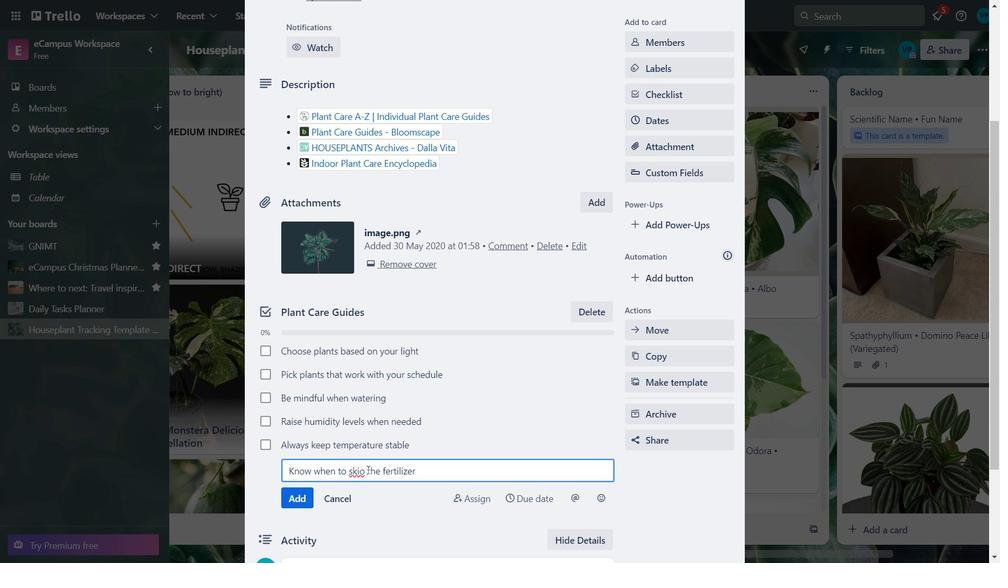 
Action: Key pressed <Key.backspace><Key.backspace>p<Key.space>
Screenshot: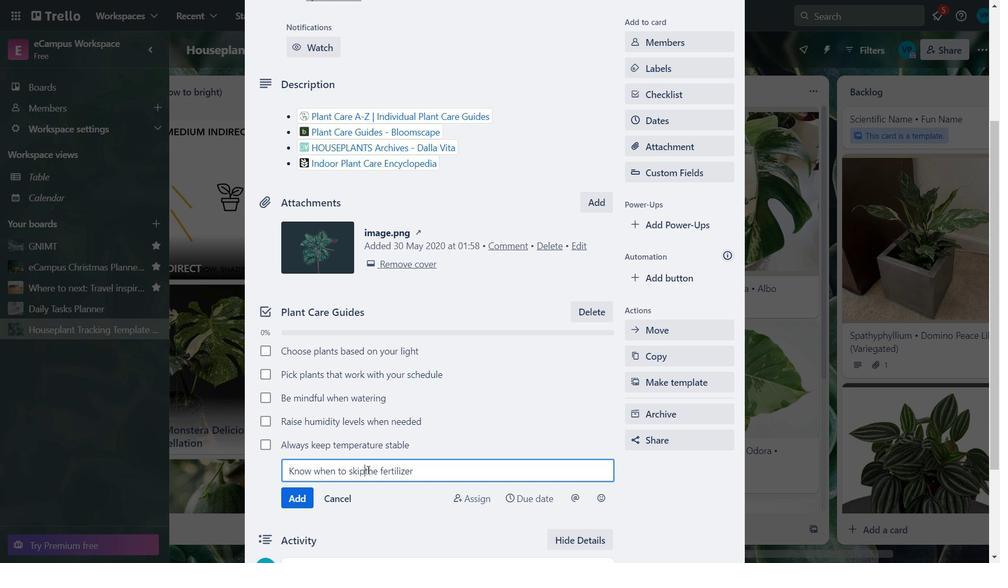 
Action: Mouse moved to (300, 503)
Screenshot: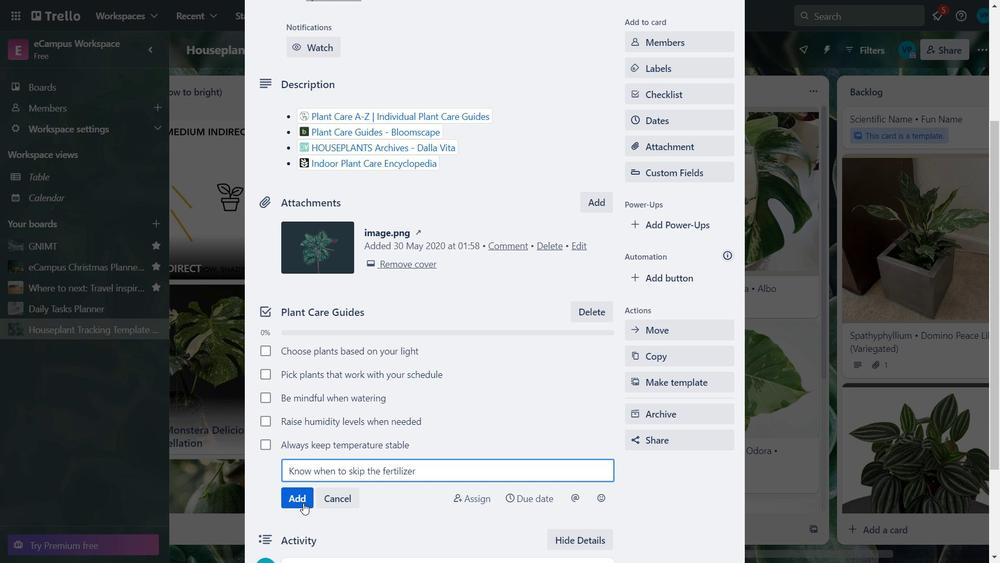 
Action: Mouse pressed left at (300, 503)
Screenshot: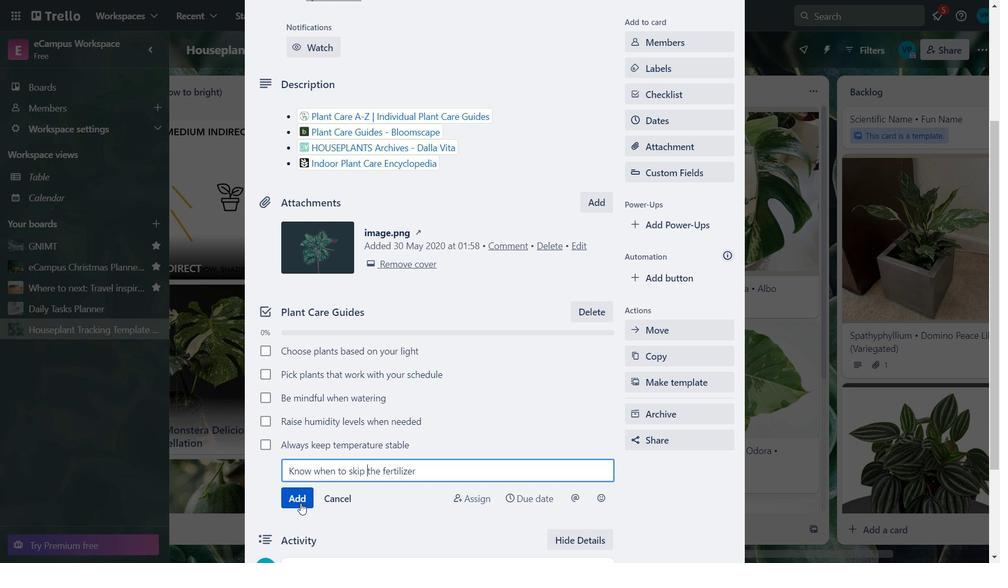 
Action: Key pressed <Key.caps_lock>S<Key.caps_lock>hop<Key.space>from<Key.space>a<Key.space>reliable<Key.space>source
Screenshot: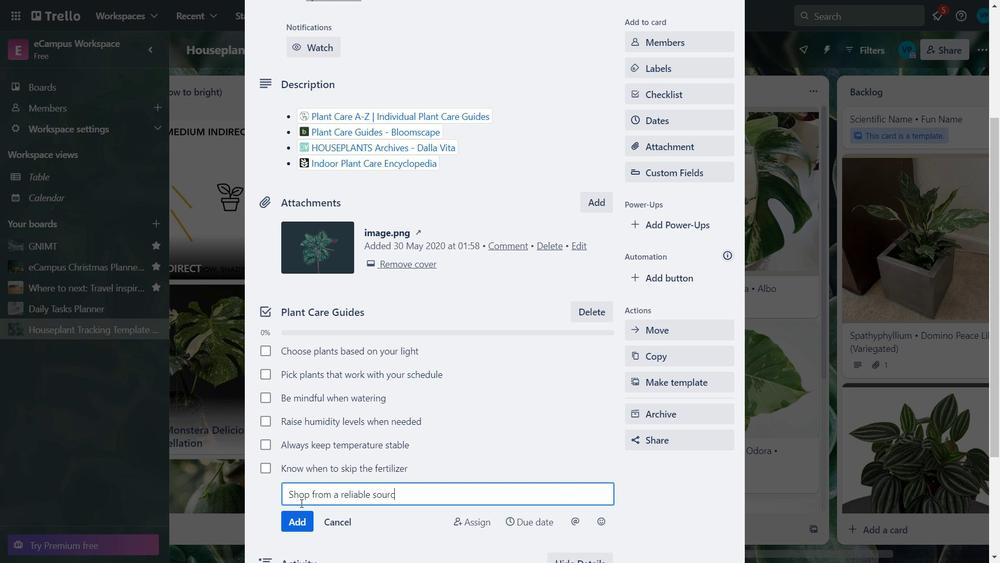 
Action: Mouse moved to (297, 526)
Screenshot: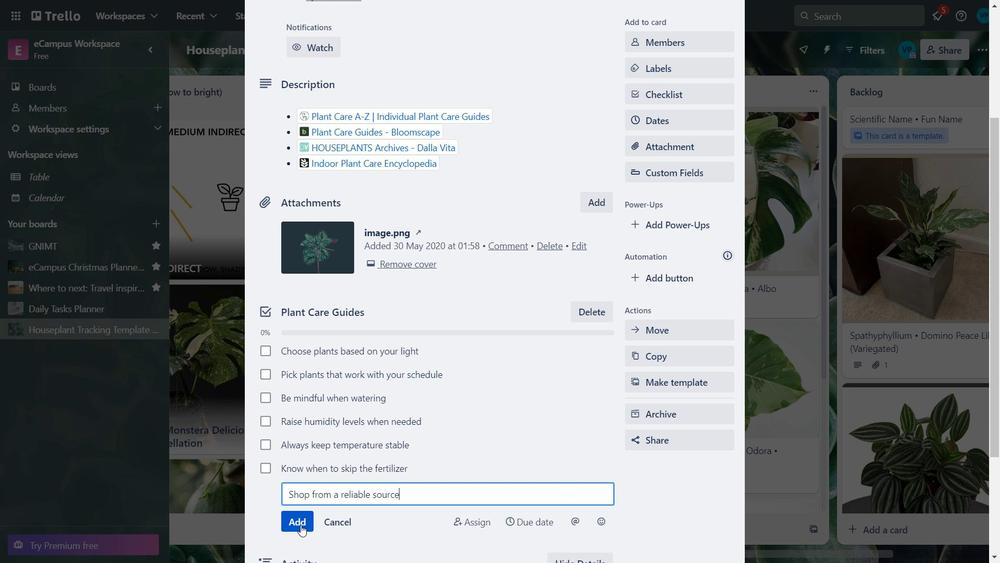 
Action: Mouse pressed left at (297, 526)
Screenshot: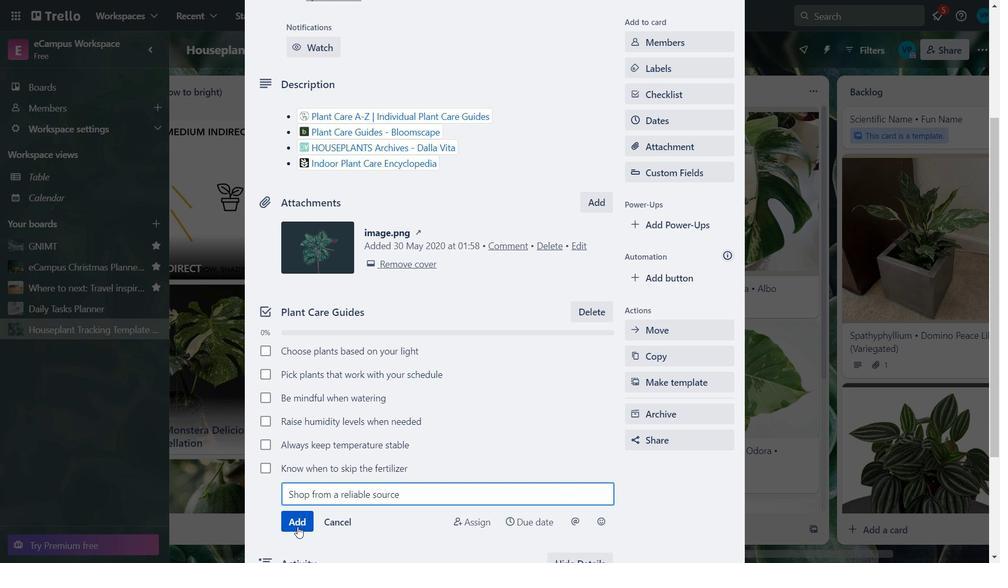 
Action: Key pressed <Key.caps_lock>S<Key.caps_lock>how<Key.space>a<Key.space>little<Key.space><Key.caps_lock>TLC<Key.space><Key.caps_lock>at<Key.space>first
Screenshot: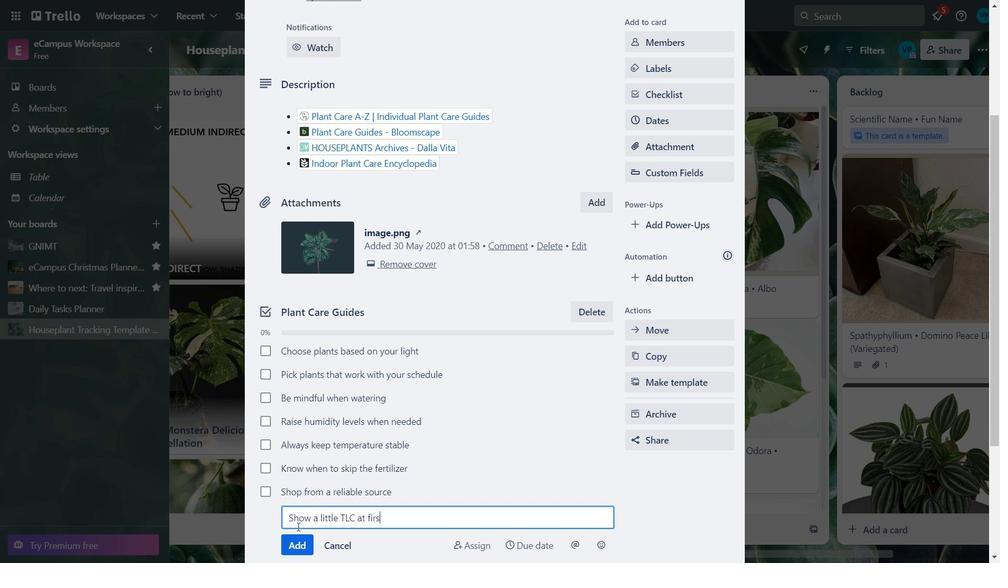 
Action: Mouse moved to (297, 543)
Screenshot: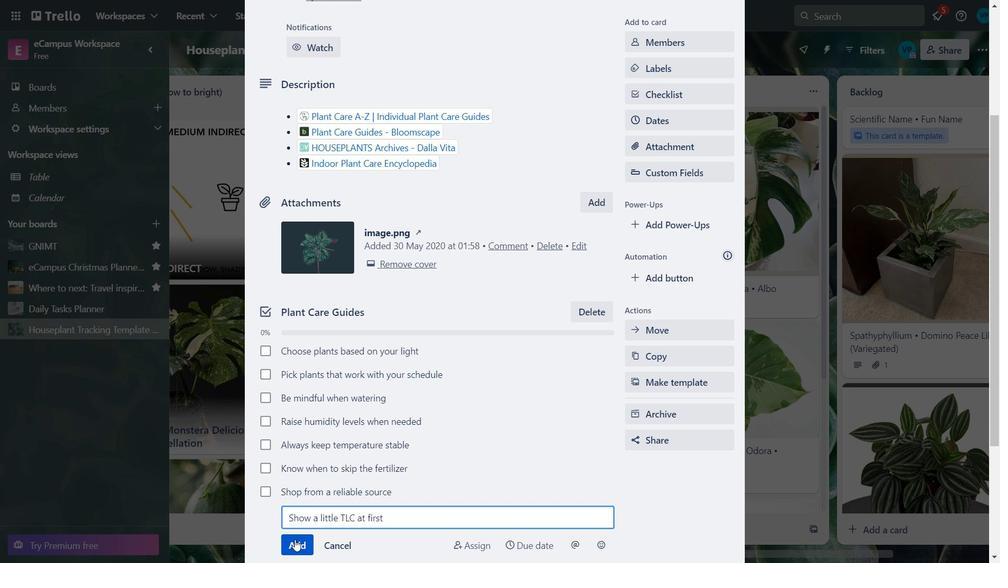 
Action: Mouse pressed left at (297, 543)
Screenshot: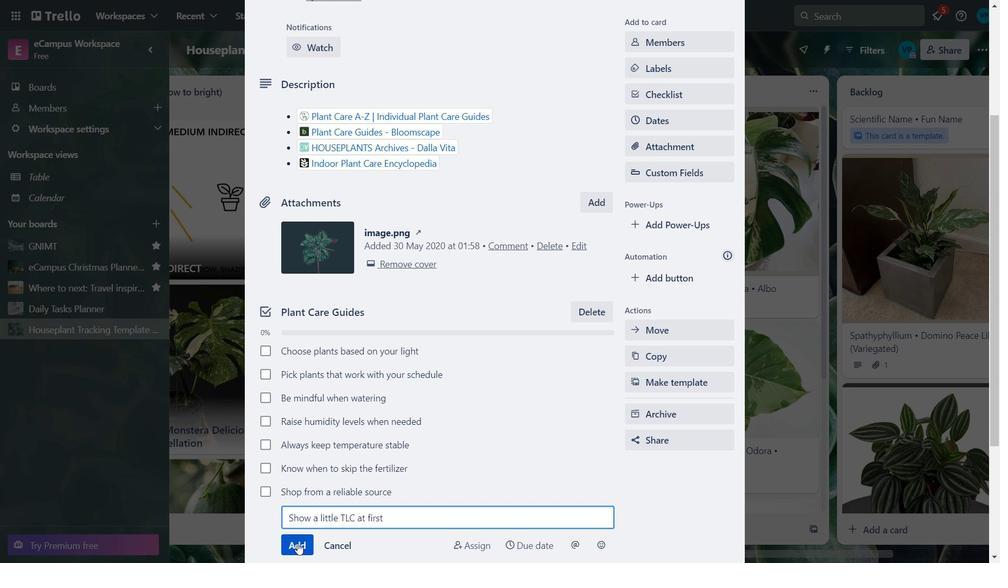 
Action: Mouse moved to (738, 519)
Screenshot: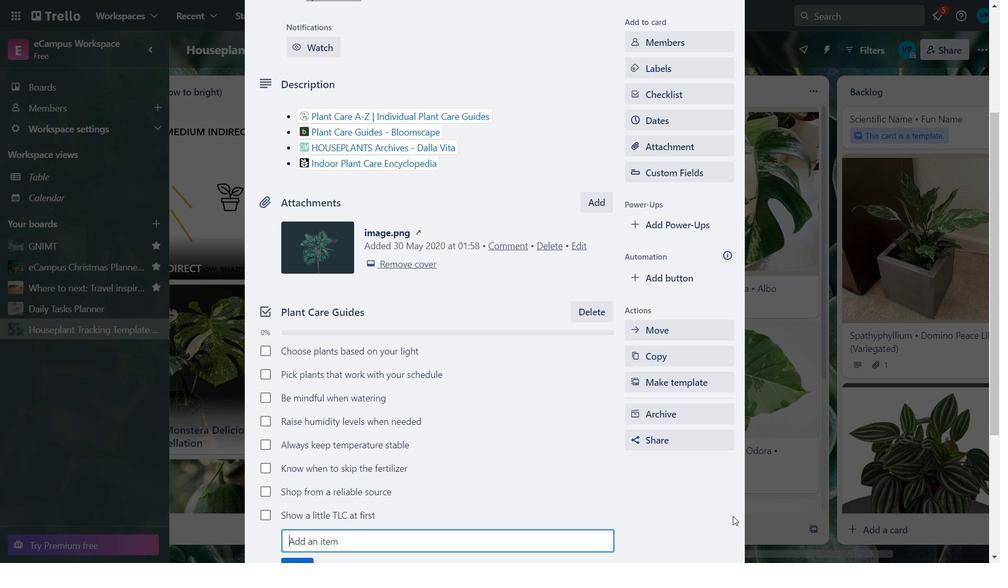 
Action: Mouse pressed left at (738, 519)
Screenshot: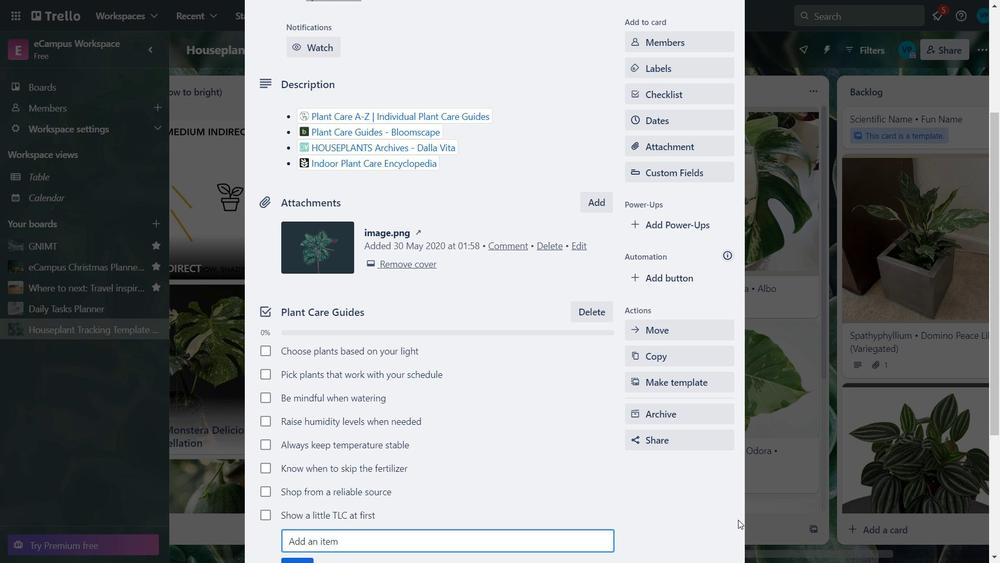
Action: Key pressed <Key.down><Key.down><Key.down><Key.down><Key.down><Key.down><Key.down><Key.down><Key.down><Key.down><Key.down>
Screenshot: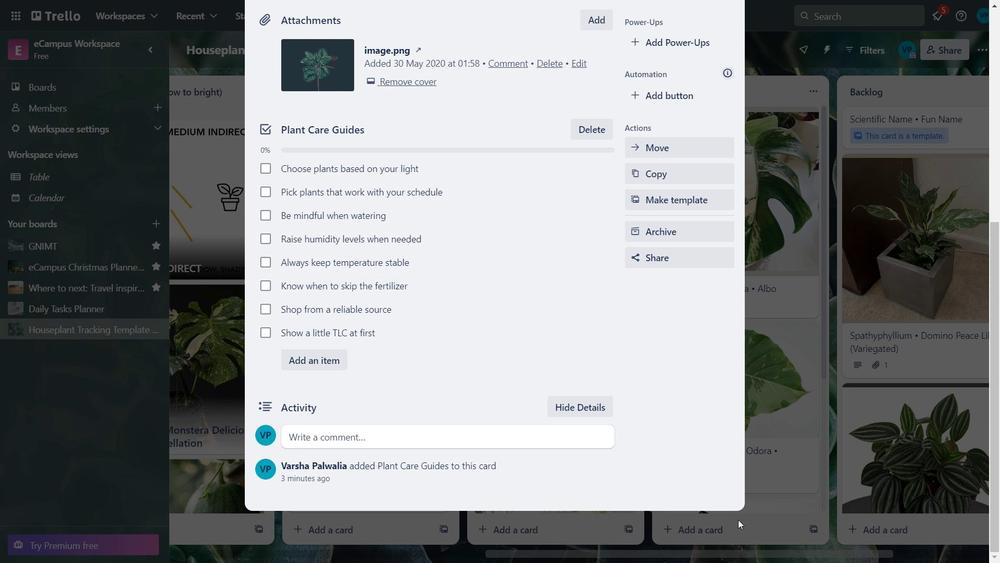 
Action: Mouse moved to (330, 369)
Screenshot: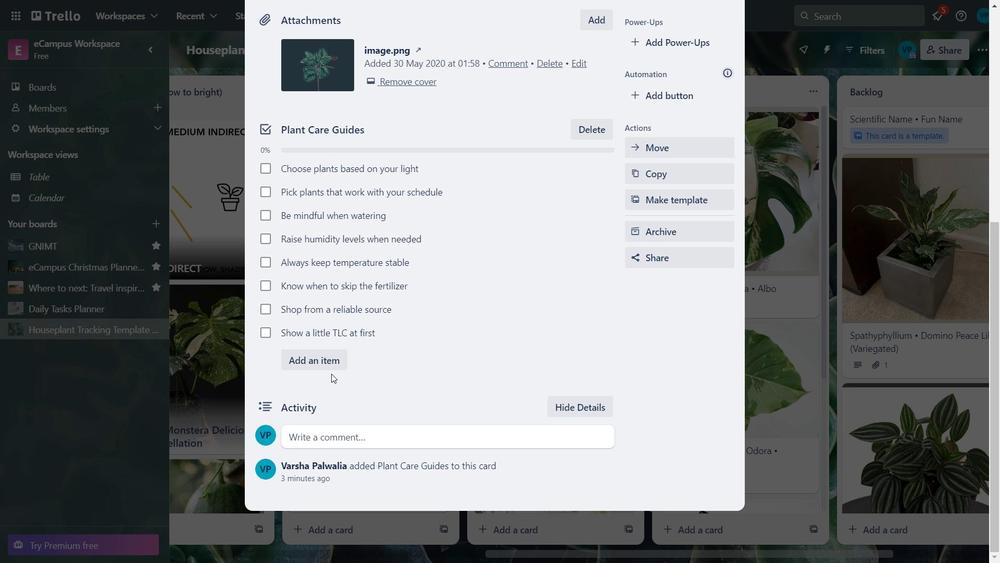 
Action: Mouse pressed left at (330, 369)
Screenshot: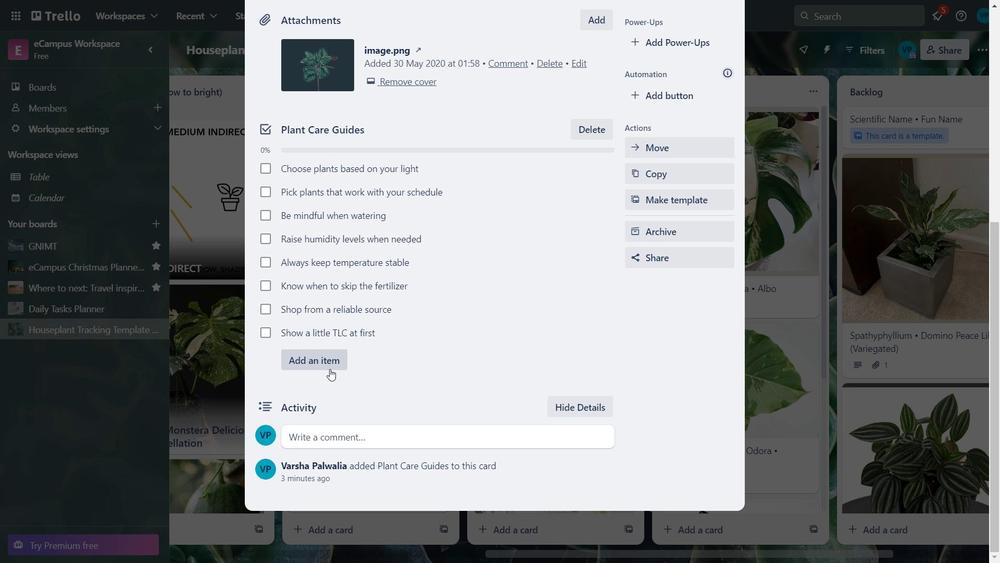 
Action: Key pressed <Key.caps_lock>D<Key.caps_lock>on't<Key.space>be<Key.space>scared<Key.space>to<Key.space>repot
Screenshot: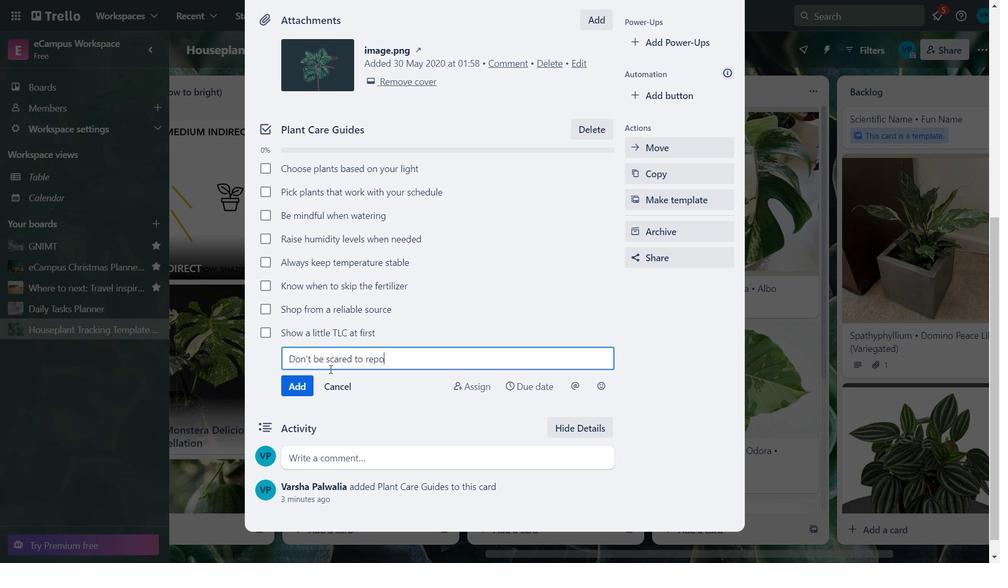 
Action: Mouse moved to (302, 396)
Screenshot: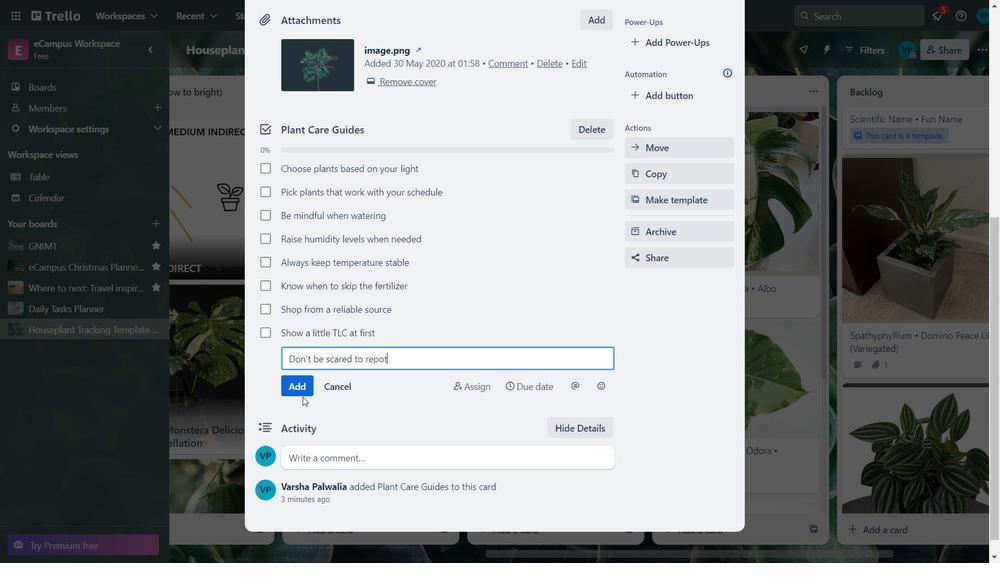 
Action: Mouse pressed left at (302, 396)
Screenshot: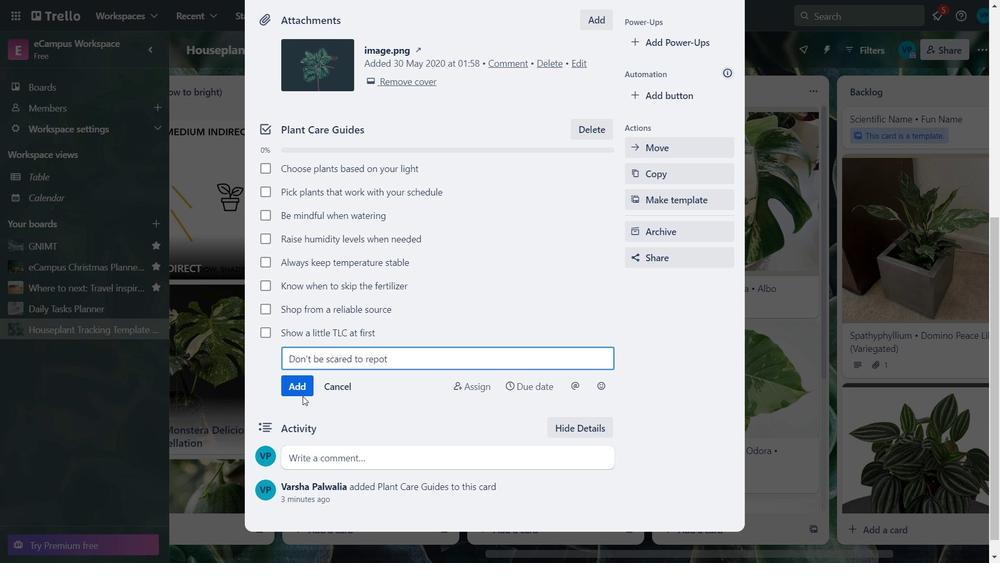 
Action: Key pressed <Key.caps_lock>K
Screenshot: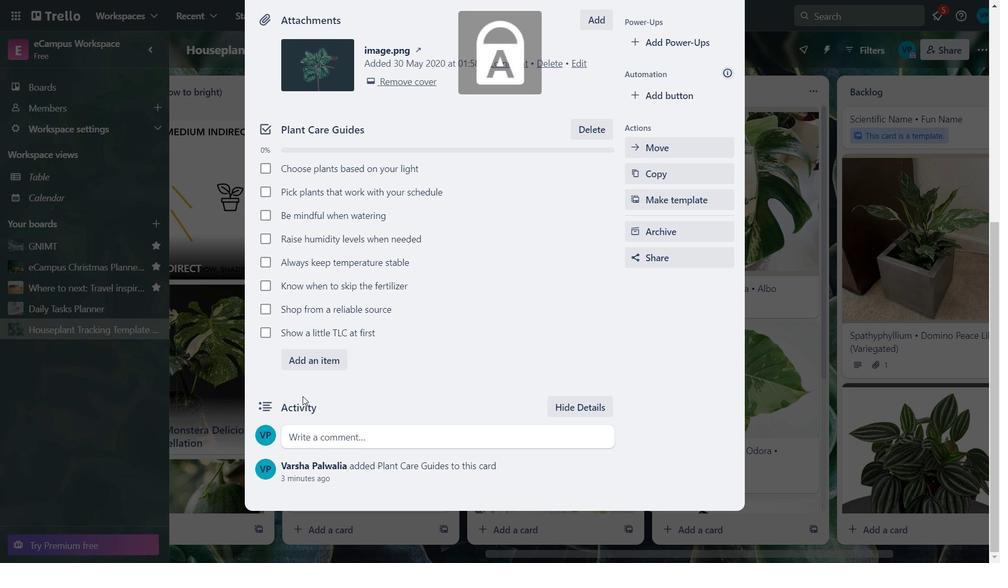 
Action: Mouse moved to (310, 359)
Screenshot: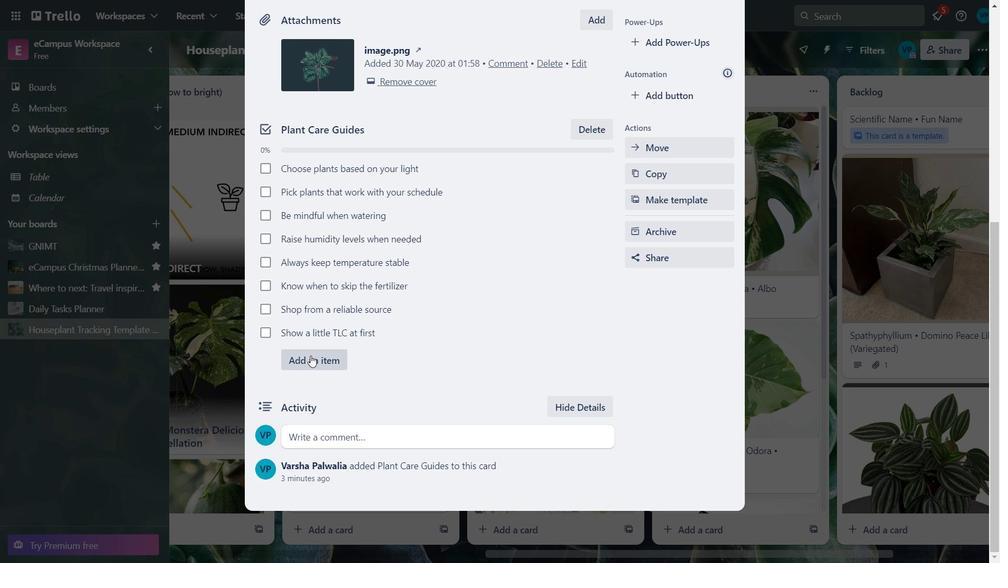 
Action: Mouse pressed left at (310, 359)
Screenshot: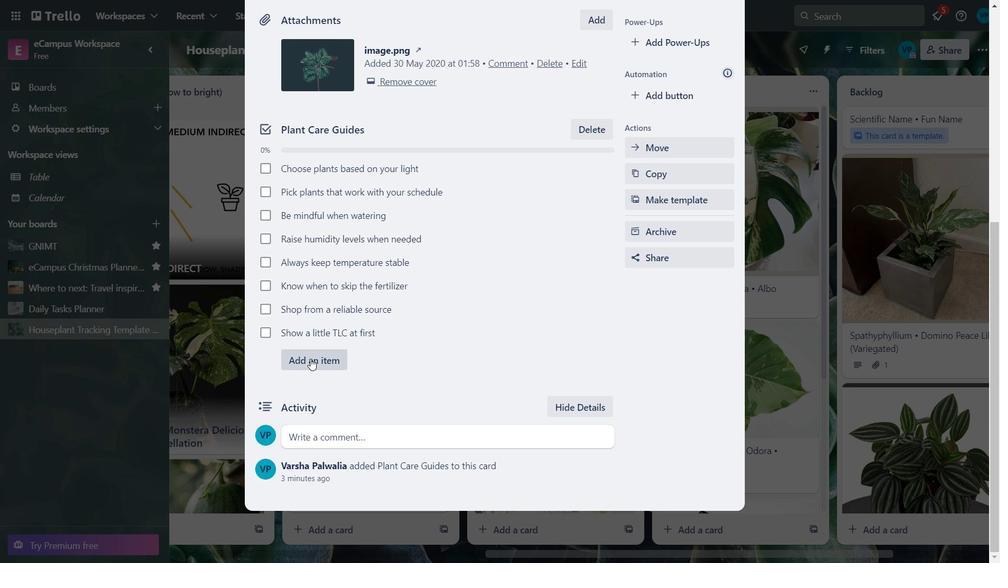 
Action: Mouse moved to (306, 391)
